 Task: Implement user authentication to secure access to tournament management systems.
Action: Mouse moved to (958, 74)
Screenshot: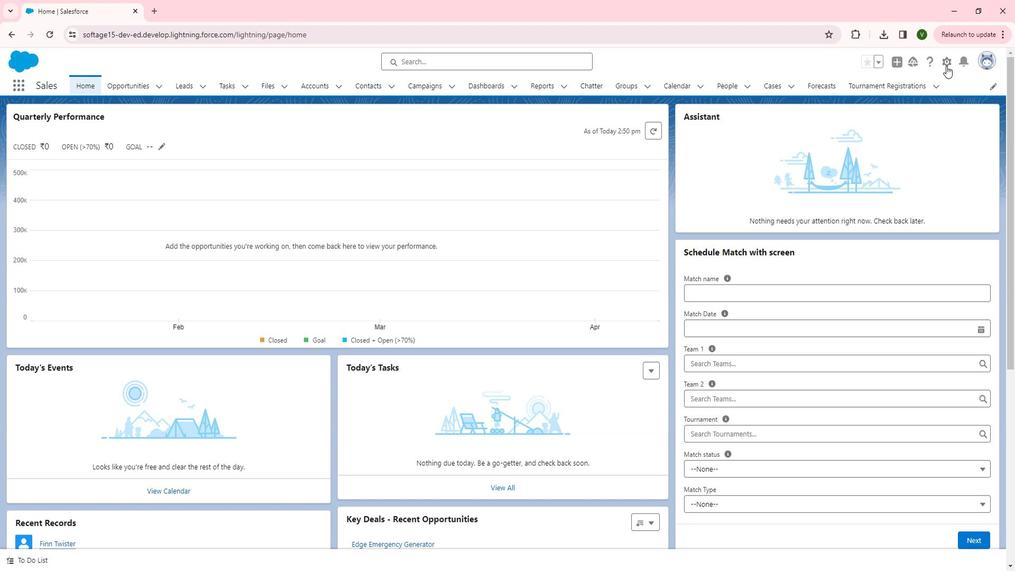 
Action: Mouse pressed left at (958, 74)
Screenshot: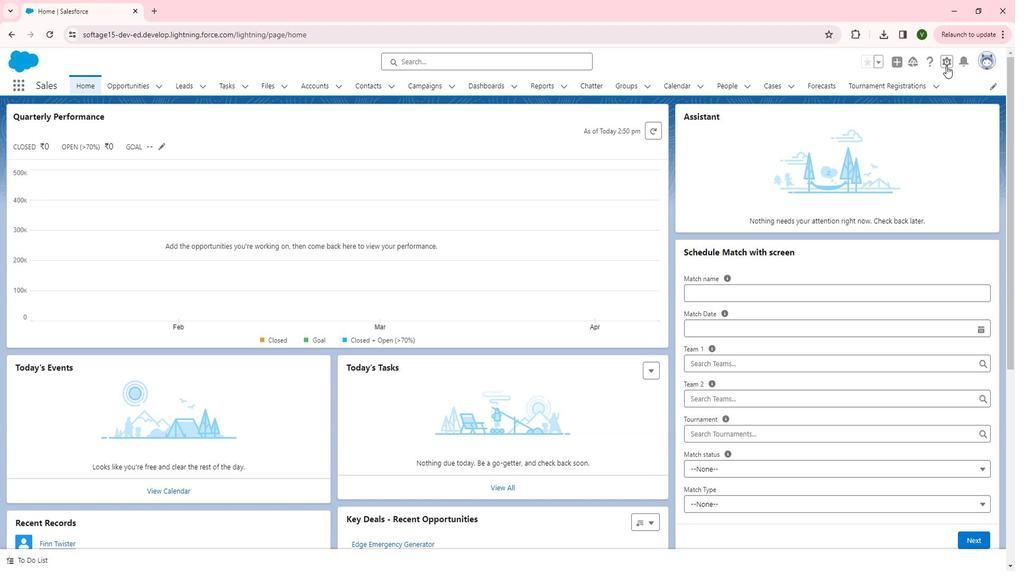 
Action: Mouse moved to (913, 106)
Screenshot: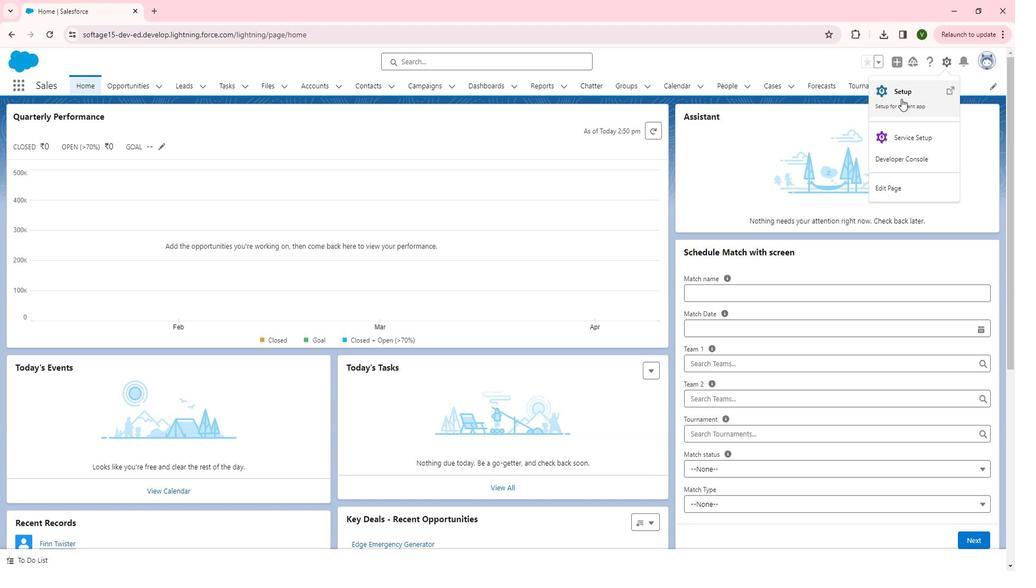 
Action: Mouse pressed left at (913, 106)
Screenshot: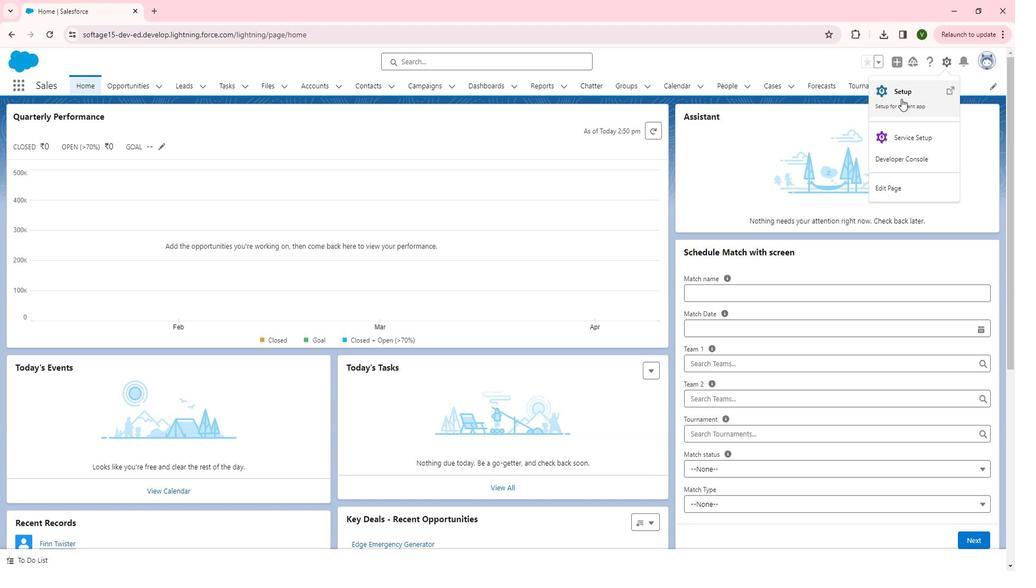 
Action: Mouse moved to (75, 292)
Screenshot: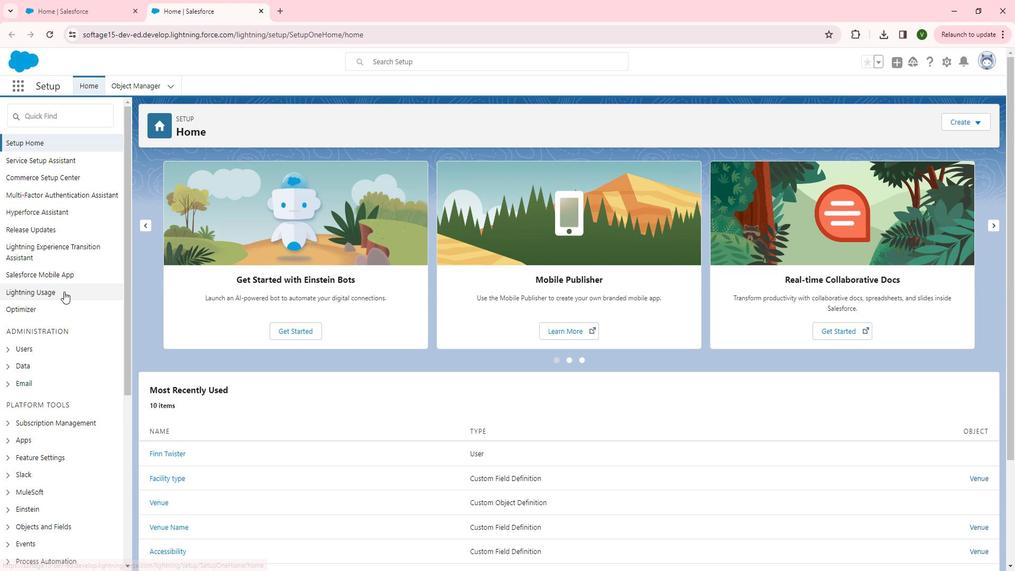 
Action: Mouse scrolled (75, 291) with delta (0, 0)
Screenshot: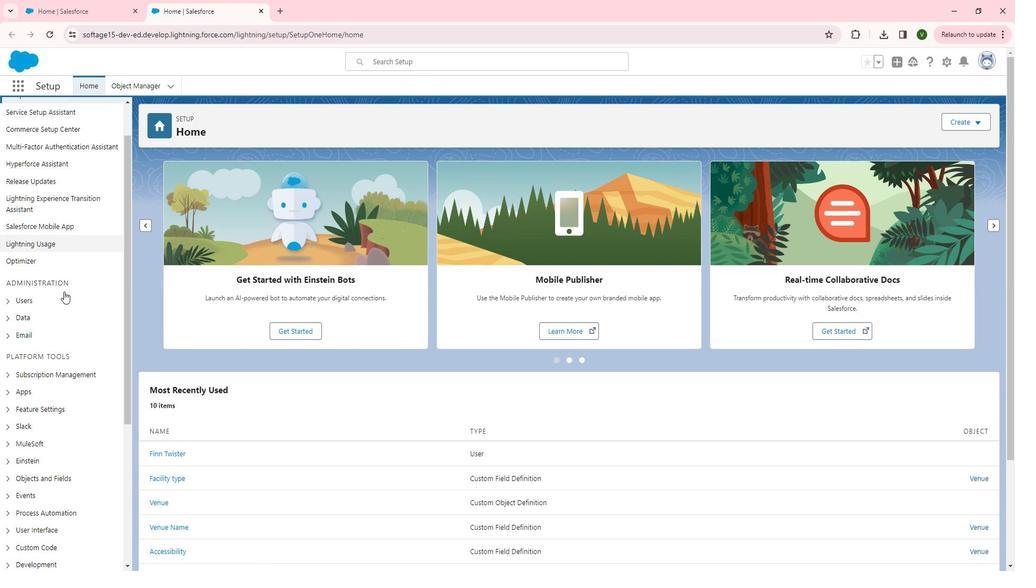 
Action: Mouse scrolled (75, 291) with delta (0, 0)
Screenshot: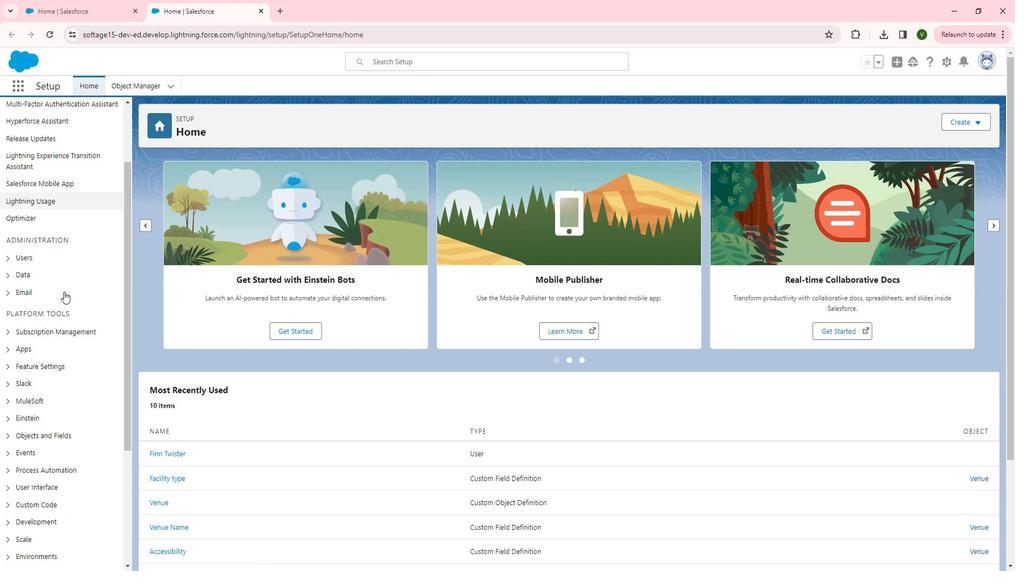 
Action: Mouse scrolled (75, 291) with delta (0, 0)
Screenshot: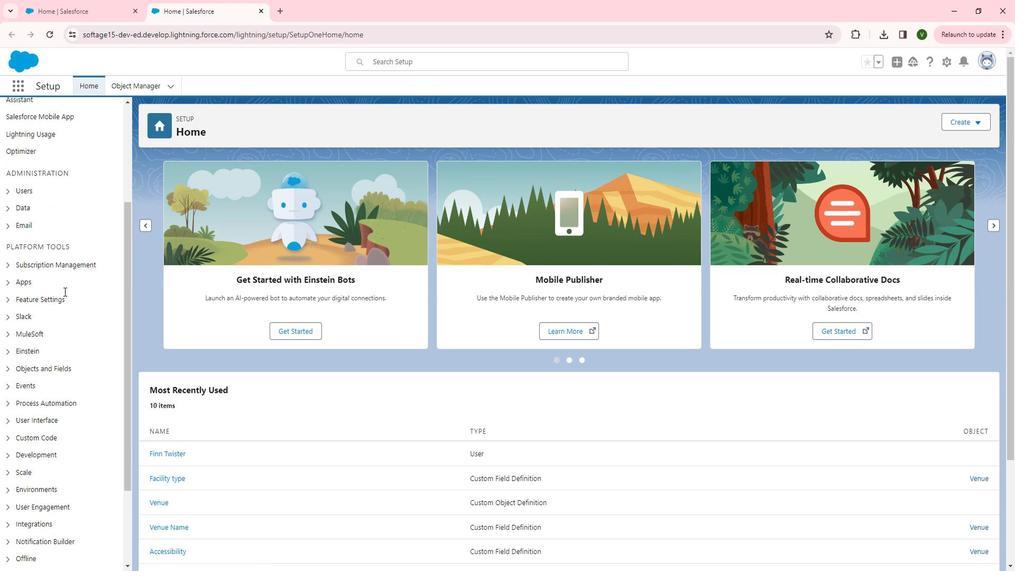 
Action: Mouse scrolled (75, 291) with delta (0, 0)
Screenshot: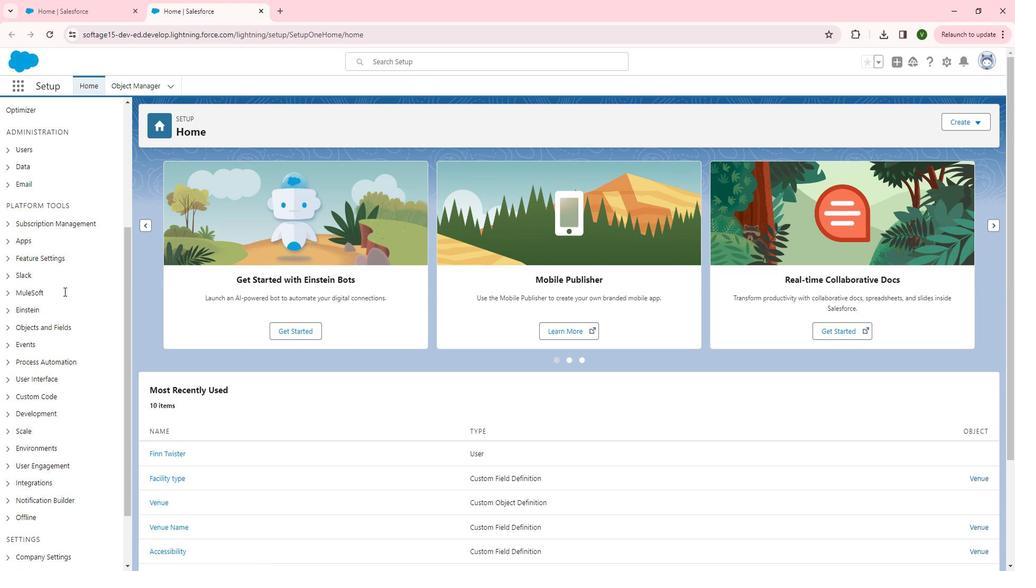 
Action: Mouse scrolled (75, 291) with delta (0, 0)
Screenshot: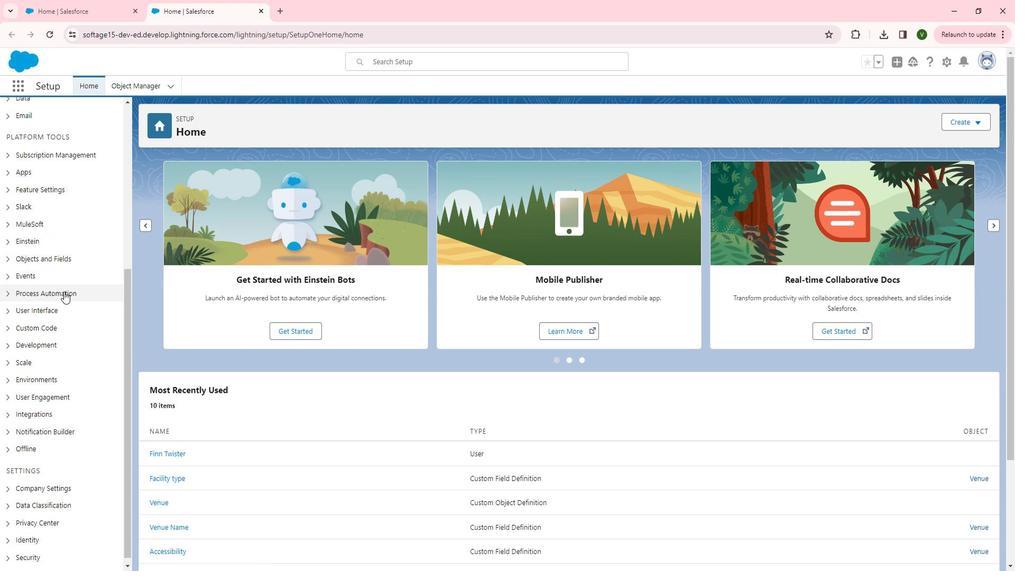 
Action: Mouse scrolled (75, 291) with delta (0, 0)
Screenshot: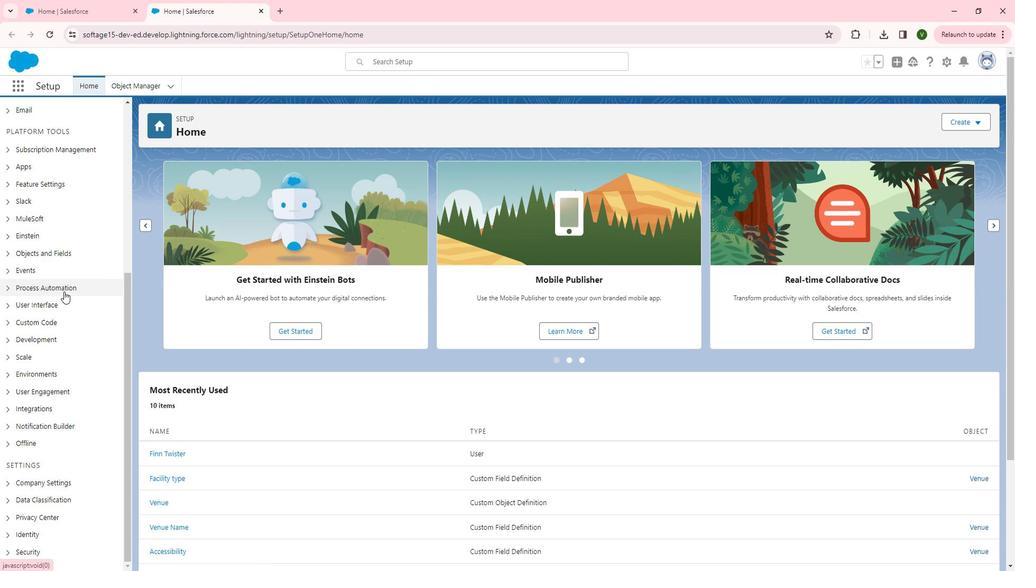 
Action: Mouse scrolled (75, 291) with delta (0, 0)
Screenshot: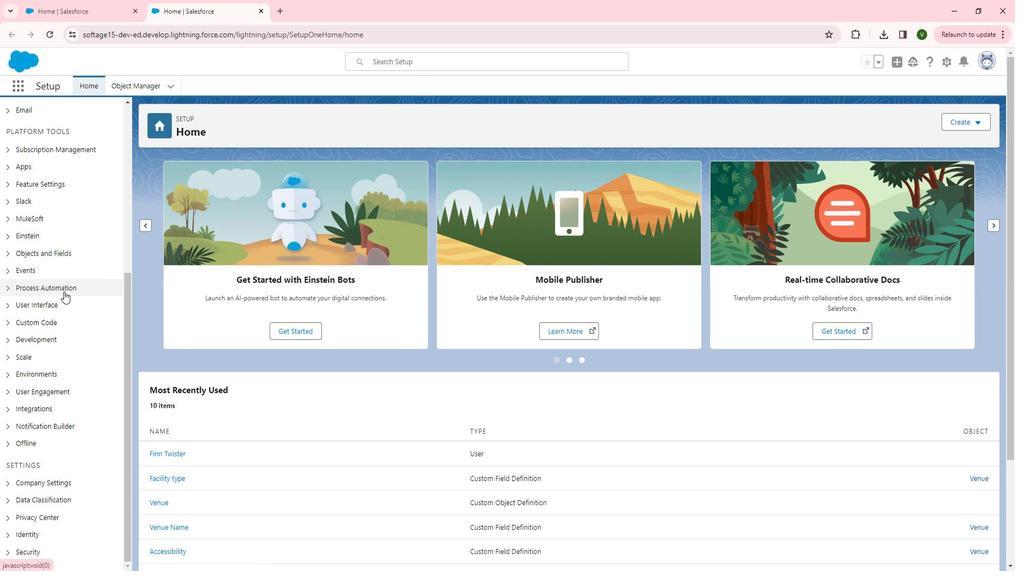 
Action: Mouse moved to (17, 544)
Screenshot: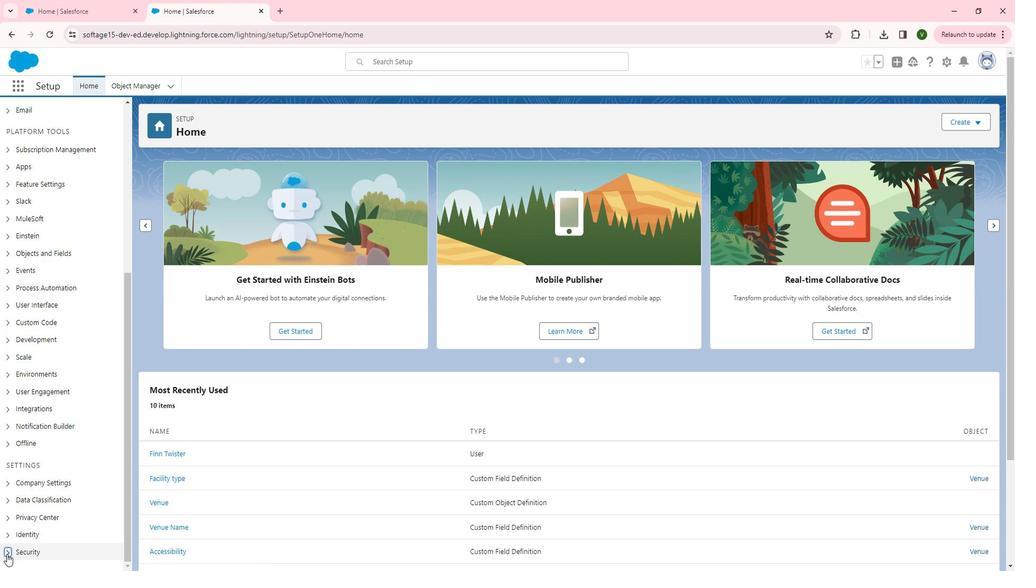 
Action: Mouse pressed left at (17, 544)
Screenshot: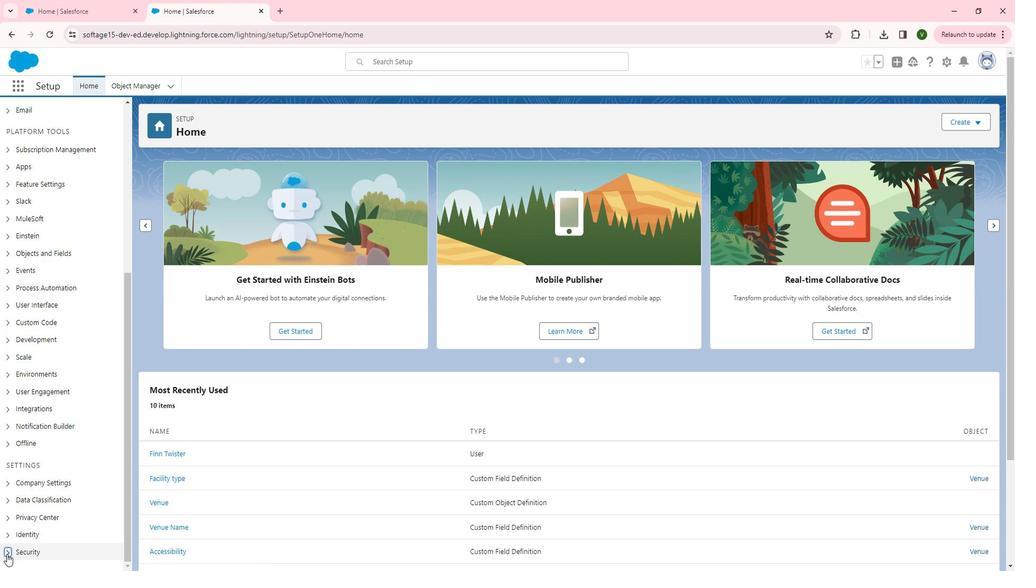 
Action: Mouse moved to (90, 522)
Screenshot: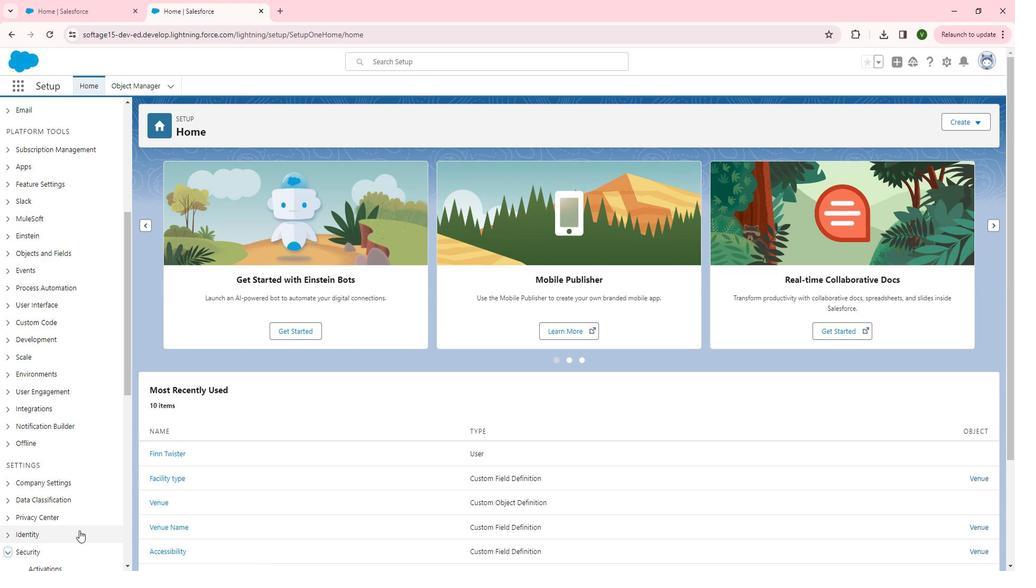 
Action: Mouse scrolled (90, 521) with delta (0, 0)
Screenshot: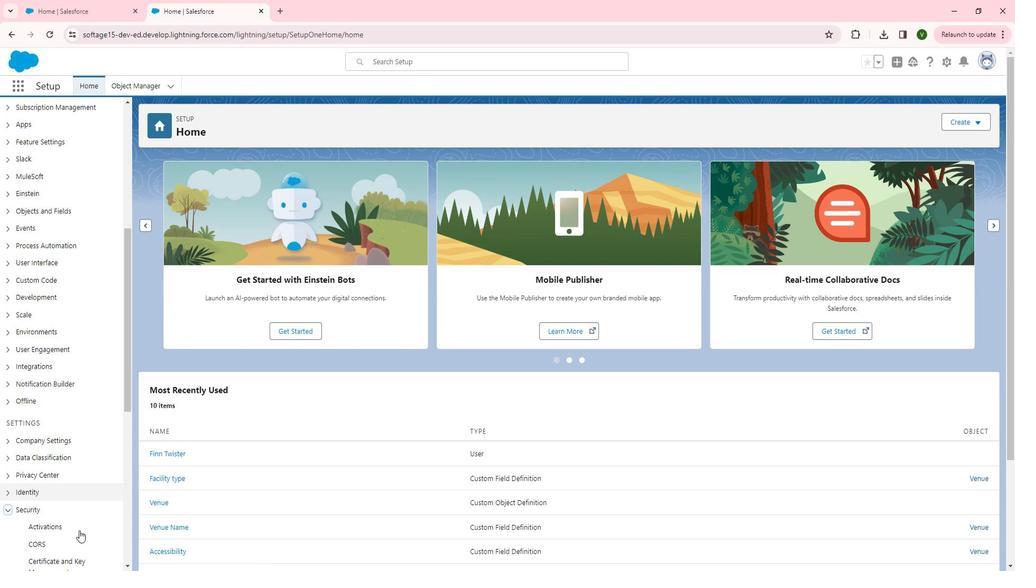 
Action: Mouse scrolled (90, 521) with delta (0, 0)
Screenshot: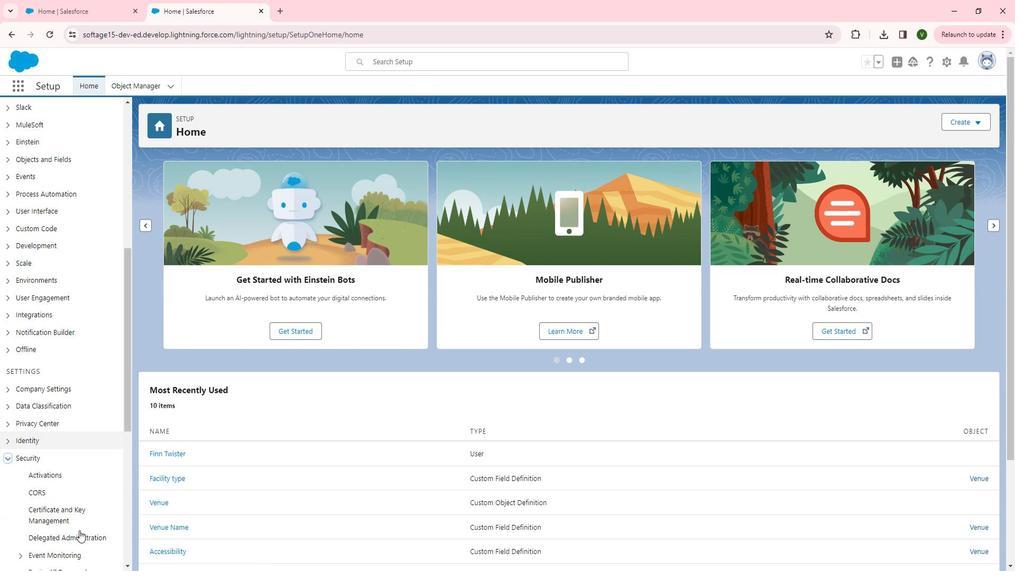 
Action: Mouse scrolled (90, 521) with delta (0, 0)
Screenshot: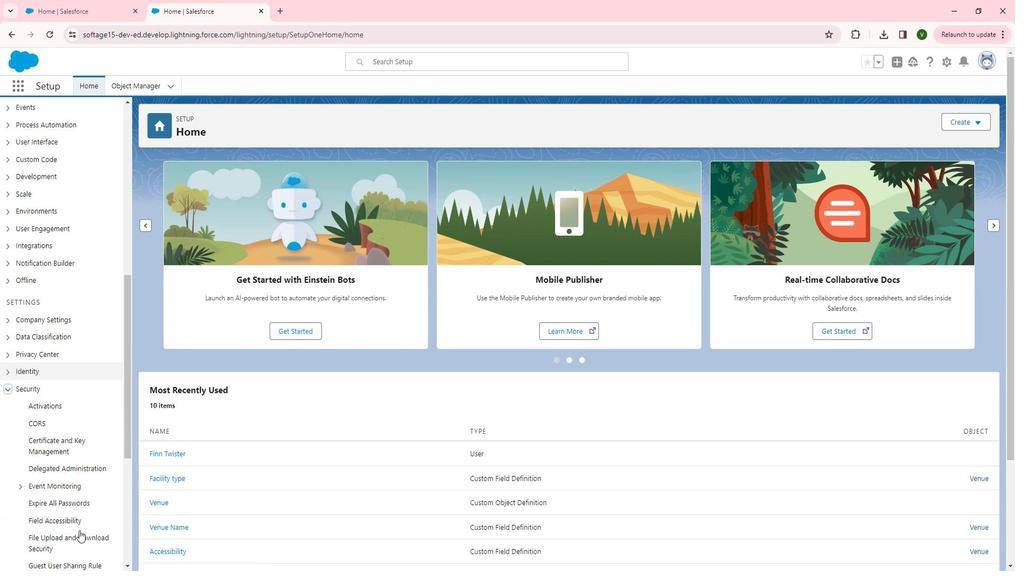 
Action: Mouse scrolled (90, 521) with delta (0, 0)
Screenshot: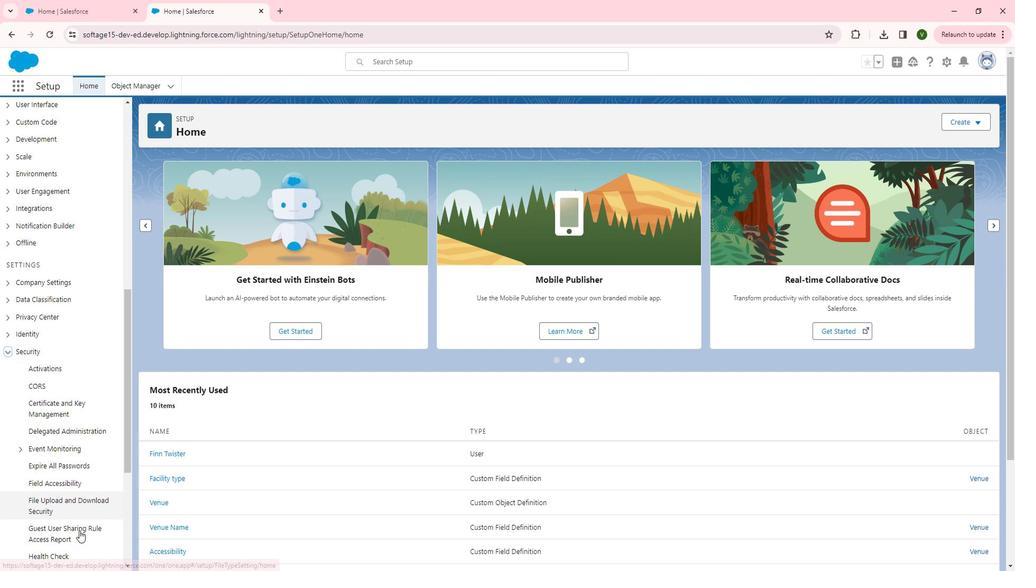 
Action: Mouse scrolled (90, 521) with delta (0, 0)
Screenshot: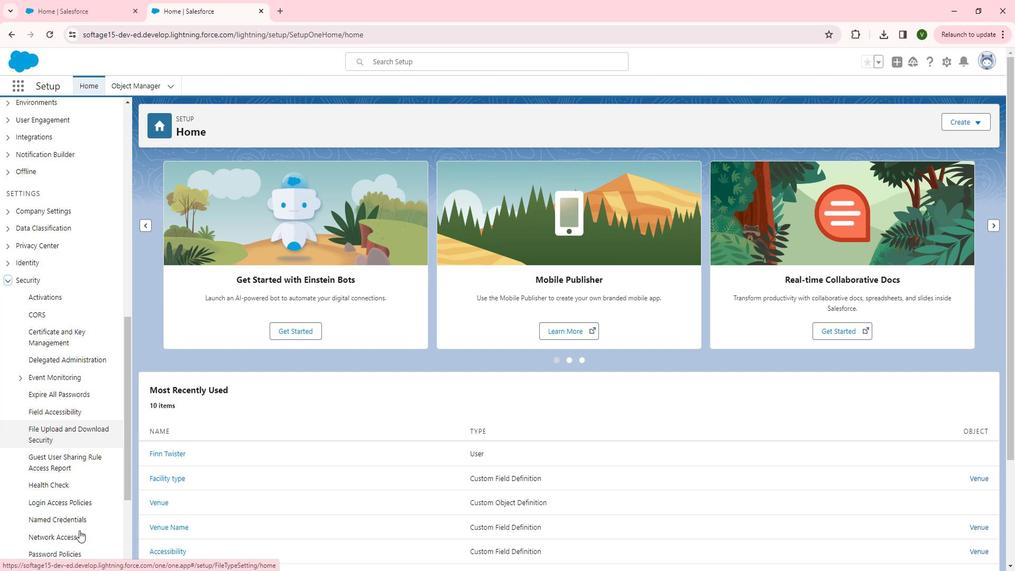 
Action: Mouse scrolled (90, 521) with delta (0, 0)
Screenshot: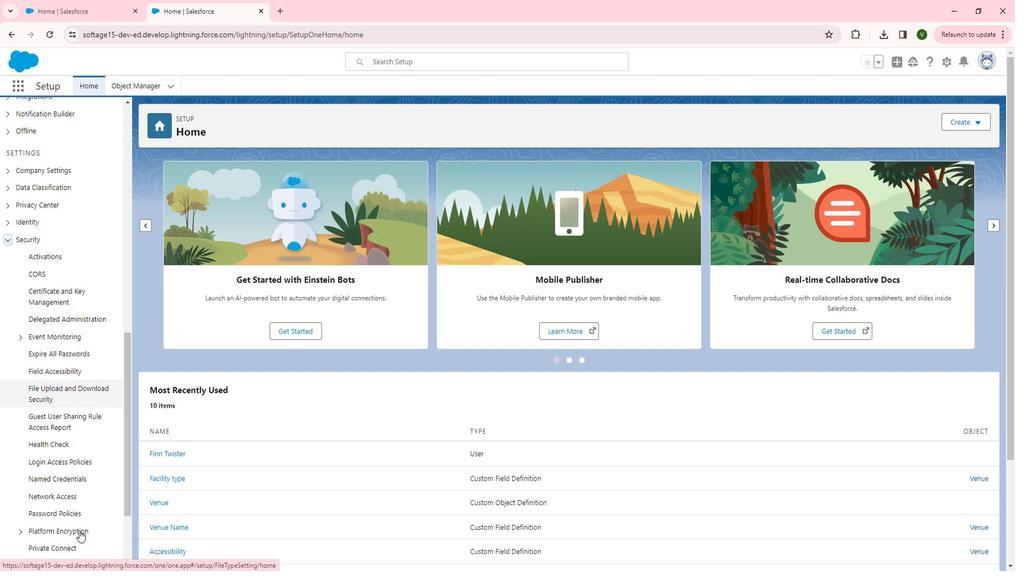 
Action: Mouse moved to (78, 489)
Screenshot: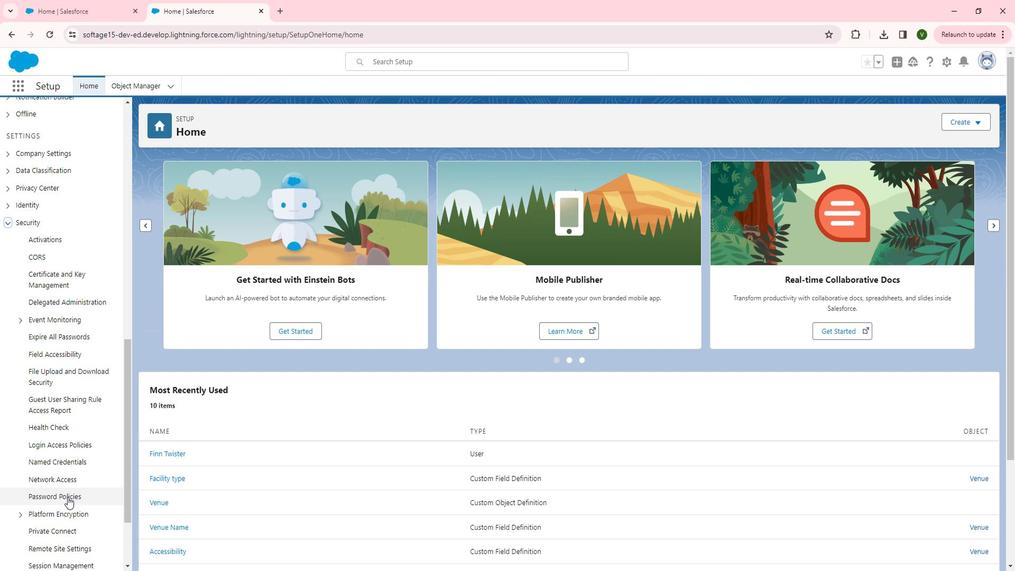 
Action: Mouse pressed left at (78, 489)
Screenshot: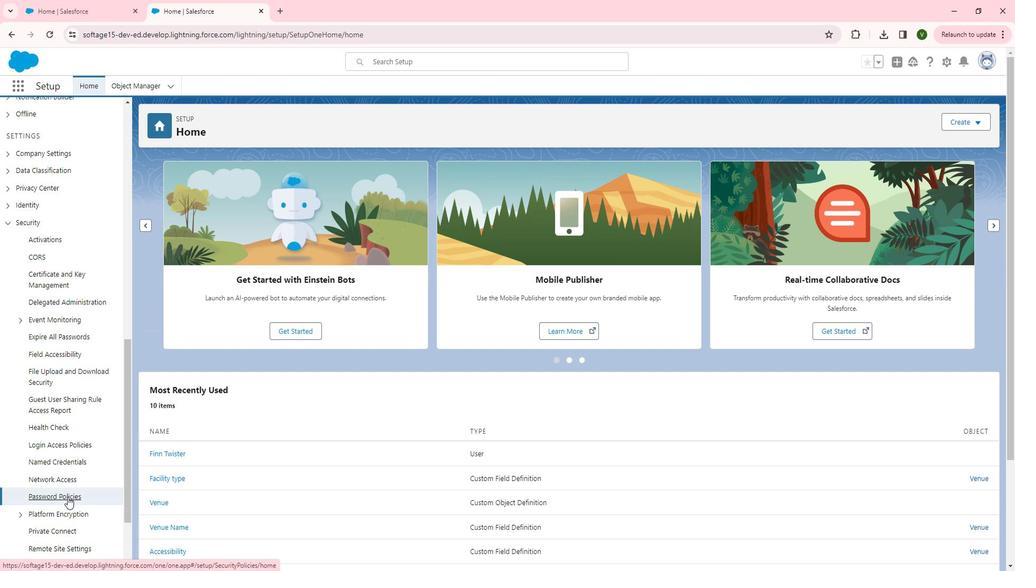 
Action: Mouse moved to (352, 228)
Screenshot: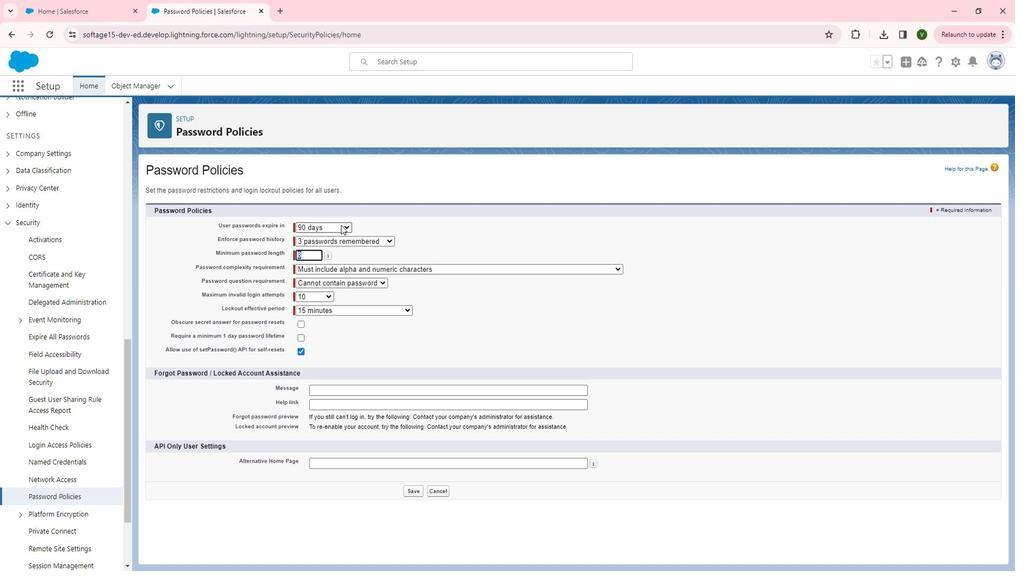
Action: Mouse pressed left at (352, 228)
Screenshot: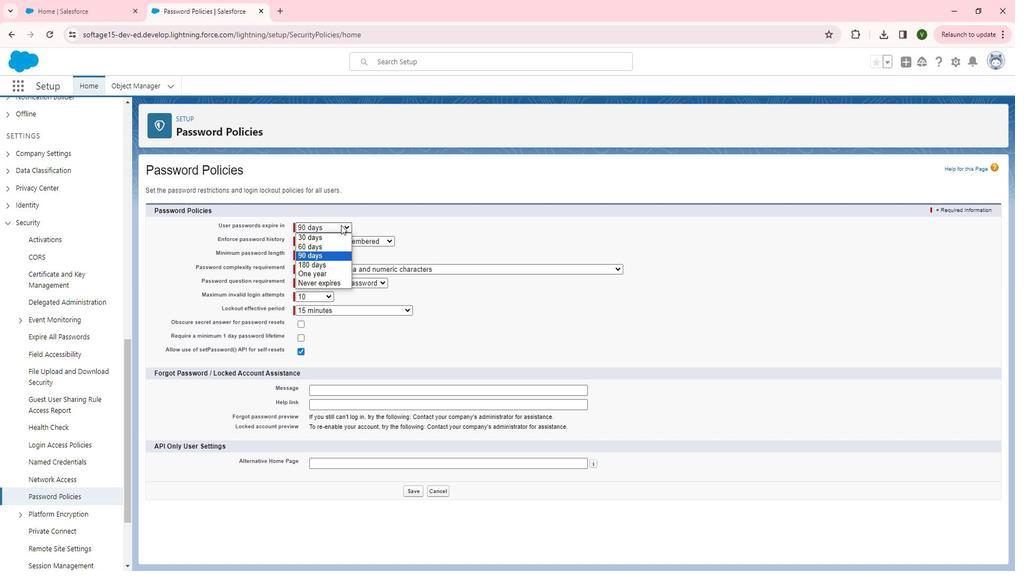 
Action: Mouse moved to (347, 237)
Screenshot: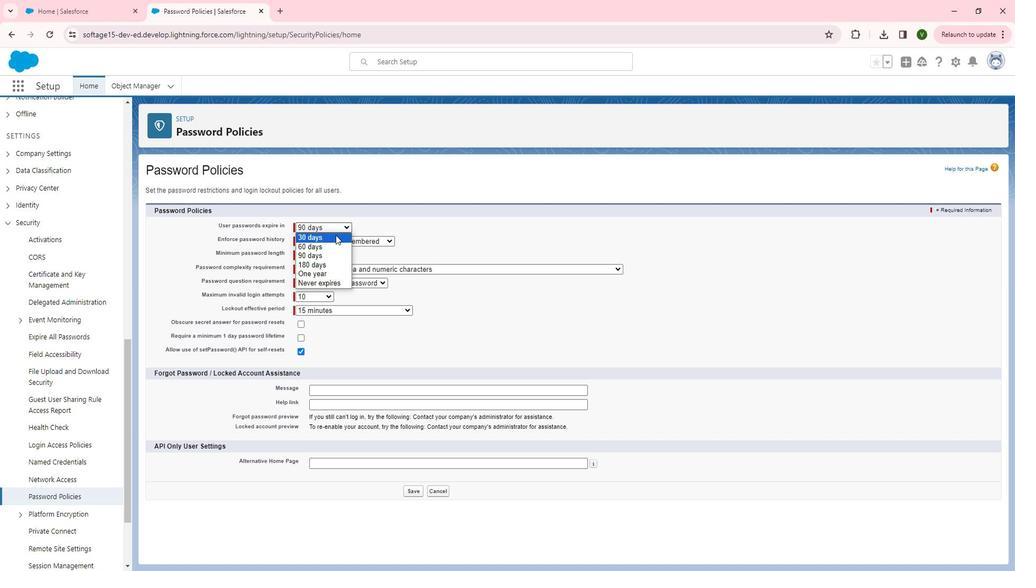 
Action: Mouse pressed left at (347, 237)
Screenshot: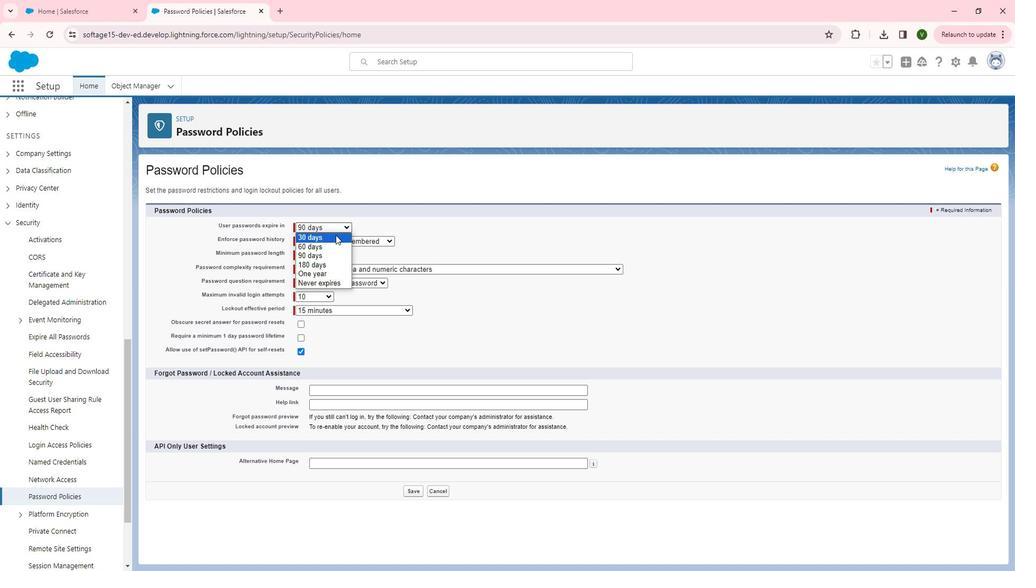 
Action: Mouse moved to (373, 244)
Screenshot: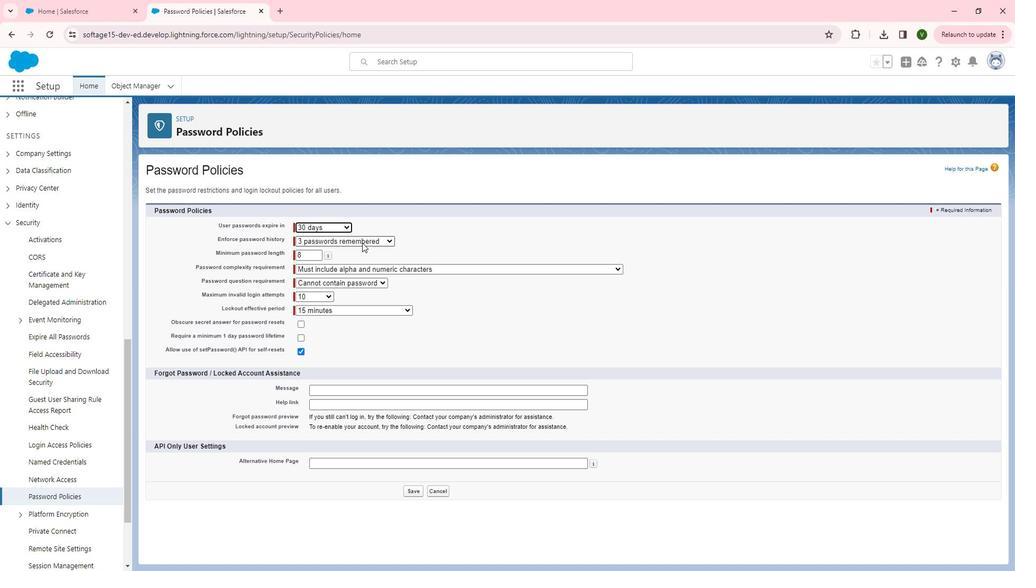 
Action: Mouse pressed left at (373, 244)
Screenshot: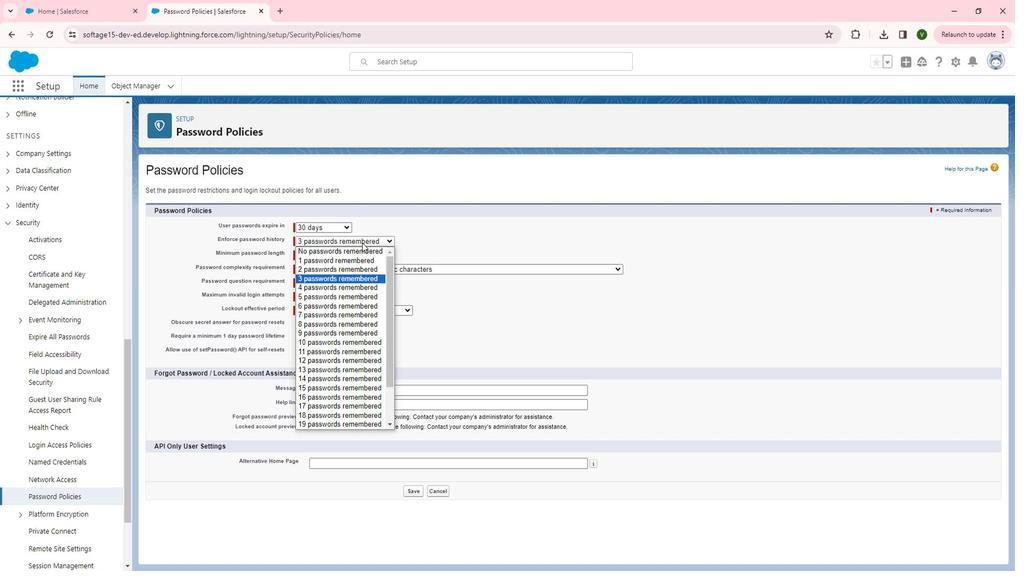 
Action: Mouse moved to (361, 303)
Screenshot: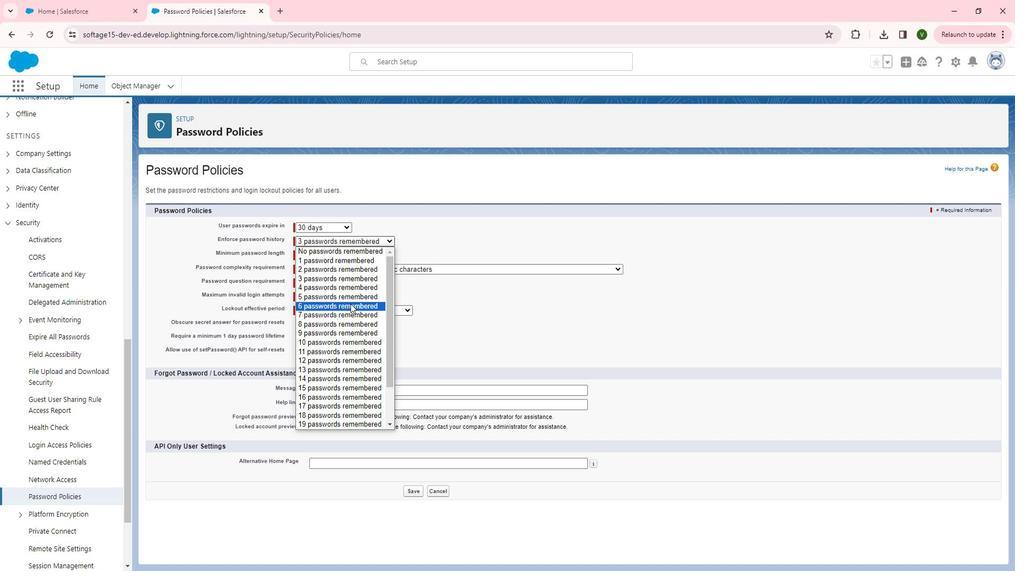 
Action: Mouse pressed left at (361, 303)
Screenshot: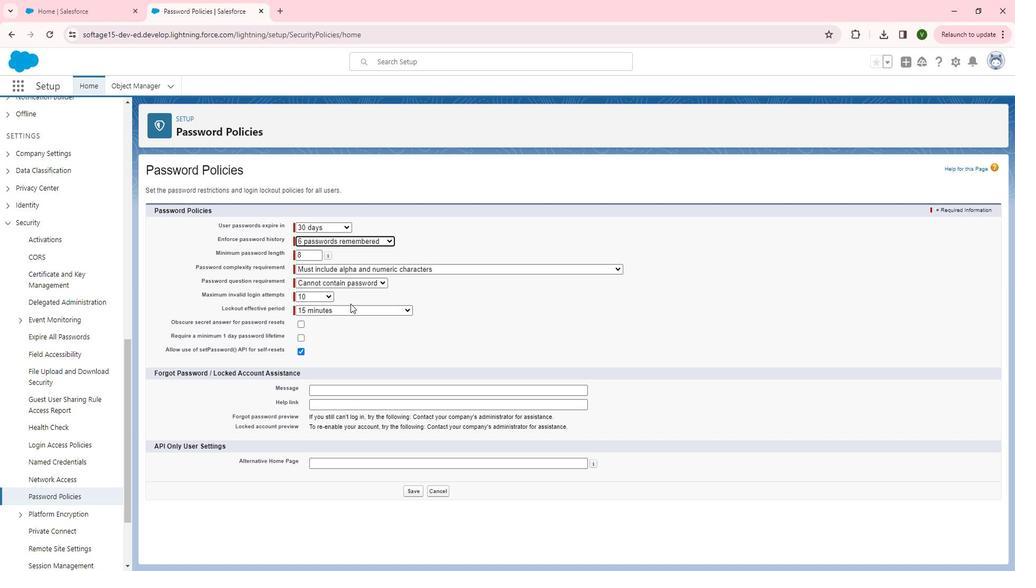 
Action: Mouse moved to (364, 267)
Screenshot: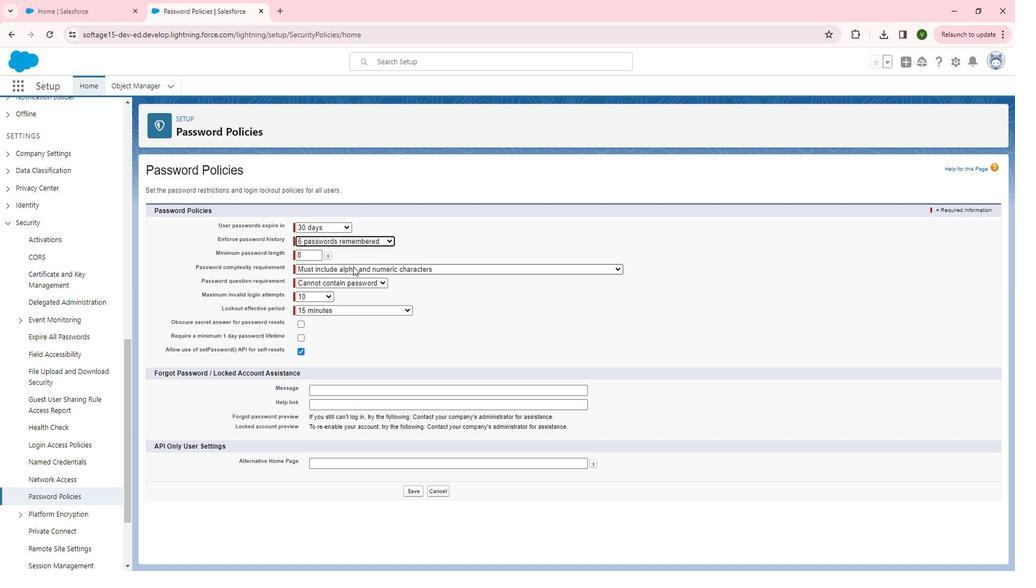 
Action: Mouse pressed left at (364, 267)
Screenshot: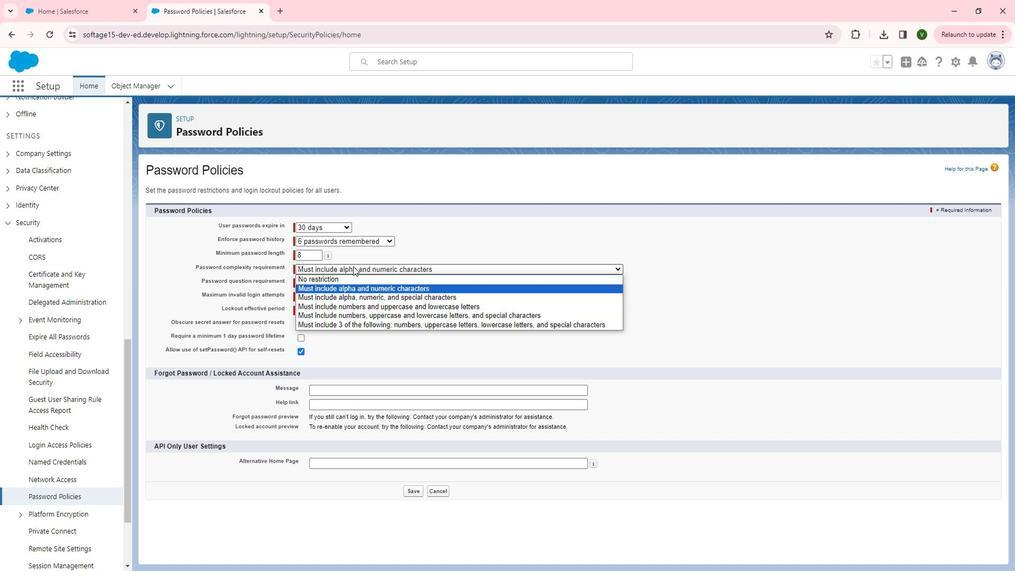 
Action: Mouse moved to (525, 313)
Screenshot: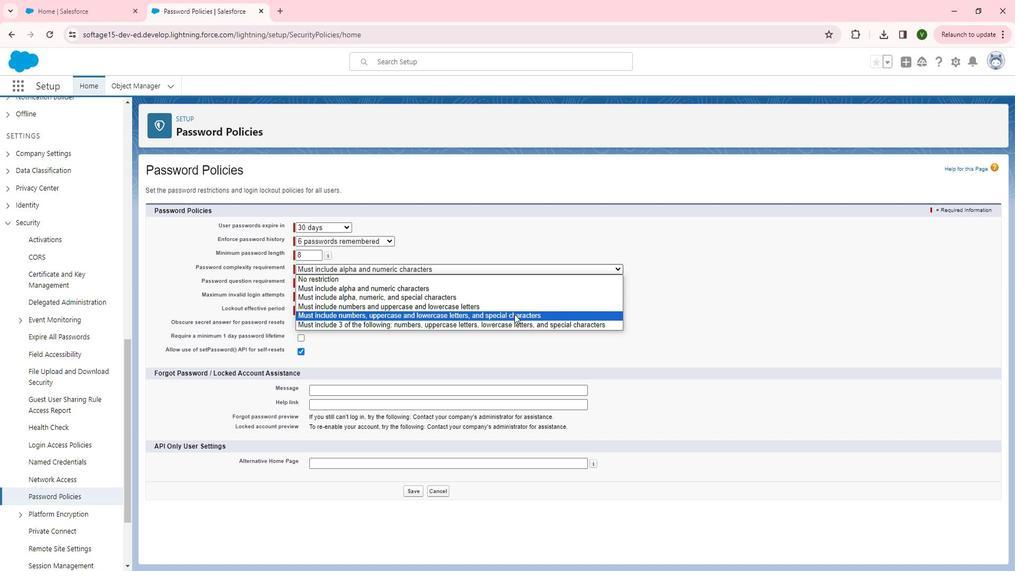 
Action: Mouse pressed left at (525, 313)
Screenshot: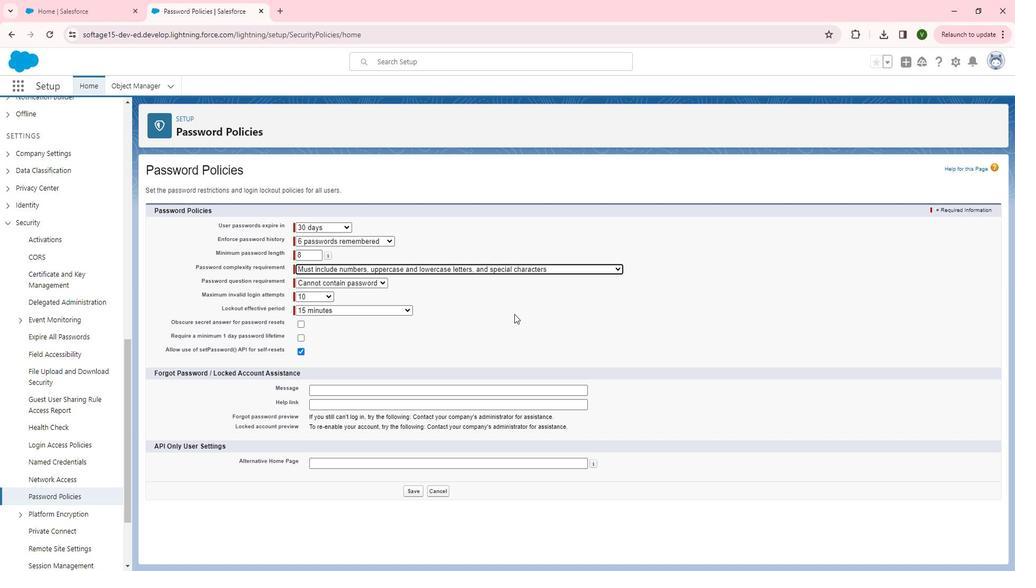 
Action: Mouse moved to (395, 286)
Screenshot: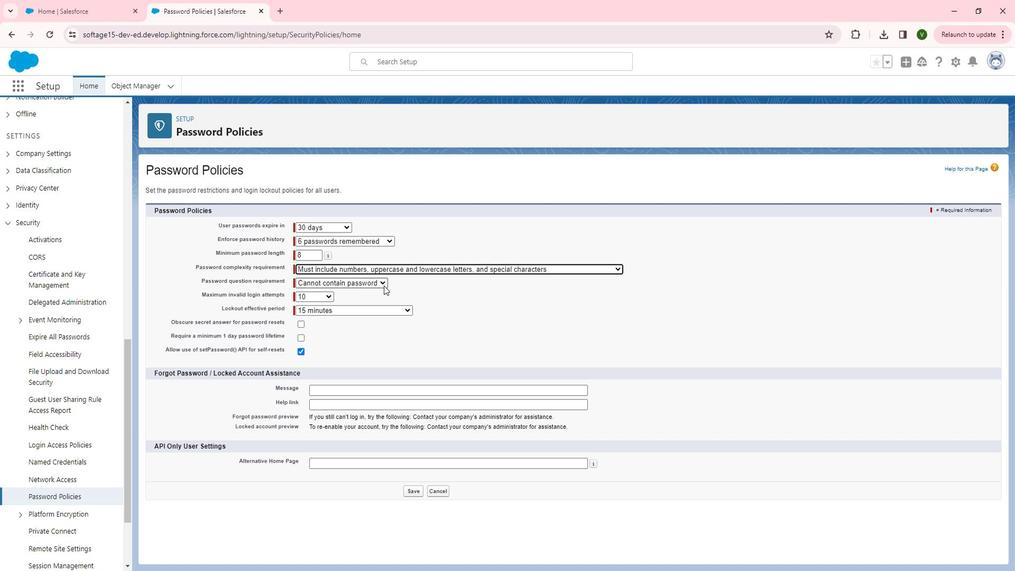 
Action: Mouse pressed left at (395, 286)
Screenshot: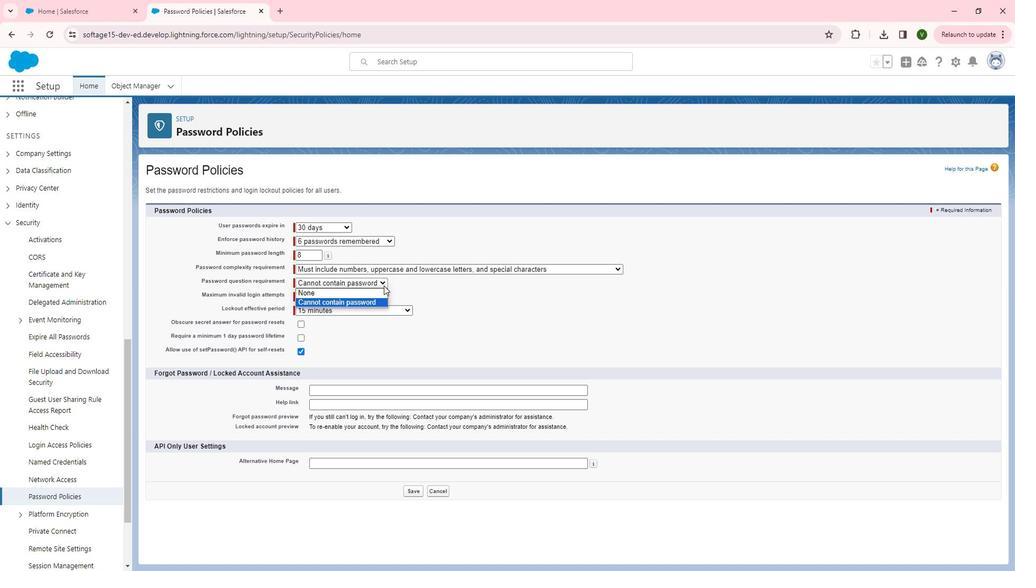 
Action: Mouse pressed left at (395, 286)
Screenshot: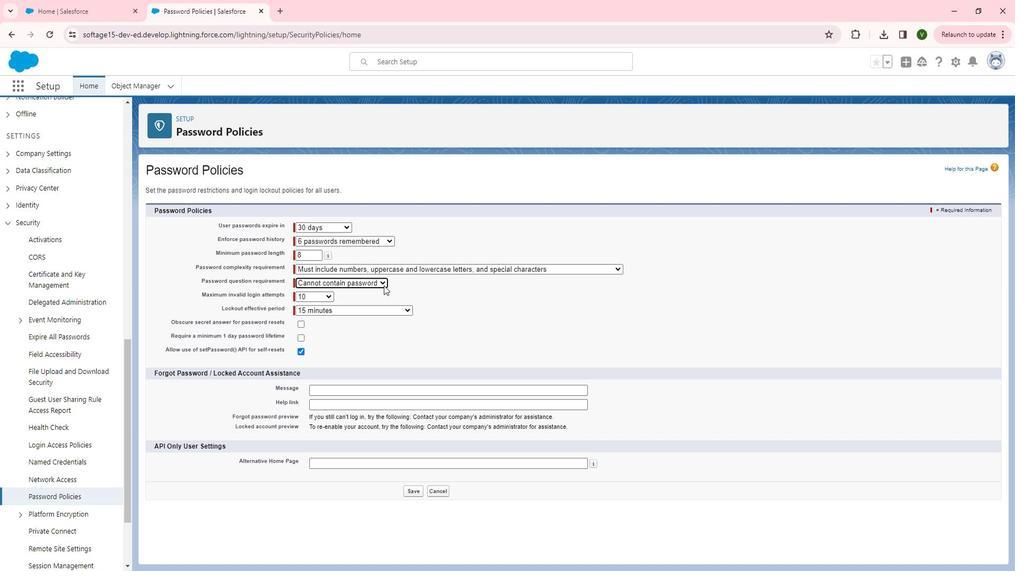 
Action: Mouse moved to (447, 291)
Screenshot: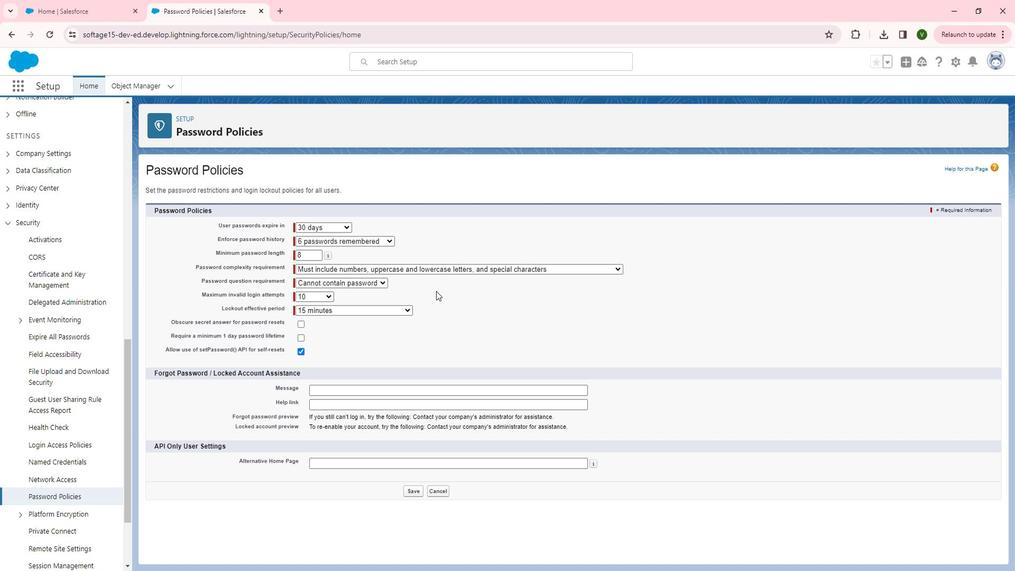 
Action: Mouse pressed left at (447, 291)
Screenshot: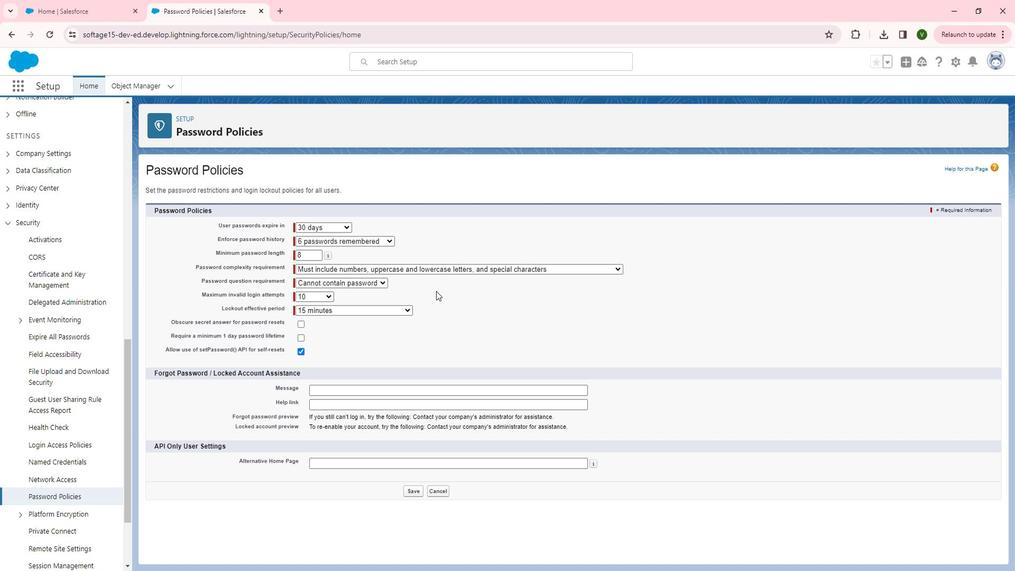 
Action: Mouse moved to (339, 296)
Screenshot: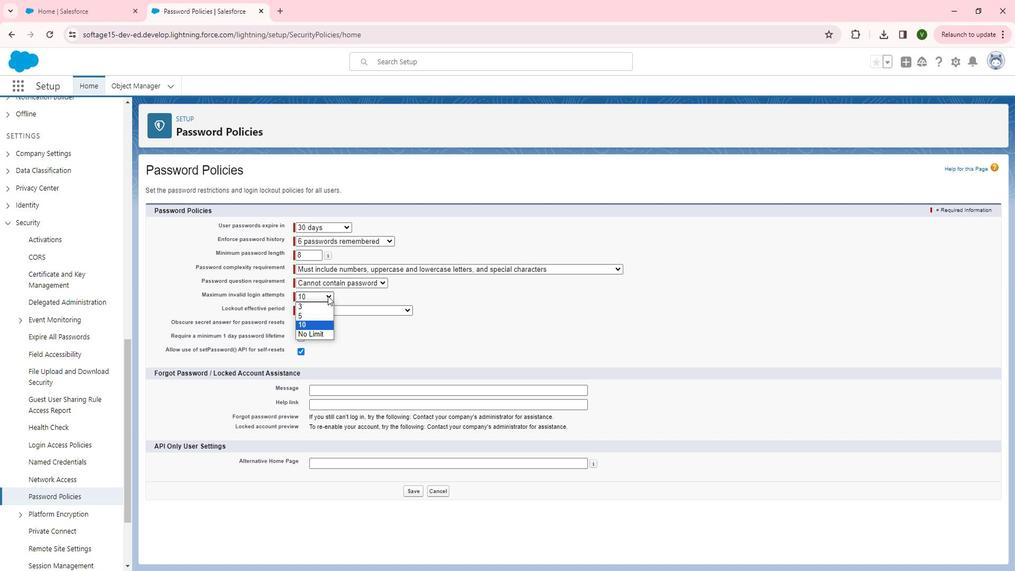 
Action: Mouse pressed left at (339, 296)
Screenshot: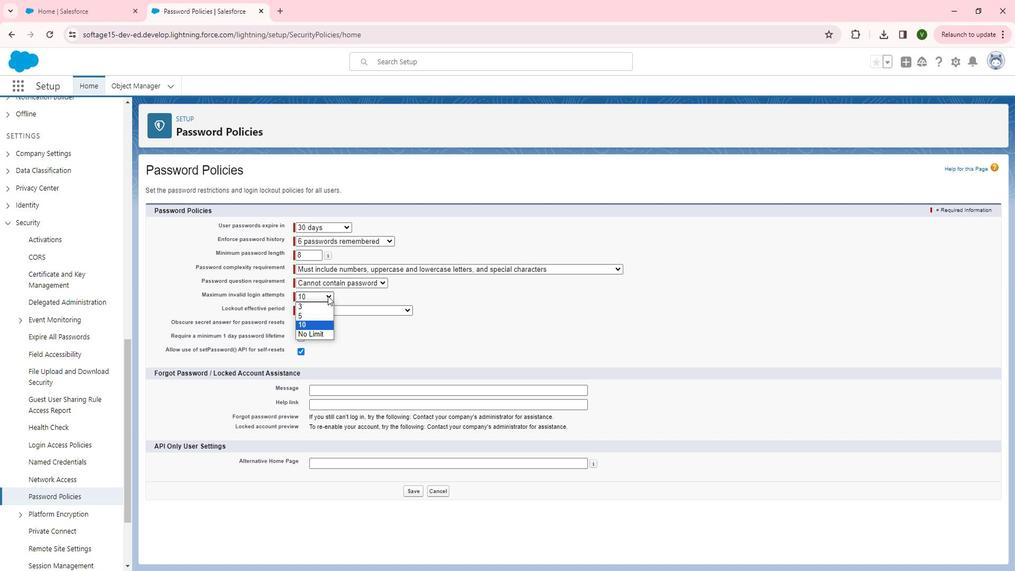 
Action: Mouse moved to (326, 313)
Screenshot: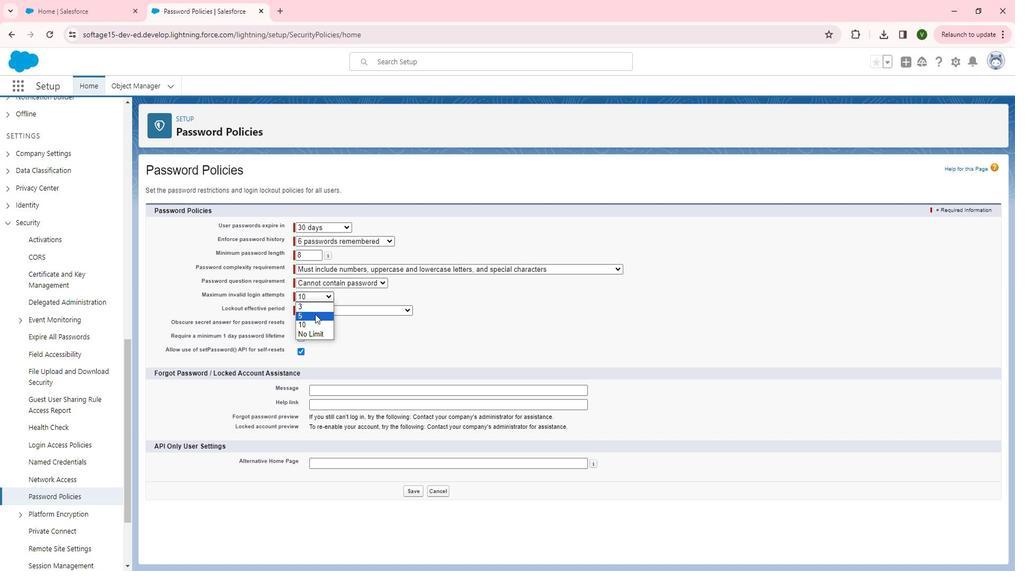
Action: Mouse pressed left at (326, 313)
Screenshot: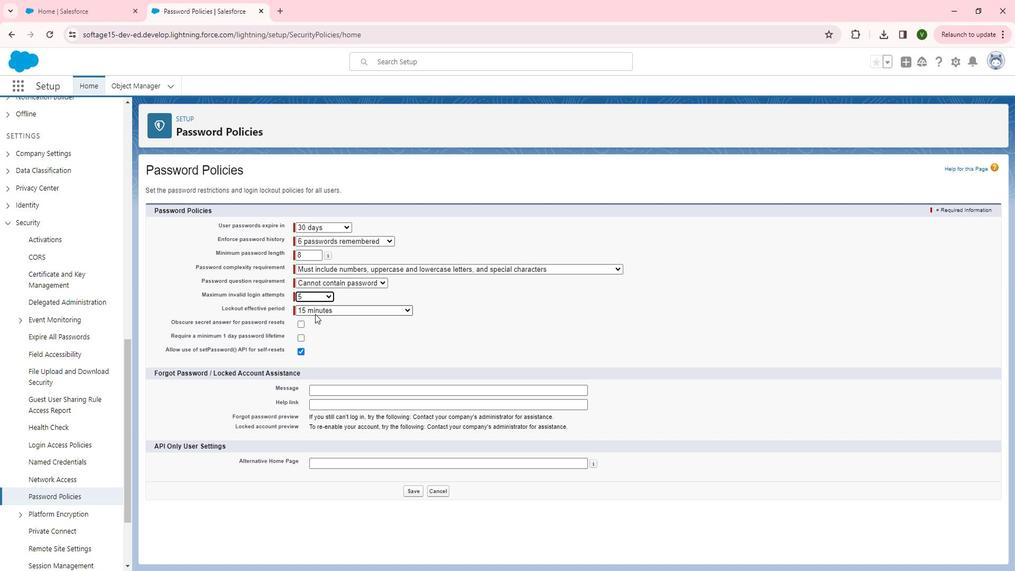 
Action: Mouse moved to (372, 309)
Screenshot: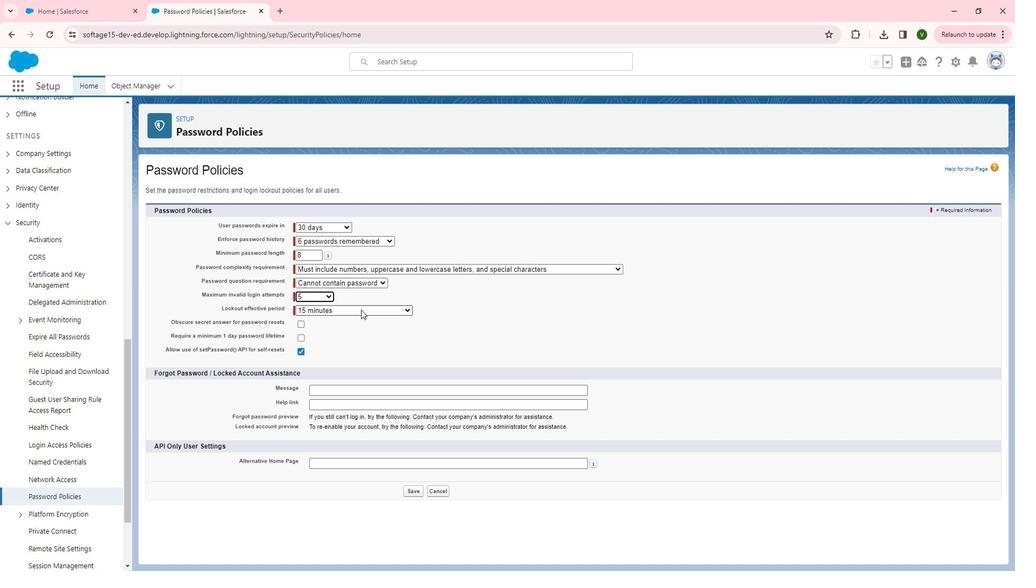 
Action: Mouse pressed left at (372, 309)
Screenshot: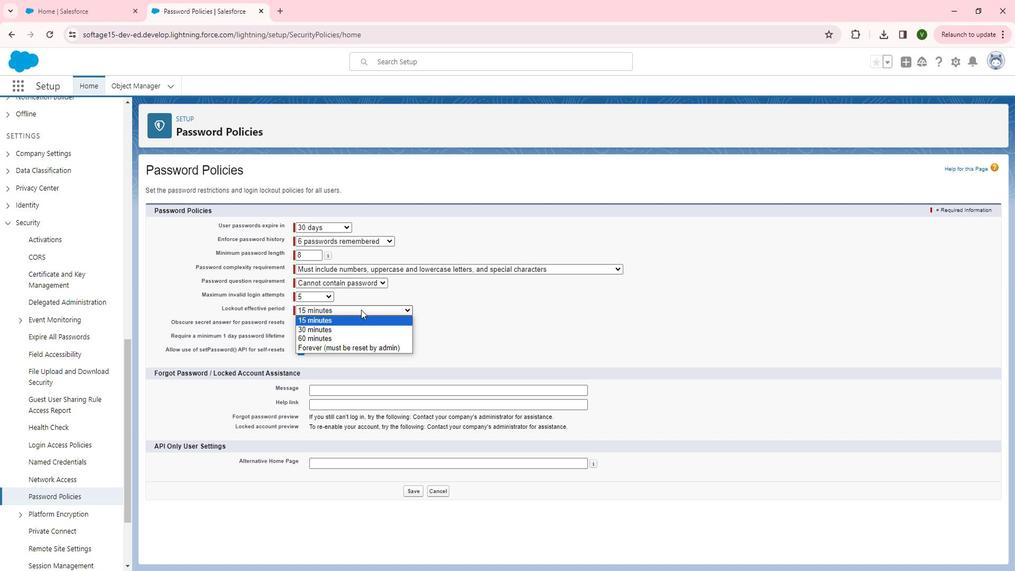 
Action: Mouse moved to (363, 324)
Screenshot: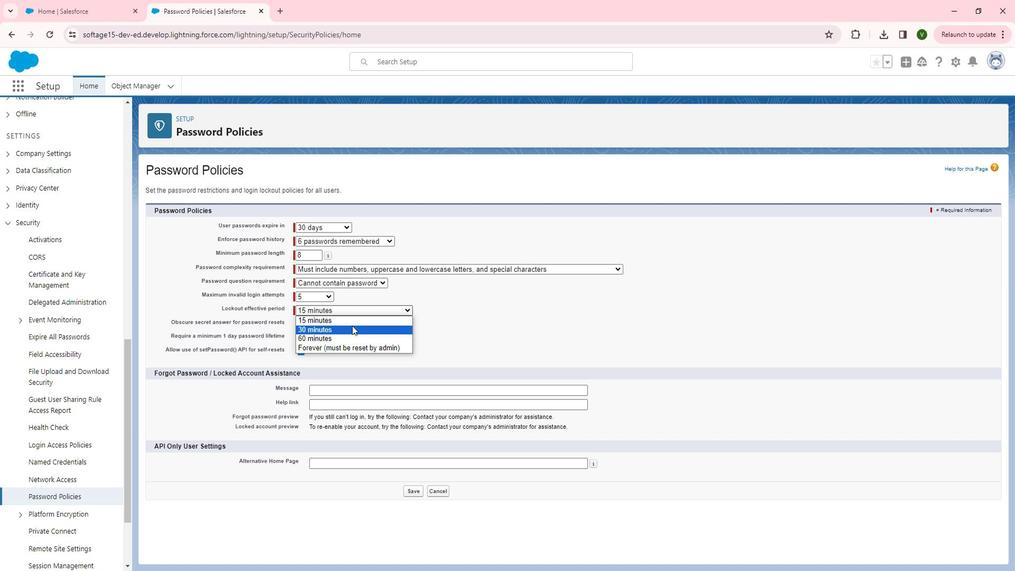 
Action: Mouse pressed left at (363, 324)
Screenshot: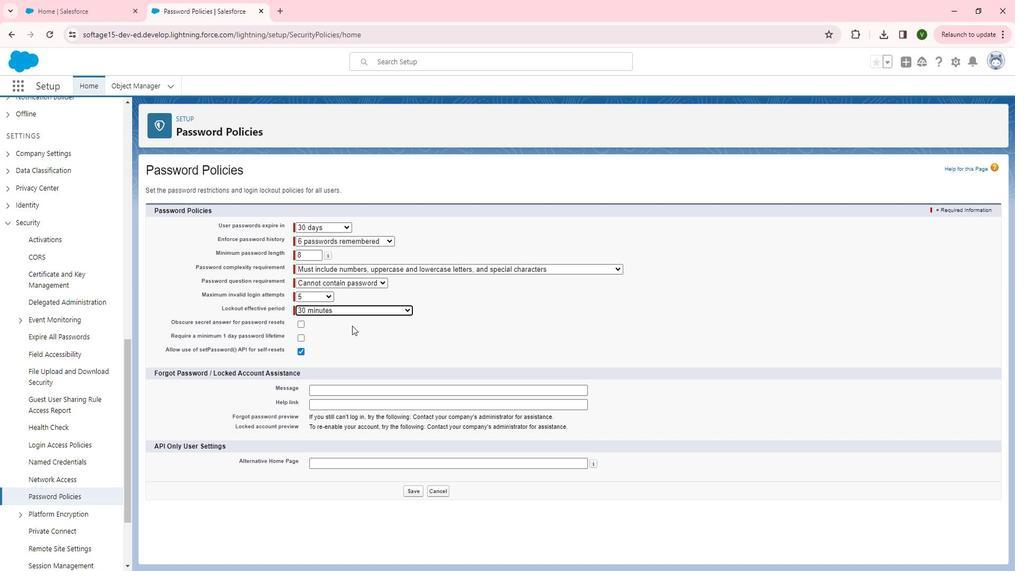 
Action: Mouse moved to (366, 328)
Screenshot: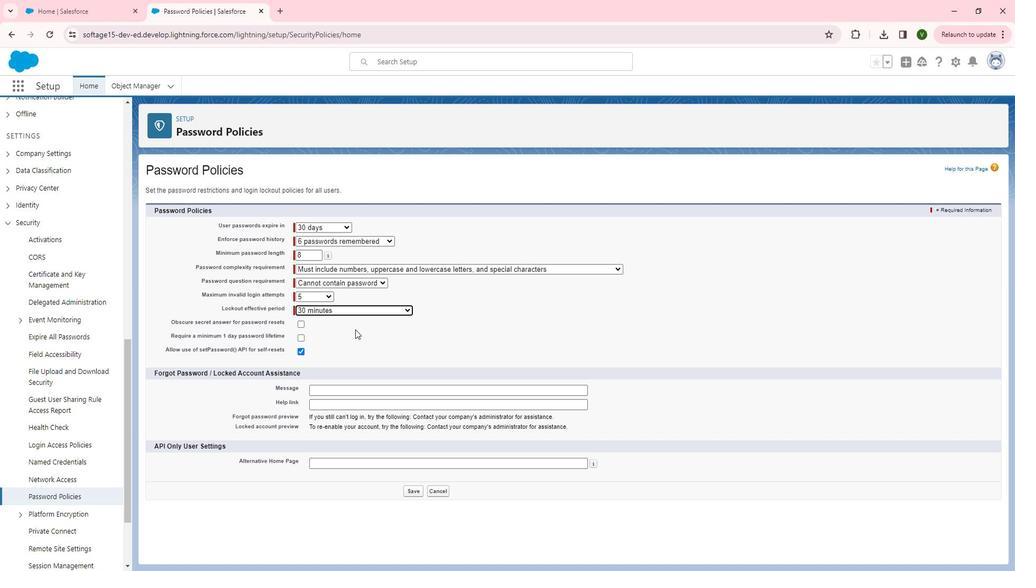 
Action: Mouse pressed left at (366, 328)
Screenshot: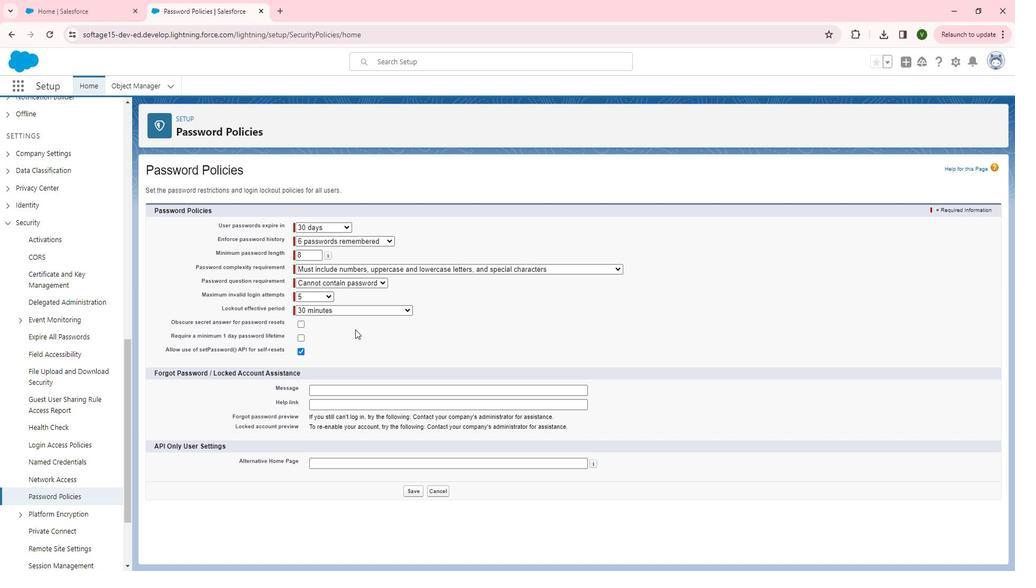 
Action: Mouse moved to (405, 385)
Screenshot: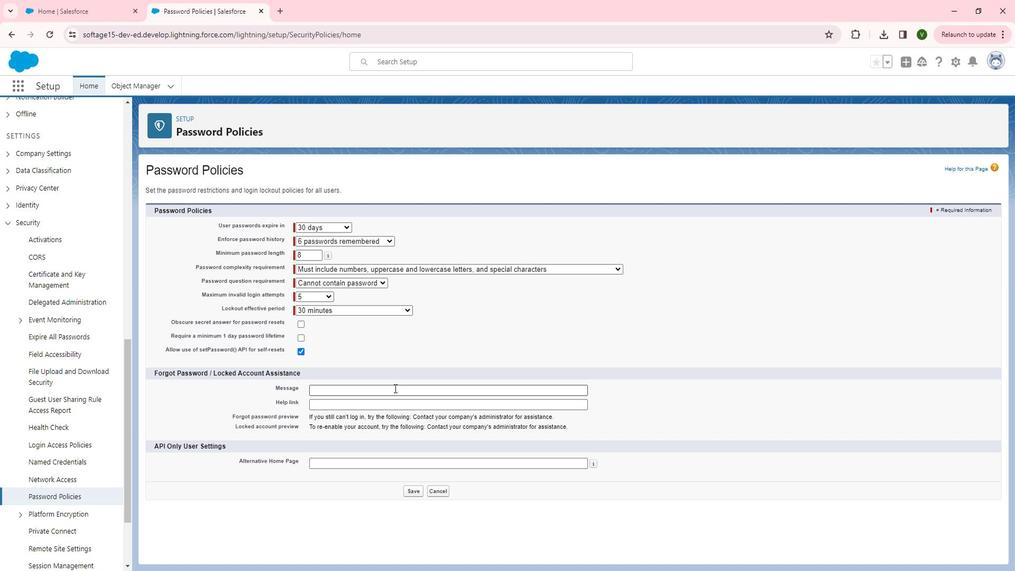 
Action: Mouse pressed left at (405, 385)
Screenshot: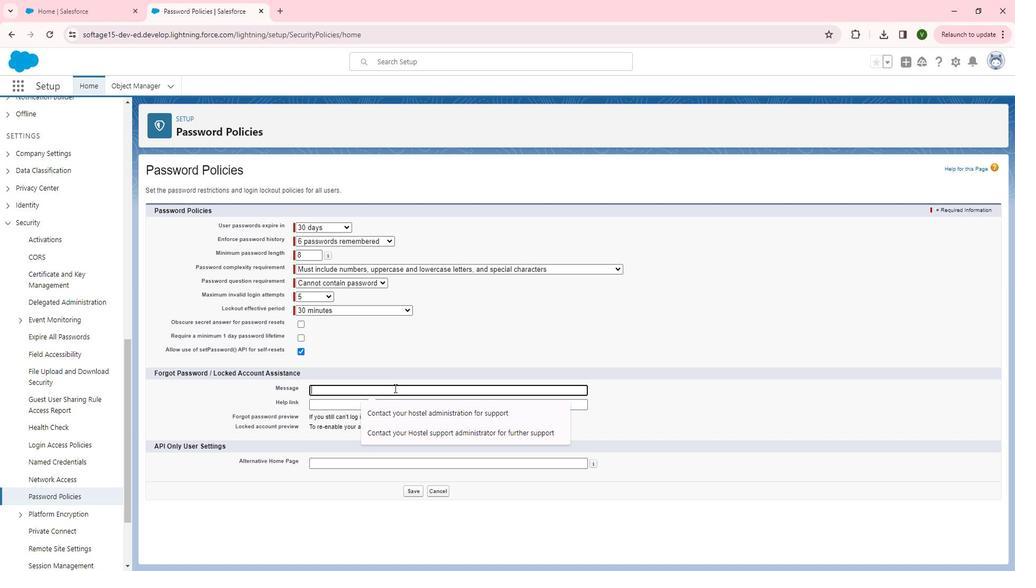 
Action: Mouse moved to (404, 383)
Screenshot: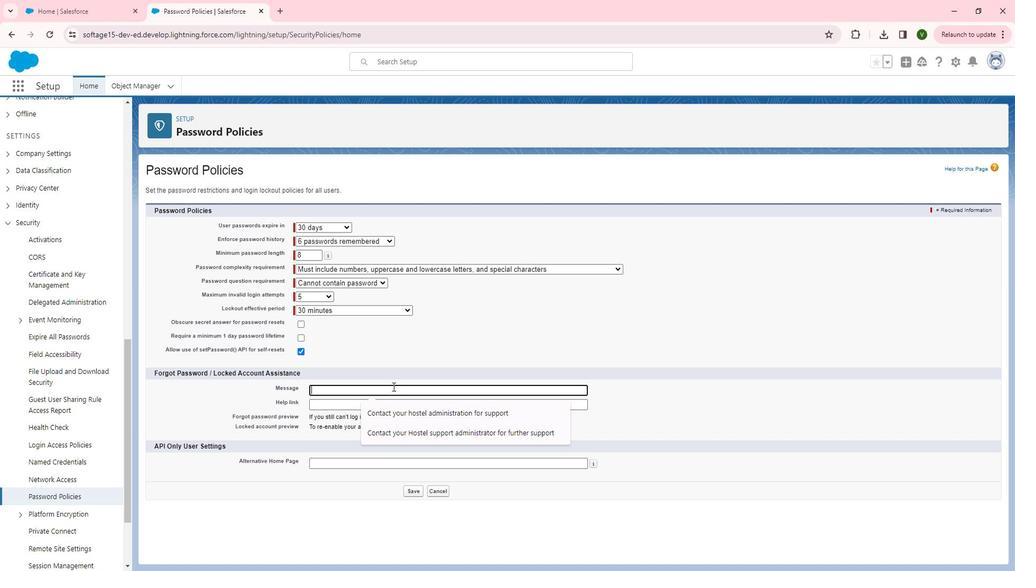 
Action: Key pressed <Key.shift>If<Key.space>you<Key.space>facing<Key.space>issue<Key.space>into<Key.space>login<Key.space>please<Key.space>contact<Key.space>to<Key.space>tournament<Key.space>support<Key.space>desk<Key.space><Key.backspace>.
Screenshot: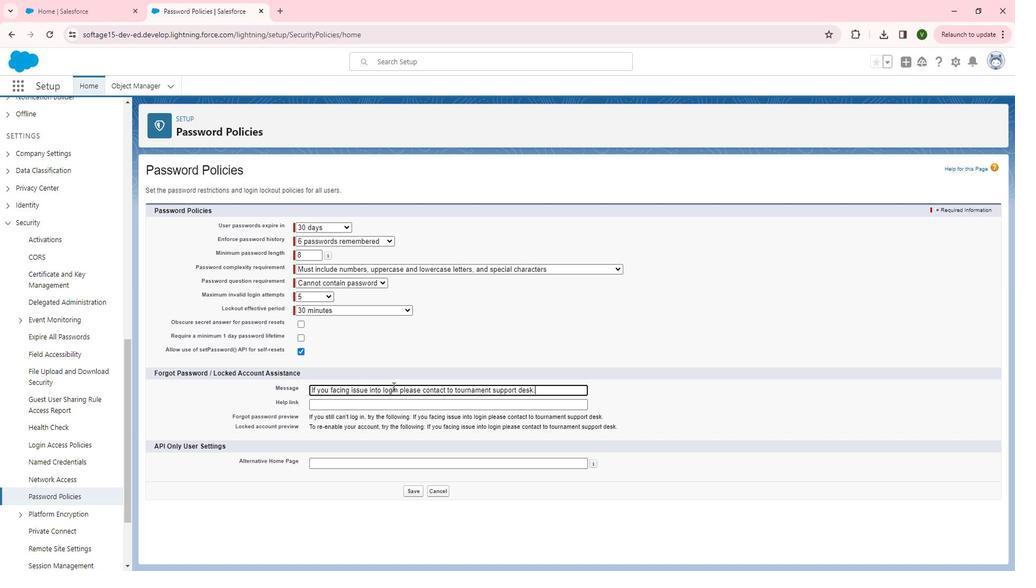 
Action: Mouse moved to (450, 416)
Screenshot: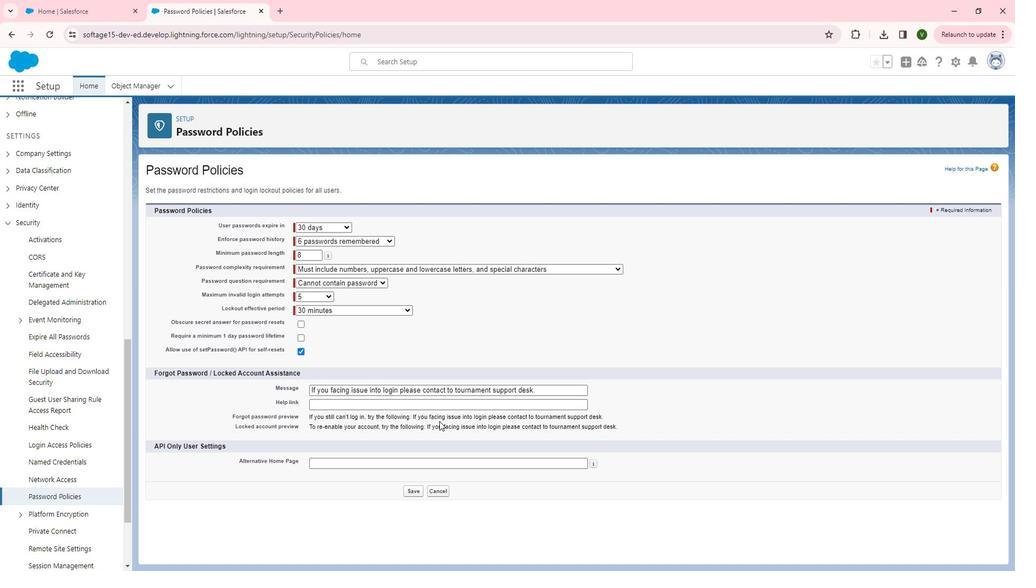 
Action: Mouse pressed left at (450, 416)
Screenshot: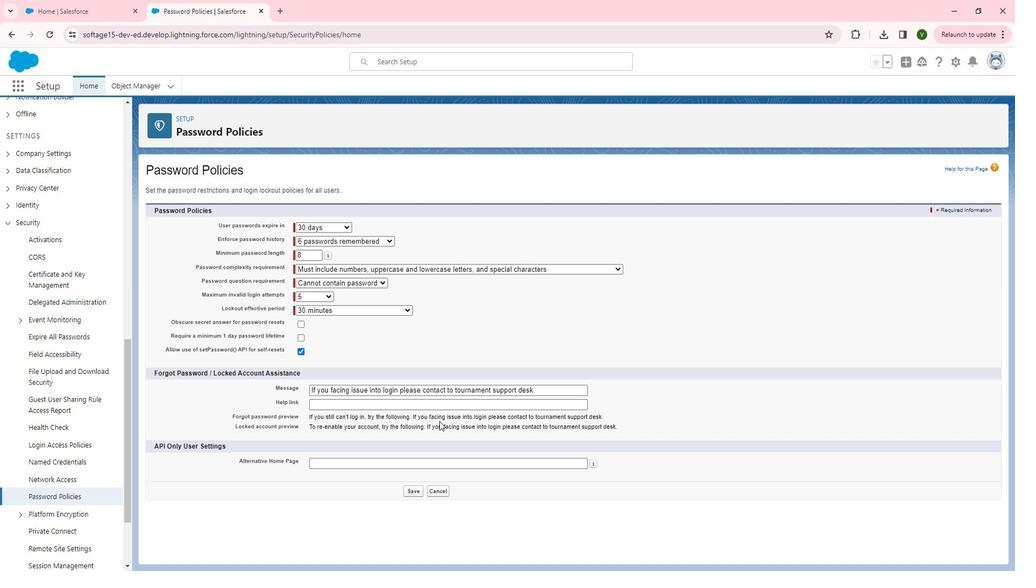 
Action: Mouse moved to (421, 427)
Screenshot: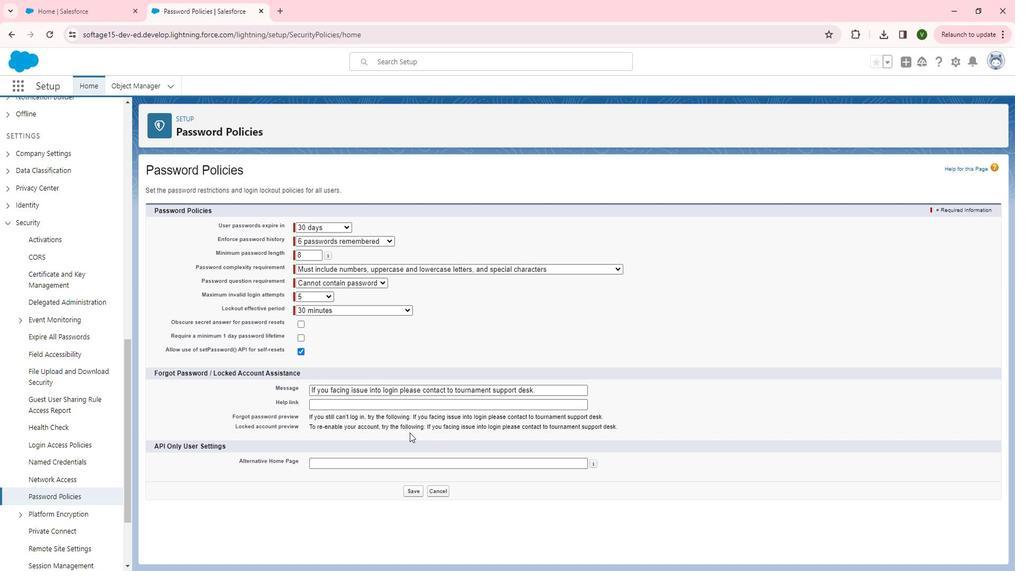 
Action: Mouse scrolled (421, 427) with delta (0, 0)
Screenshot: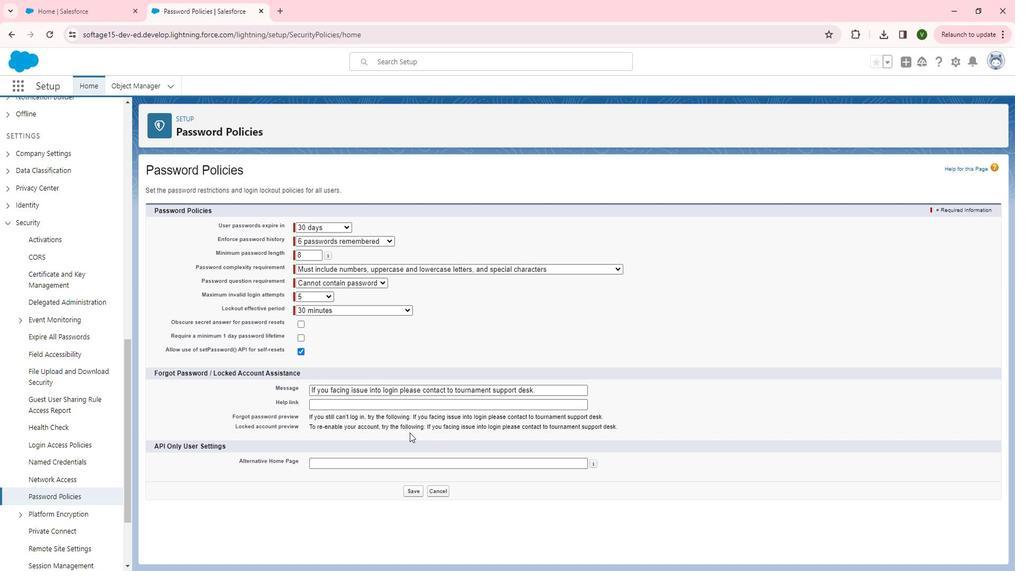 
Action: Mouse moved to (430, 486)
Screenshot: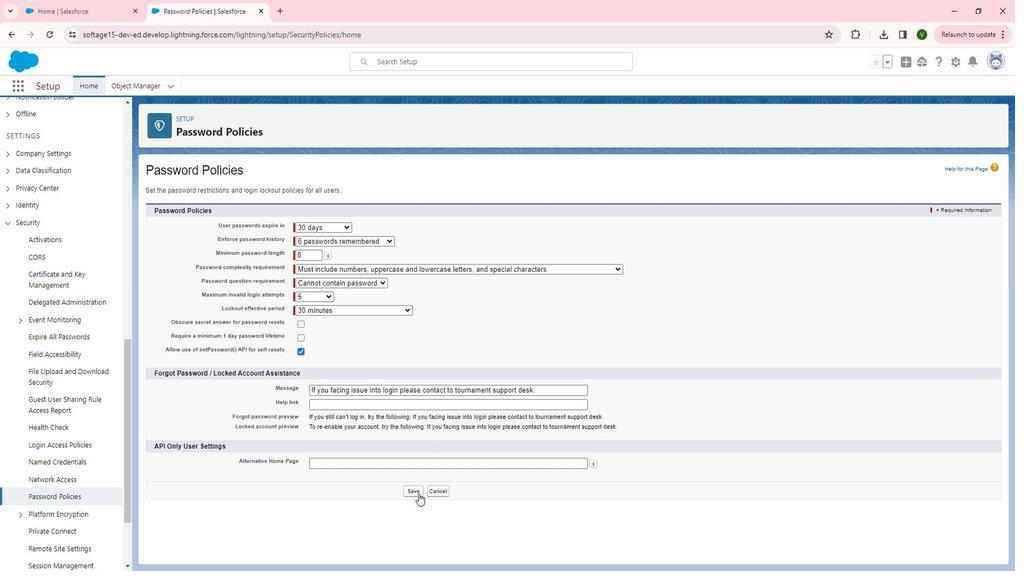 
Action: Mouse pressed left at (430, 486)
Screenshot: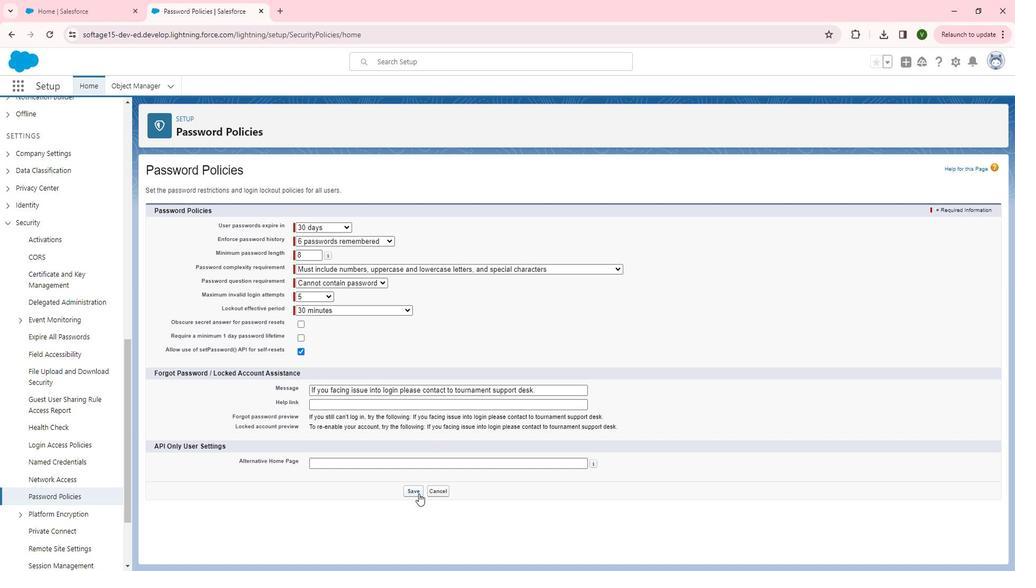 
Action: Mouse moved to (95, 414)
Screenshot: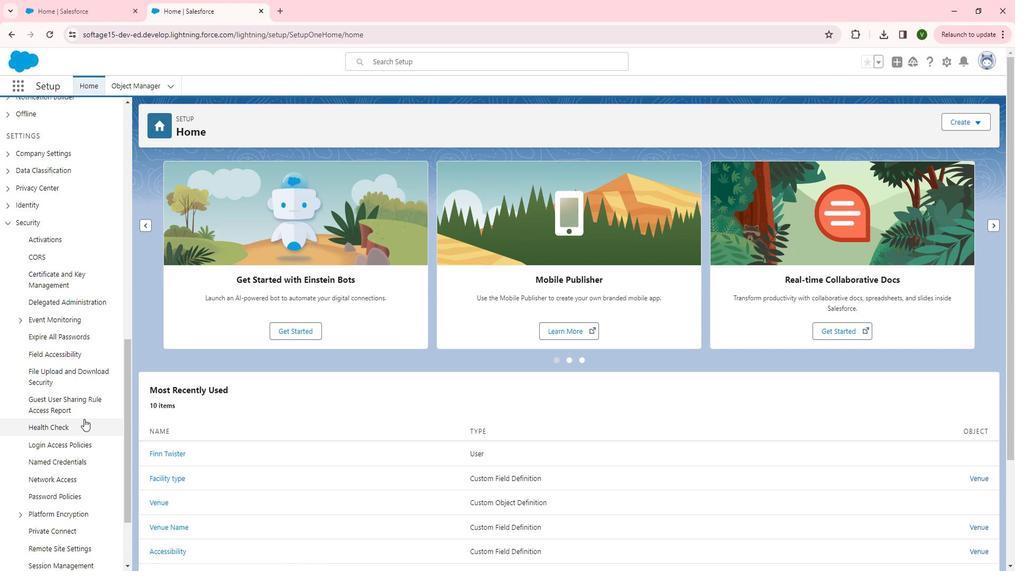 
Action: Mouse scrolled (95, 414) with delta (0, 0)
Screenshot: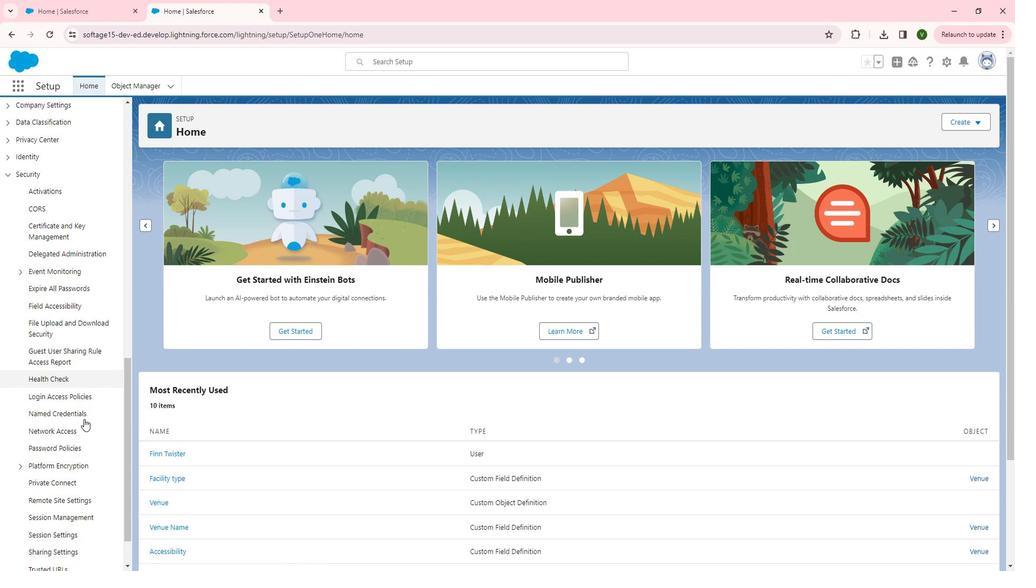 
Action: Mouse scrolled (95, 414) with delta (0, 0)
Screenshot: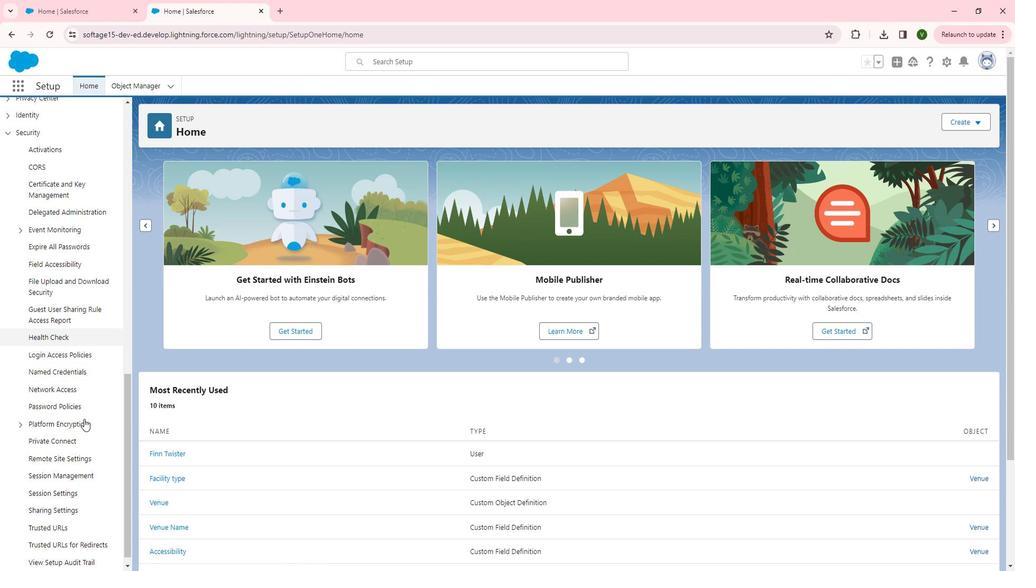 
Action: Mouse scrolled (95, 414) with delta (0, 0)
Screenshot: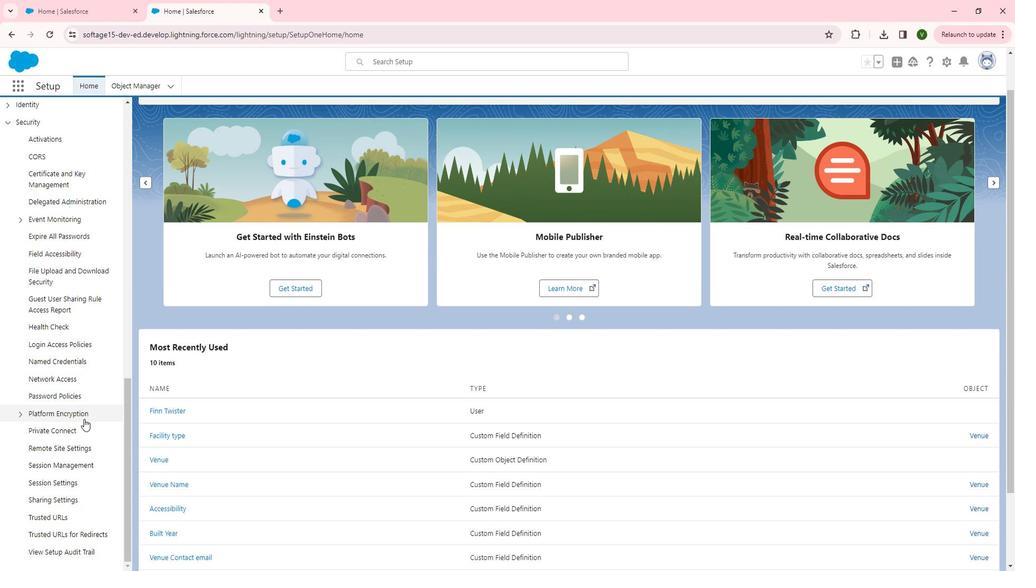 
Action: Mouse moved to (73, 343)
Screenshot: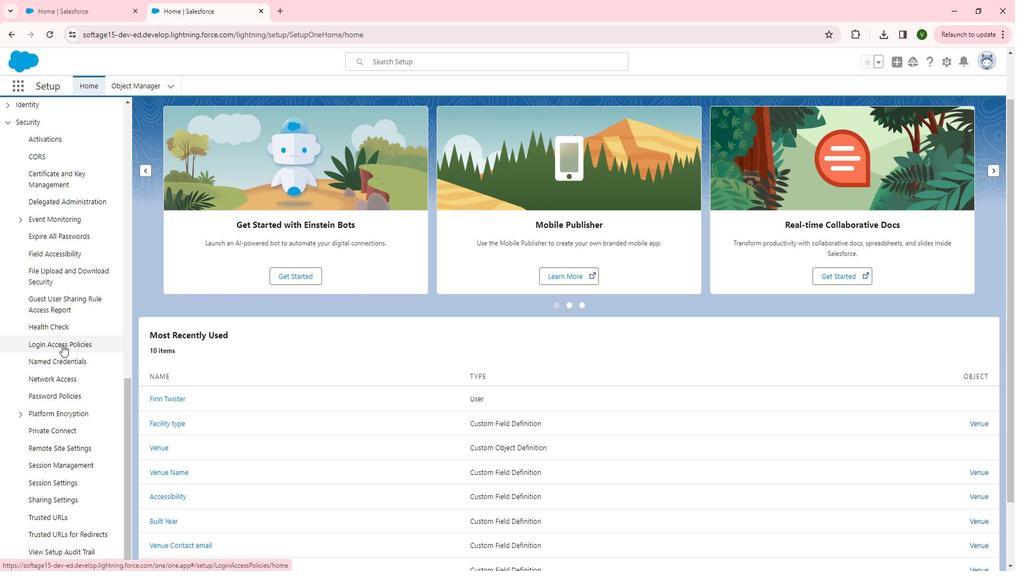 
Action: Mouse pressed left at (73, 343)
Screenshot: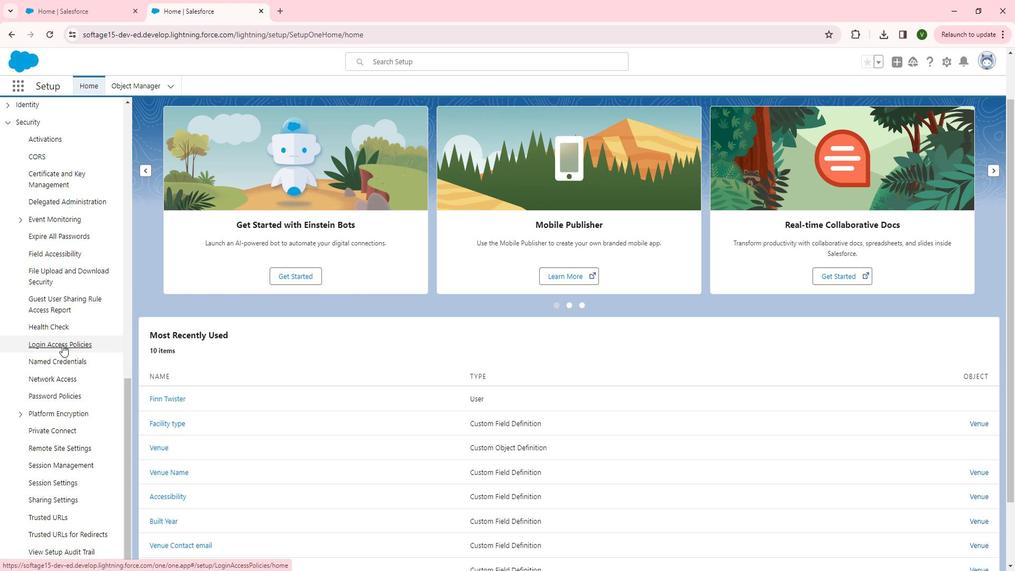 
Action: Mouse moved to (508, 251)
Screenshot: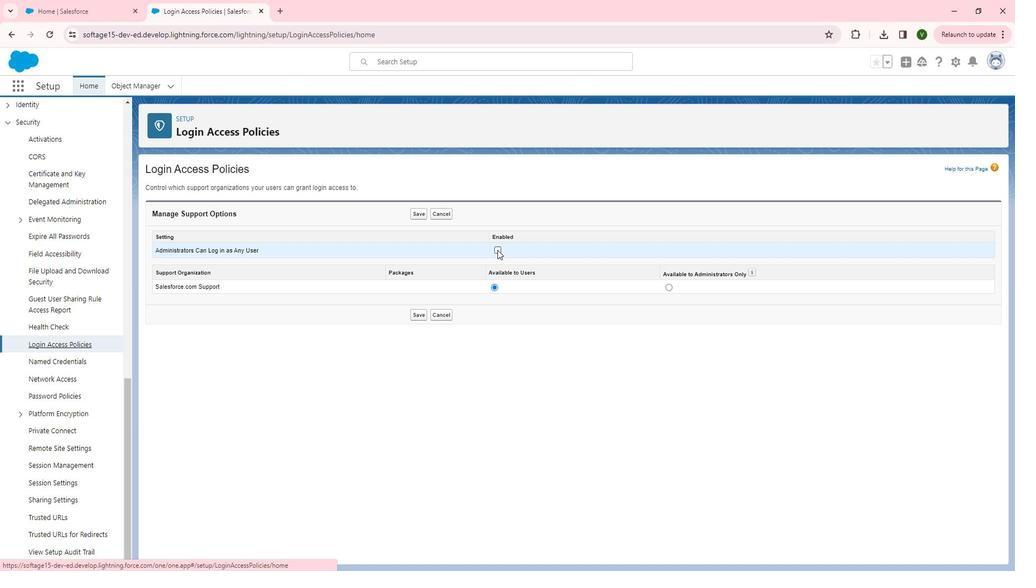 
Action: Mouse pressed left at (508, 251)
Screenshot: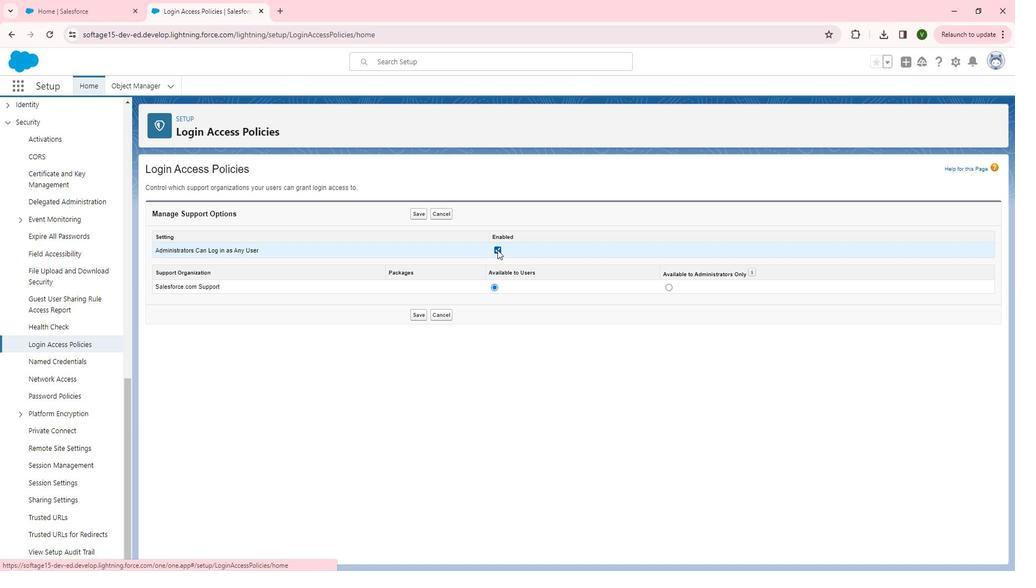 
Action: Mouse moved to (677, 286)
Screenshot: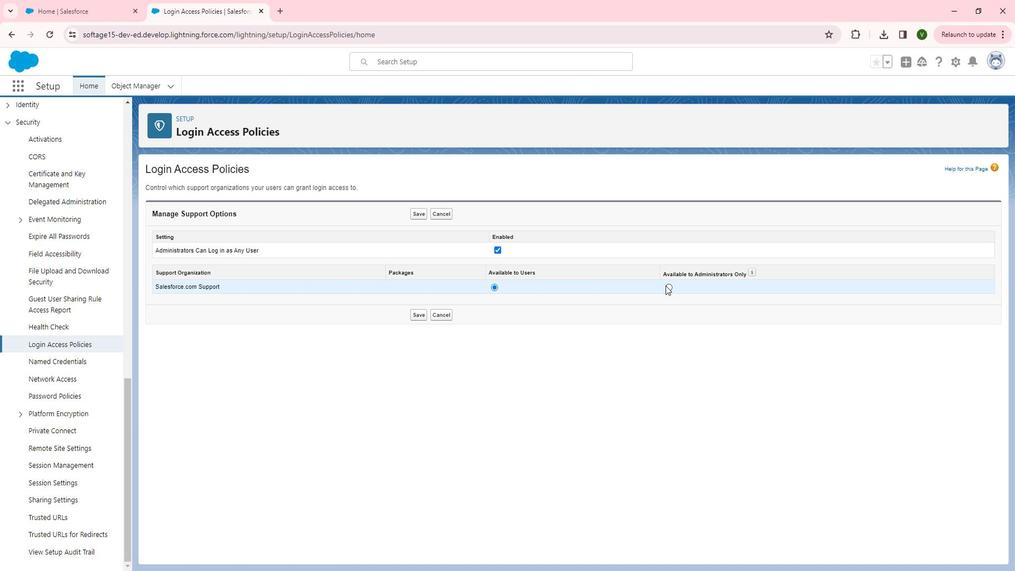 
Action: Mouse pressed left at (677, 286)
Screenshot: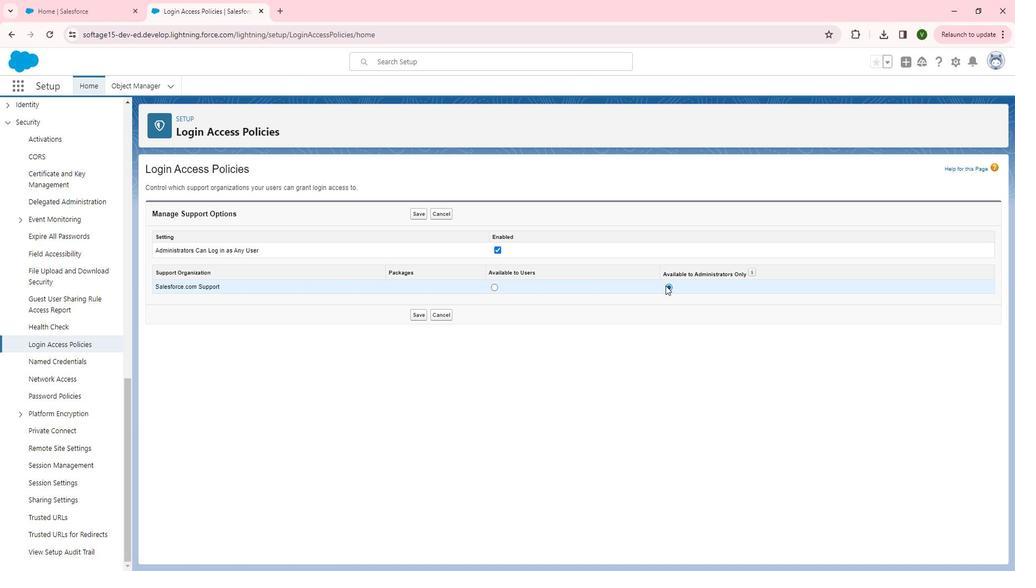 
Action: Mouse moved to (425, 315)
Screenshot: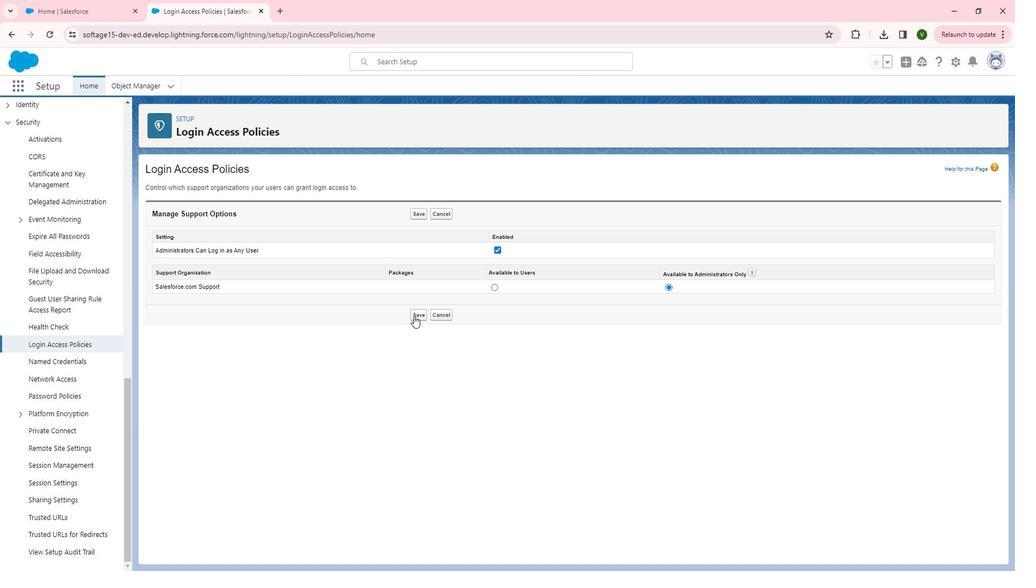 
Action: Mouse pressed left at (425, 315)
Screenshot: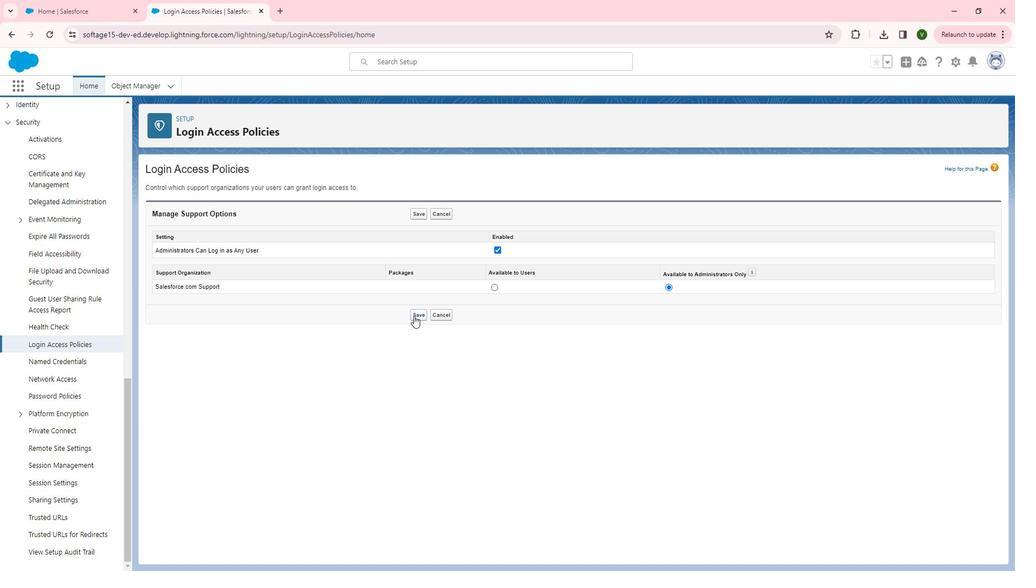 
Action: Mouse moved to (80, 449)
Screenshot: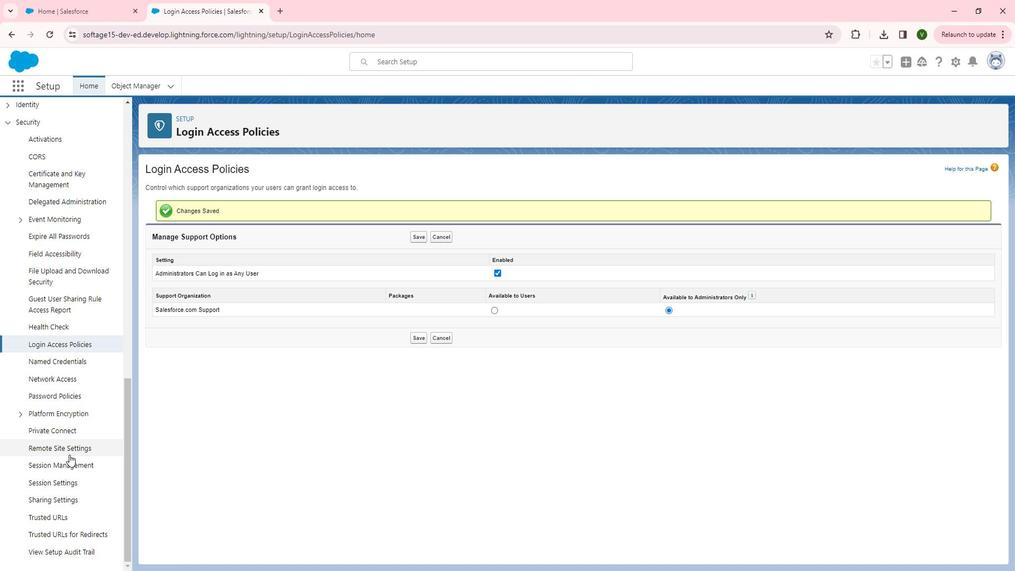 
Action: Mouse scrolled (80, 448) with delta (0, 0)
Screenshot: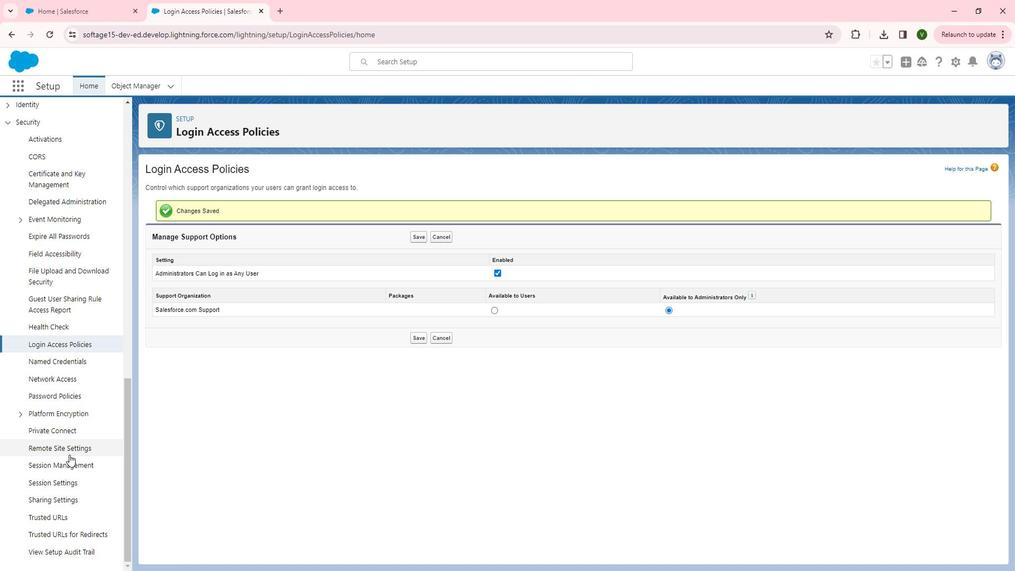 
Action: Mouse scrolled (80, 448) with delta (0, 0)
Screenshot: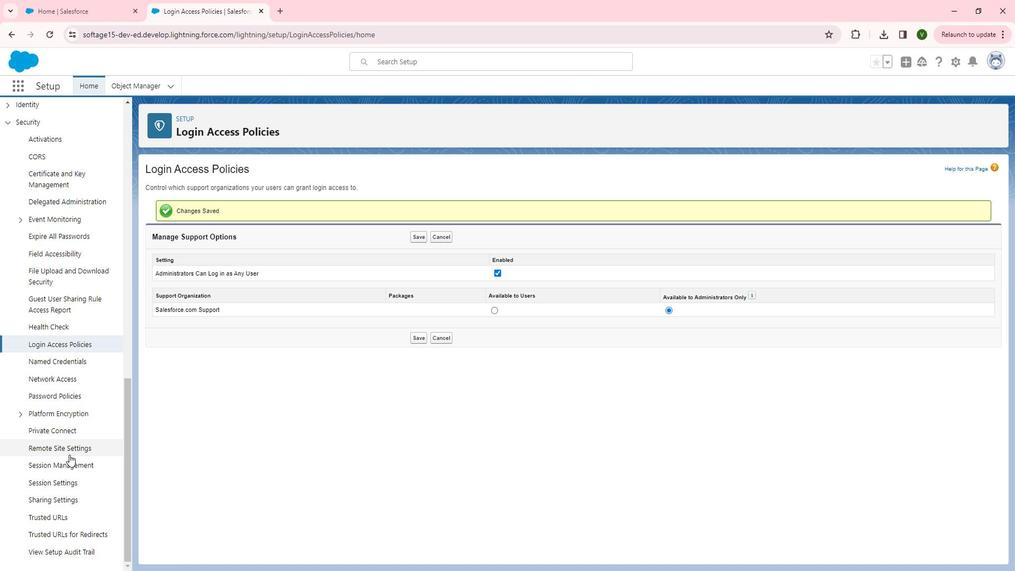 
Action: Mouse moved to (76, 475)
Screenshot: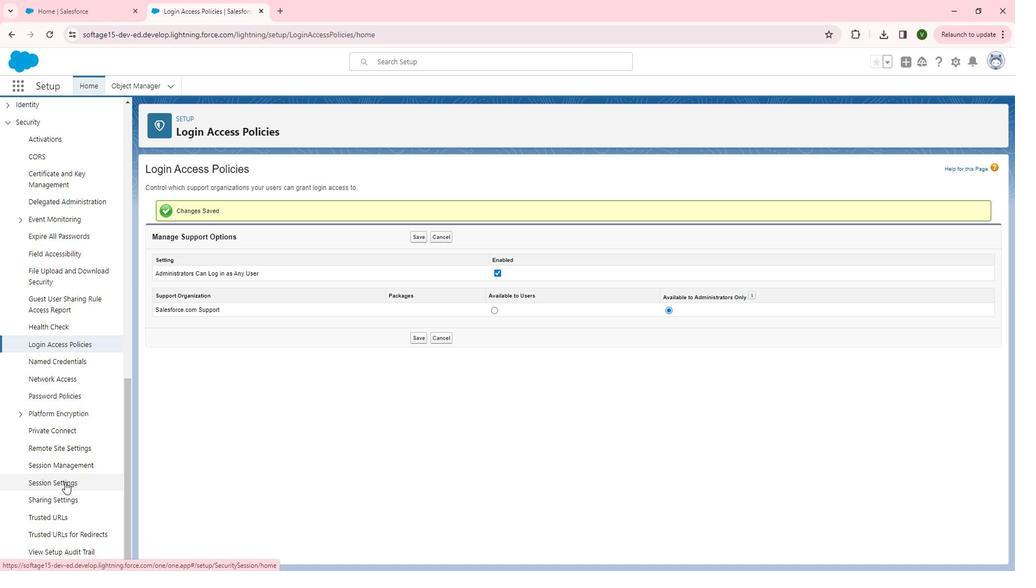 
Action: Mouse pressed left at (76, 475)
Screenshot: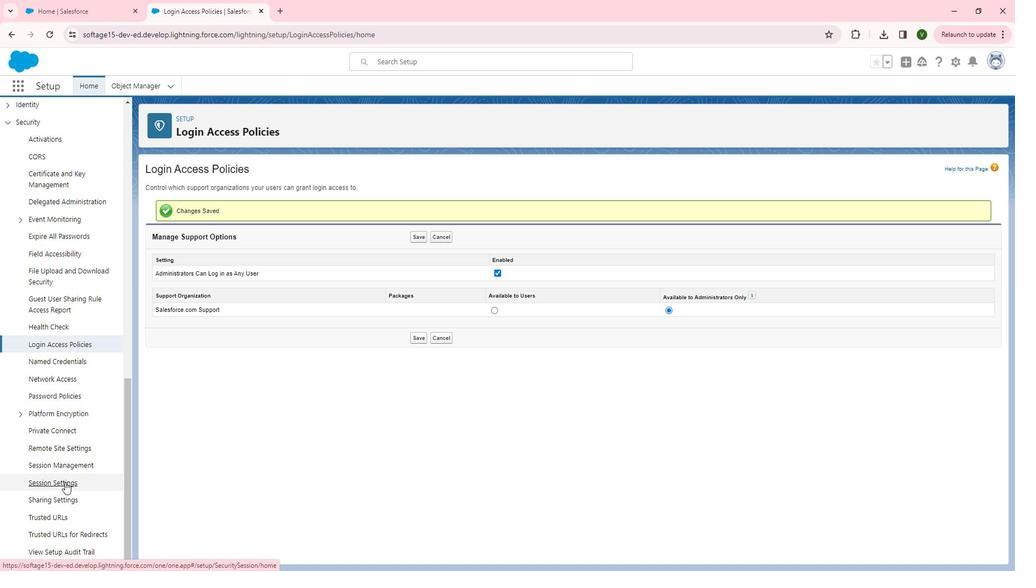
Action: Mouse moved to (223, 357)
Screenshot: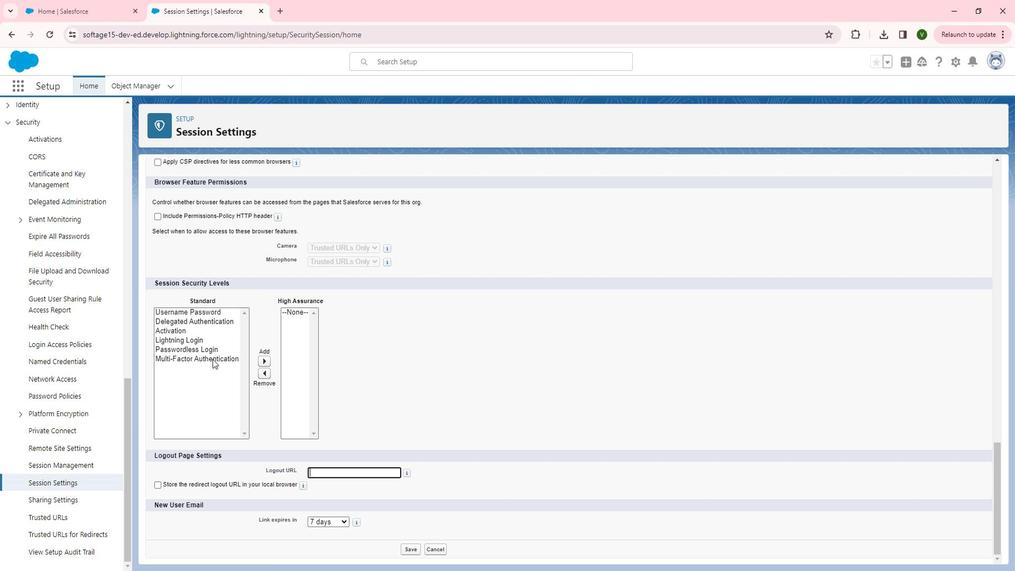 
Action: Mouse pressed left at (223, 357)
Screenshot: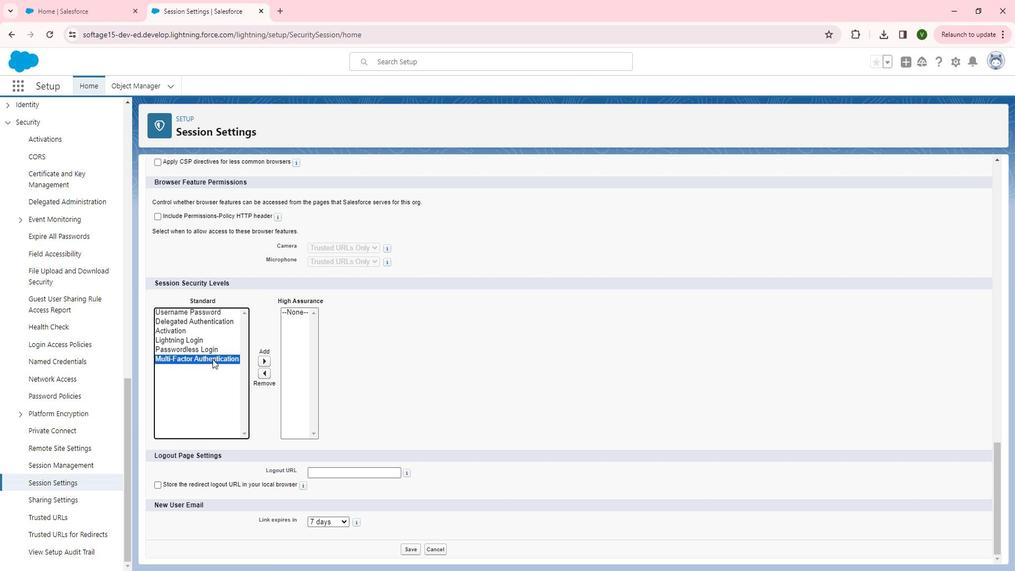 
Action: Mouse moved to (279, 357)
Screenshot: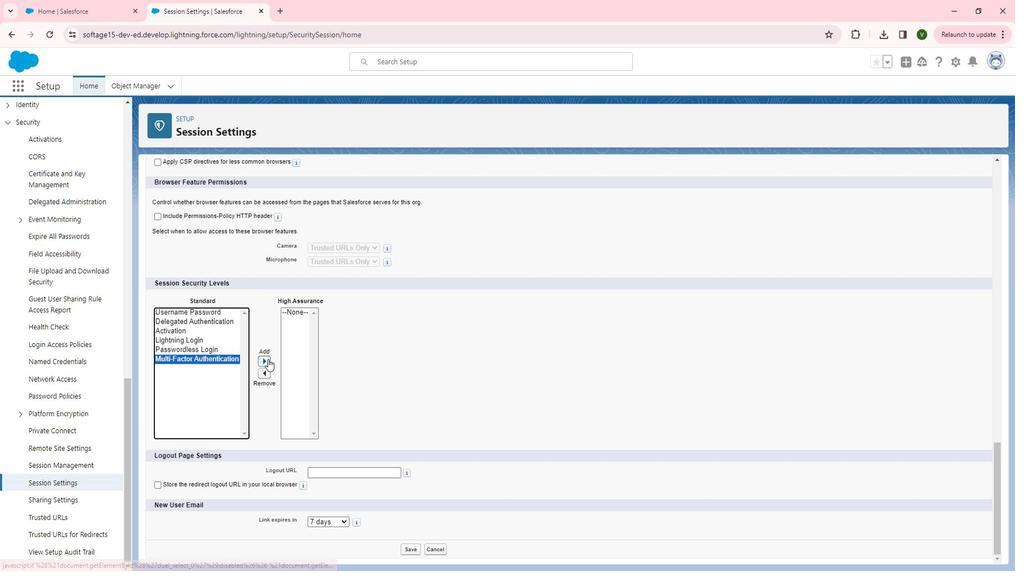 
Action: Mouse pressed left at (279, 357)
Screenshot: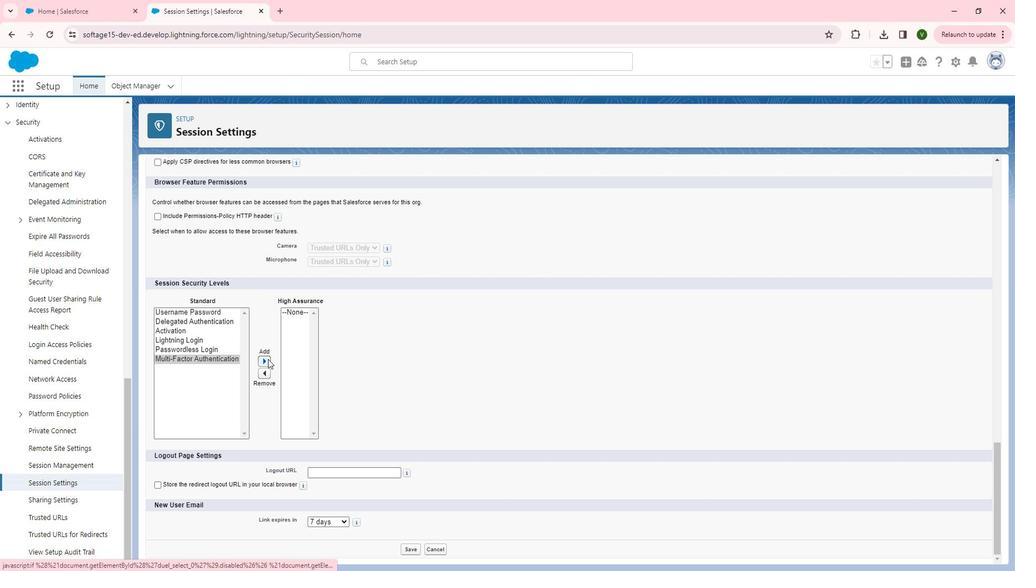 
Action: Mouse moved to (226, 310)
Screenshot: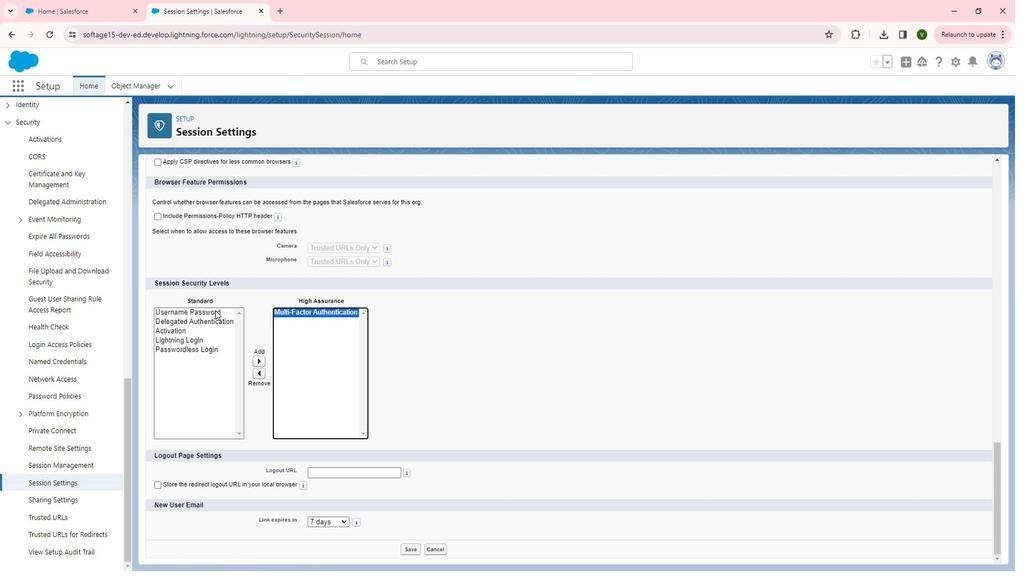 
Action: Mouse pressed left at (226, 310)
Screenshot: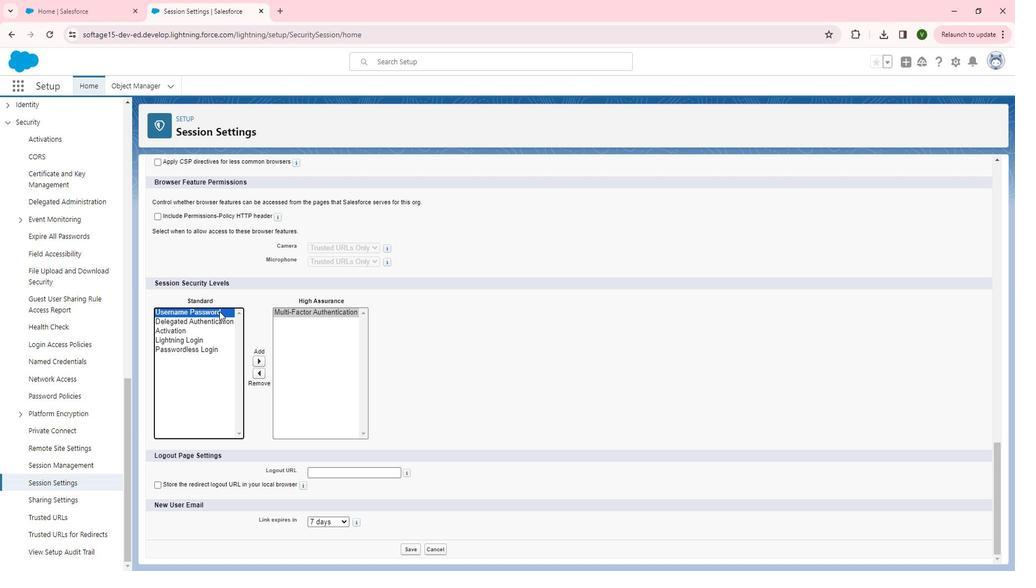 
Action: Mouse moved to (270, 359)
Screenshot: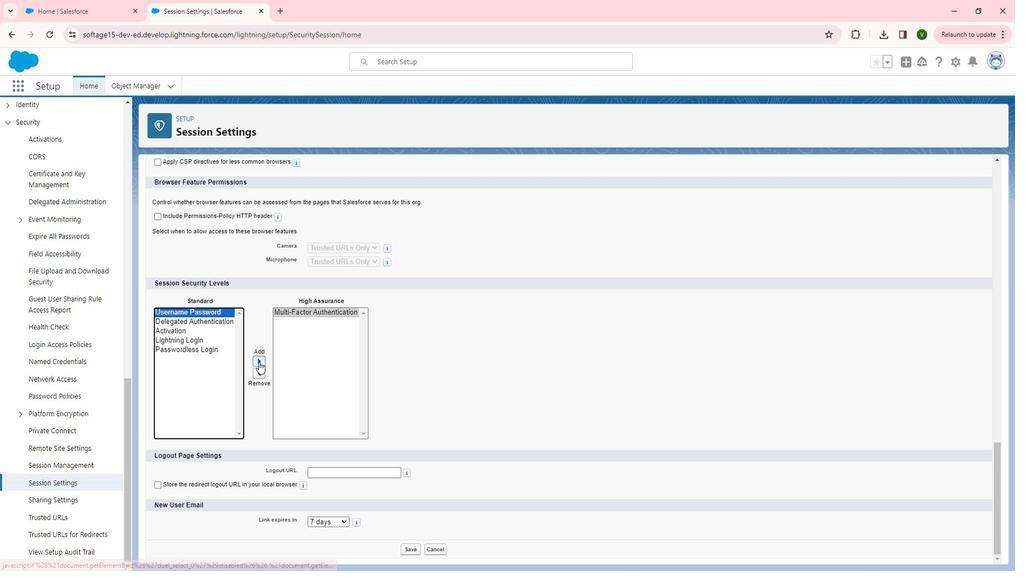 
Action: Mouse pressed left at (270, 359)
Screenshot: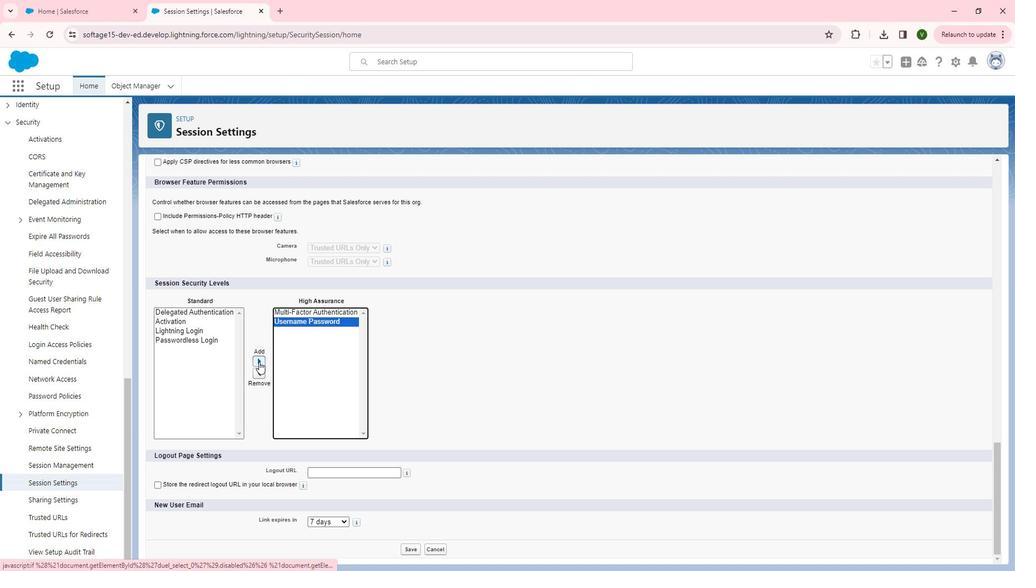 
Action: Mouse moved to (254, 332)
Screenshot: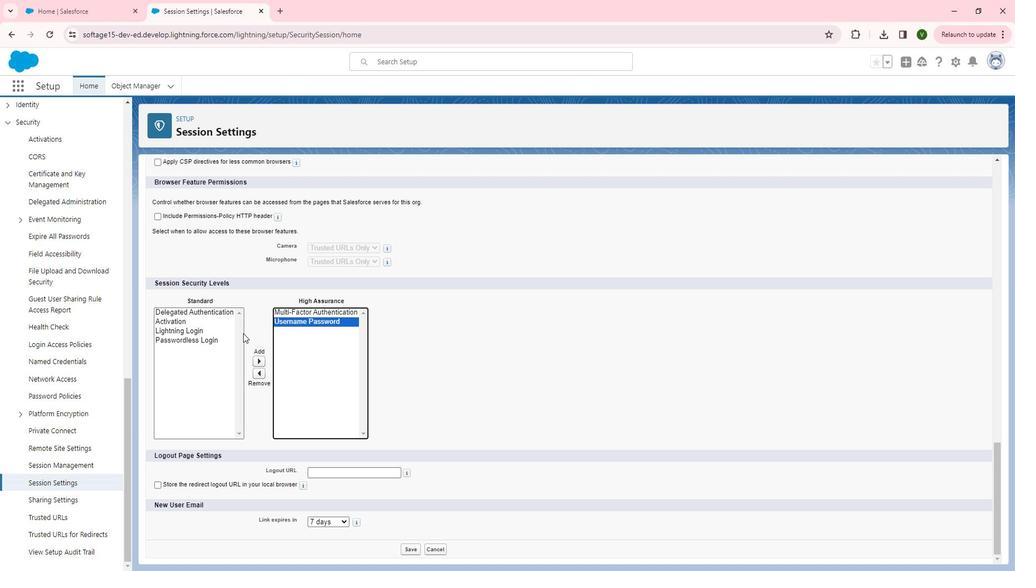 
Action: Mouse scrolled (254, 332) with delta (0, 0)
Screenshot: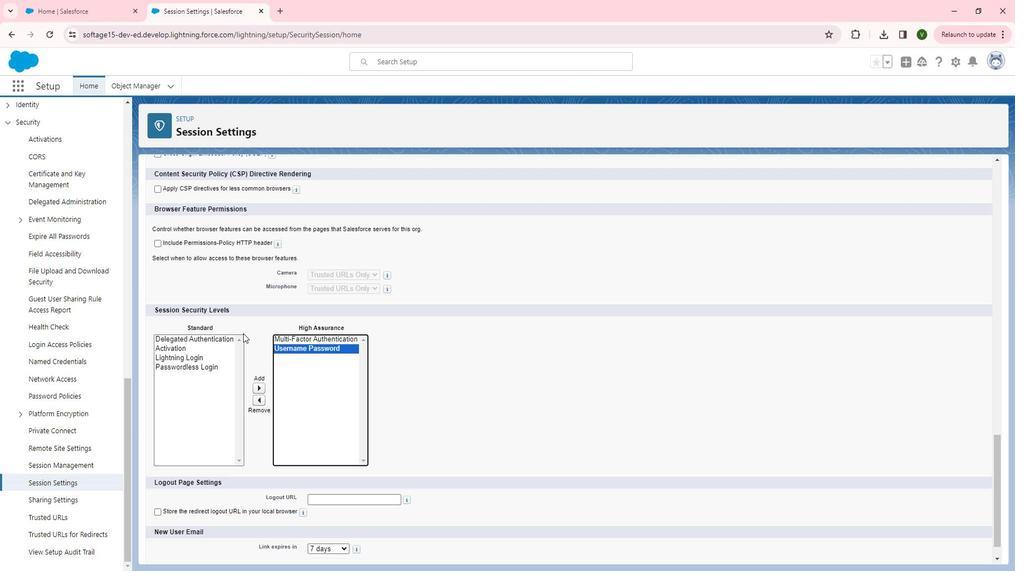 
Action: Mouse scrolled (254, 332) with delta (0, 0)
Screenshot: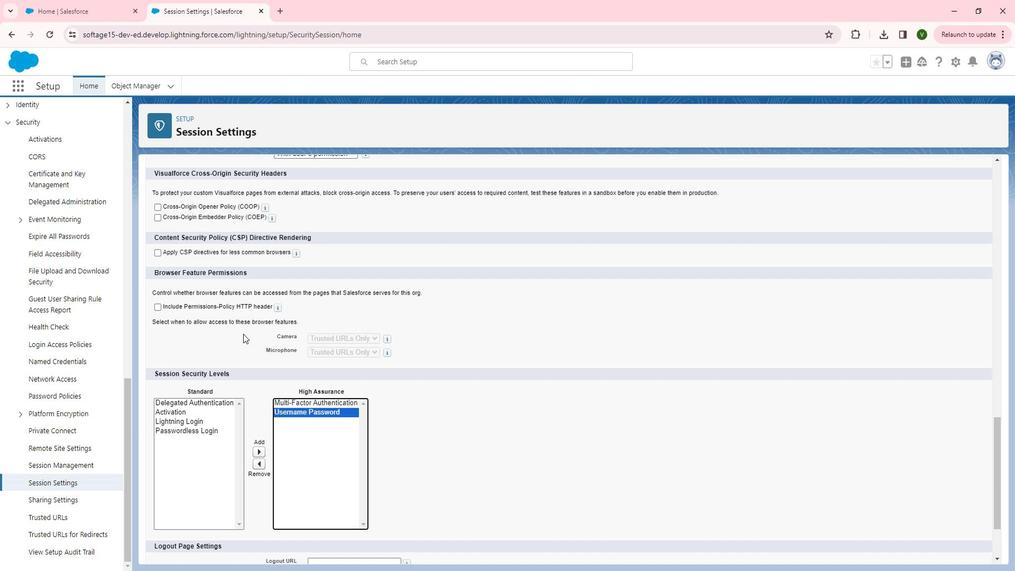 
Action: Mouse moved to (254, 332)
Screenshot: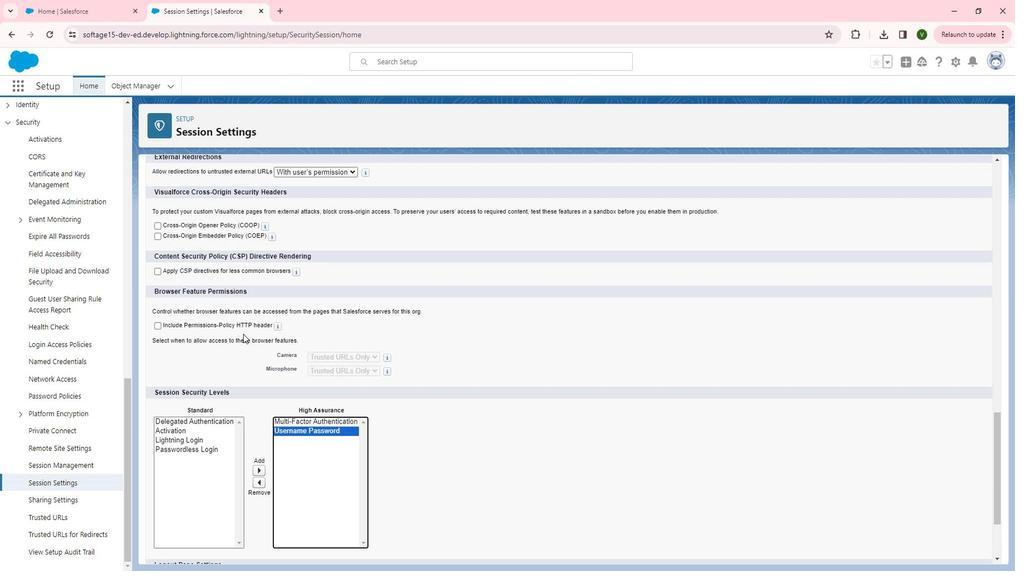 
Action: Mouse scrolled (254, 333) with delta (0, 0)
Screenshot: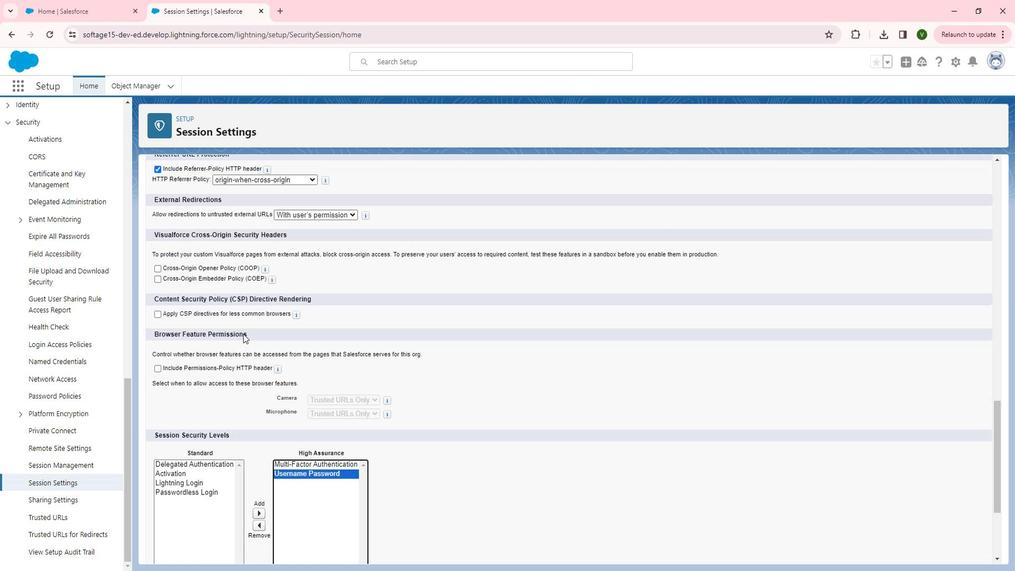 
Action: Mouse scrolled (254, 333) with delta (0, 0)
Screenshot: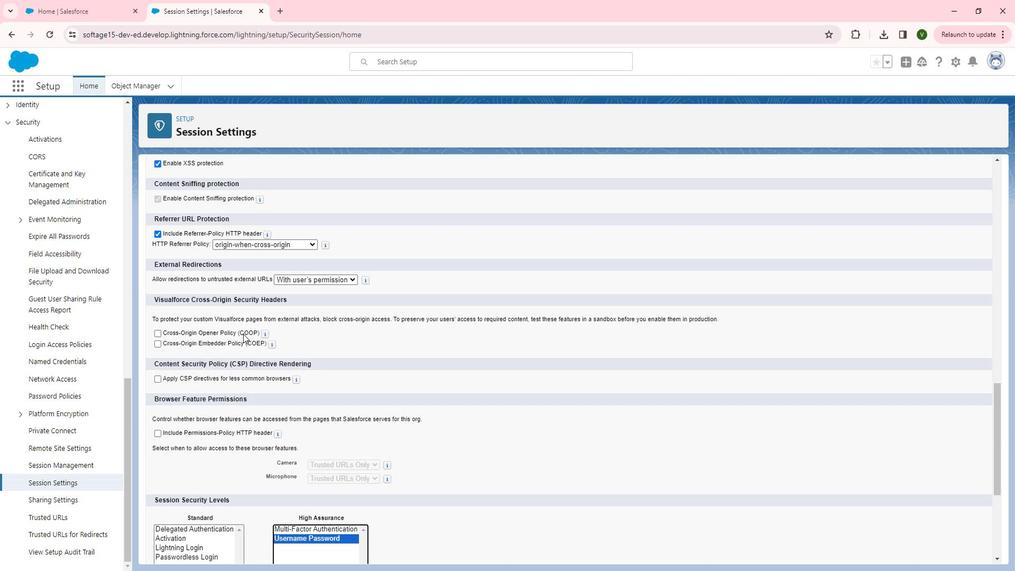 
Action: Mouse scrolled (254, 333) with delta (0, 0)
Screenshot: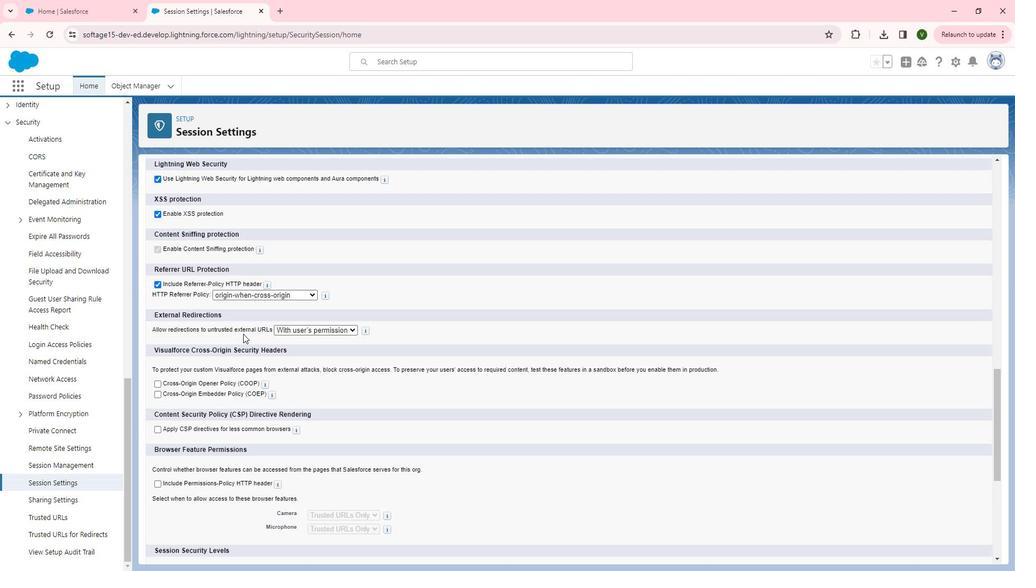 
Action: Mouse scrolled (254, 333) with delta (0, 0)
Screenshot: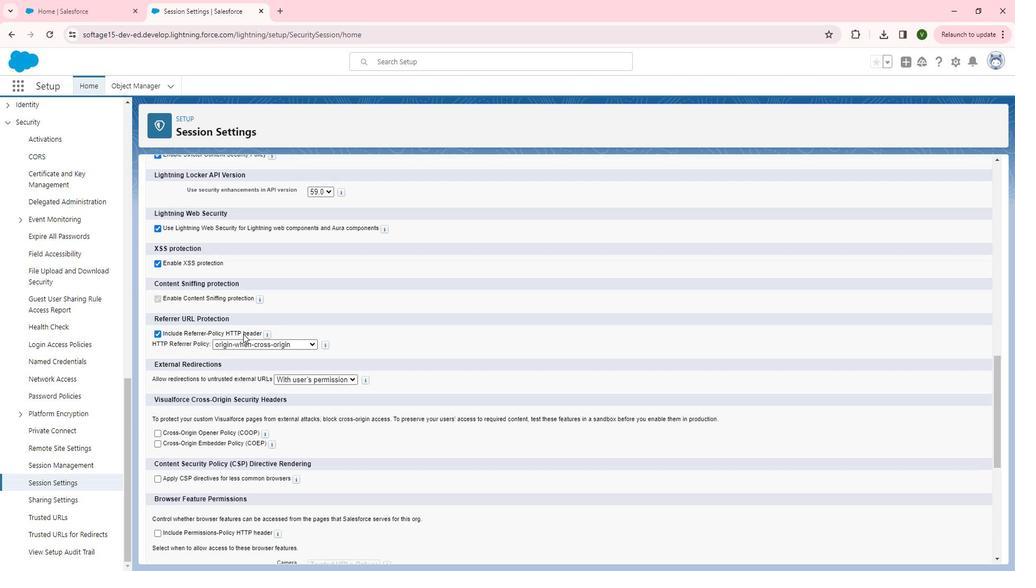 
Action: Mouse scrolled (254, 333) with delta (0, 0)
Screenshot: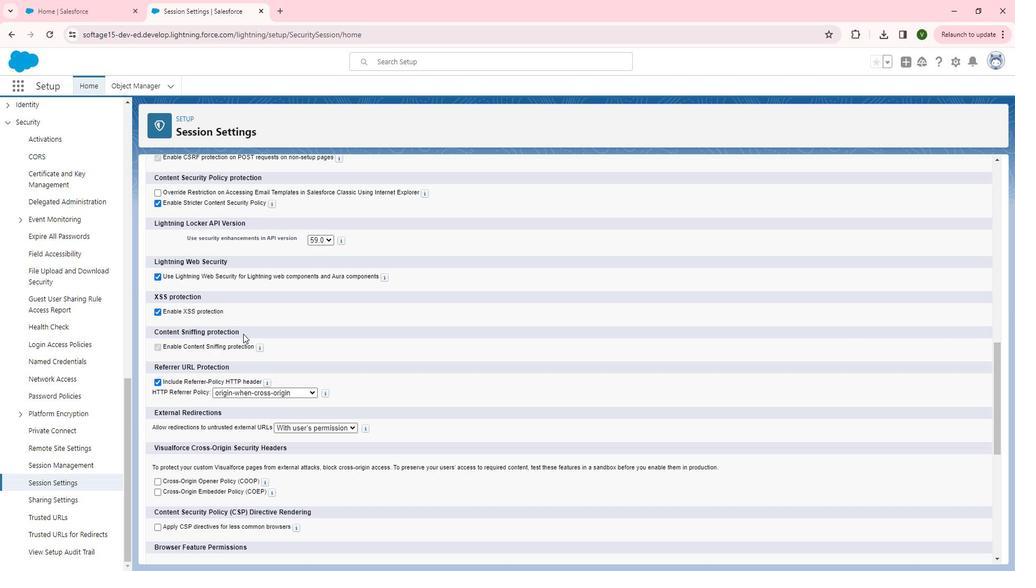 
Action: Mouse scrolled (254, 333) with delta (0, 0)
Screenshot: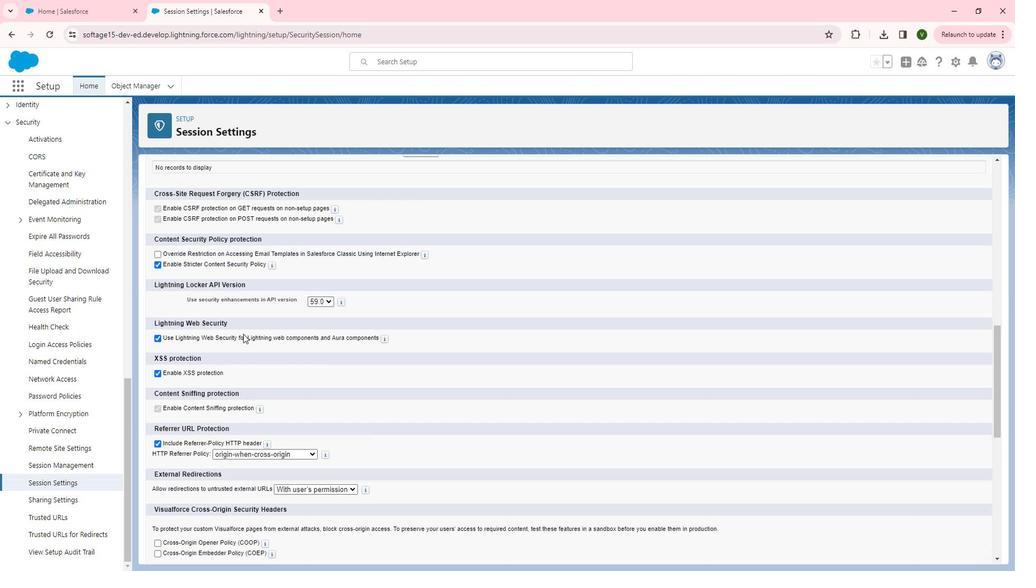 
Action: Mouse scrolled (254, 333) with delta (0, 0)
Screenshot: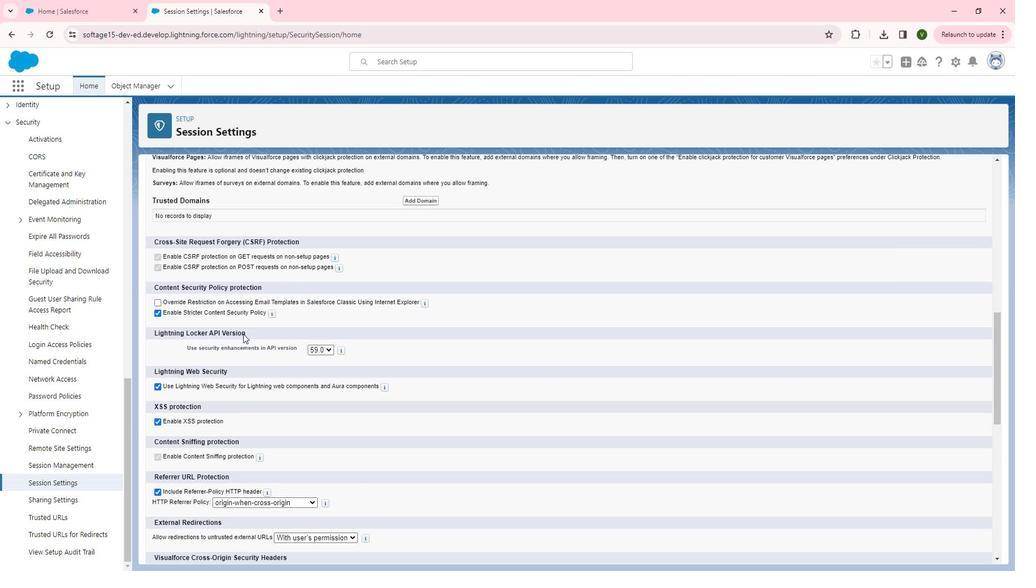 
Action: Mouse scrolled (254, 333) with delta (0, 0)
Screenshot: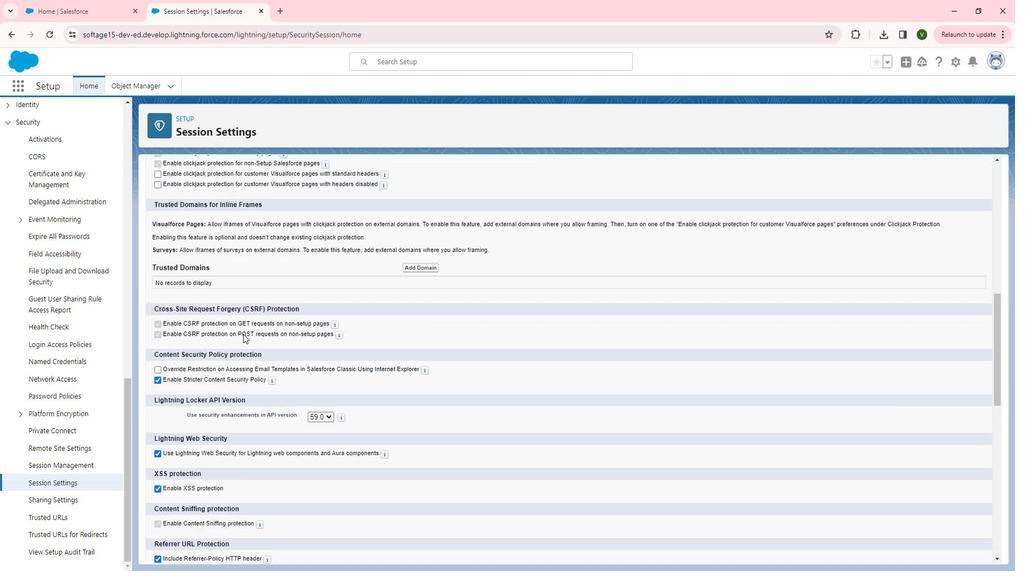 
Action: Mouse scrolled (254, 333) with delta (0, 0)
Screenshot: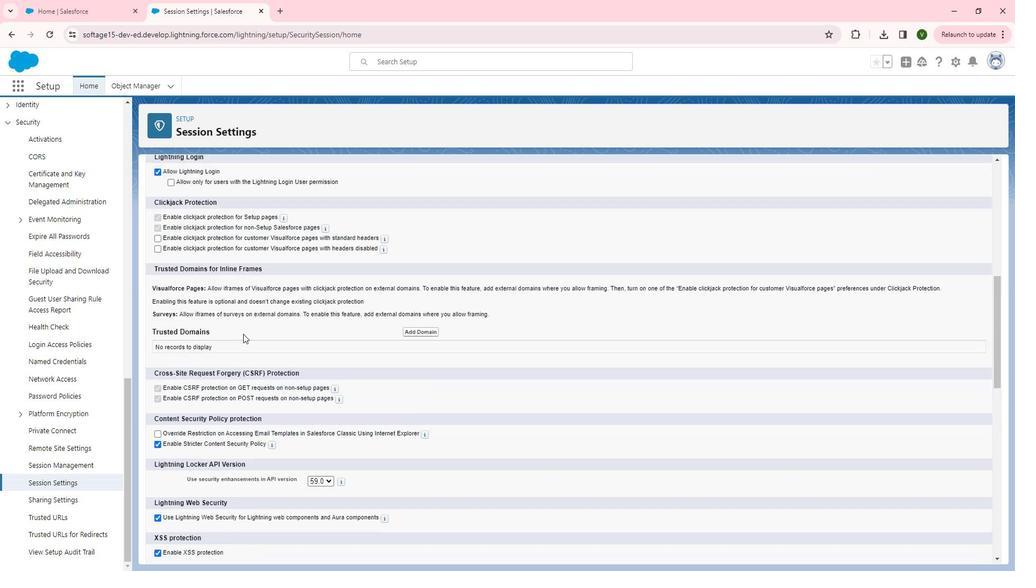 
Action: Mouse scrolled (254, 333) with delta (0, 0)
Screenshot: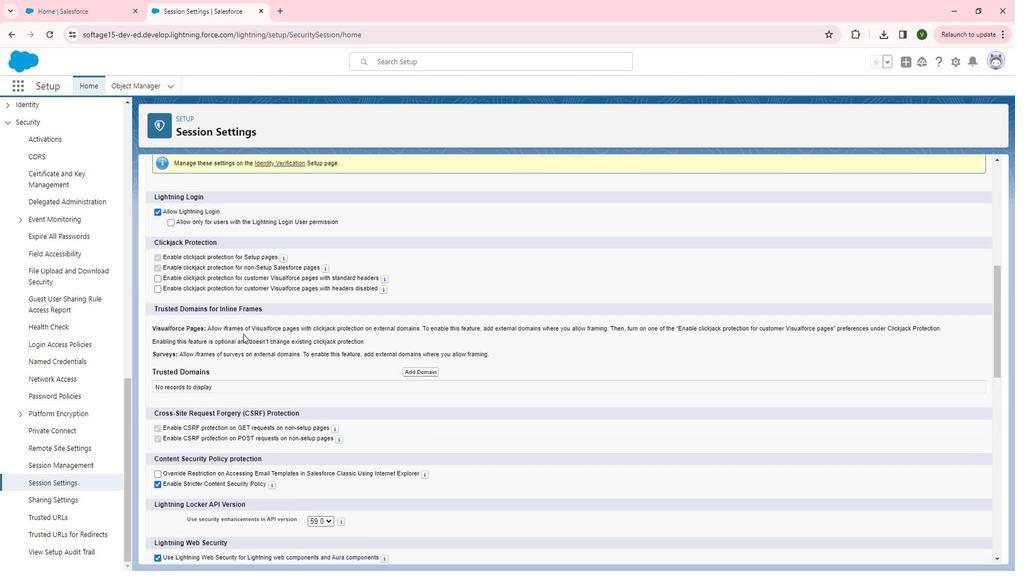 
Action: Mouse scrolled (254, 333) with delta (0, 0)
Screenshot: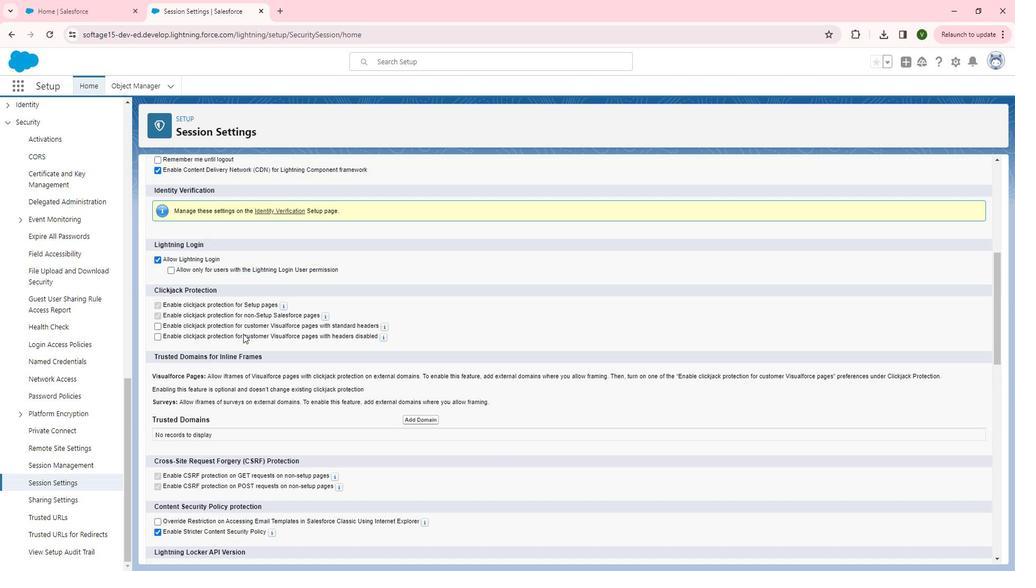 
Action: Mouse scrolled (254, 333) with delta (0, 0)
Screenshot: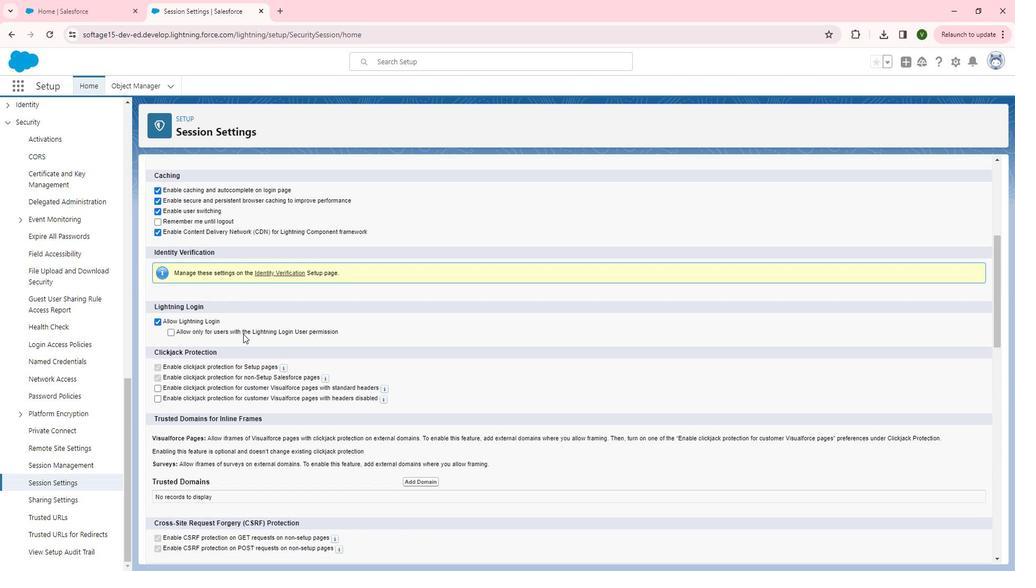
Action: Mouse scrolled (254, 333) with delta (0, 0)
Screenshot: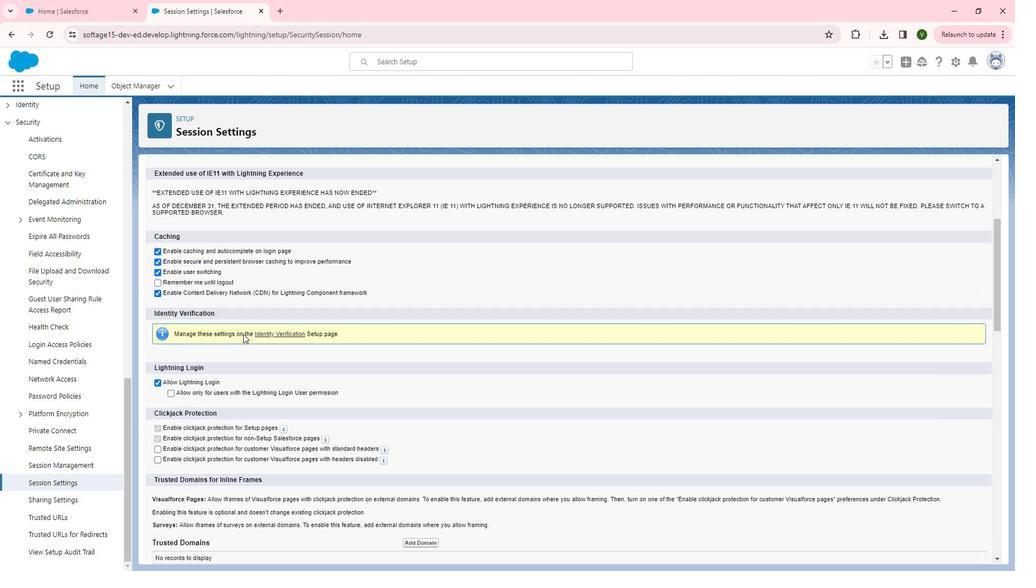 
Action: Mouse moved to (254, 336)
Screenshot: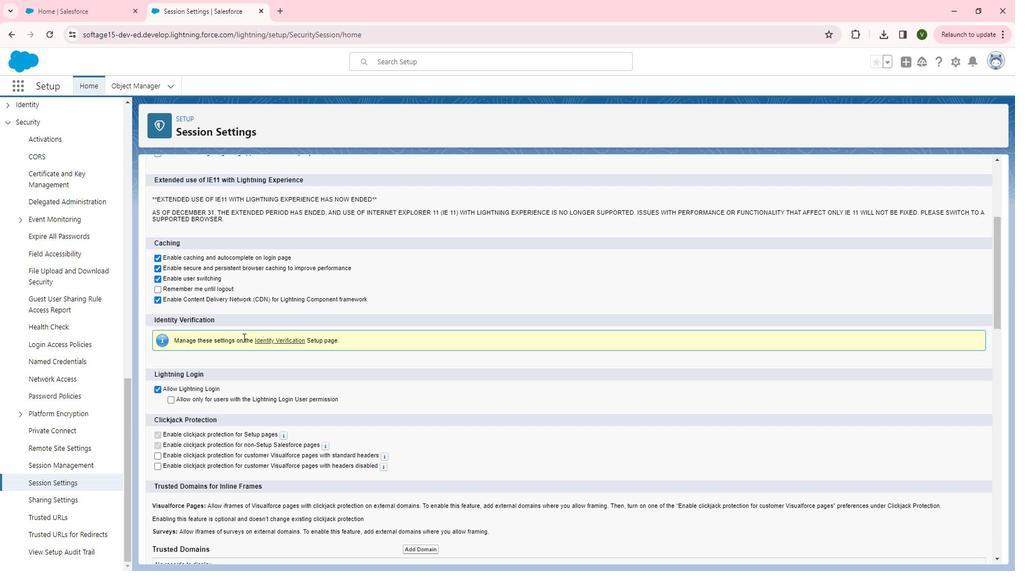 
Action: Mouse scrolled (254, 336) with delta (0, 0)
Screenshot: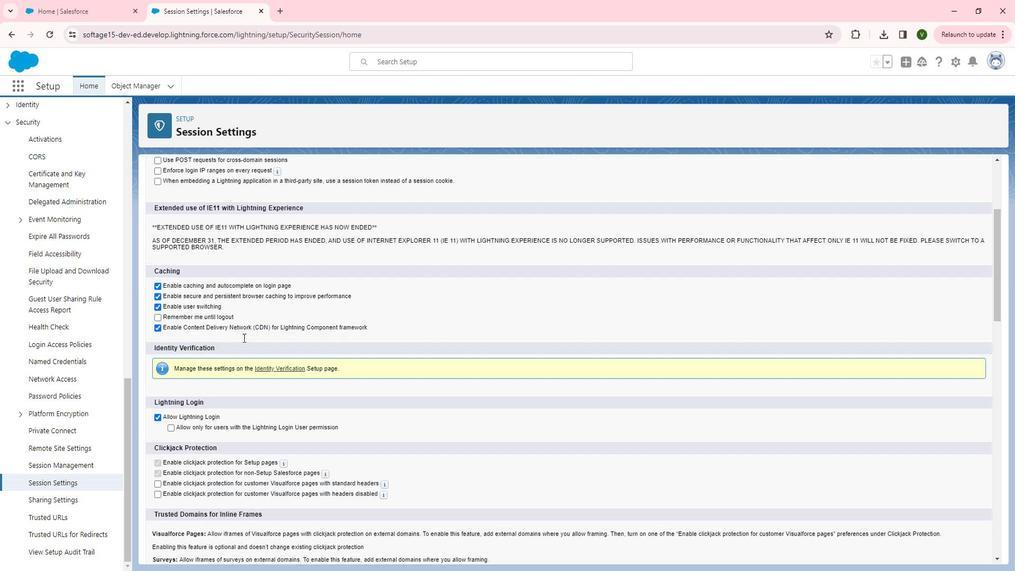 
Action: Mouse scrolled (254, 336) with delta (0, 0)
Screenshot: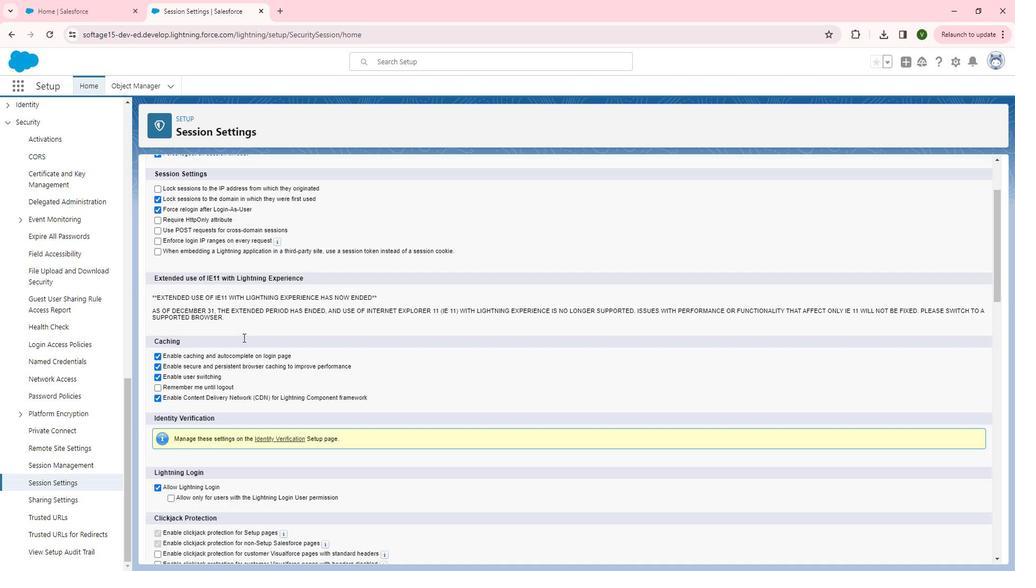 
Action: Mouse scrolled (254, 336) with delta (0, 0)
Screenshot: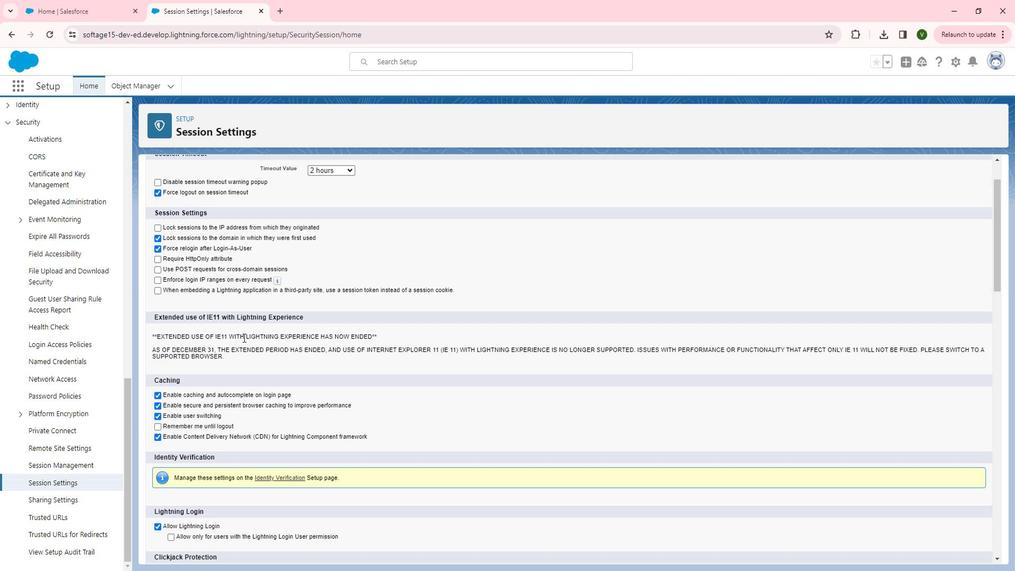 
Action: Mouse scrolled (254, 336) with delta (0, 0)
Screenshot: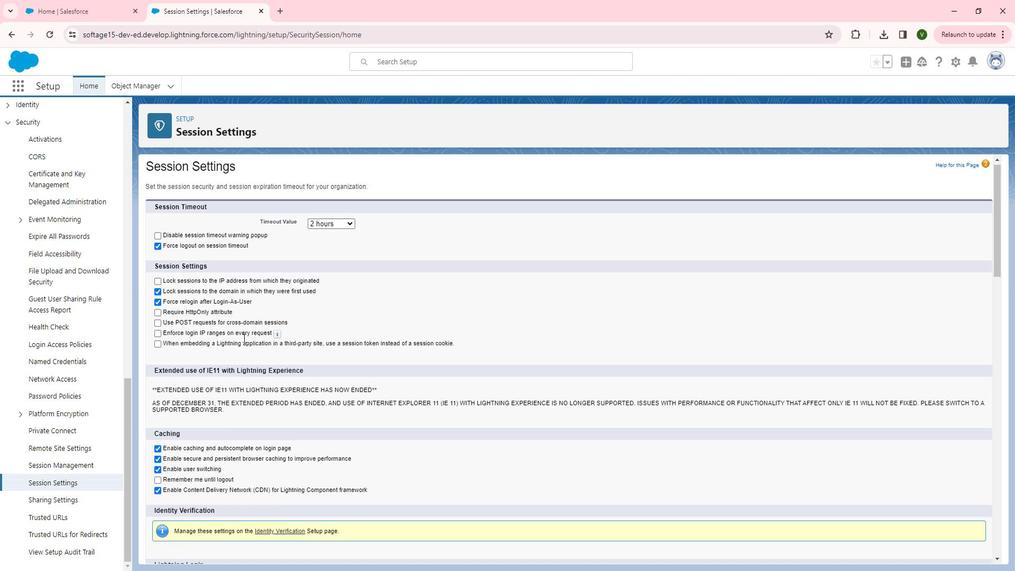 
Action: Mouse scrolled (254, 336) with delta (0, 0)
Screenshot: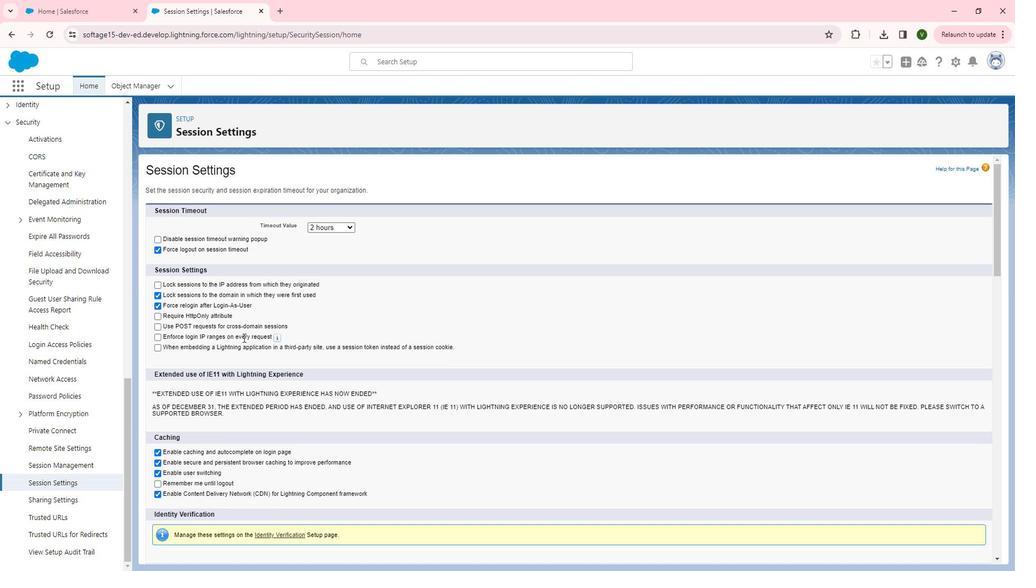 
Action: Mouse scrolled (254, 335) with delta (0, 0)
Screenshot: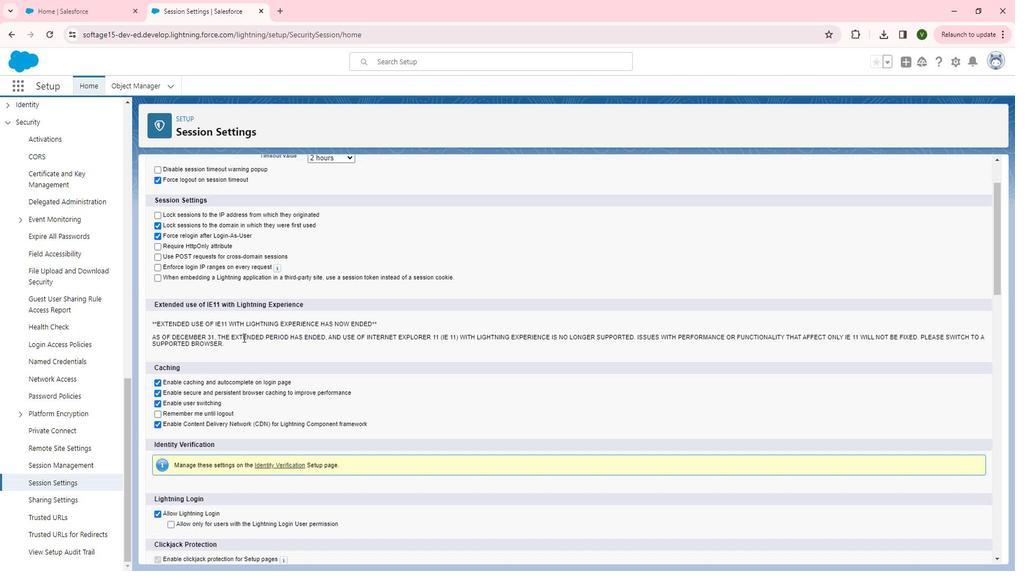 
Action: Mouse scrolled (254, 335) with delta (0, 0)
Screenshot: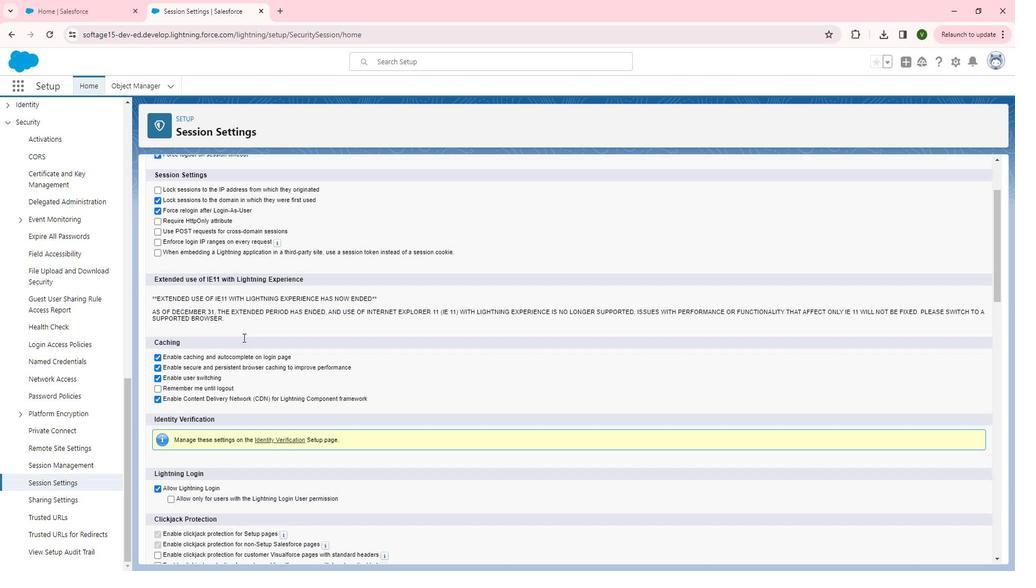 
Action: Mouse scrolled (254, 335) with delta (0, 0)
Screenshot: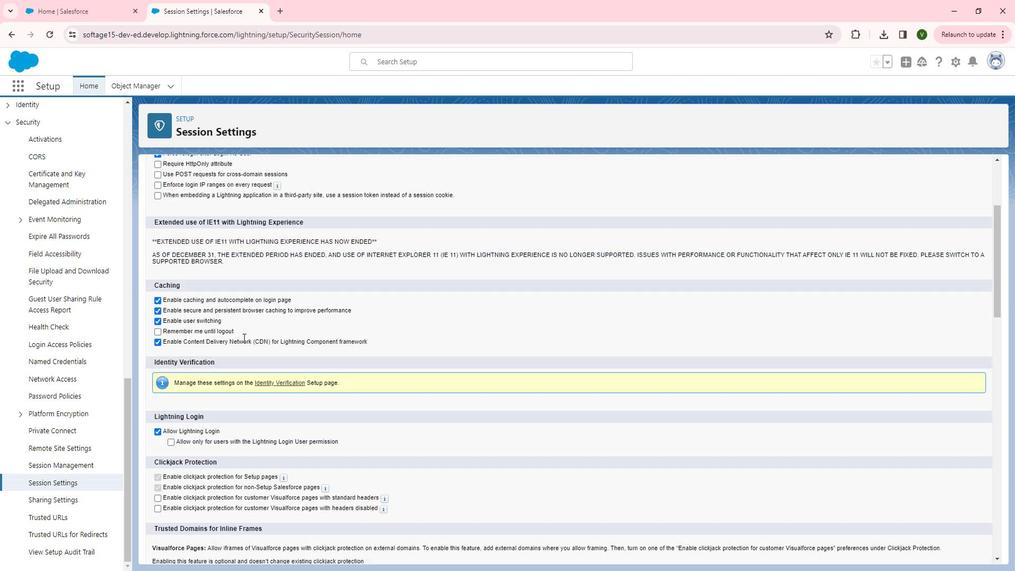
Action: Mouse moved to (298, 365)
Screenshot: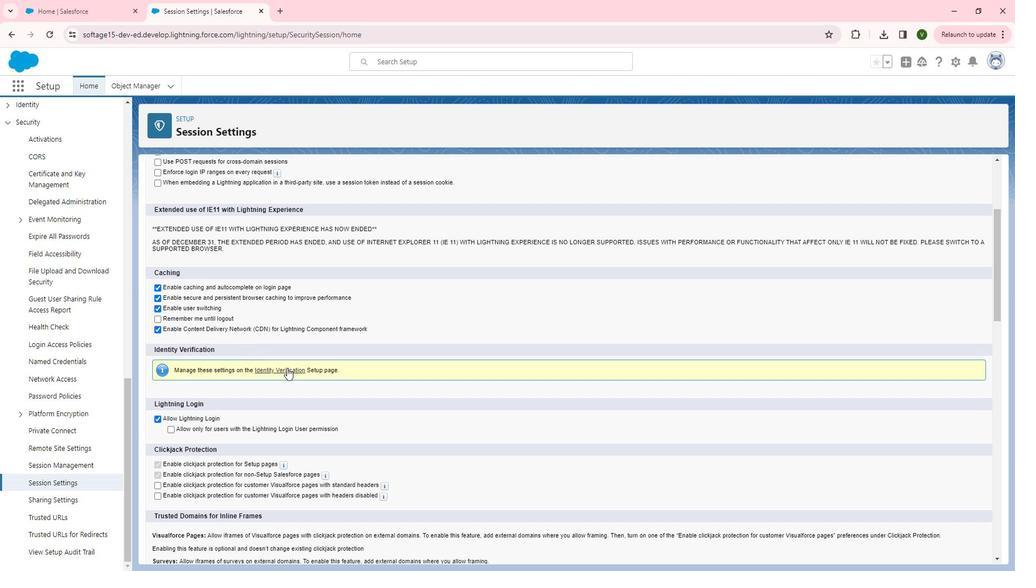 
Action: Mouse scrolled (298, 366) with delta (0, 0)
Screenshot: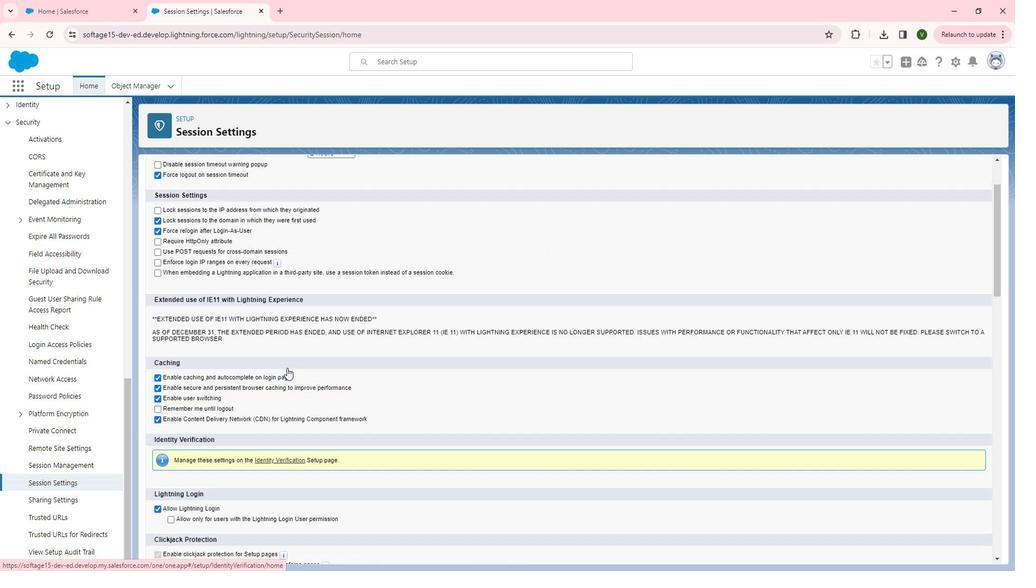 
Action: Mouse scrolled (298, 366) with delta (0, 0)
Screenshot: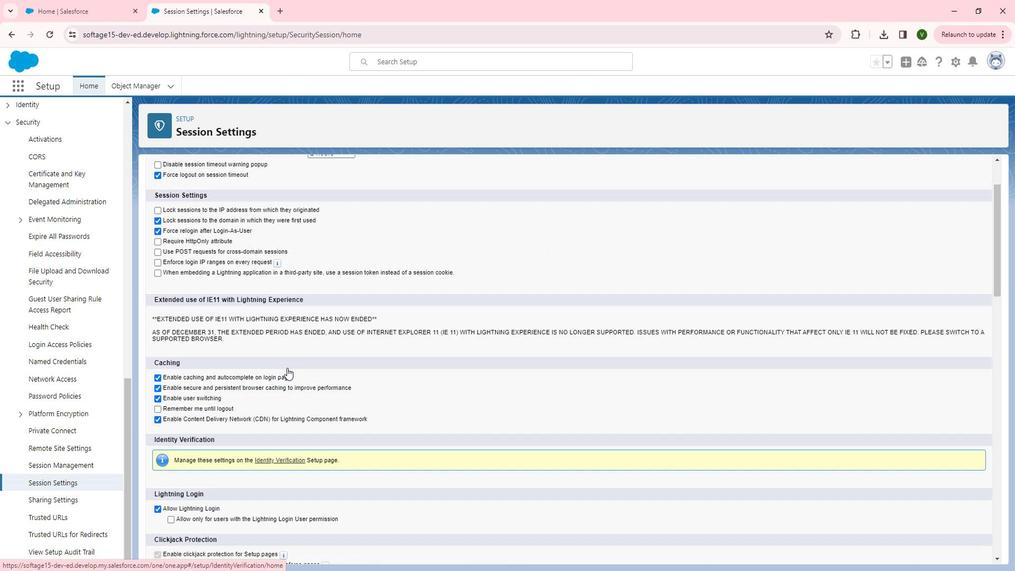 
Action: Mouse scrolled (298, 366) with delta (0, 0)
Screenshot: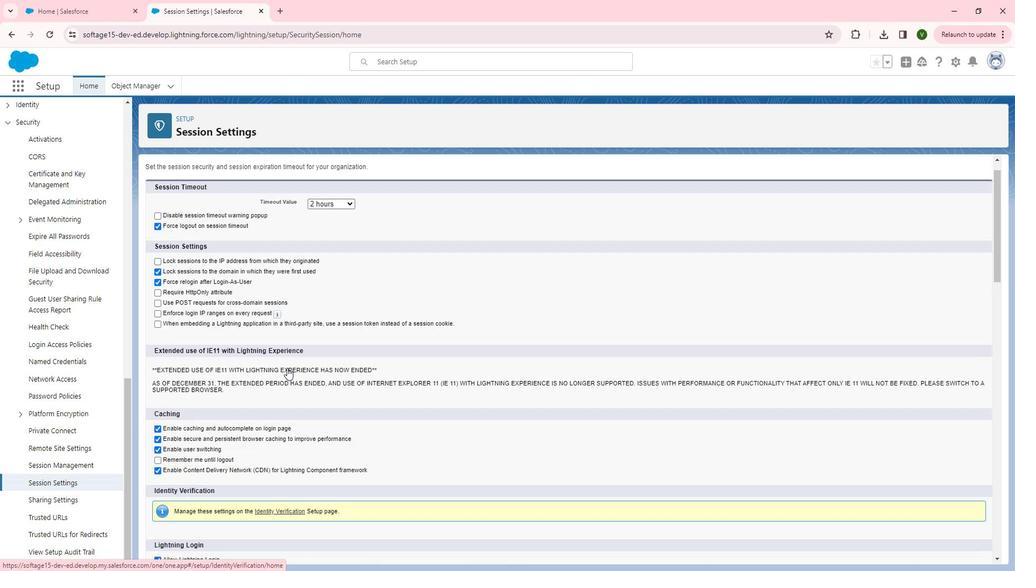 
Action: Mouse scrolled (298, 366) with delta (0, 0)
Screenshot: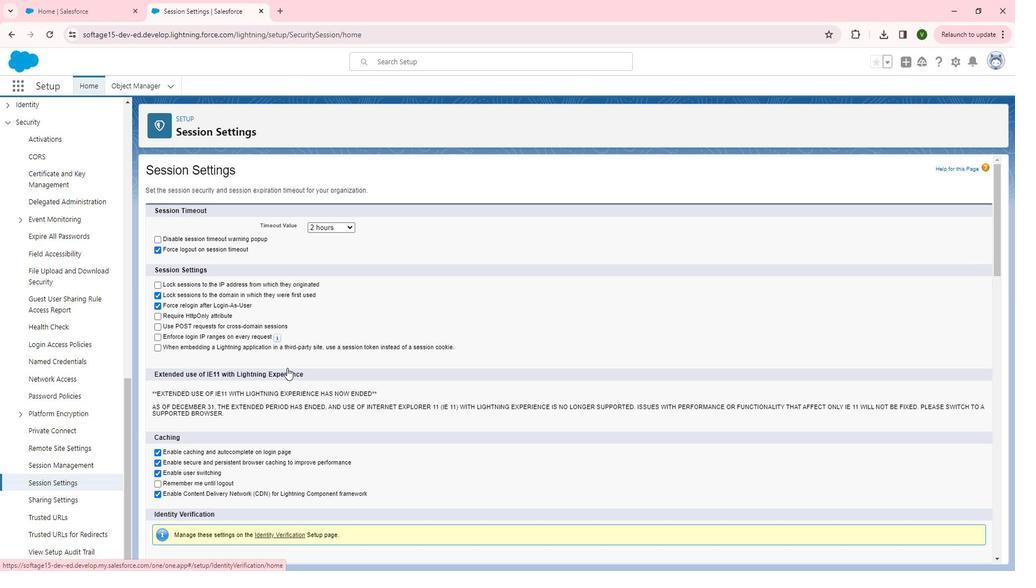 
Action: Mouse scrolled (298, 366) with delta (0, 0)
Screenshot: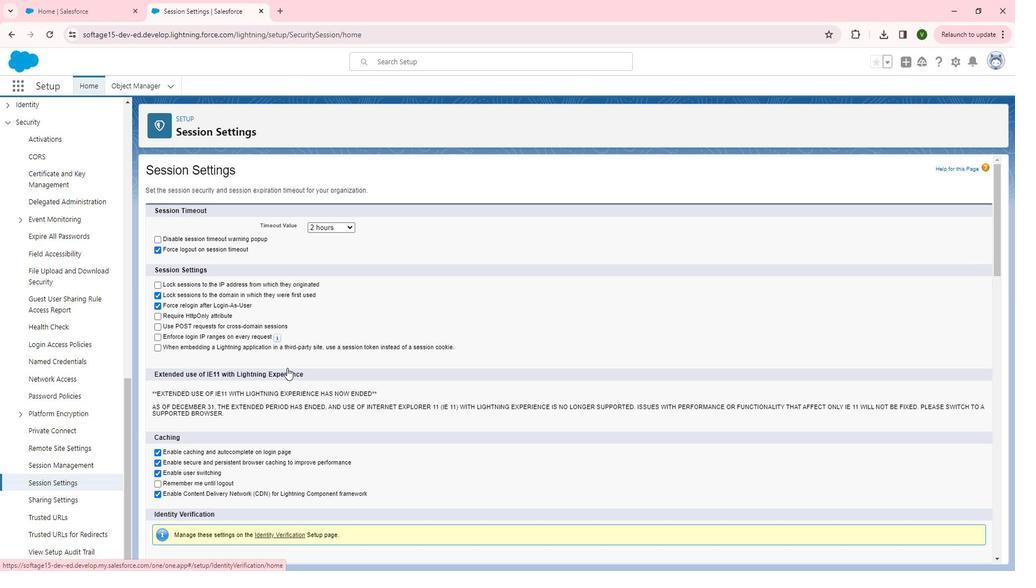 
Action: Mouse scrolled (298, 366) with delta (0, 0)
Screenshot: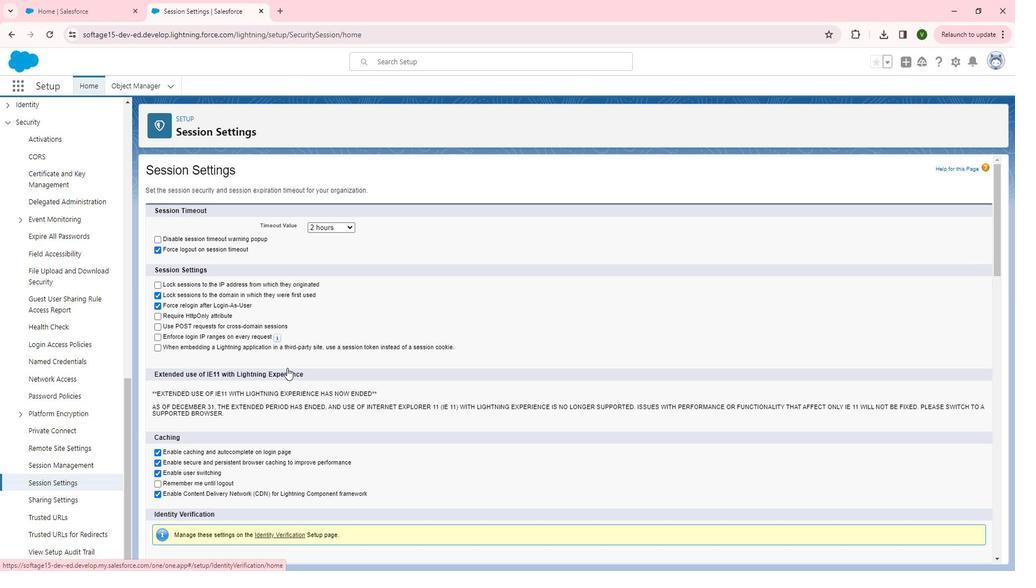 
Action: Mouse moved to (325, 389)
Screenshot: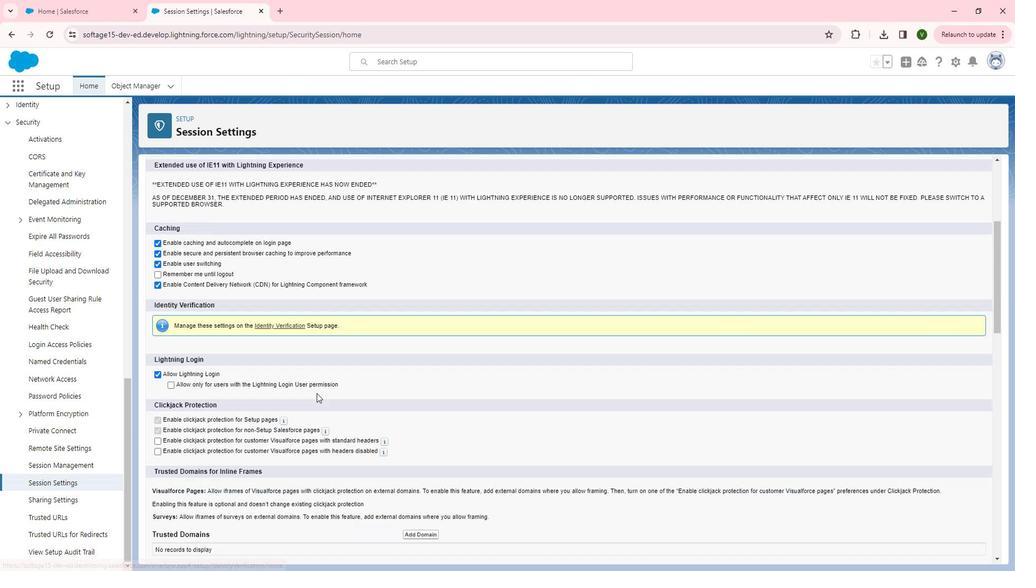 
Action: Mouse scrolled (325, 388) with delta (0, 0)
Screenshot: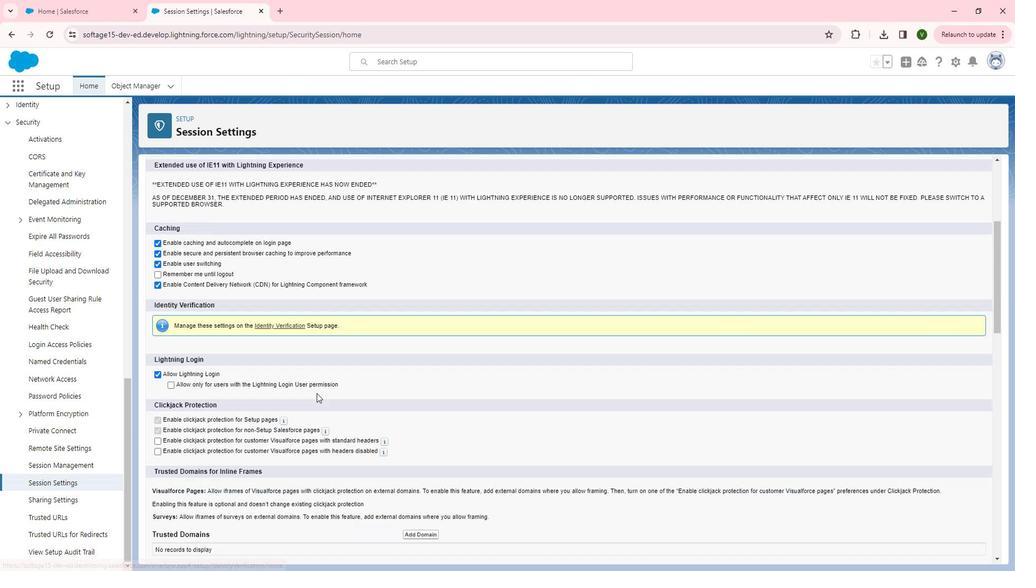 
Action: Mouse moved to (326, 389)
Screenshot: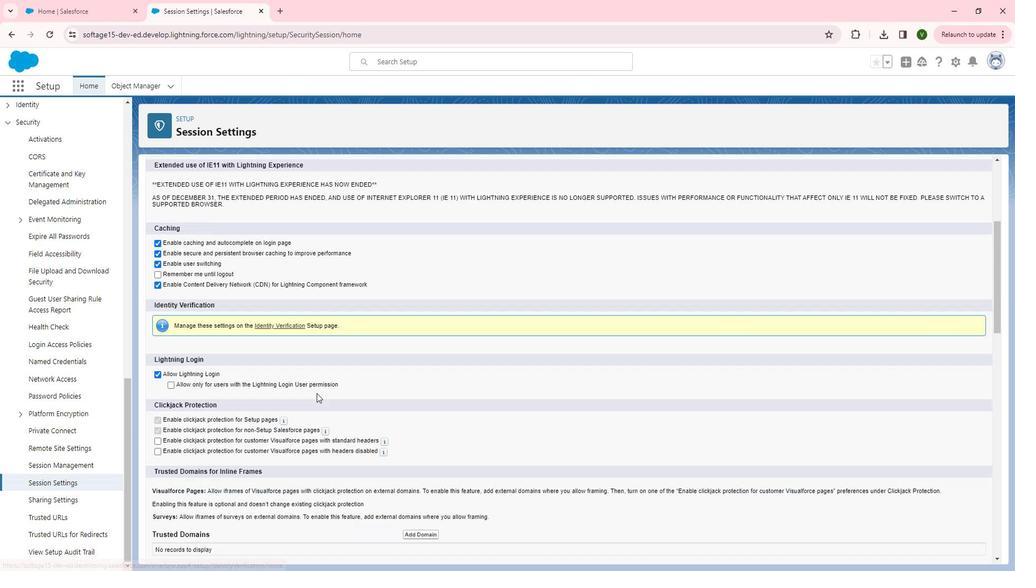
Action: Mouse scrolled (326, 388) with delta (0, 0)
Screenshot: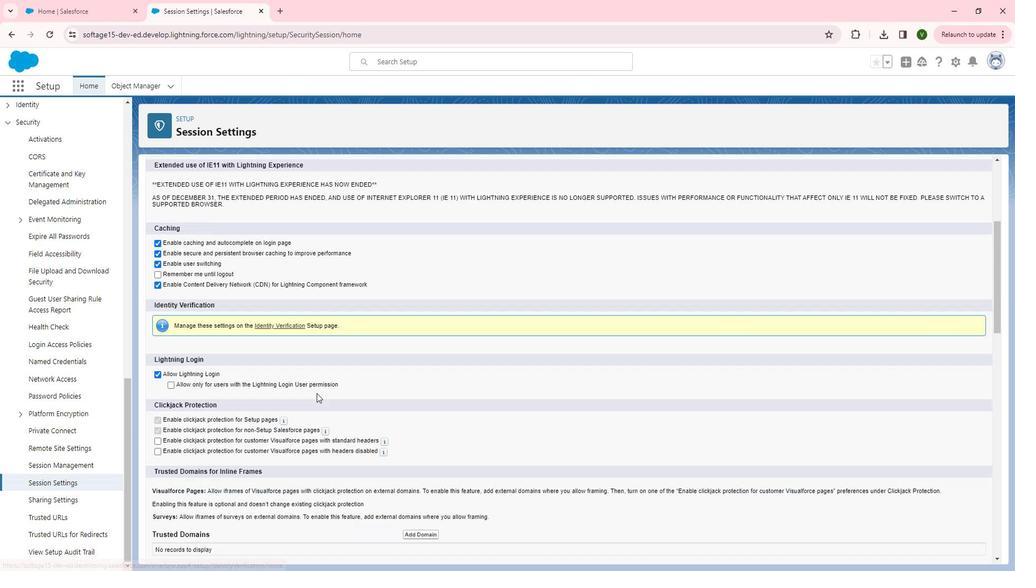 
Action: Mouse moved to (326, 389)
Screenshot: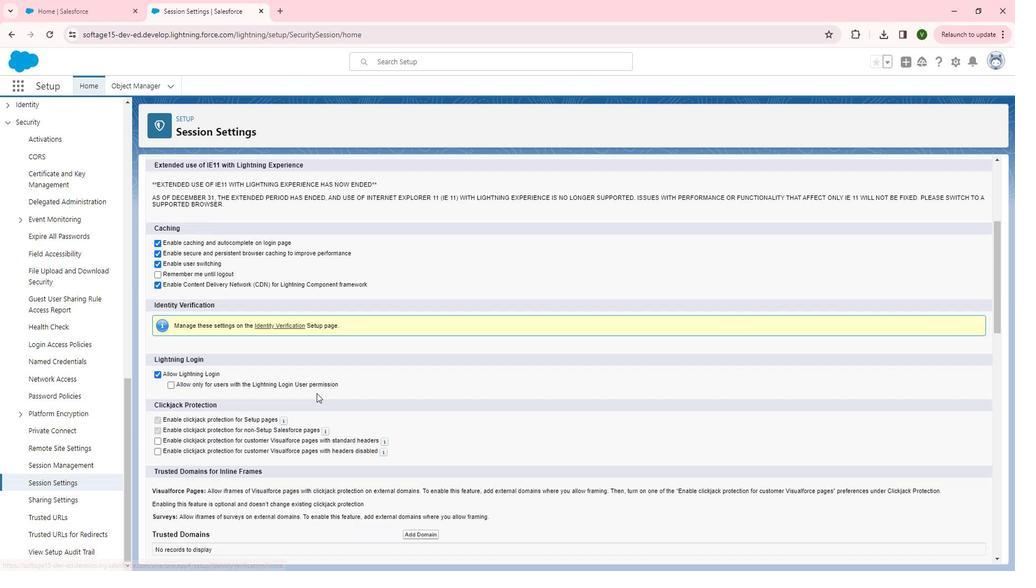 
Action: Mouse scrolled (326, 389) with delta (0, 0)
Screenshot: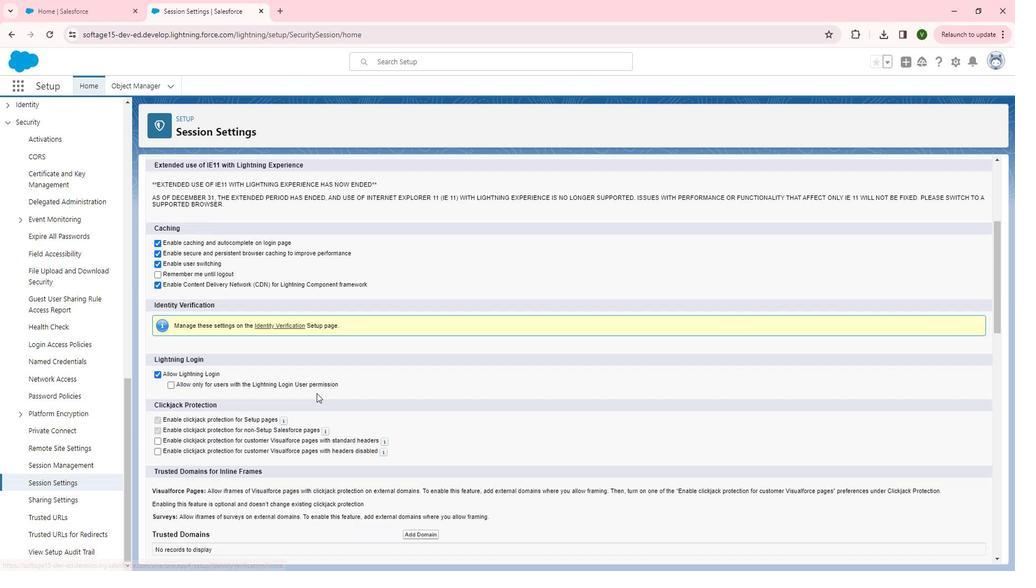 
Action: Mouse scrolled (326, 389) with delta (0, 0)
Screenshot: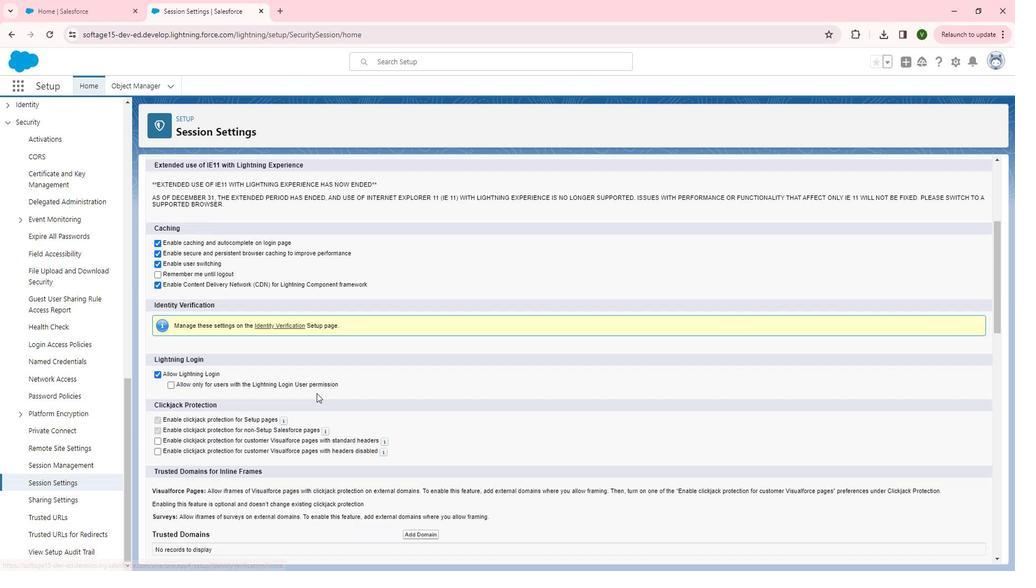 
Action: Mouse moved to (327, 359)
Screenshot: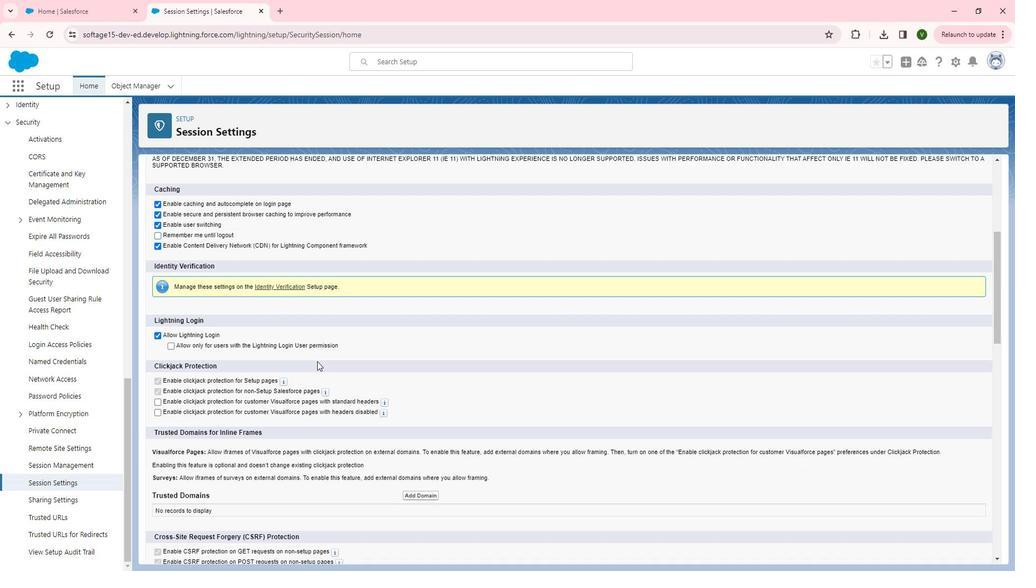
Action: Mouse scrolled (327, 358) with delta (0, 0)
Screenshot: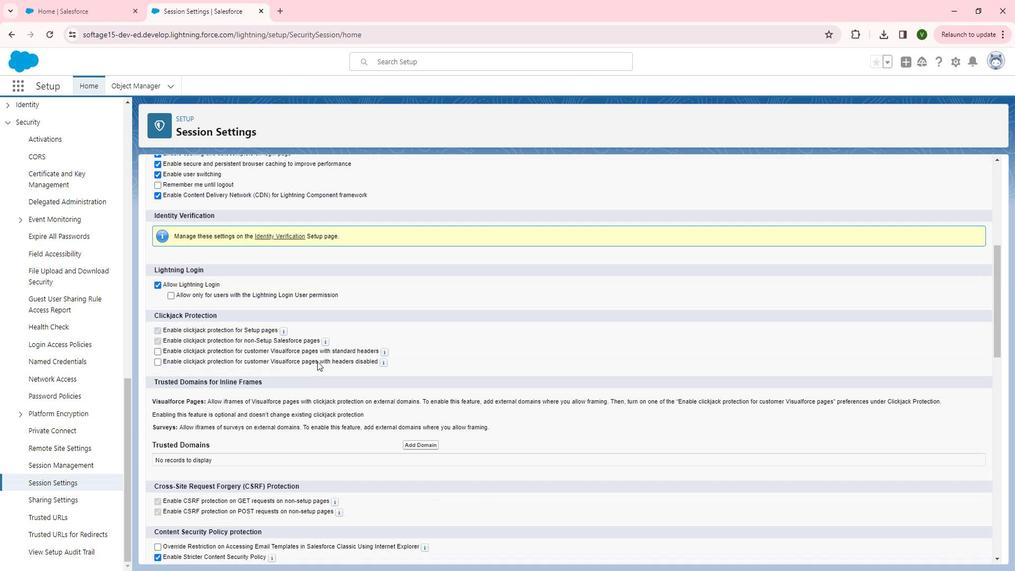 
Action: Mouse moved to (328, 359)
Screenshot: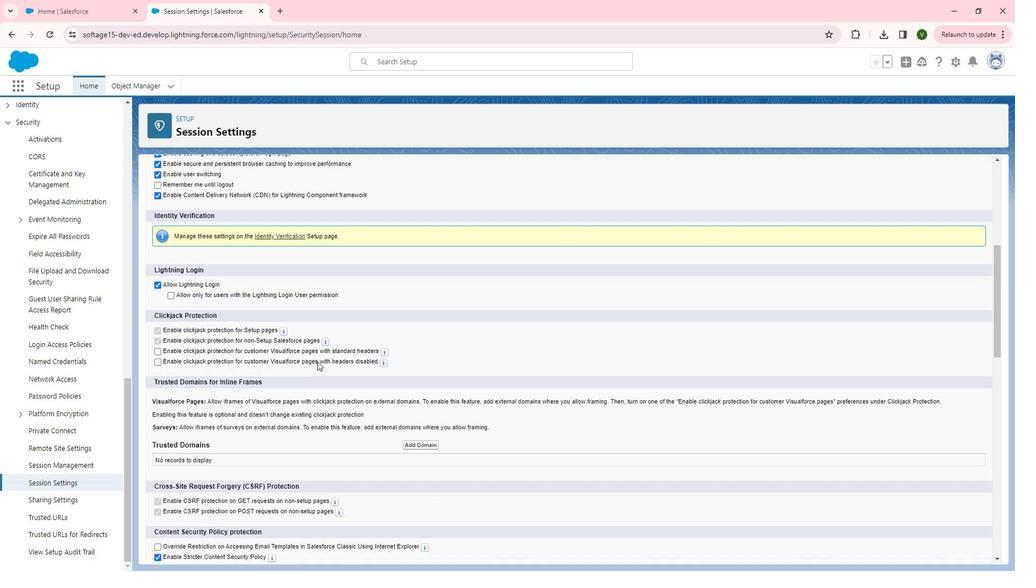 
Action: Mouse scrolled (328, 358) with delta (0, 0)
Screenshot: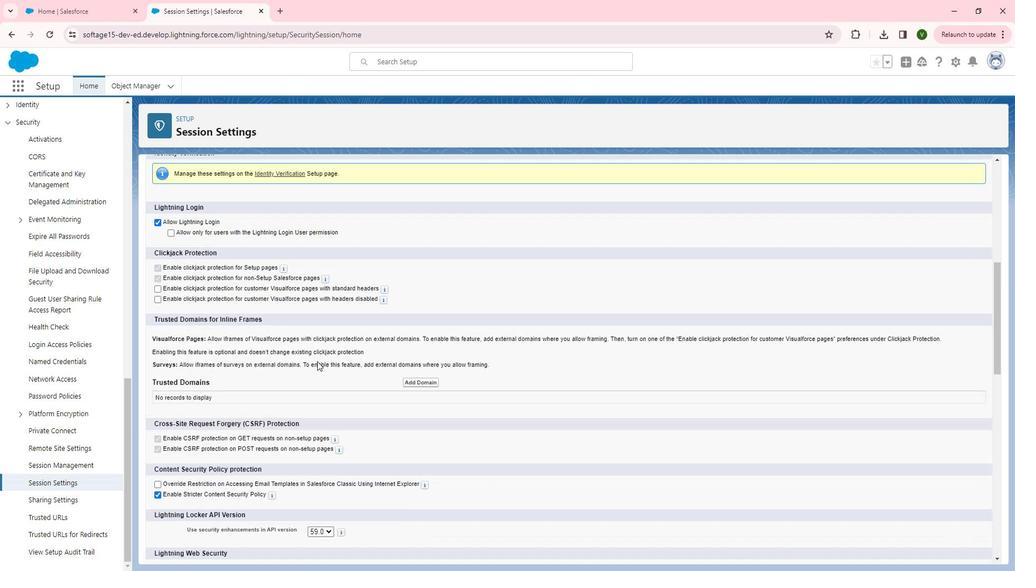 
Action: Mouse scrolled (328, 358) with delta (0, 0)
Screenshot: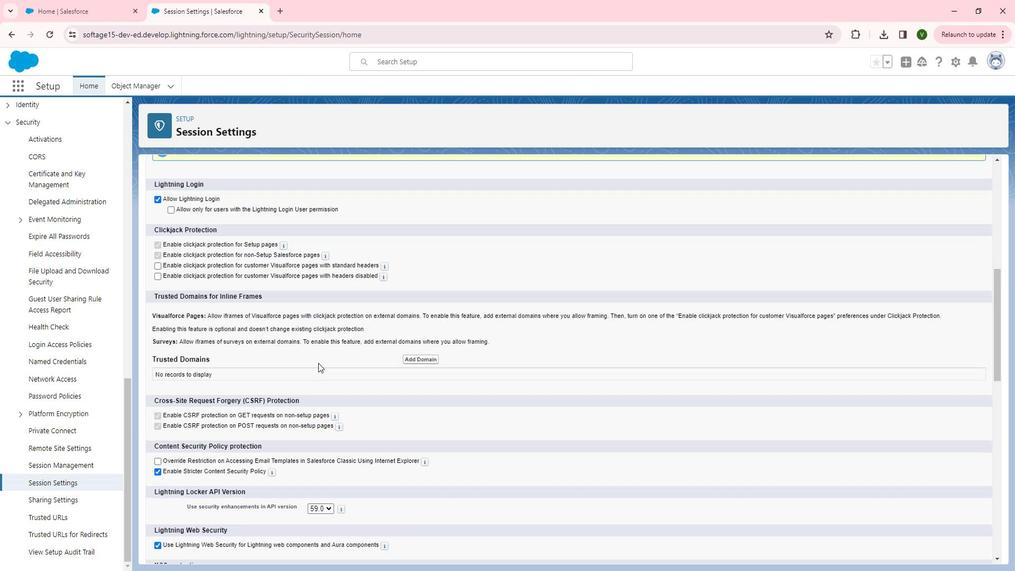 
Action: Mouse moved to (331, 362)
Screenshot: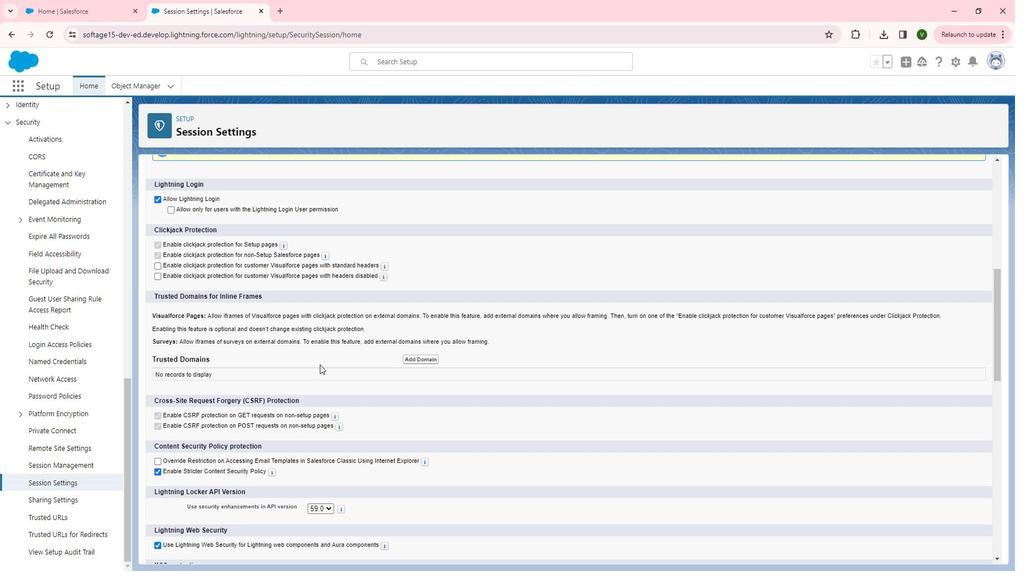 
Action: Mouse scrolled (331, 361) with delta (0, 0)
Screenshot: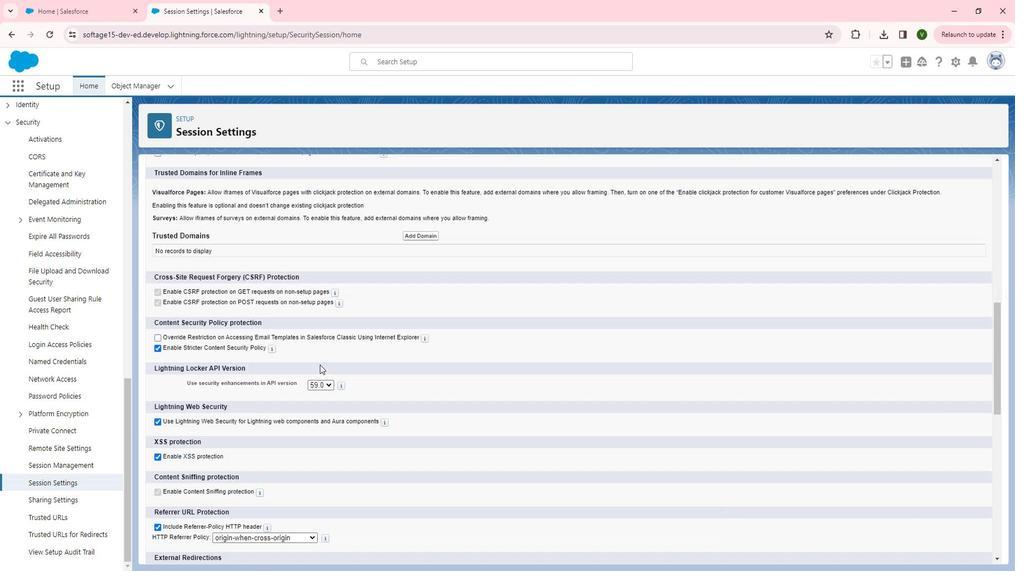 
Action: Mouse scrolled (331, 361) with delta (0, 0)
Screenshot: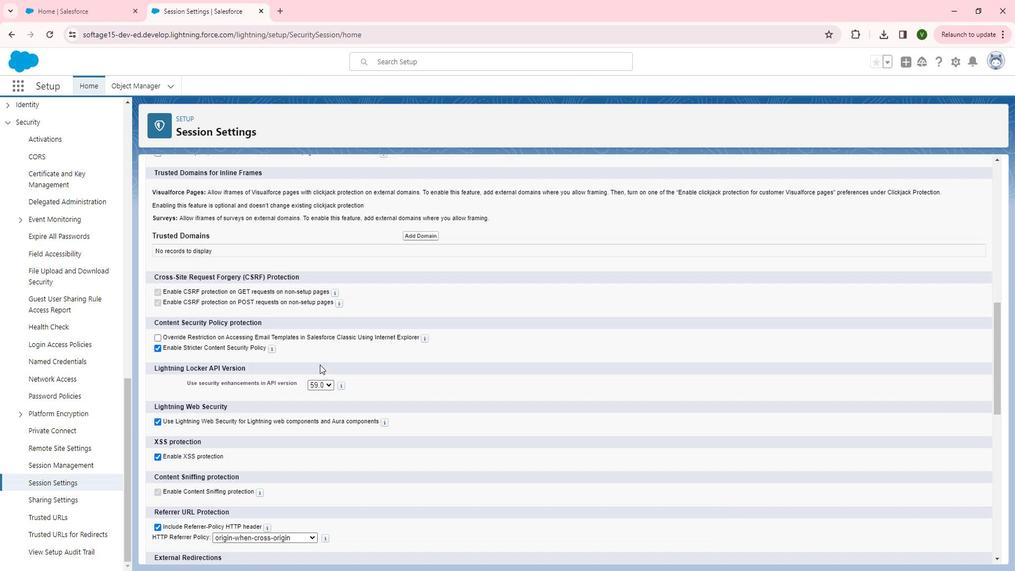 
Action: Mouse scrolled (331, 361) with delta (0, 0)
Screenshot: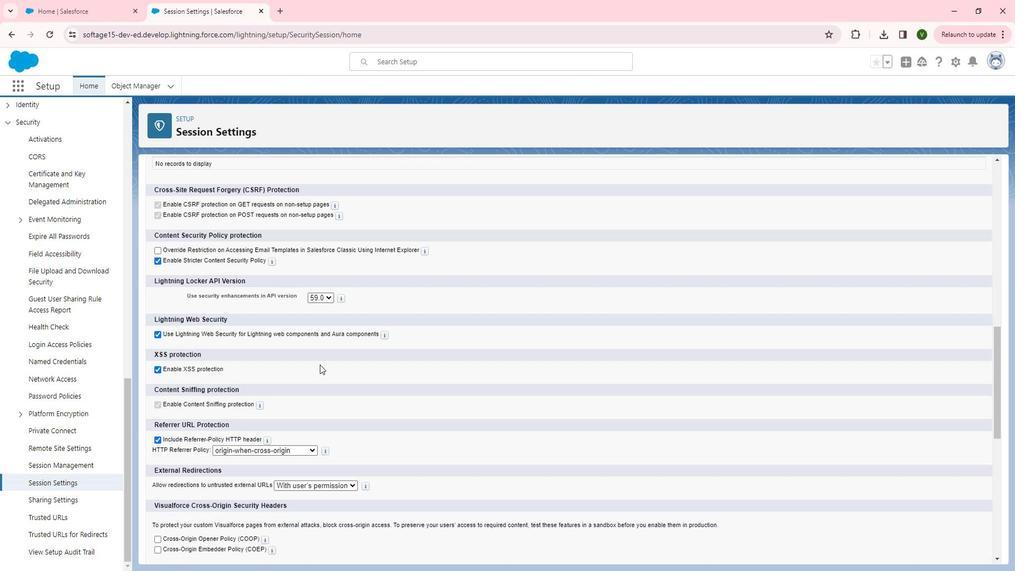 
Action: Mouse scrolled (331, 361) with delta (0, 0)
Screenshot: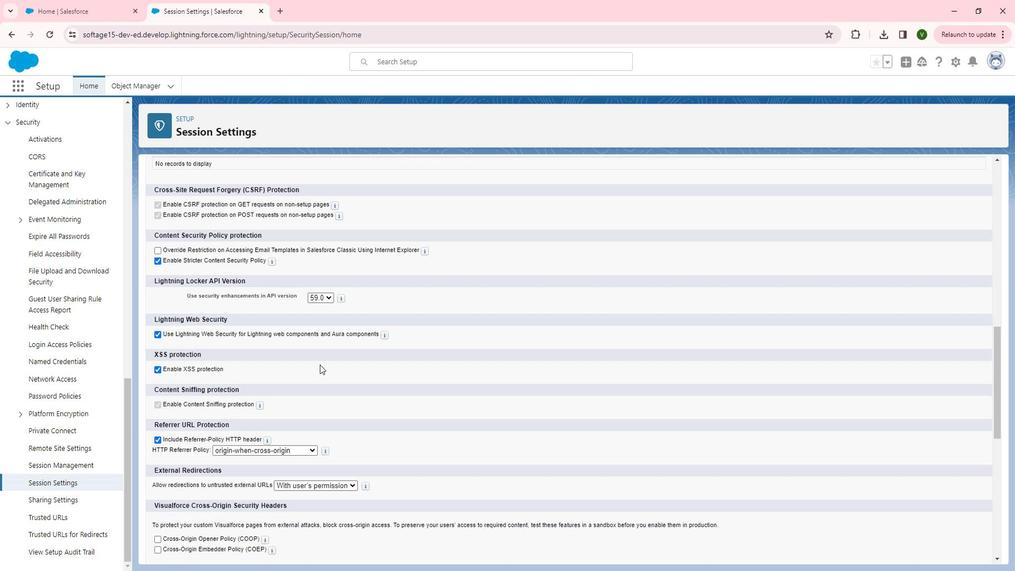 
Action: Mouse scrolled (331, 361) with delta (0, 0)
Screenshot: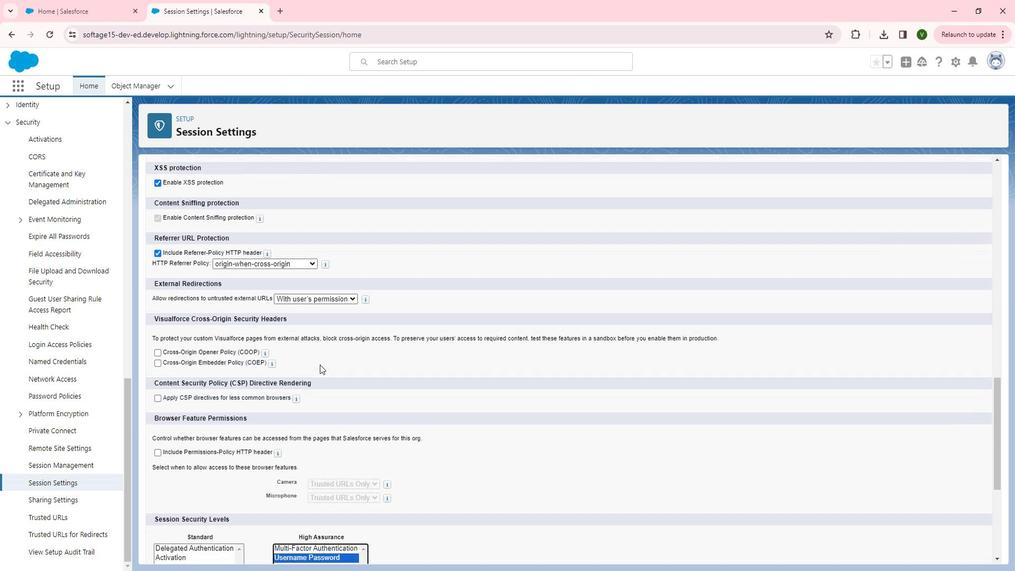 
Action: Mouse scrolled (331, 361) with delta (0, 0)
Screenshot: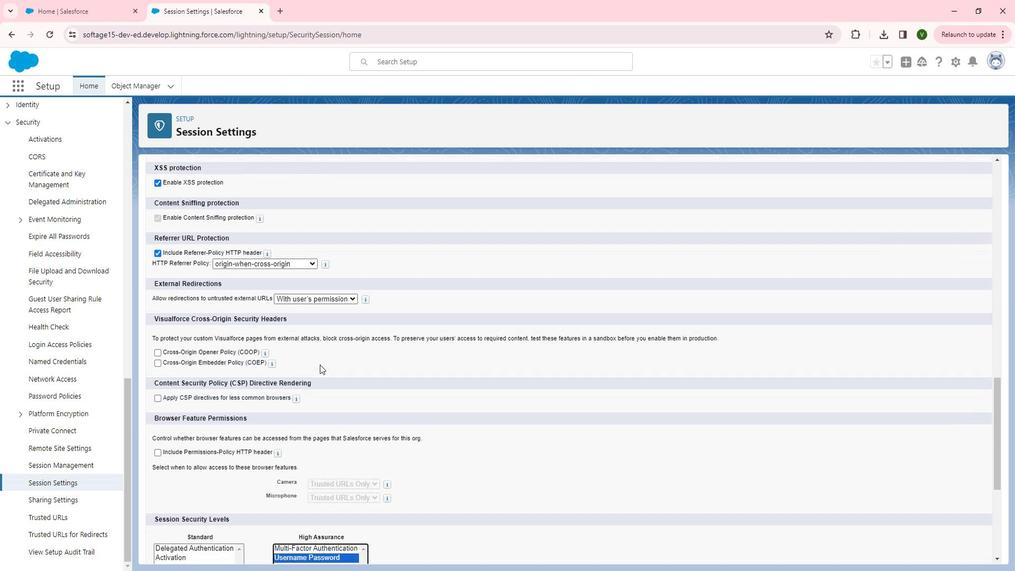 
Action: Mouse scrolled (331, 361) with delta (0, 0)
Screenshot: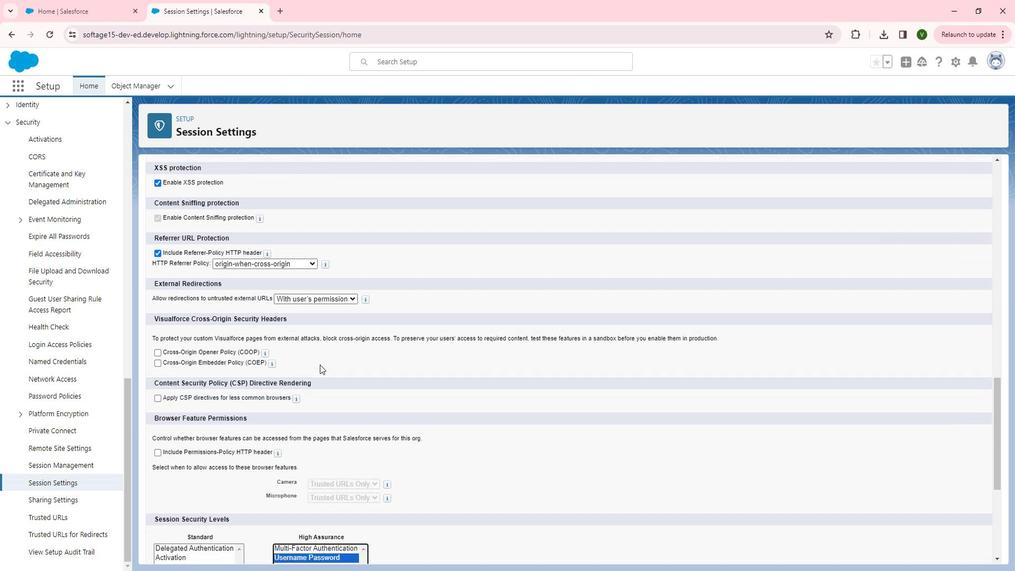 
Action: Mouse scrolled (331, 361) with delta (0, 0)
Screenshot: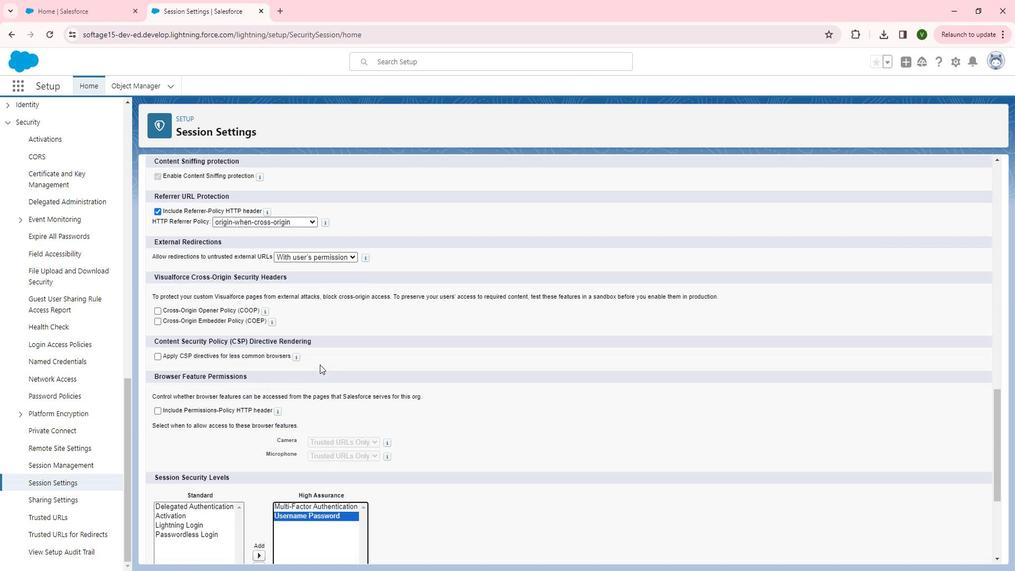 
Action: Mouse scrolled (331, 361) with delta (0, 0)
Screenshot: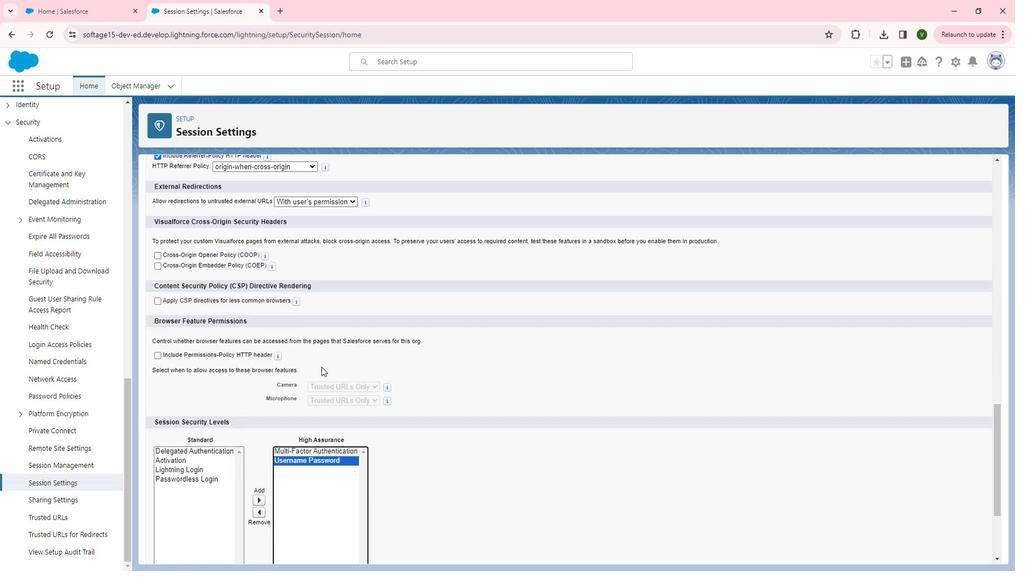 
Action: Mouse moved to (331, 362)
Screenshot: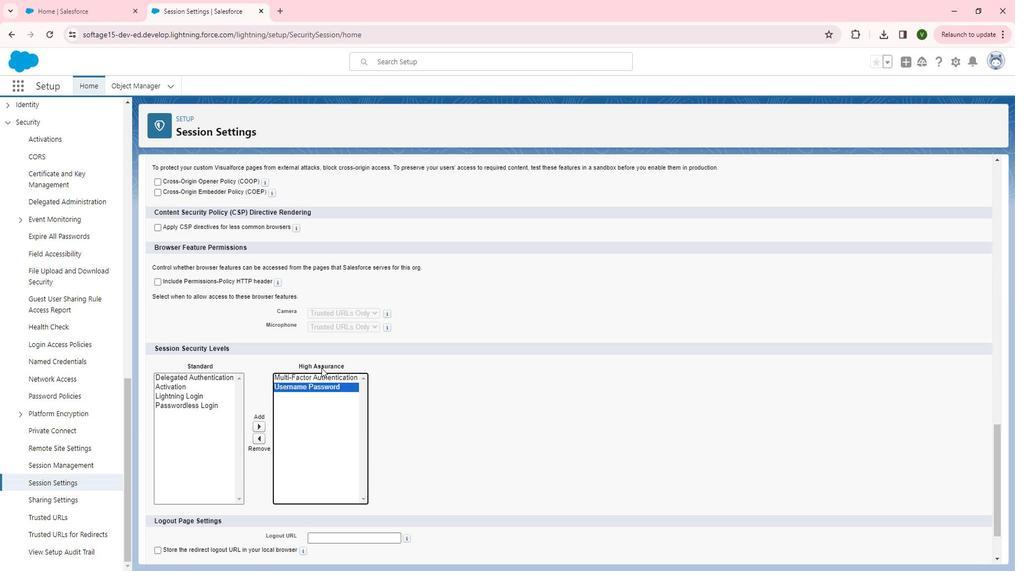 
Action: Mouse scrolled (331, 362) with delta (0, 0)
Screenshot: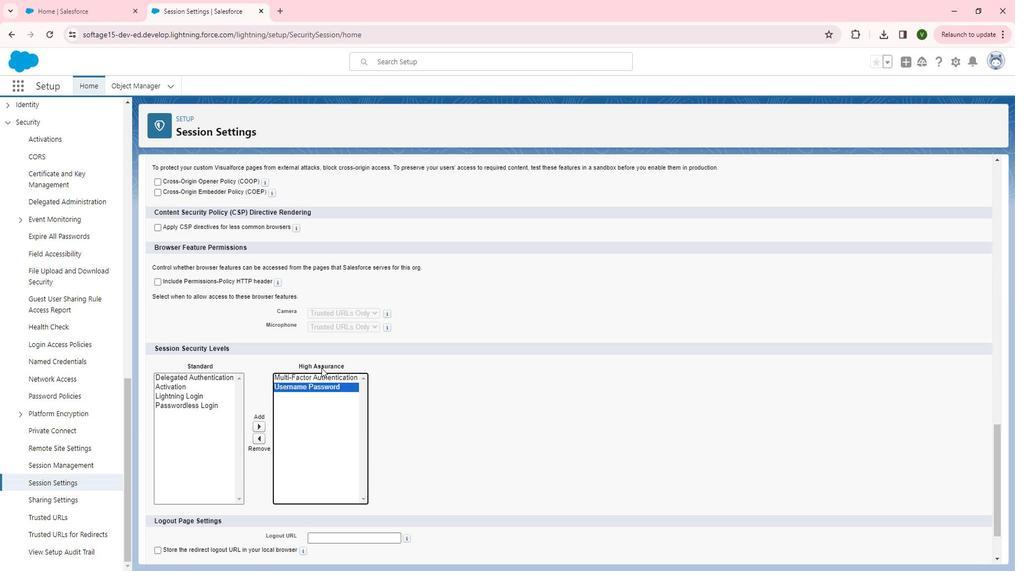 
Action: Mouse scrolled (331, 362) with delta (0, 0)
Screenshot: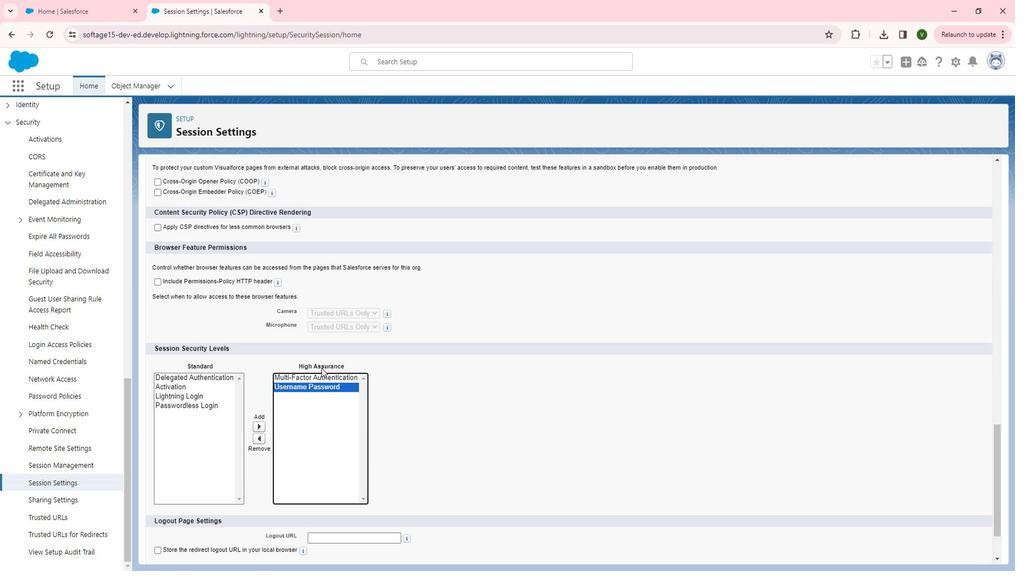 
Action: Mouse moved to (329, 403)
Screenshot: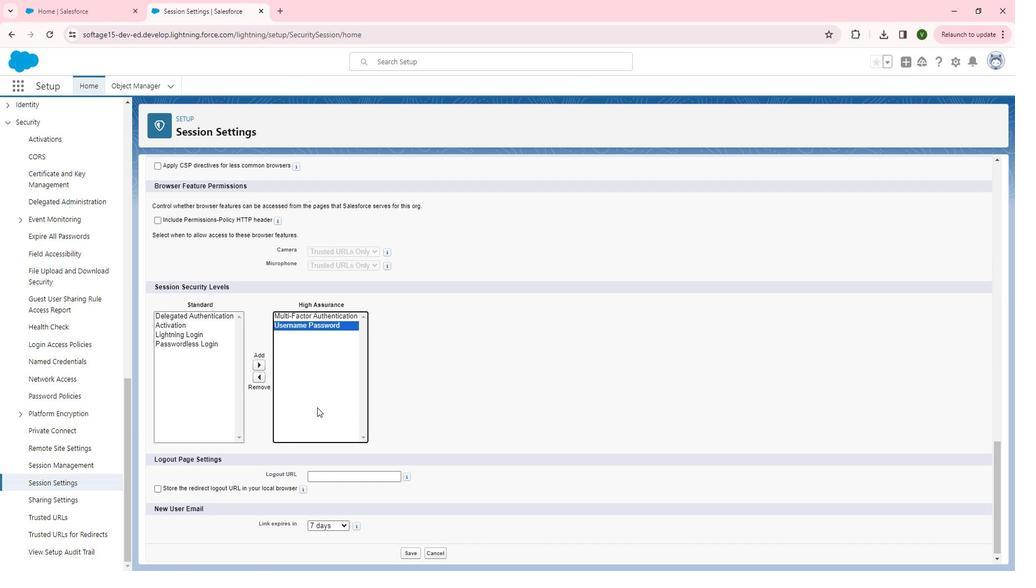 
Action: Mouse scrolled (329, 402) with delta (0, 0)
Screenshot: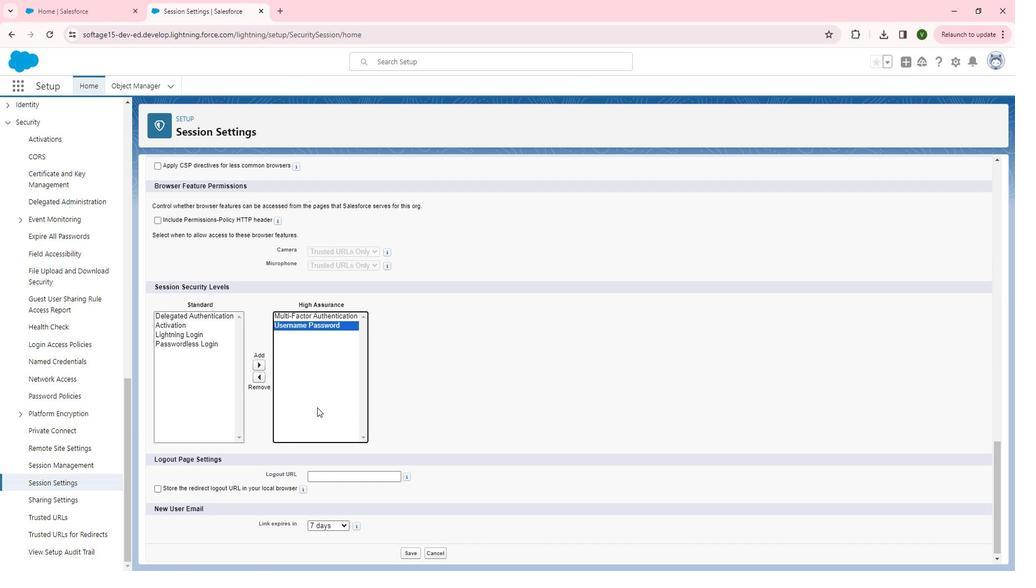 
Action: Mouse moved to (329, 403)
Screenshot: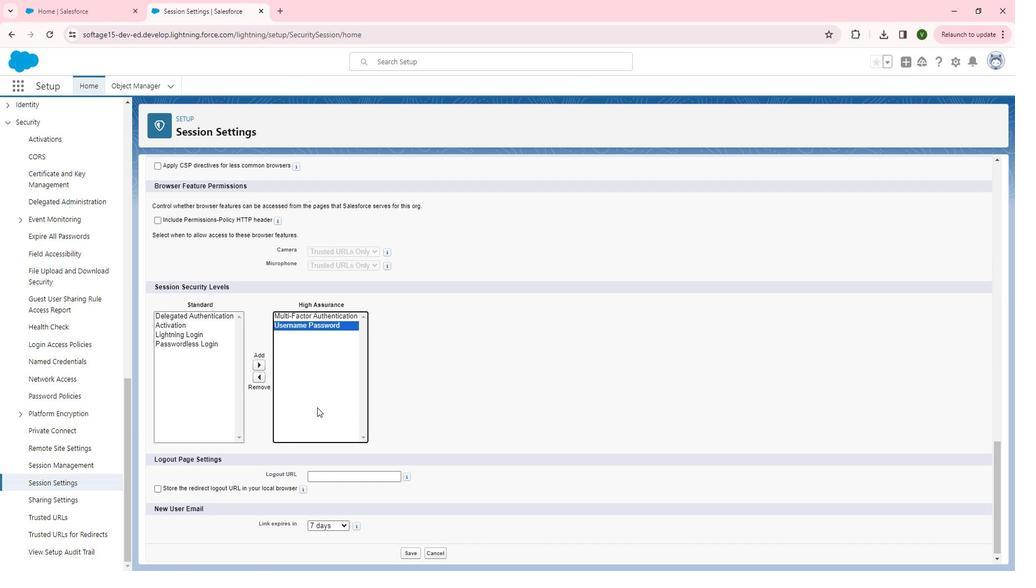 
Action: Mouse scrolled (329, 402) with delta (0, 0)
Screenshot: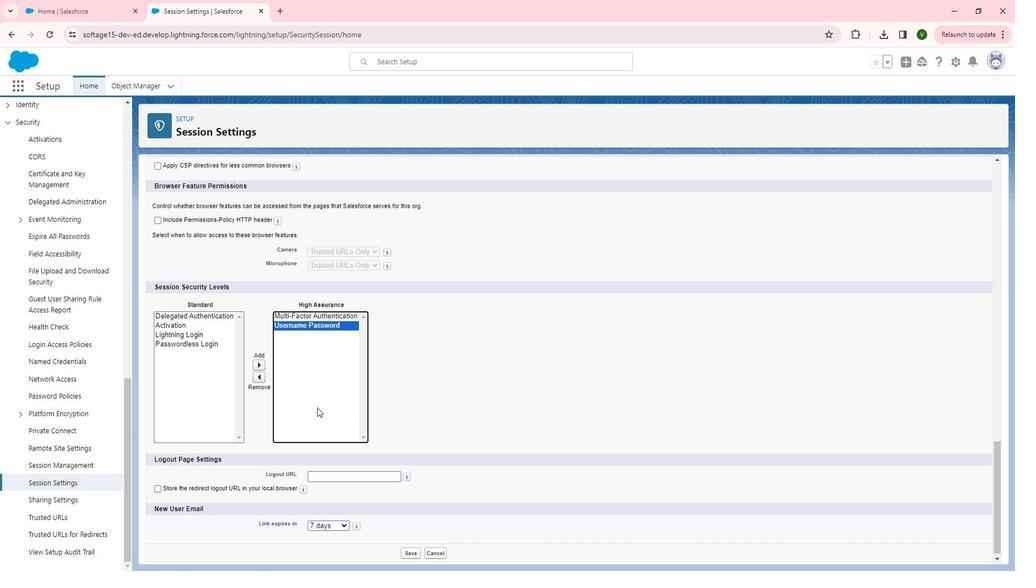 
Action: Mouse scrolled (329, 402) with delta (0, 0)
Screenshot: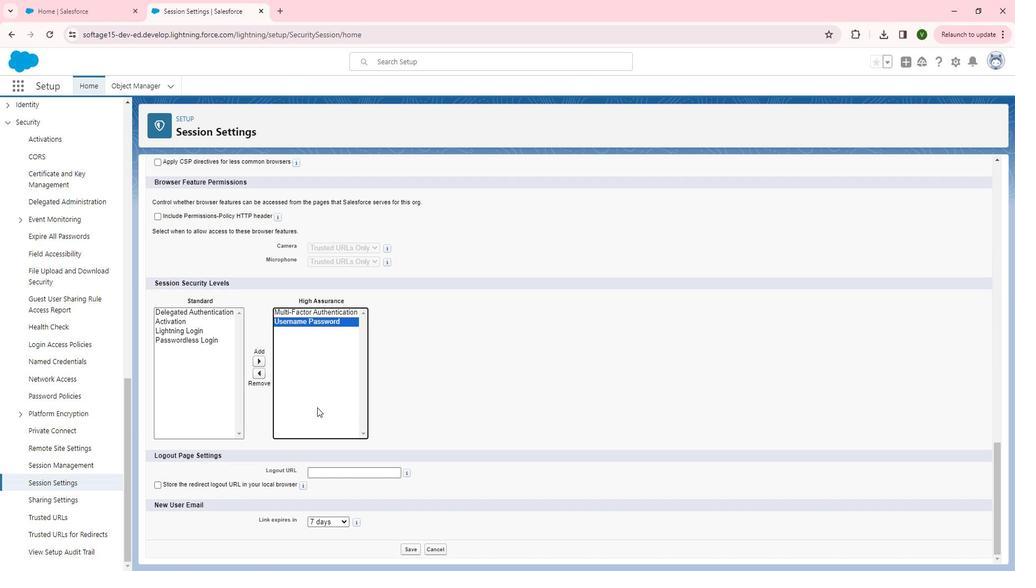 
Action: Mouse moved to (413, 538)
Screenshot: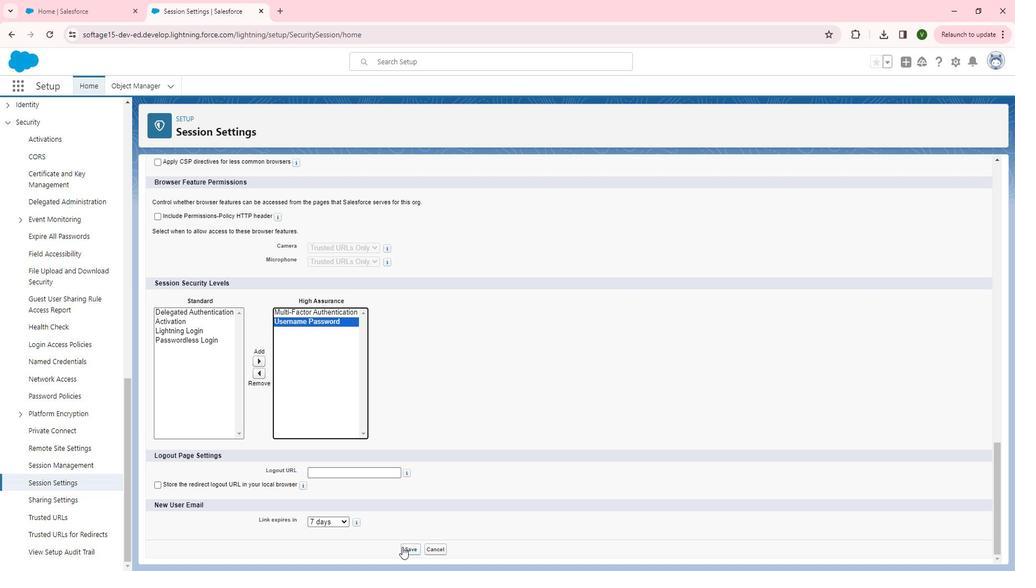 
Action: Mouse pressed left at (413, 538)
Screenshot: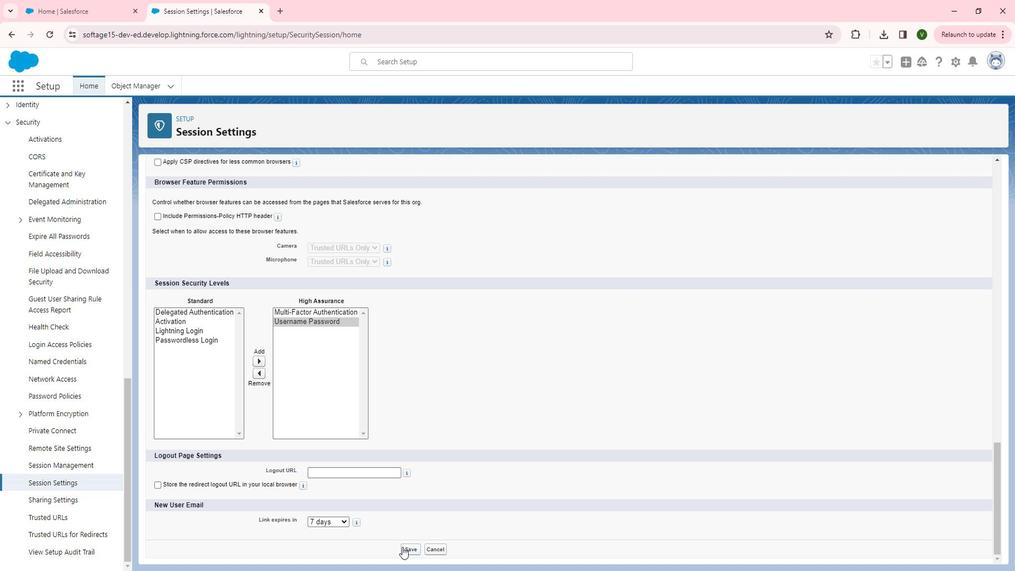 
Action: Mouse moved to (96, 393)
Screenshot: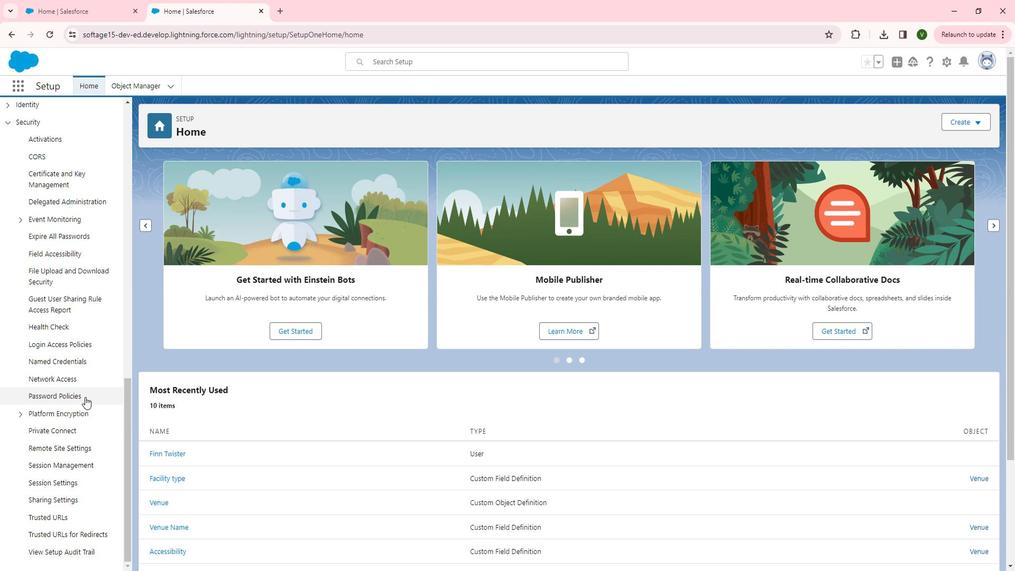 
Action: Mouse scrolled (96, 394) with delta (0, 0)
Screenshot: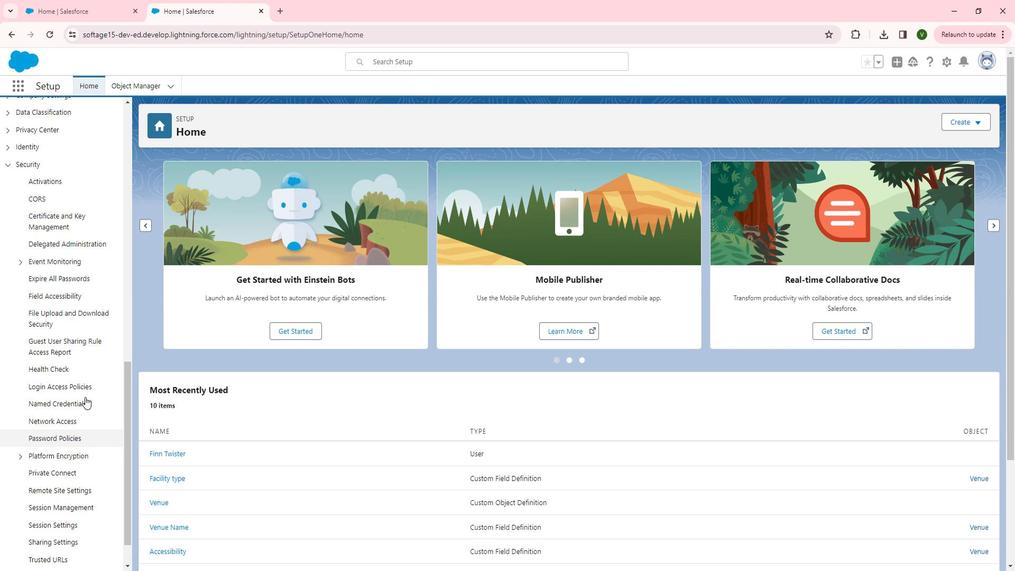 
Action: Mouse moved to (88, 395)
Screenshot: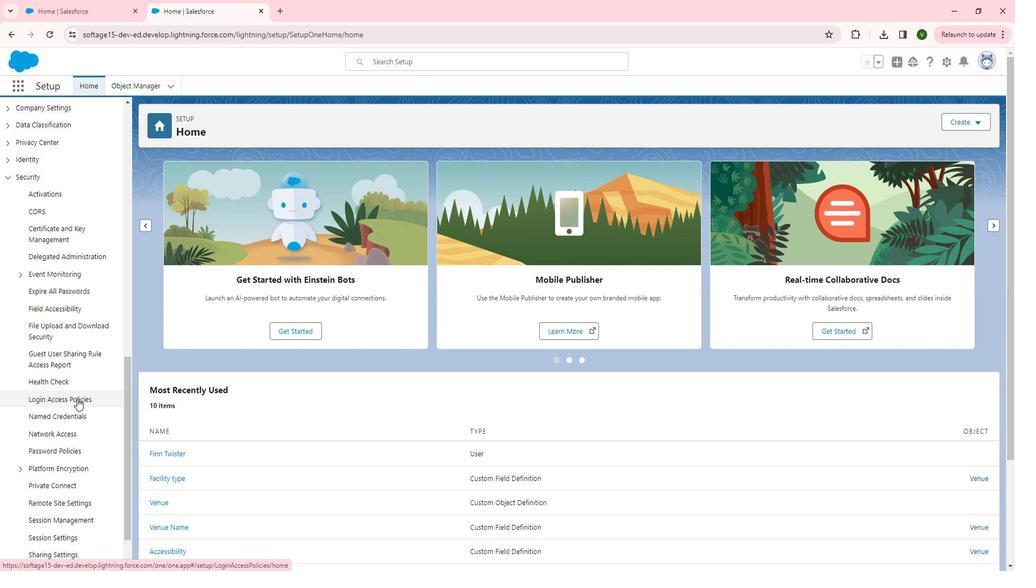 
Action: Mouse scrolled (88, 395) with delta (0, 0)
Screenshot: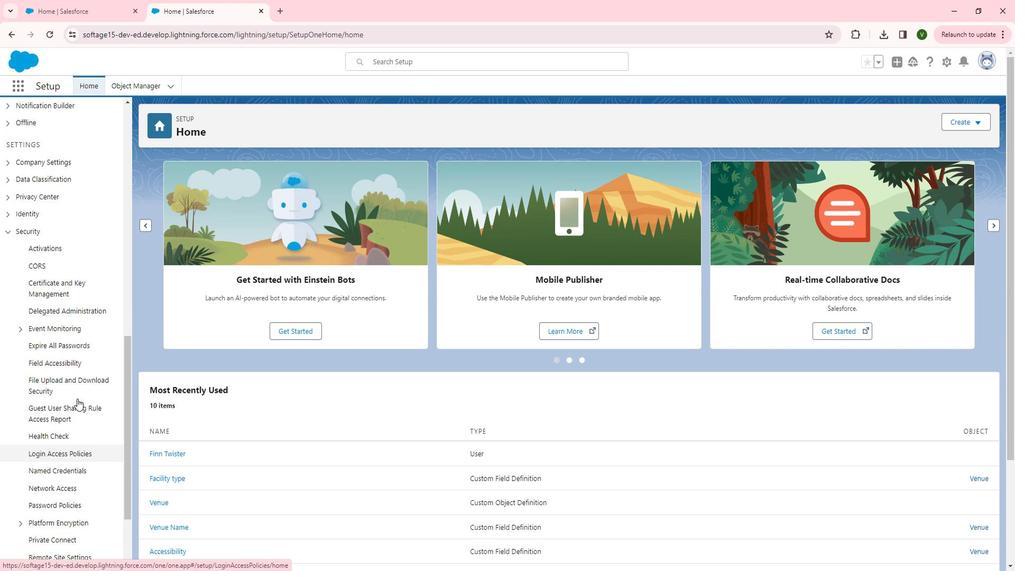 
Action: Mouse scrolled (88, 395) with delta (0, 0)
Screenshot: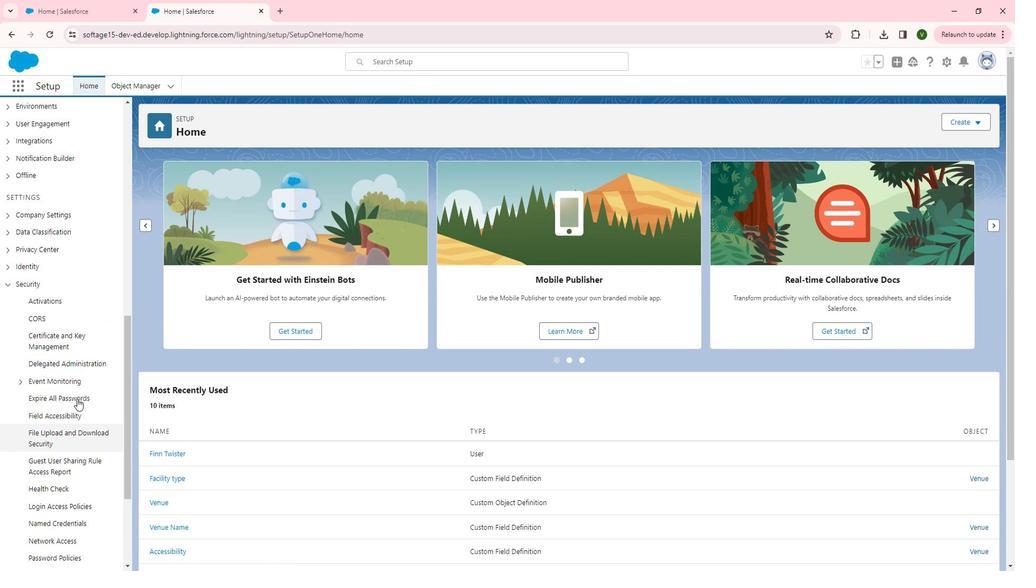 
Action: Mouse scrolled (88, 395) with delta (0, 0)
Screenshot: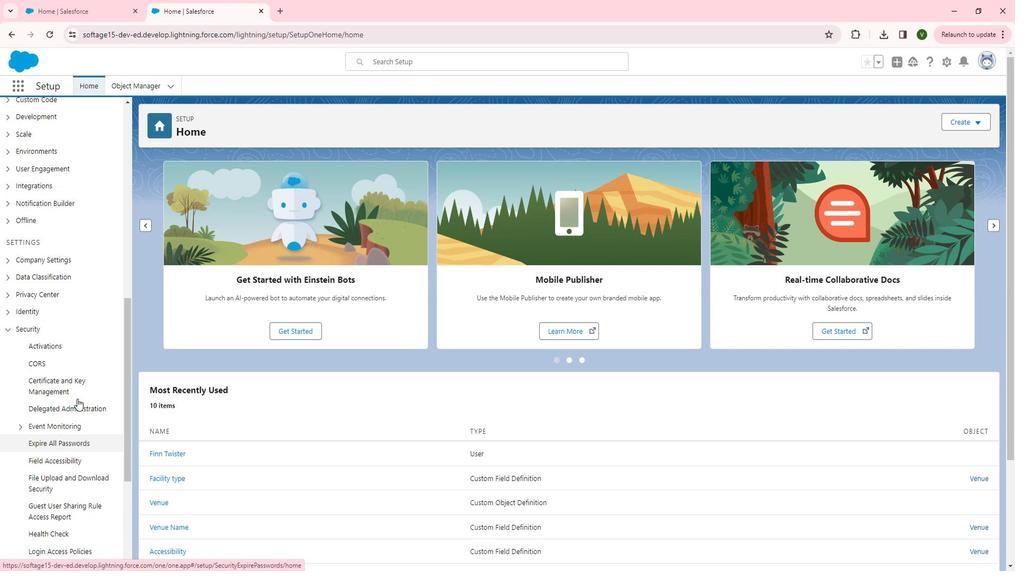 
Action: Mouse scrolled (88, 395) with delta (0, 0)
Screenshot: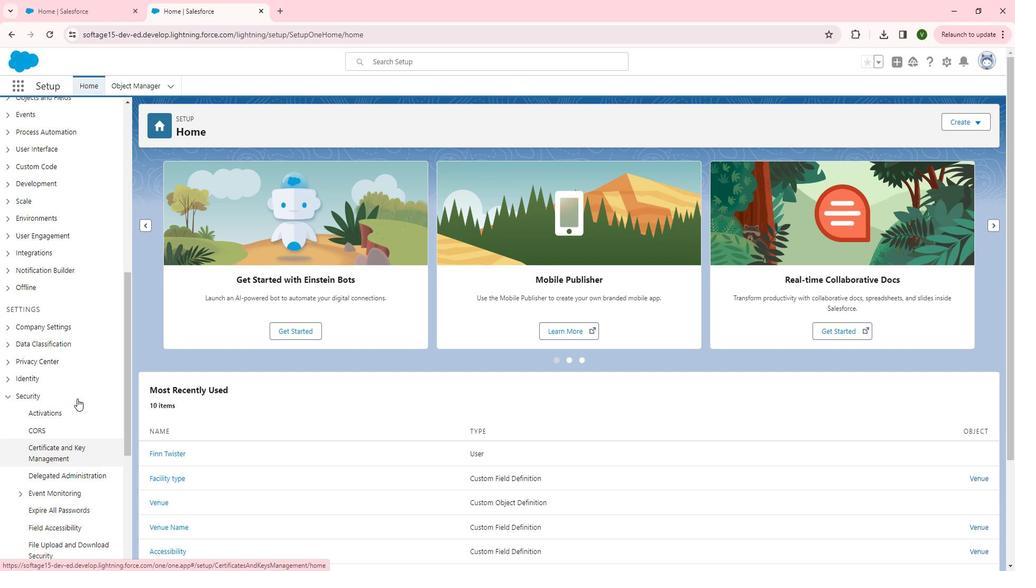 
Action: Mouse moved to (19, 374)
Screenshot: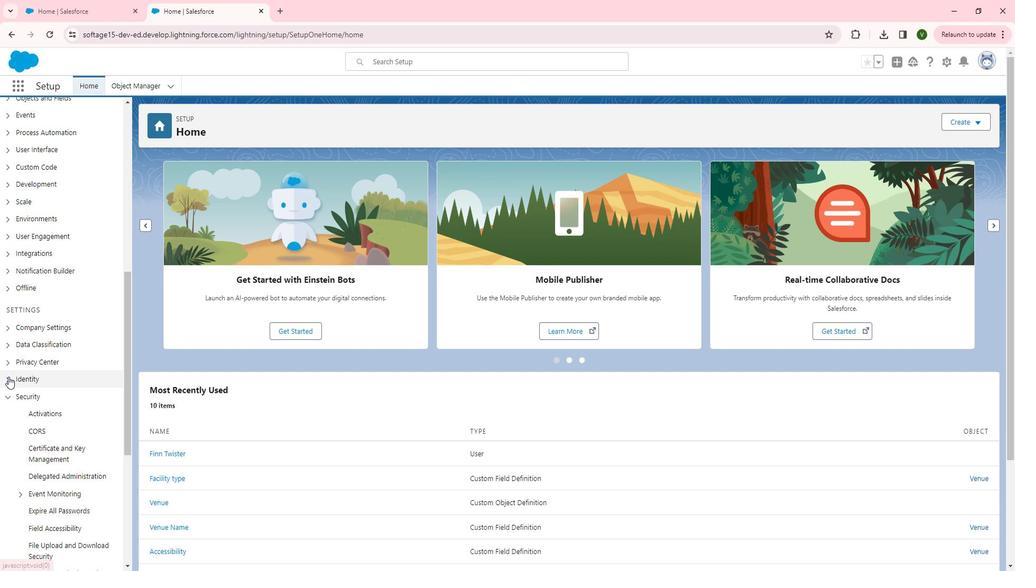 
Action: Mouse pressed left at (19, 374)
Screenshot: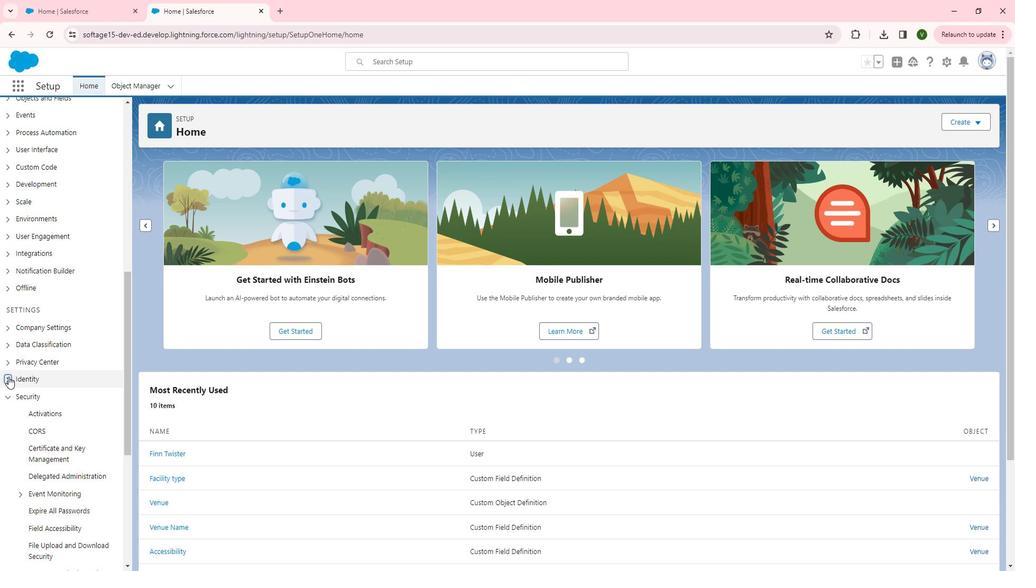 
Action: Mouse moved to (85, 388)
Screenshot: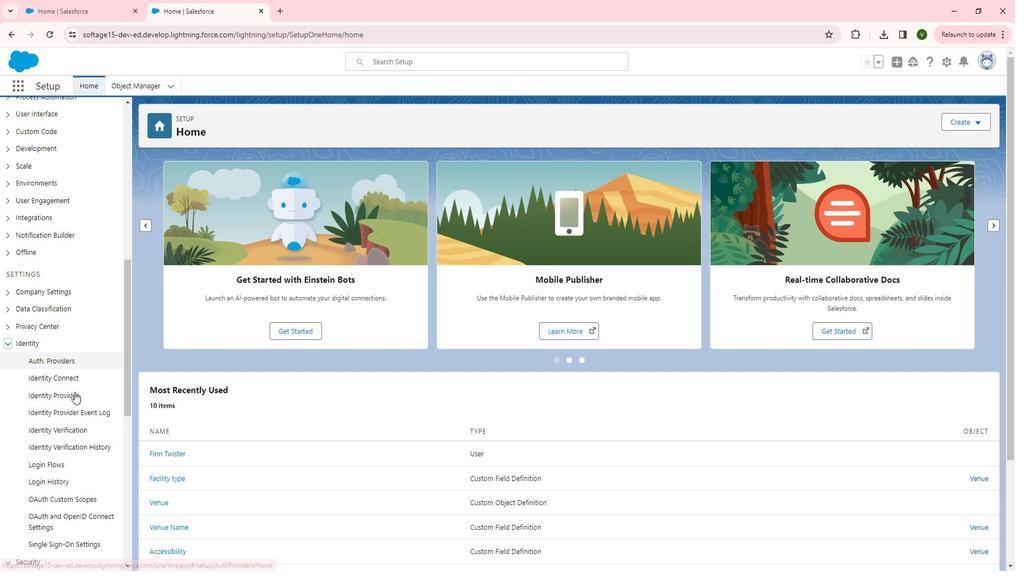 
Action: Mouse scrolled (85, 388) with delta (0, 0)
Screenshot: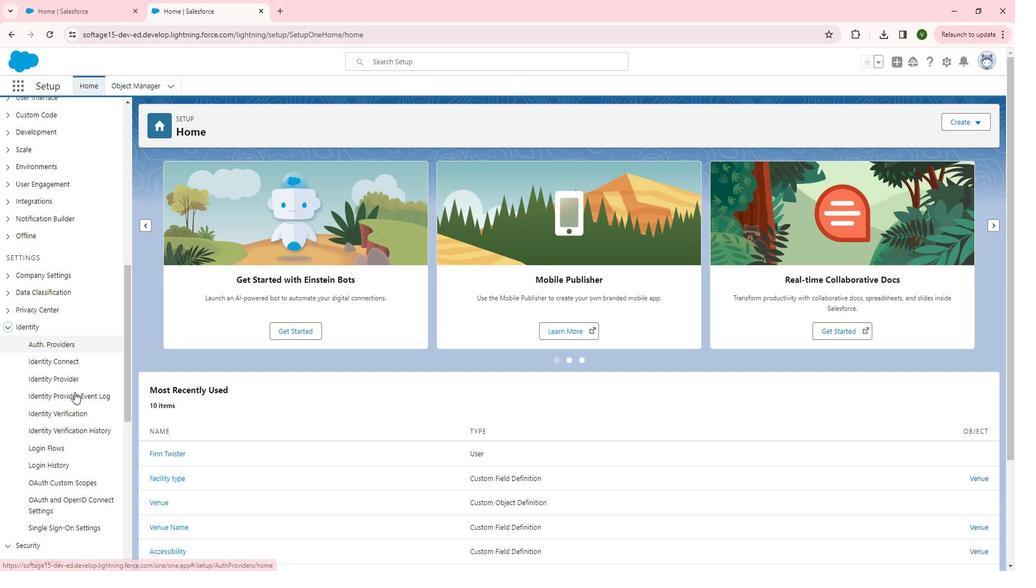 
Action: Mouse moved to (90, 385)
Screenshot: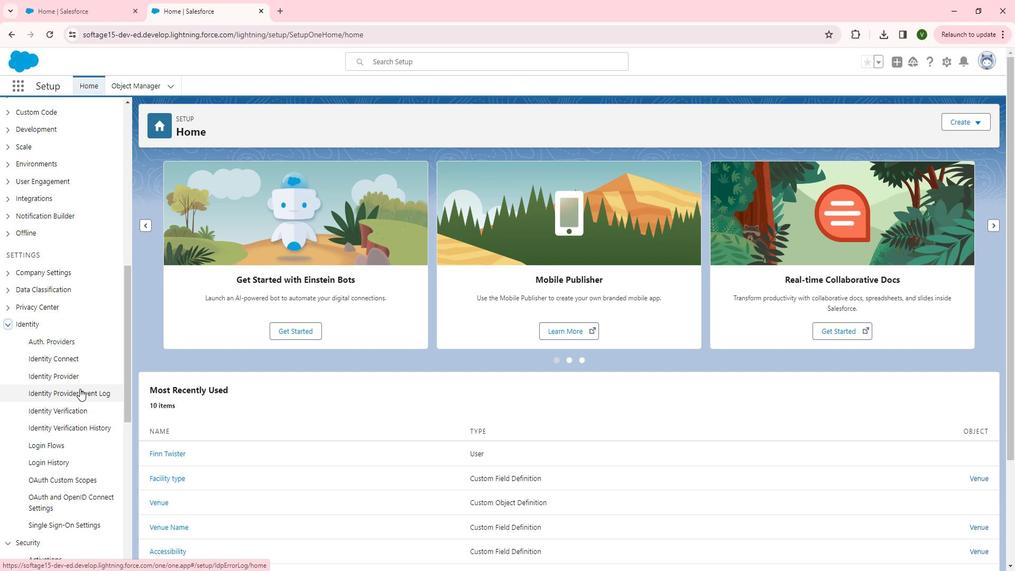 
Action: Mouse scrolled (90, 385) with delta (0, 0)
Screenshot: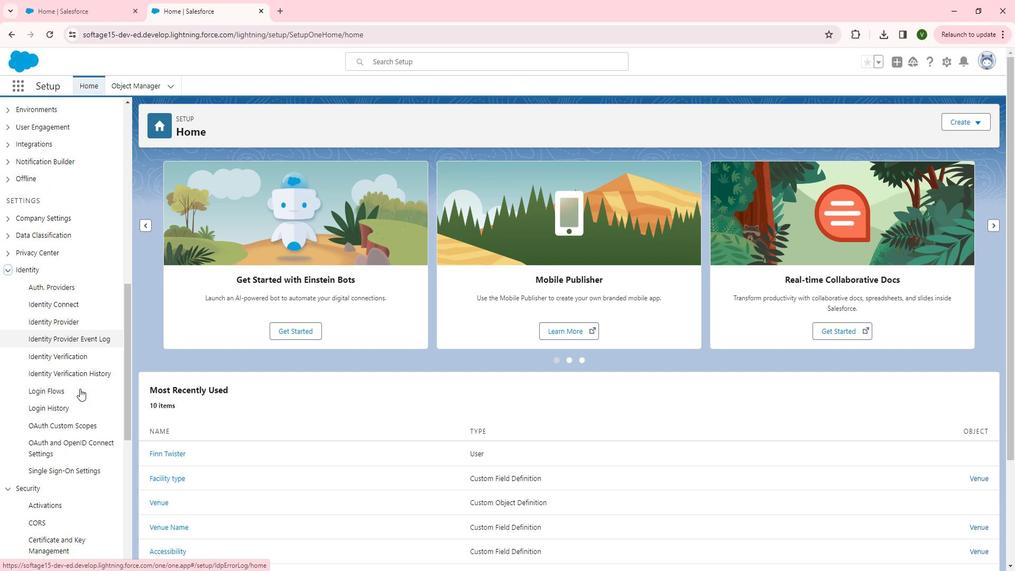 
Action: Mouse moved to (87, 357)
Screenshot: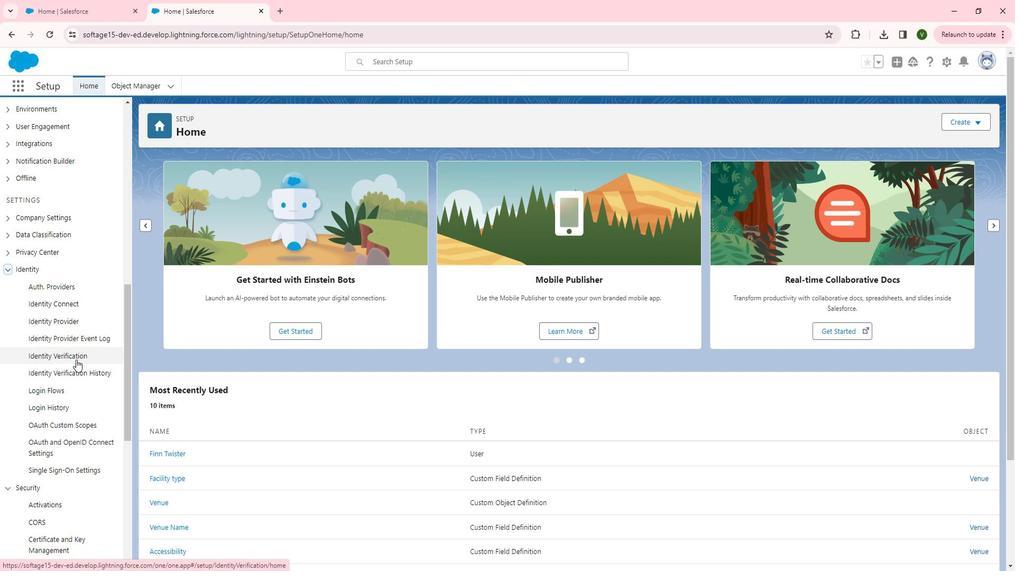 
Action: Mouse pressed left at (87, 357)
Screenshot: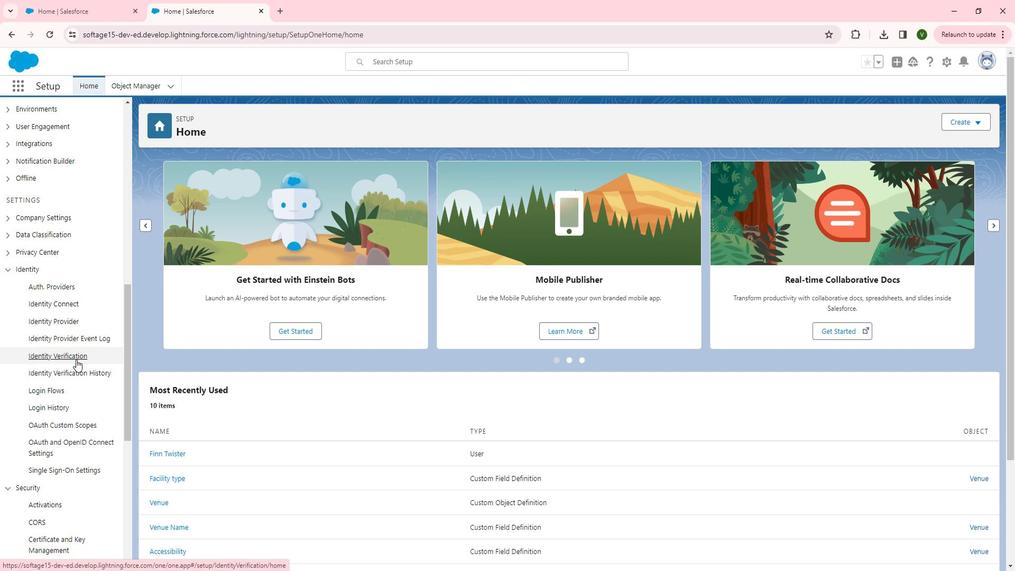 
Action: Mouse moved to (164, 211)
Screenshot: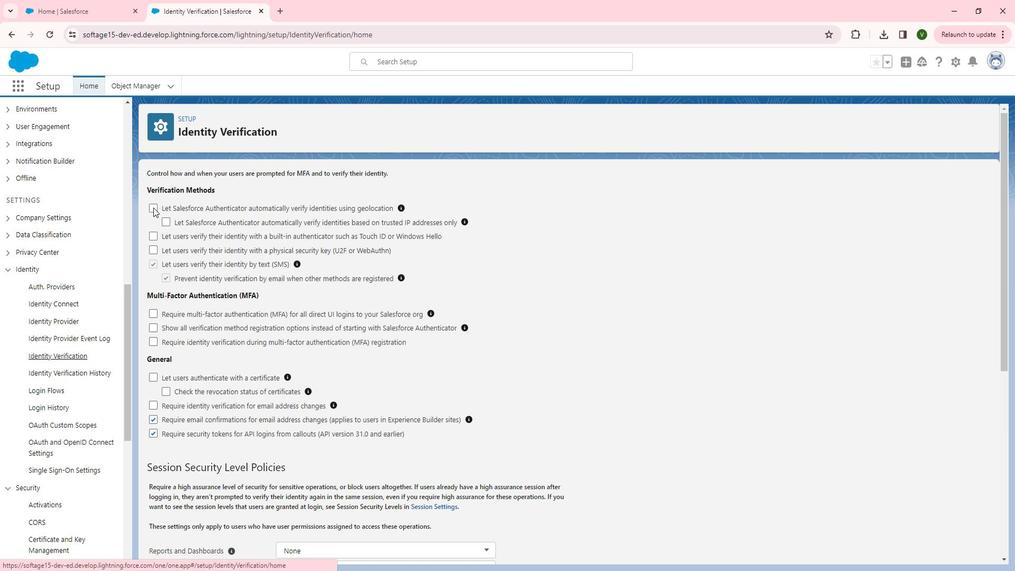 
Action: Mouse pressed left at (164, 211)
Screenshot: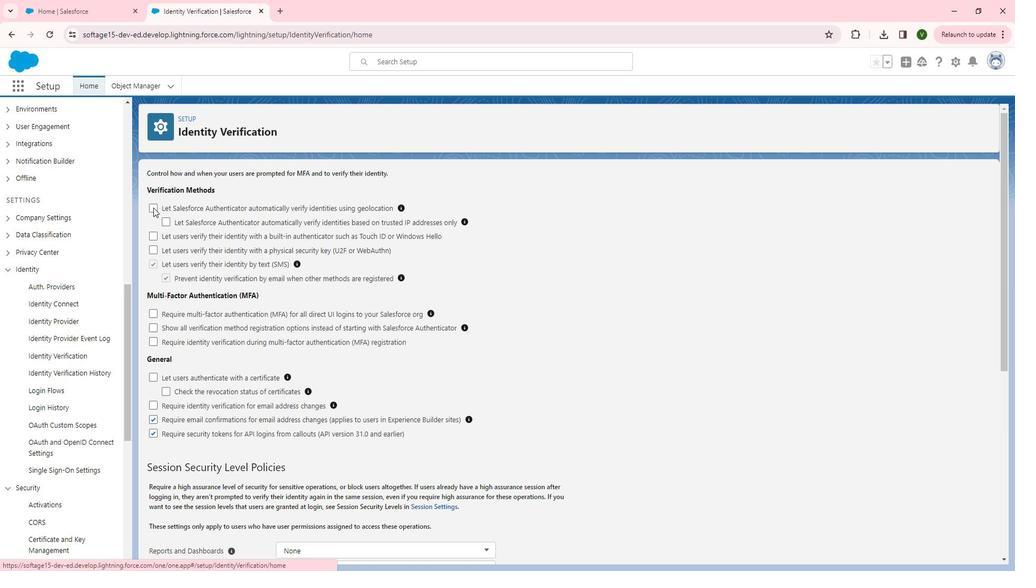 
Action: Mouse moved to (177, 223)
Screenshot: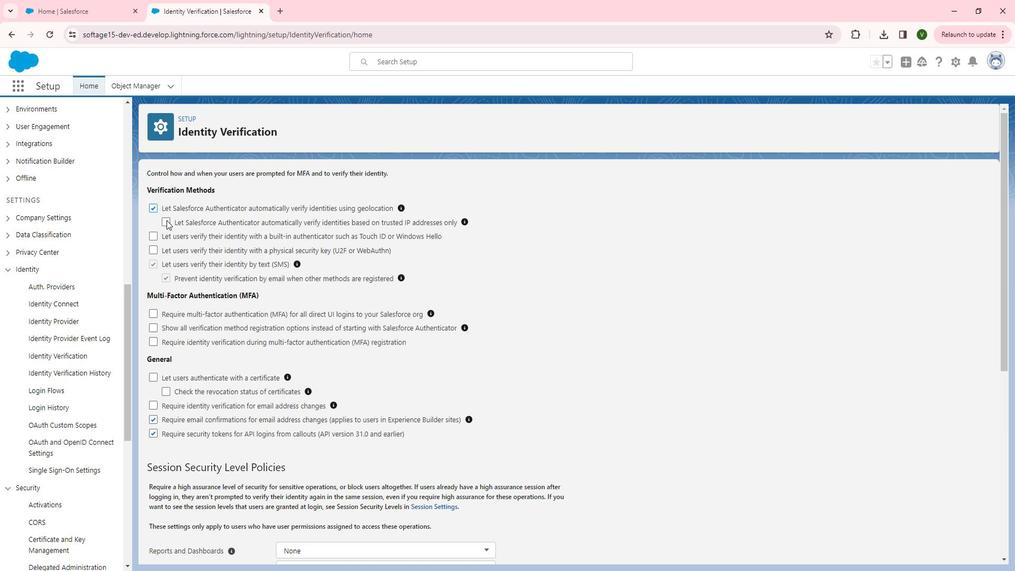 
Action: Mouse pressed left at (177, 223)
Screenshot: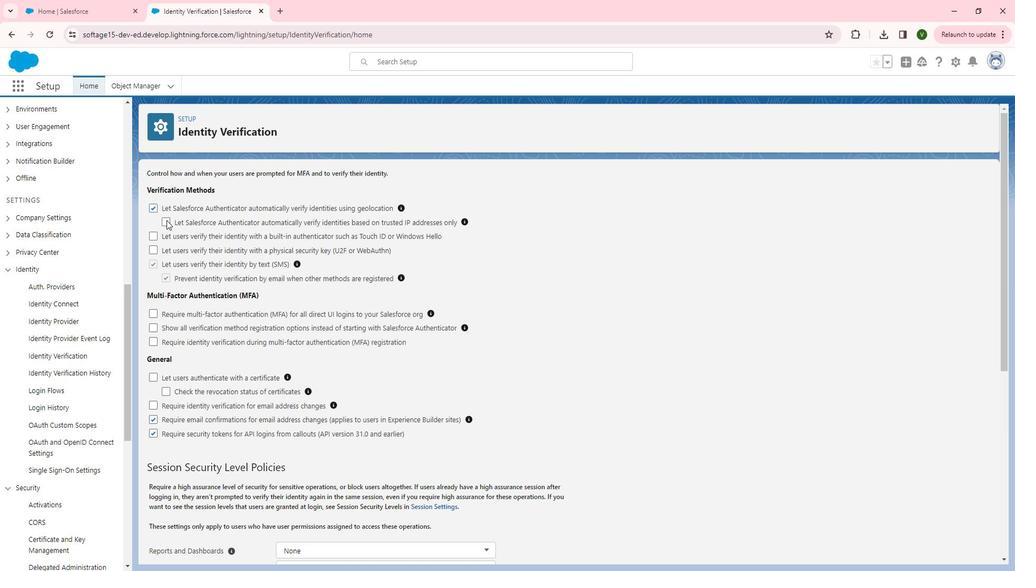 
Action: Mouse moved to (250, 266)
Screenshot: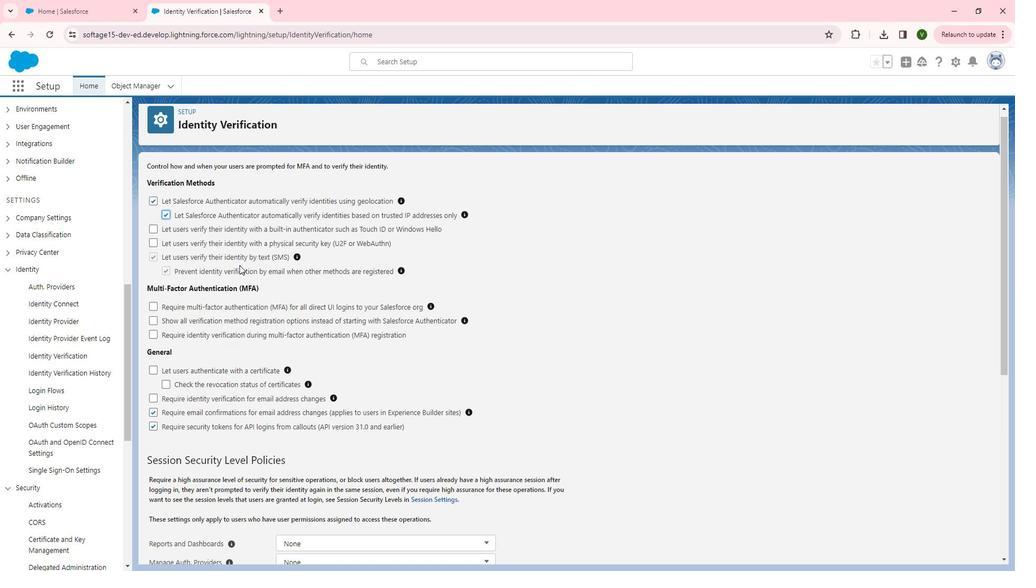 
Action: Mouse scrolled (250, 266) with delta (0, 0)
Screenshot: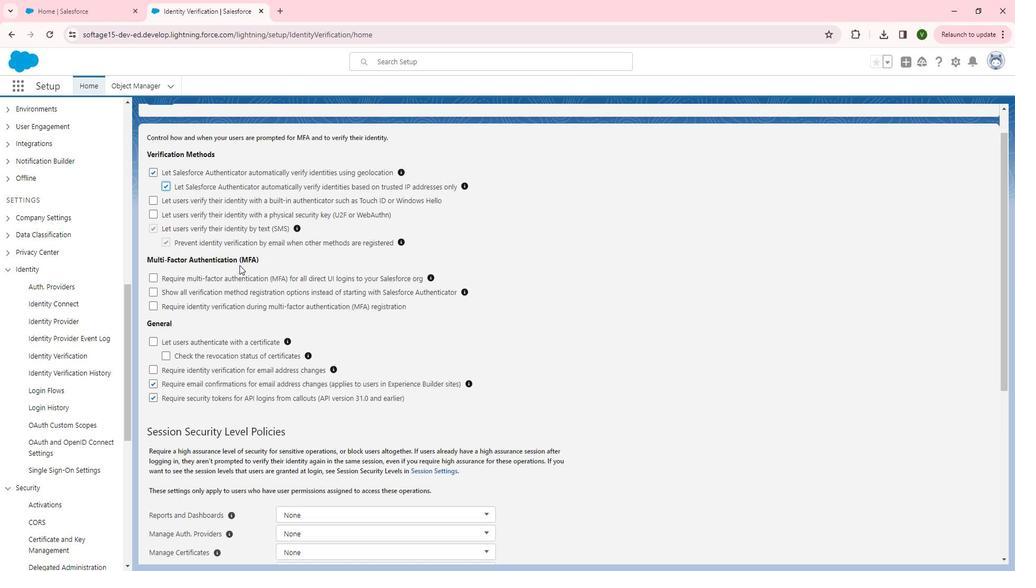 
Action: Mouse moved to (165, 260)
Screenshot: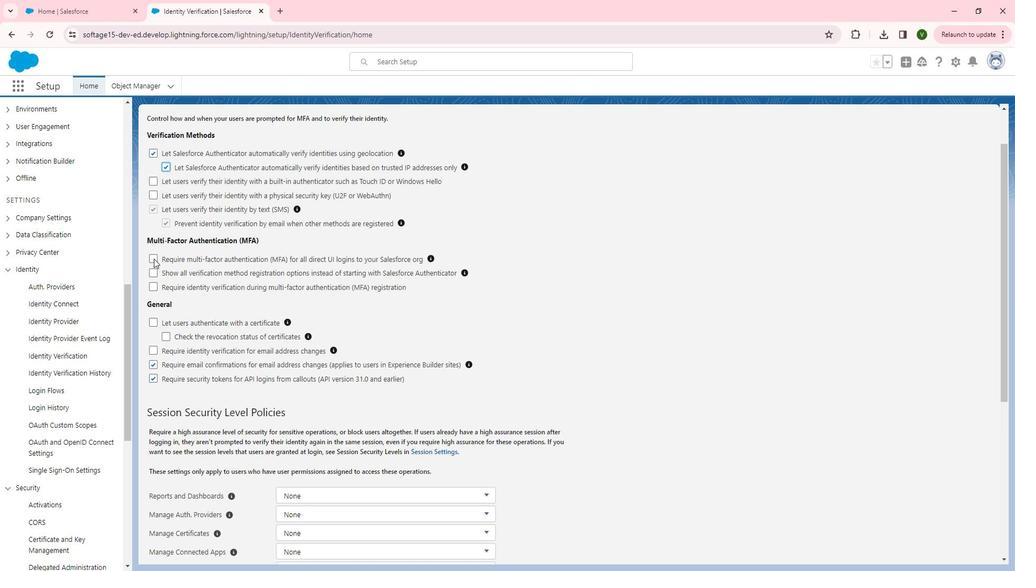 
Action: Mouse pressed left at (165, 260)
Screenshot: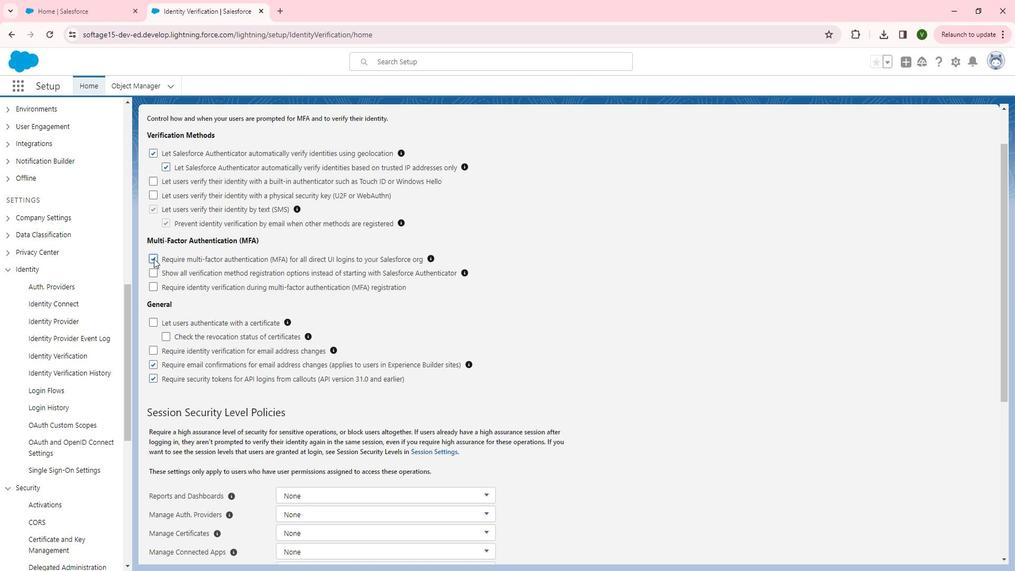 
Action: Mouse moved to (165, 277)
Screenshot: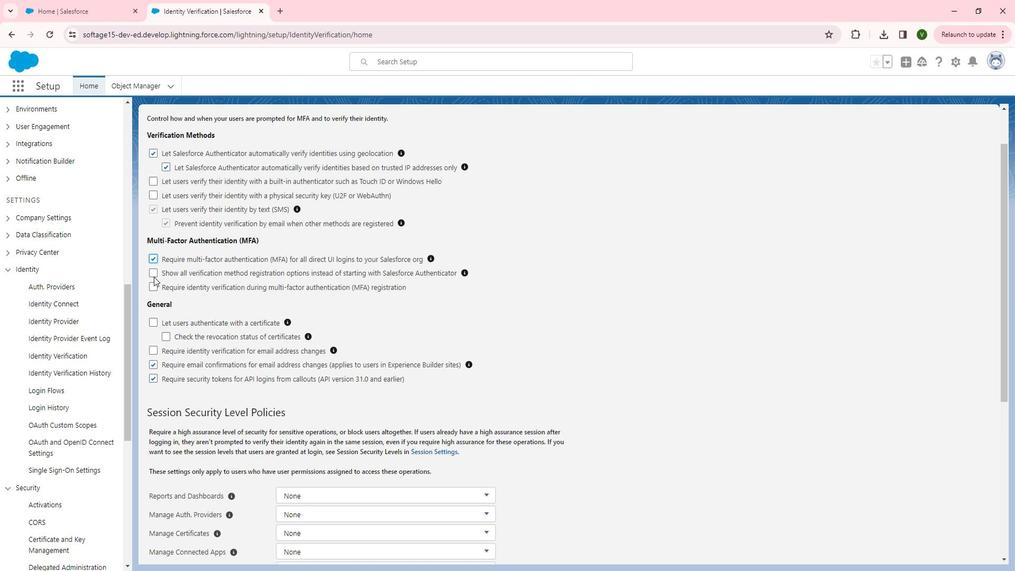 
Action: Mouse pressed left at (165, 277)
Screenshot: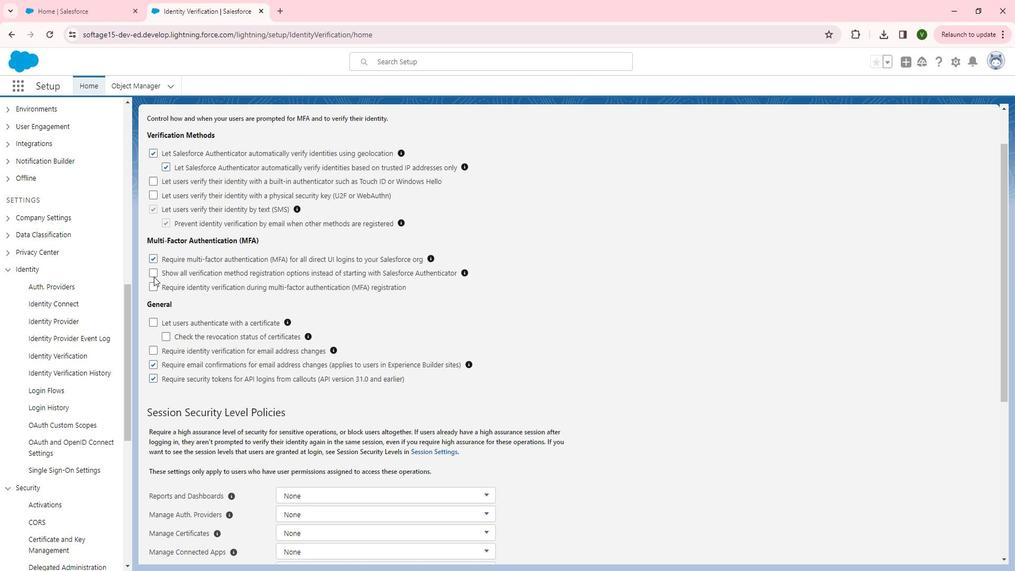 
Action: Mouse moved to (167, 288)
Screenshot: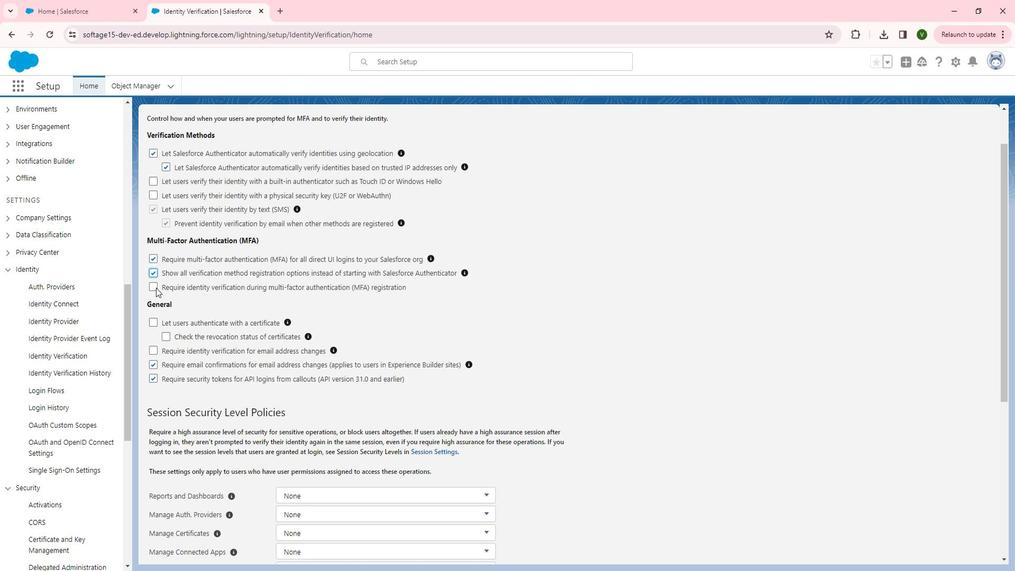 
Action: Mouse pressed left at (167, 288)
Screenshot: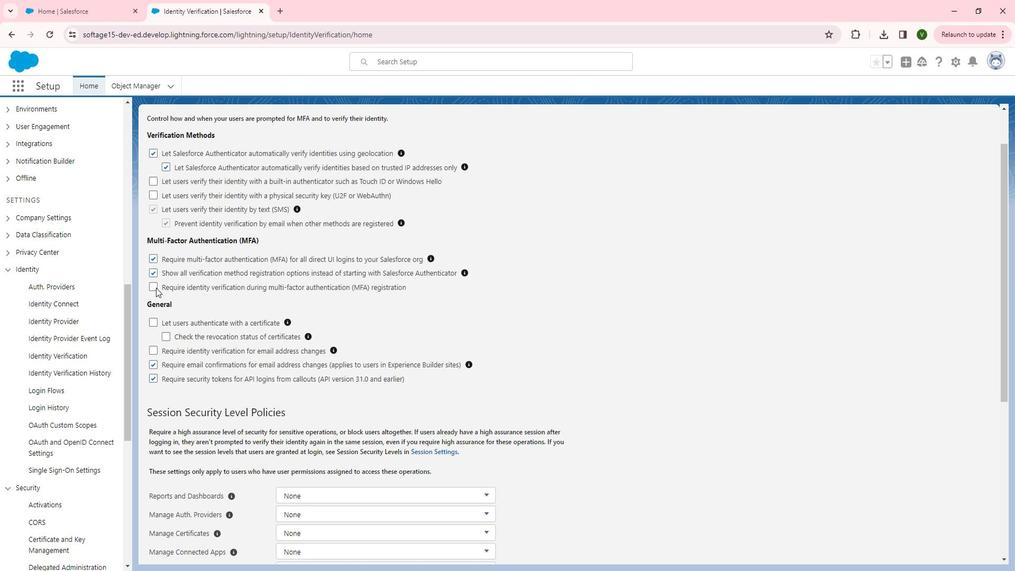
Action: Mouse moved to (259, 310)
Screenshot: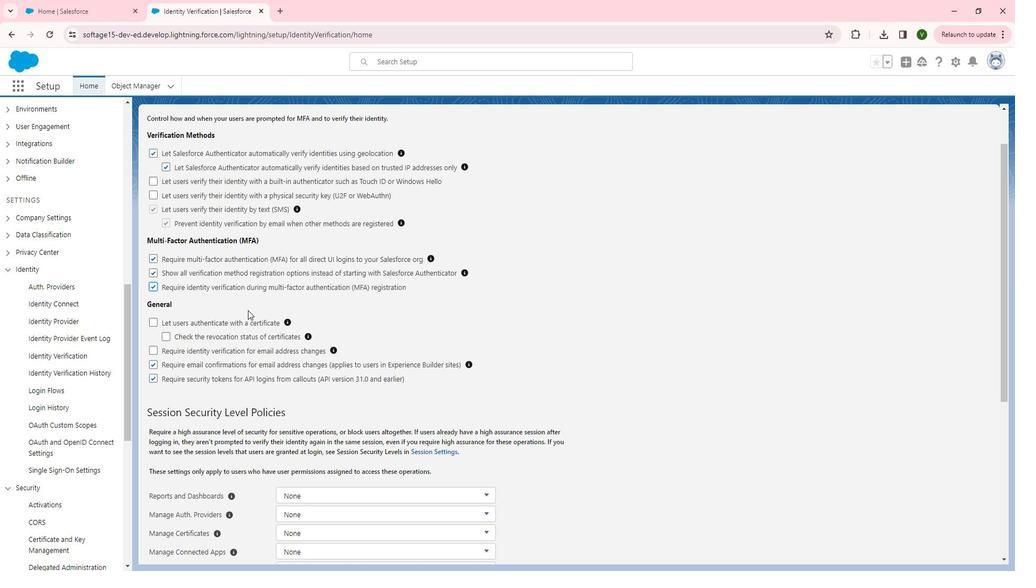 
Action: Mouse scrolled (259, 309) with delta (0, 0)
Screenshot: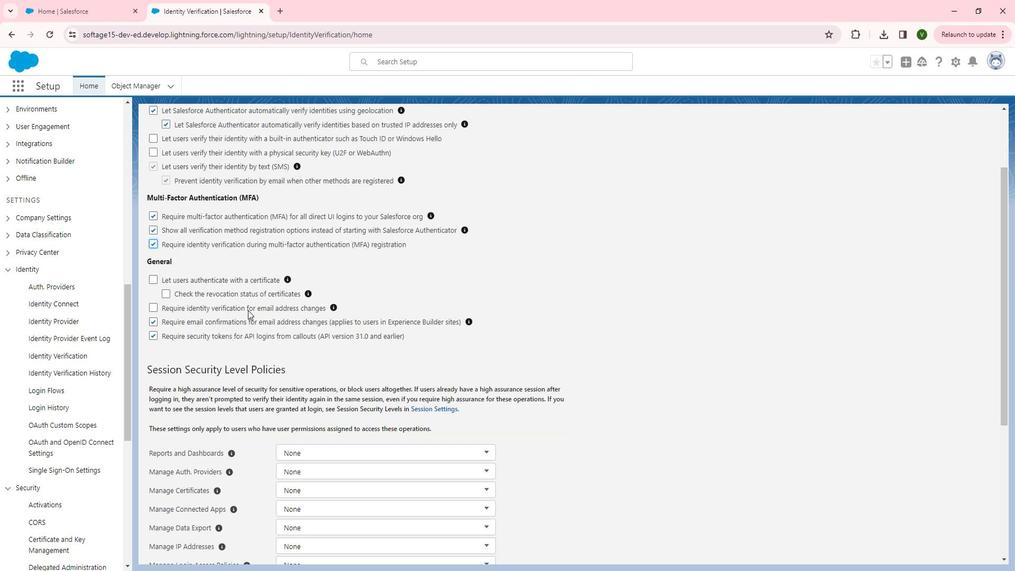 
Action: Mouse moved to (161, 295)
Screenshot: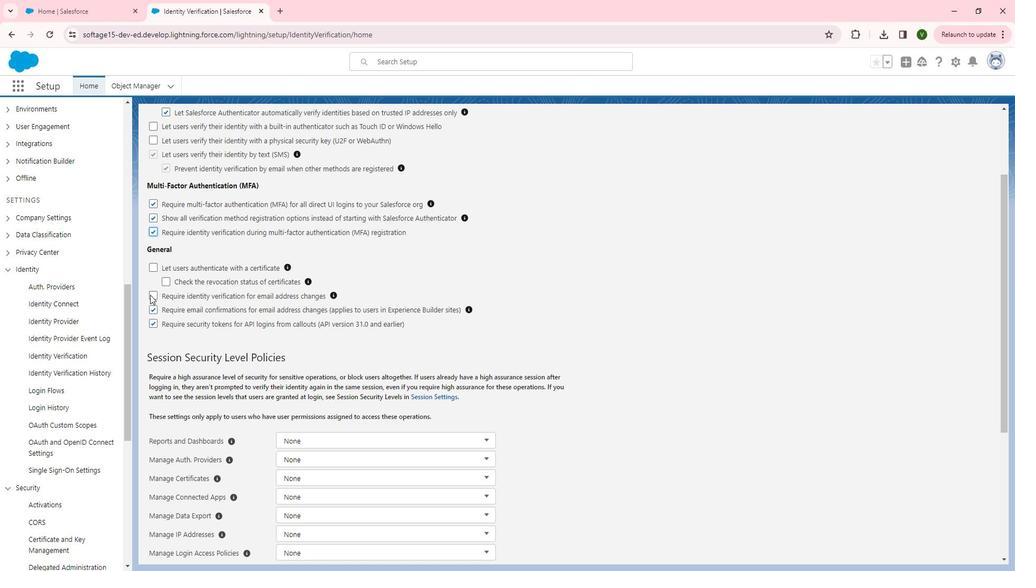 
Action: Mouse pressed left at (161, 295)
Screenshot: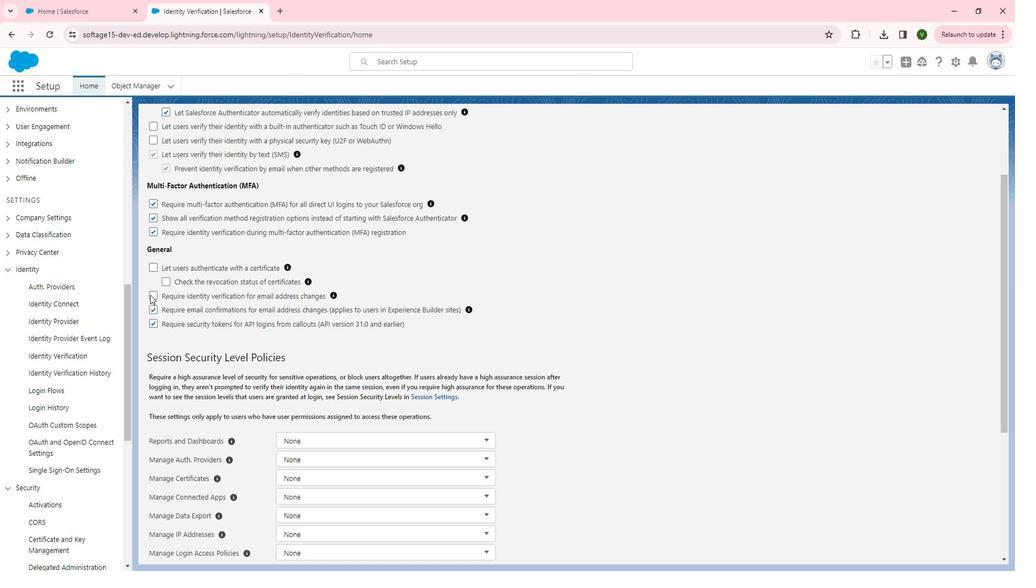 
Action: Mouse moved to (588, 369)
Screenshot: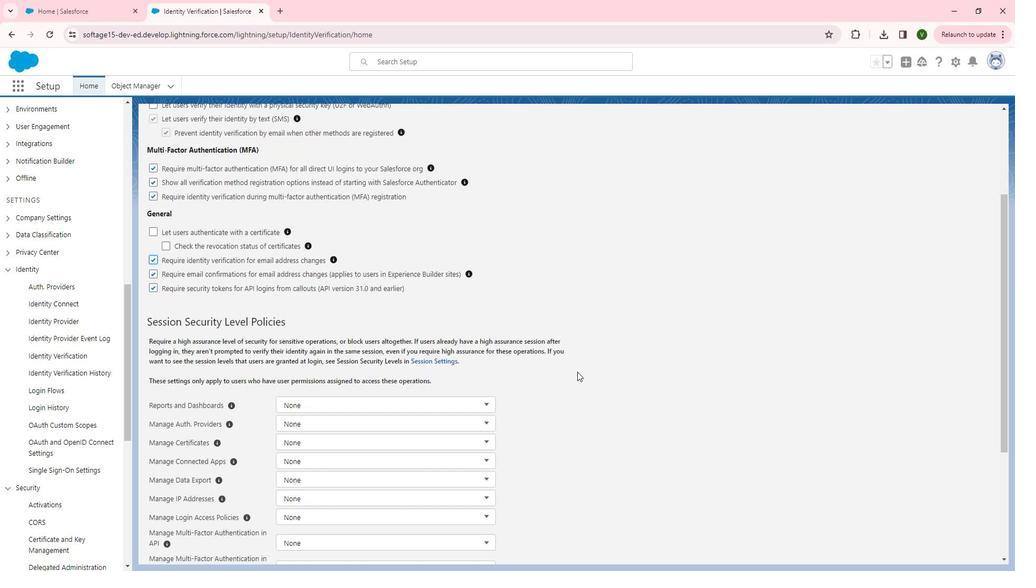
Action: Mouse scrolled (588, 368) with delta (0, 0)
Screenshot: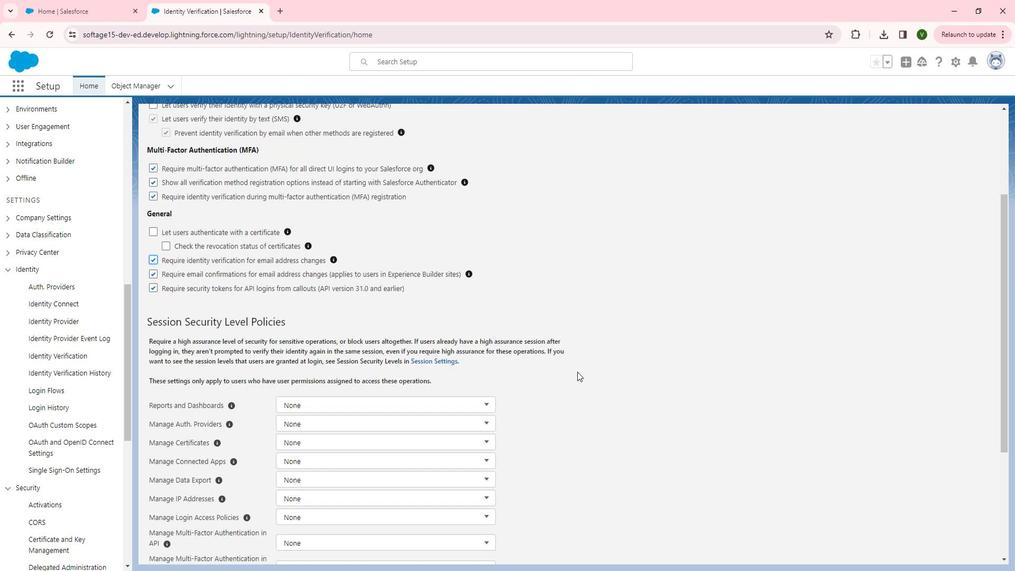 
Action: Mouse scrolled (588, 368) with delta (0, 0)
Screenshot: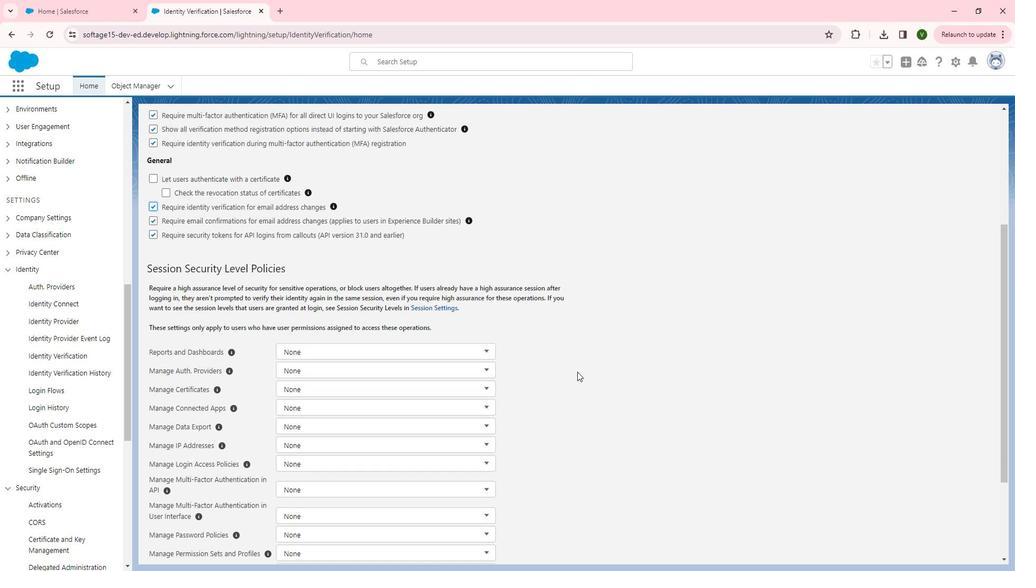 
Action: Mouse scrolled (588, 368) with delta (0, 0)
Screenshot: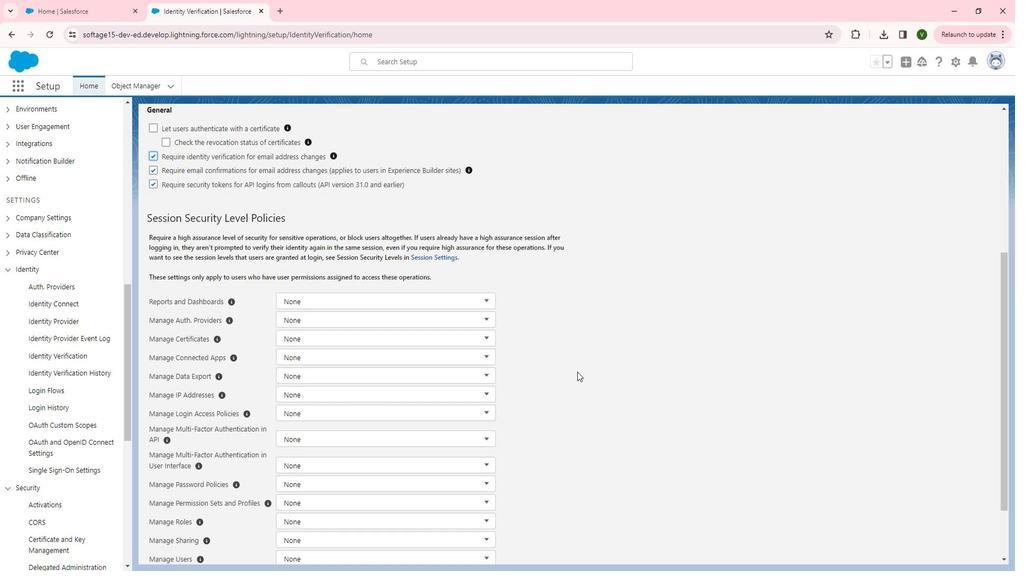 
Action: Mouse scrolled (588, 368) with delta (0, 0)
Screenshot: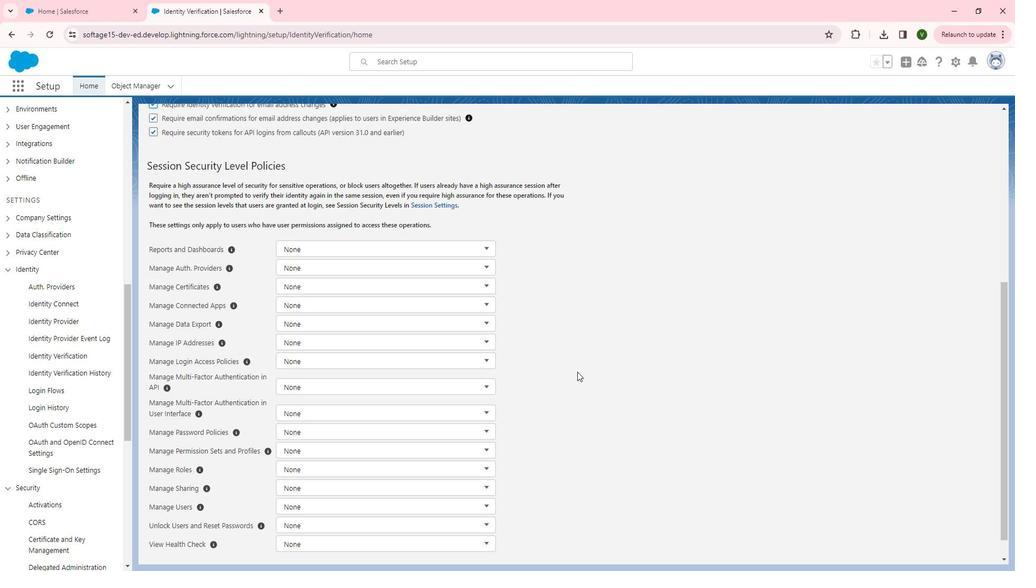 
Action: Mouse scrolled (588, 368) with delta (0, 0)
Screenshot: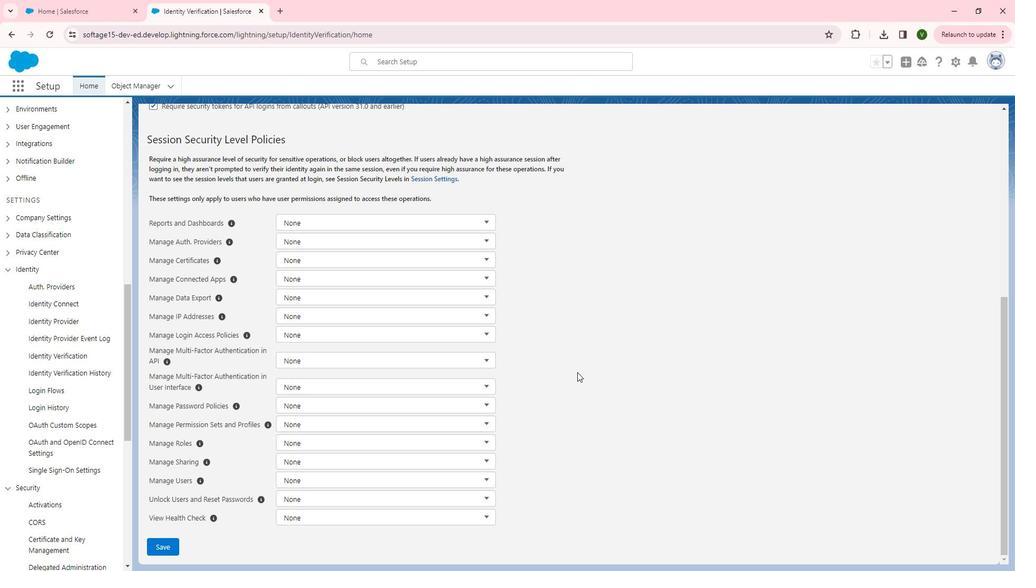 
Action: Mouse moved to (588, 369)
Screenshot: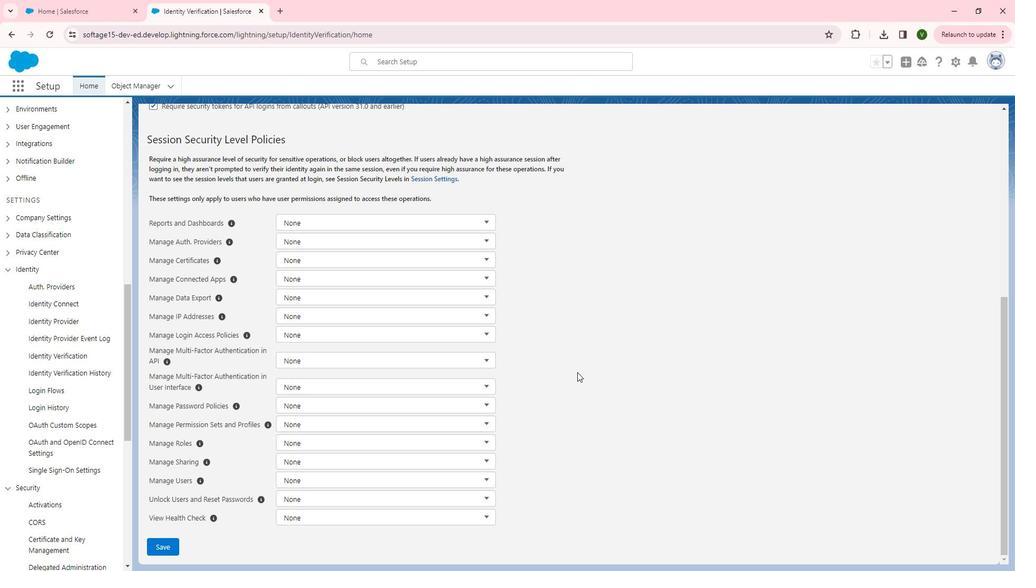 
Action: Mouse scrolled (588, 369) with delta (0, 0)
Screenshot: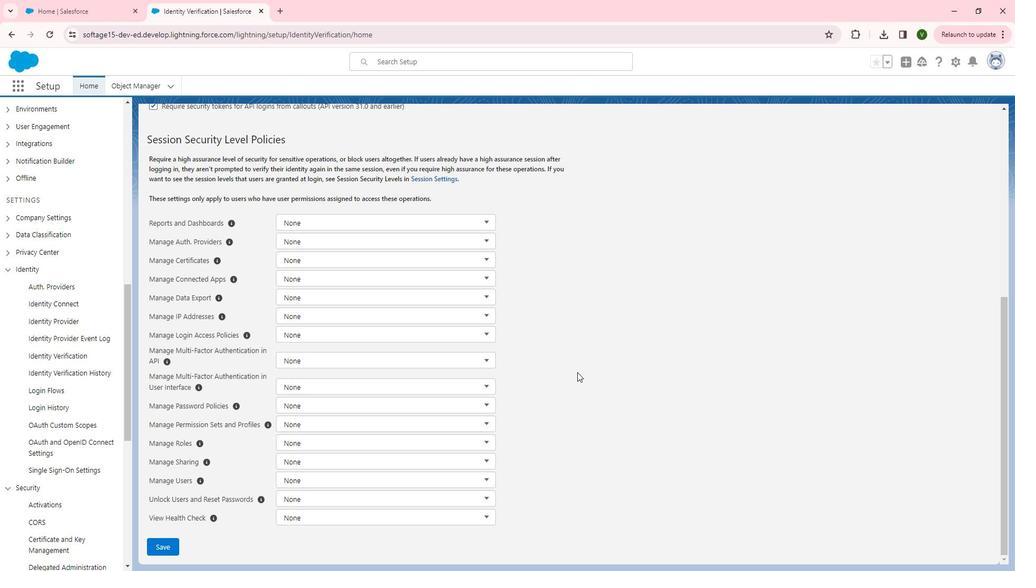 
Action: Mouse moved to (166, 536)
Screenshot: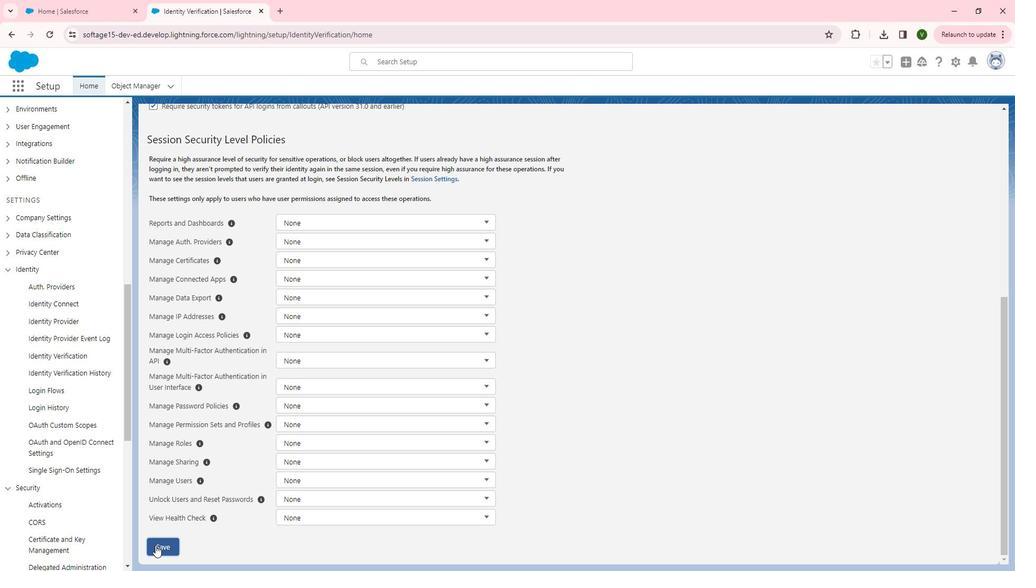 
Action: Mouse pressed left at (166, 536)
Screenshot: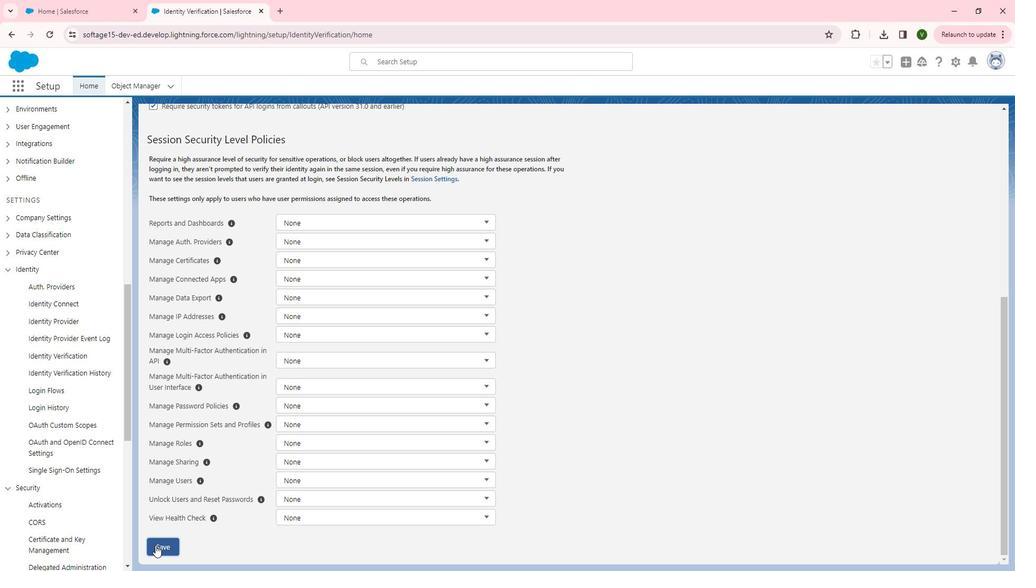 
Action: Mouse moved to (211, 366)
Screenshot: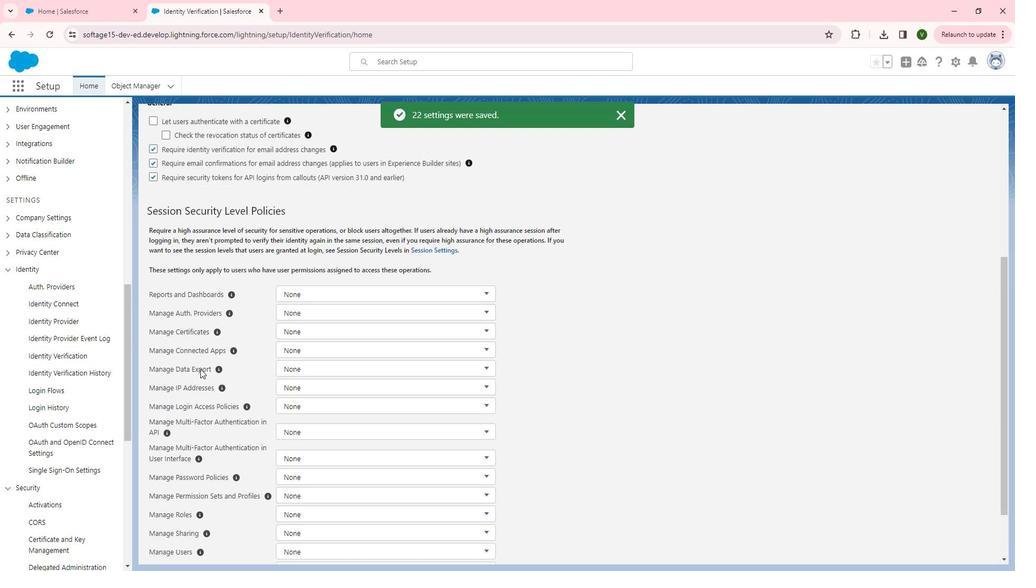 
Action: Mouse scrolled (211, 366) with delta (0, 0)
Screenshot: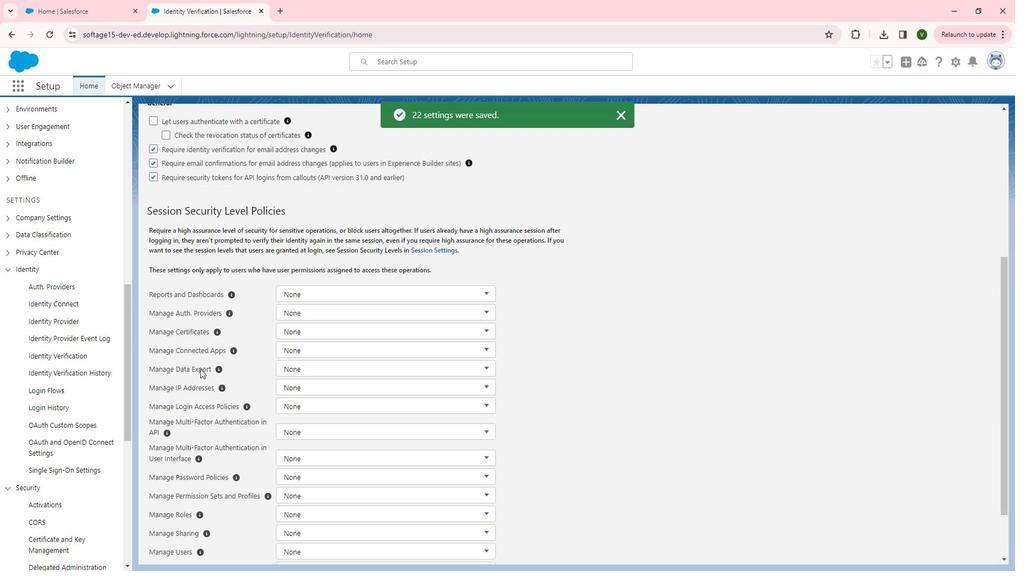
Action: Mouse scrolled (211, 366) with delta (0, 0)
Screenshot: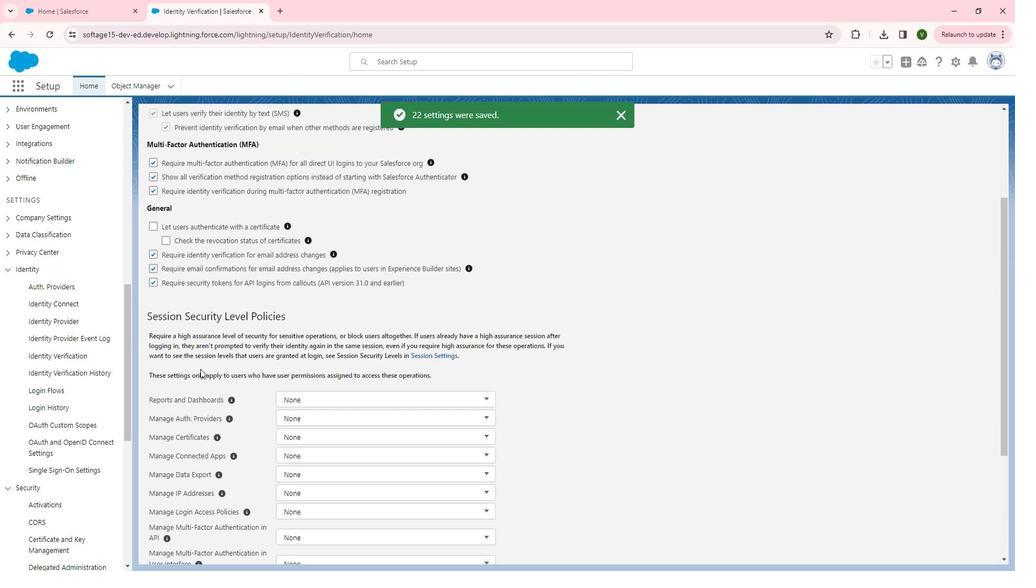 
Action: Mouse scrolled (211, 366) with delta (0, 0)
Screenshot: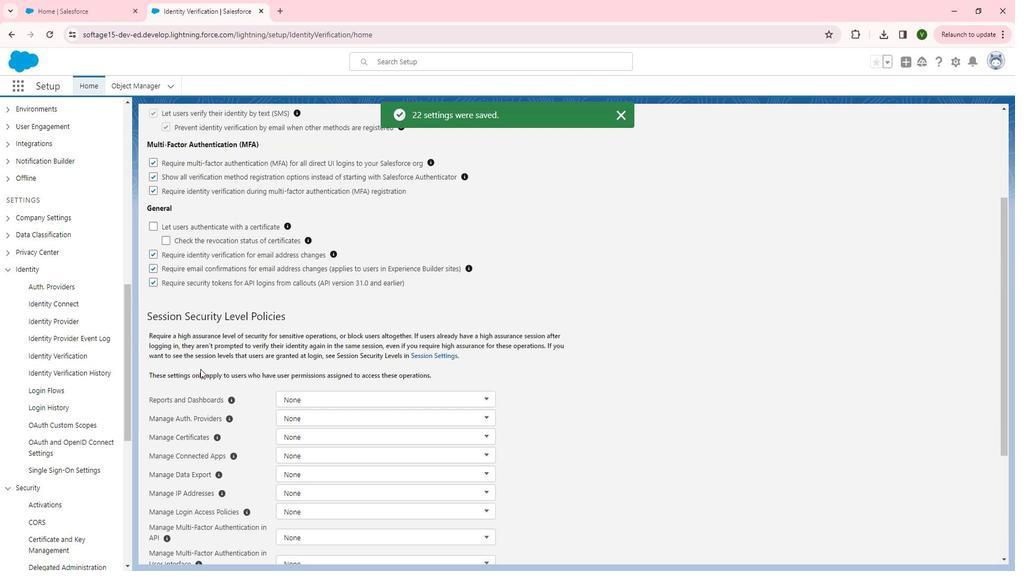 
Action: Mouse moved to (211, 366)
Screenshot: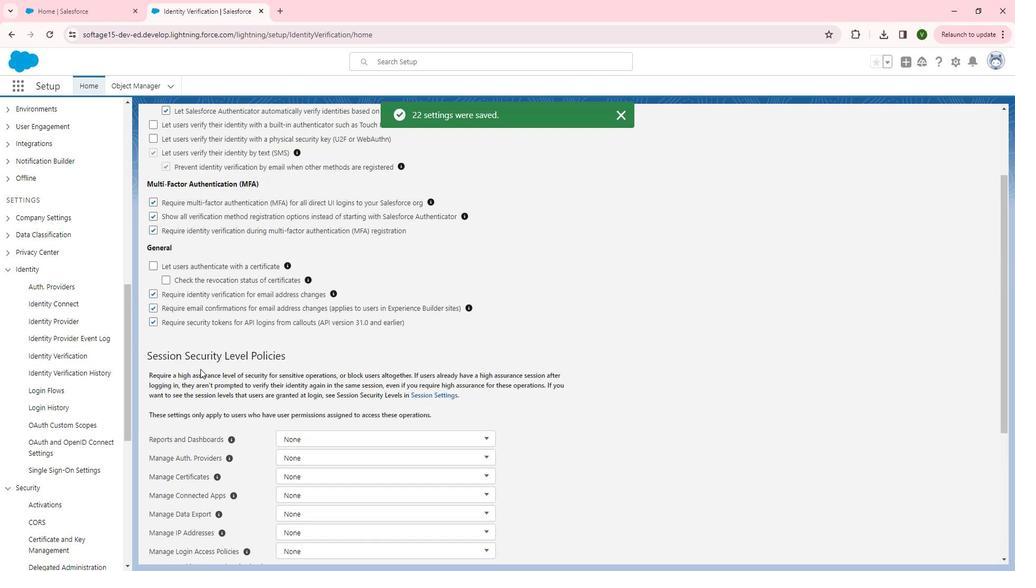 
Action: Mouse scrolled (211, 367) with delta (0, 0)
Screenshot: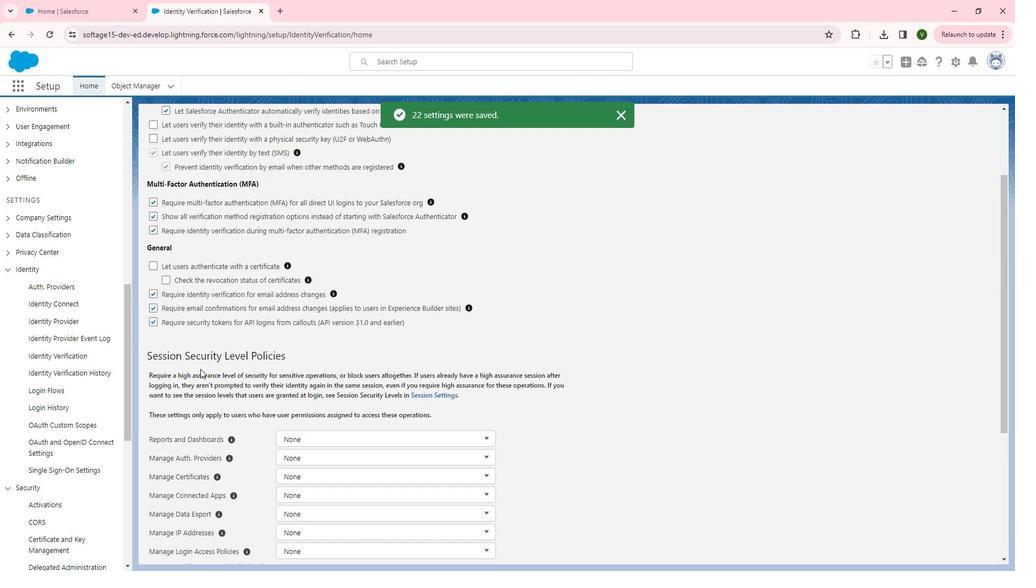 
Action: Mouse scrolled (211, 367) with delta (0, 0)
Screenshot: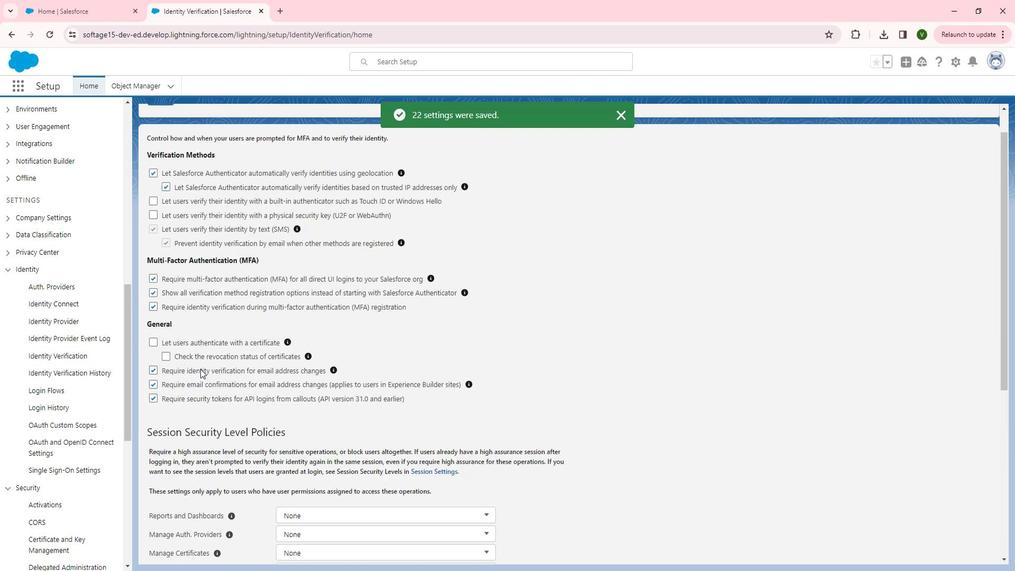 
Action: Mouse scrolled (211, 367) with delta (0, 0)
Screenshot: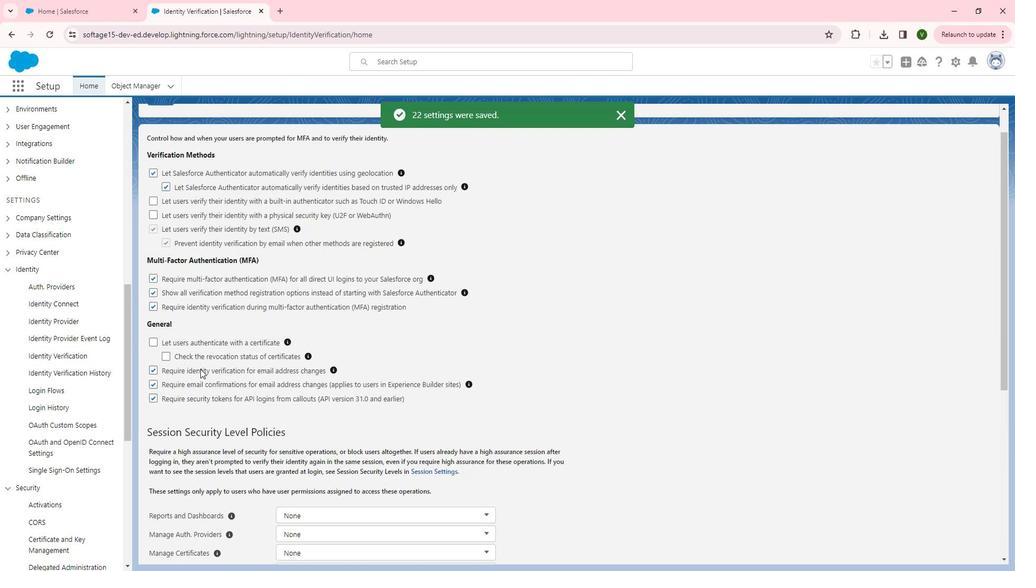 
Action: Mouse scrolled (211, 367) with delta (0, 0)
Screenshot: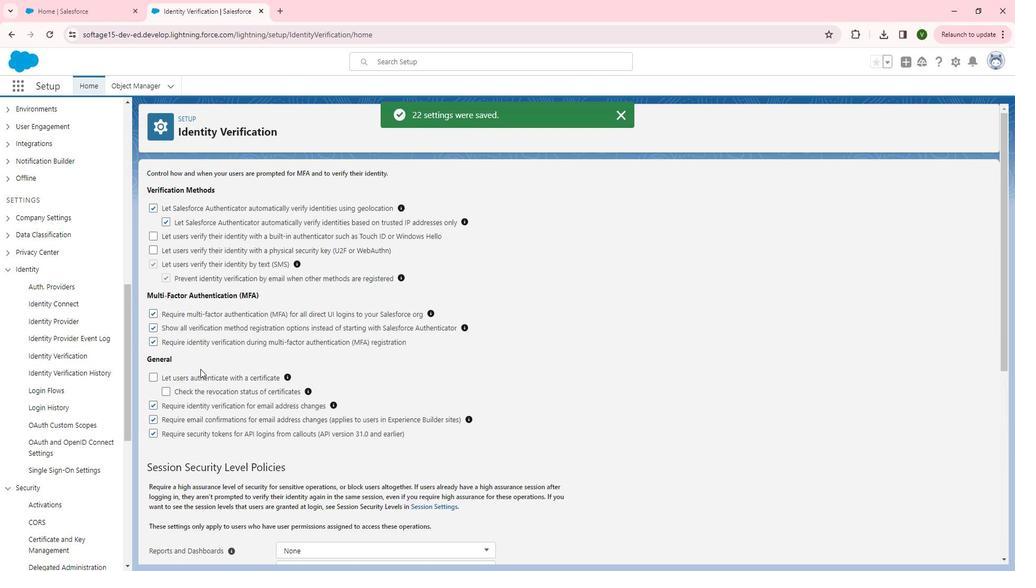 
Action: Mouse scrolled (211, 367) with delta (0, 0)
Screenshot: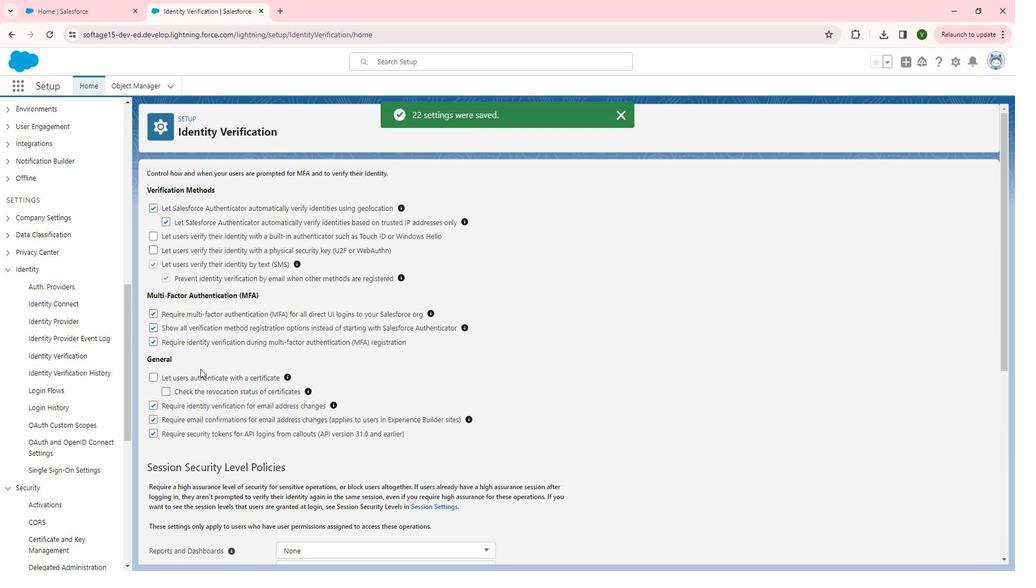 
Action: Mouse moved to (66, 320)
Screenshot: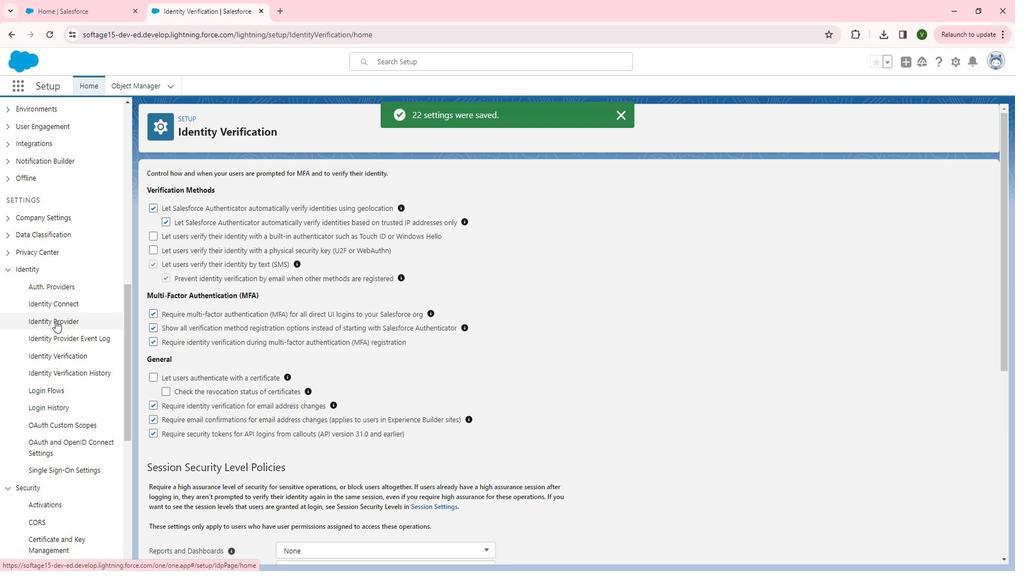 
Action: Mouse pressed left at (66, 320)
Screenshot: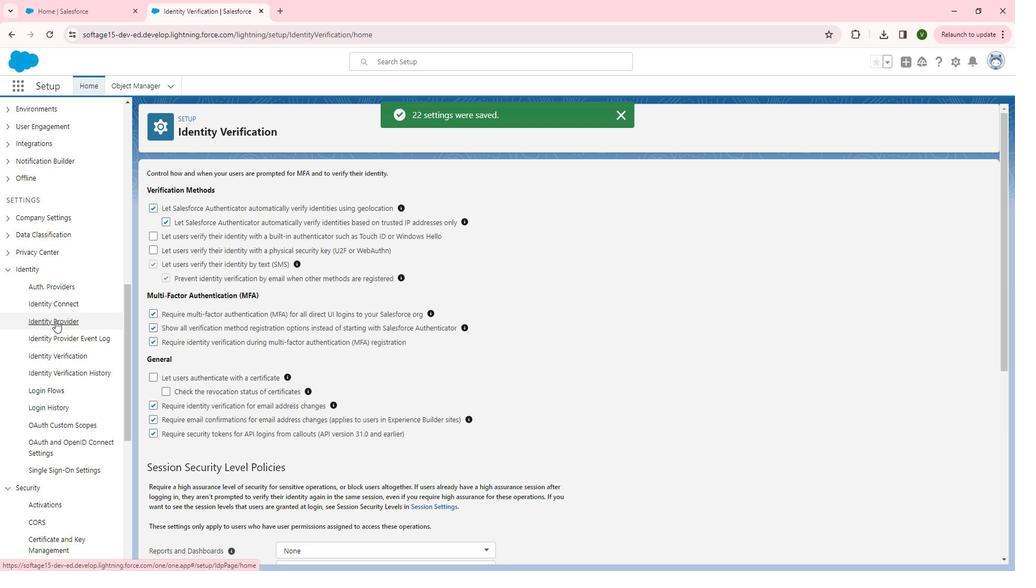 
Action: Mouse moved to (61, 395)
Screenshot: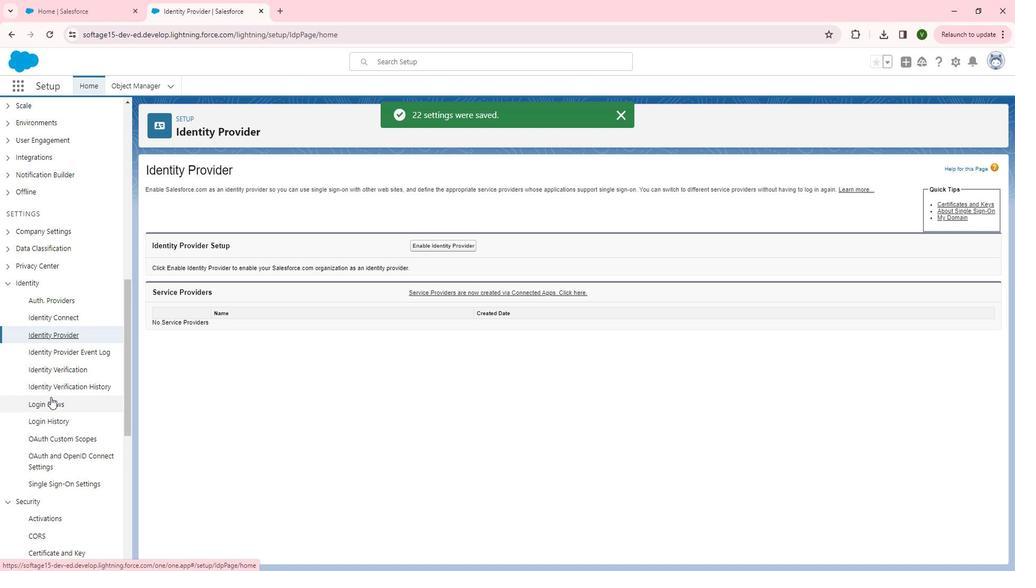 
Action: Mouse scrolled (61, 396) with delta (0, 0)
Screenshot: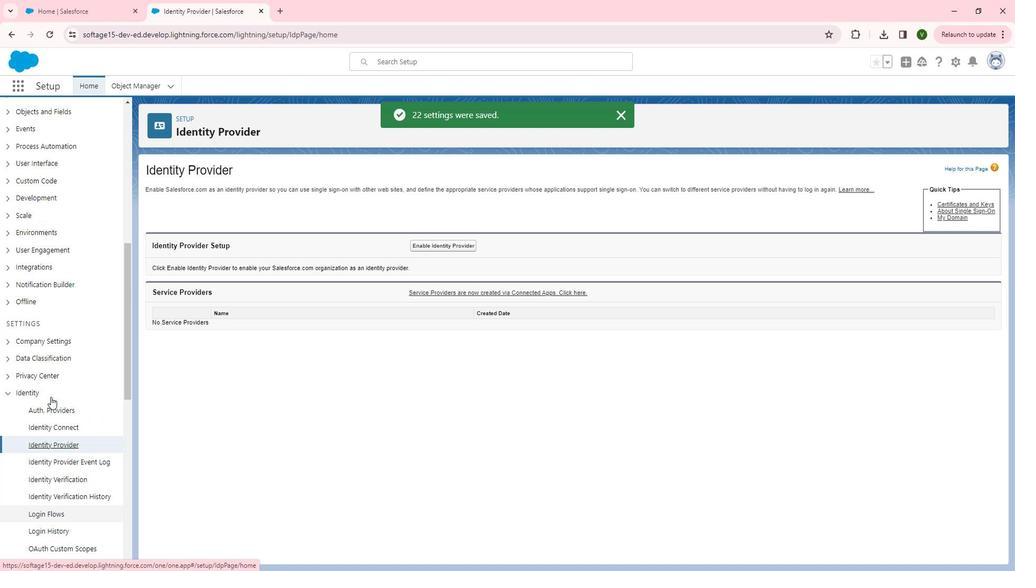 
Action: Mouse moved to (61, 394)
Screenshot: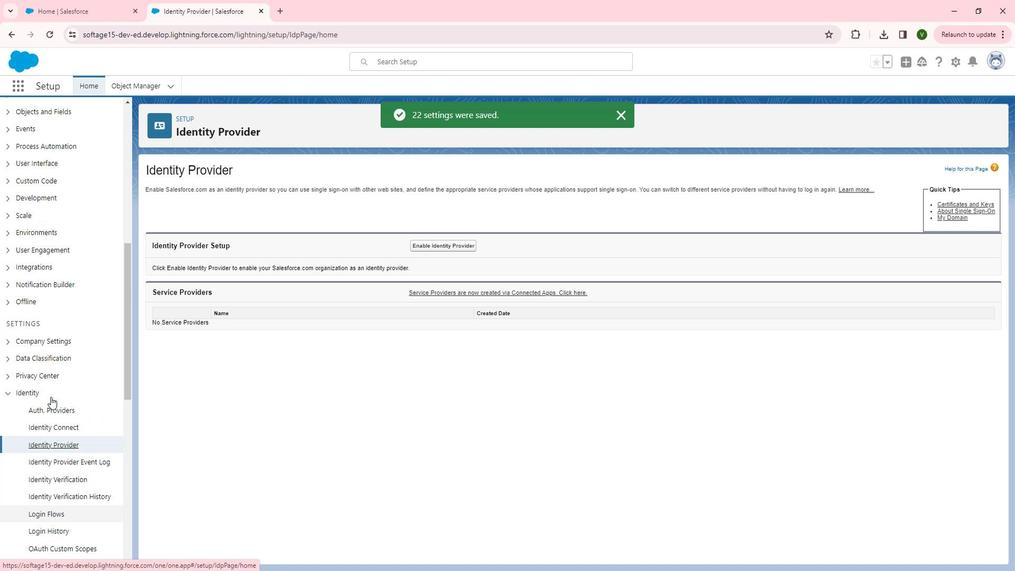 
Action: Mouse scrolled (61, 394) with delta (0, 0)
Screenshot: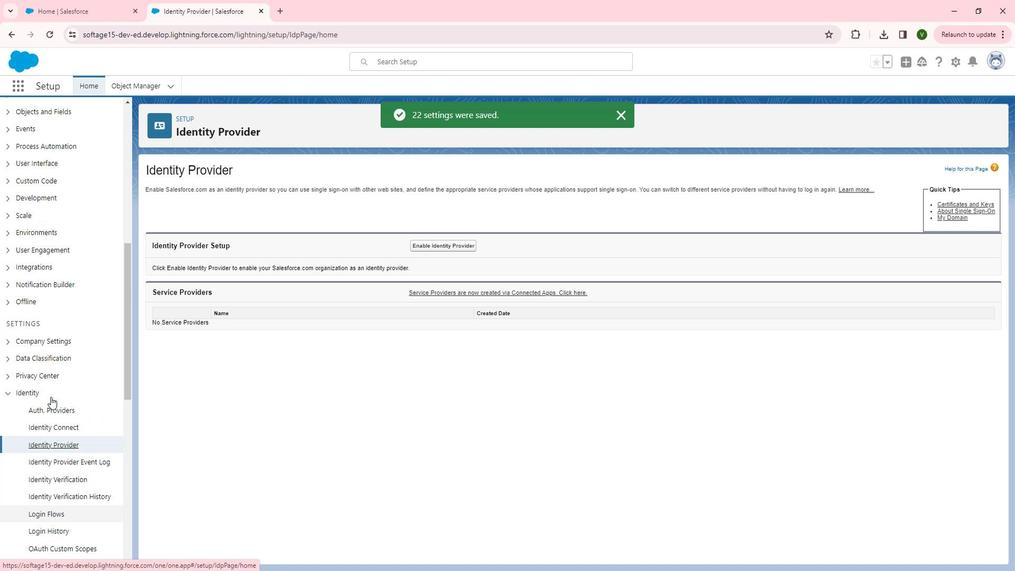 
Action: Mouse moved to (61, 393)
Screenshot: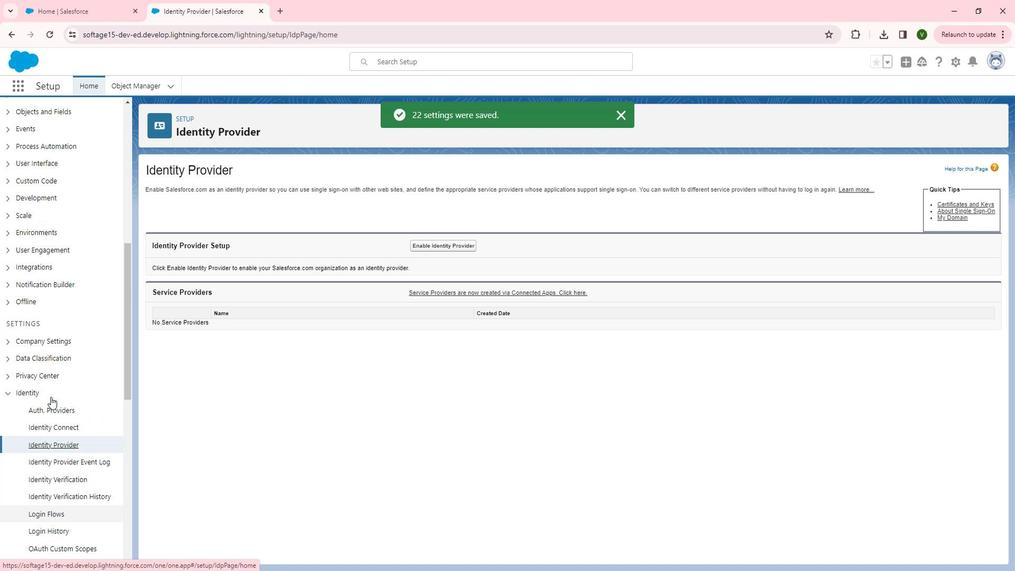 
Action: Mouse scrolled (61, 394) with delta (0, 0)
Screenshot: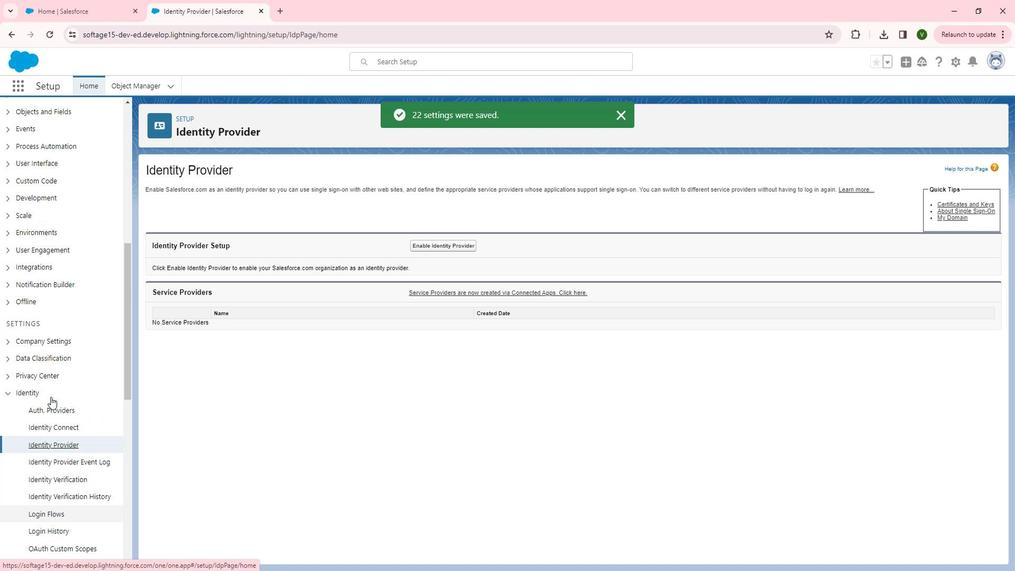 
Action: Mouse scrolled (61, 394) with delta (0, 0)
Screenshot: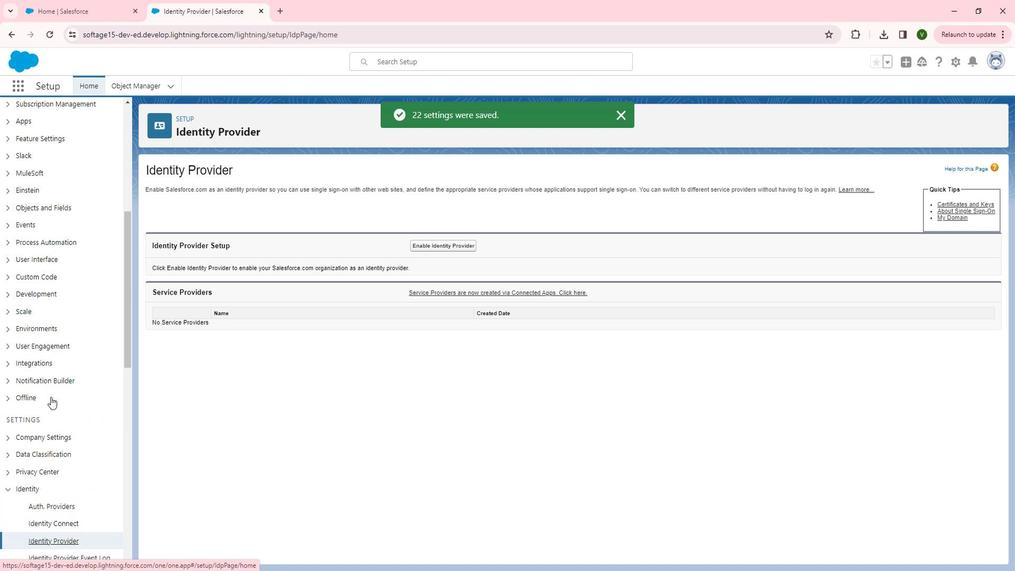 
Action: Mouse scrolled (61, 394) with delta (0, 0)
Screenshot: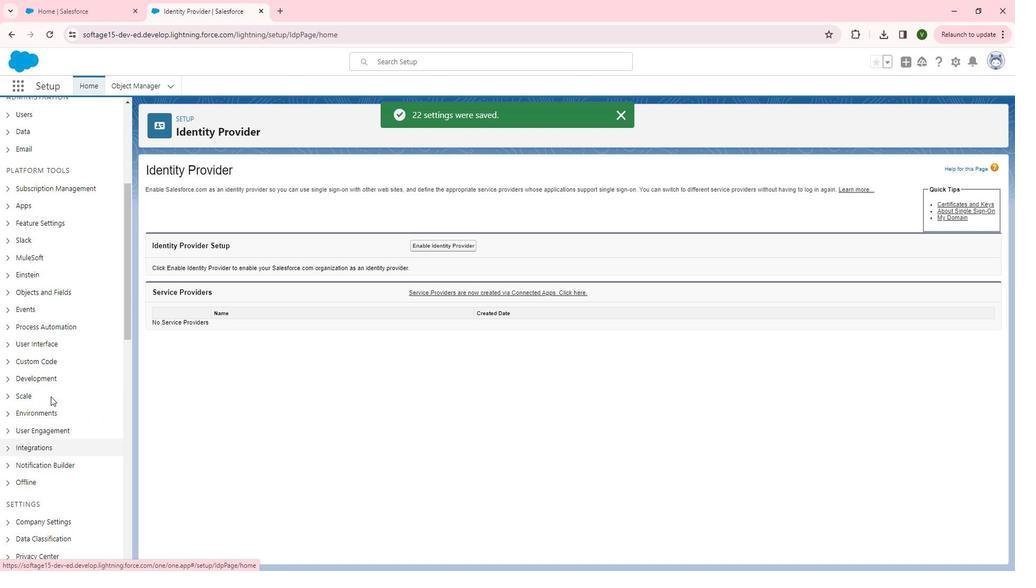 
Action: Mouse moved to (61, 393)
Screenshot: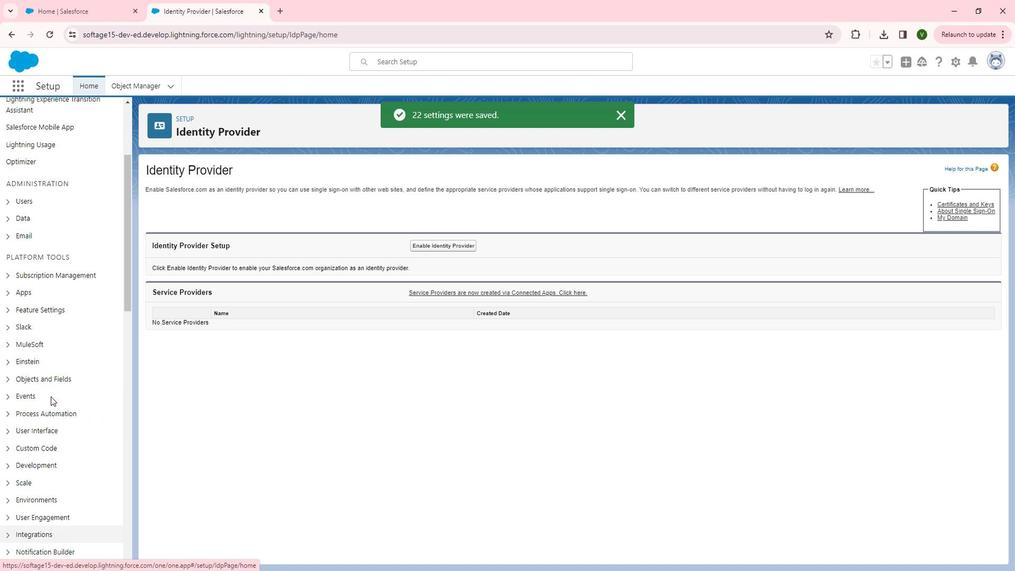 
Action: Mouse scrolled (61, 394) with delta (0, 0)
Screenshot: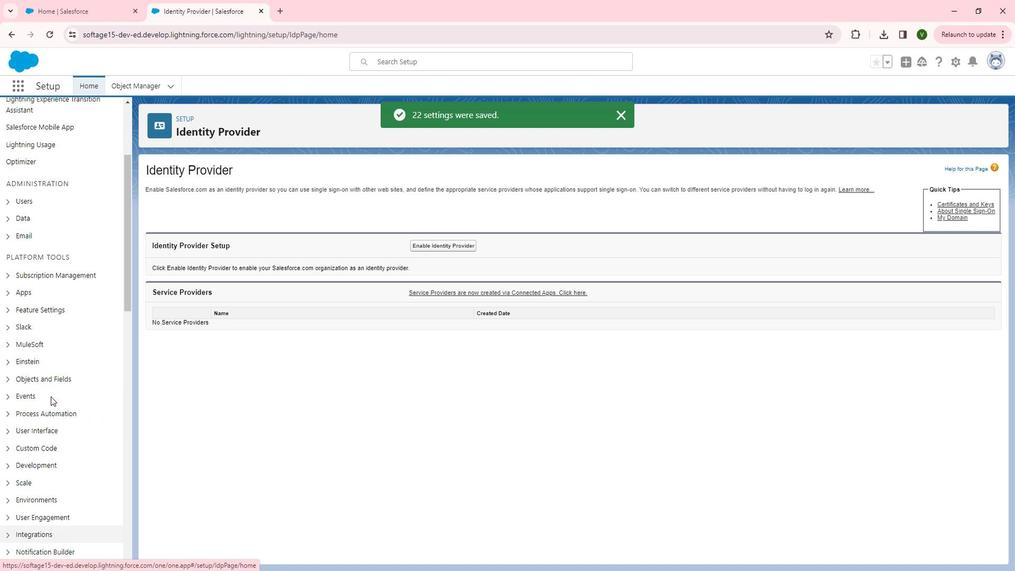 
Action: Mouse scrolled (61, 394) with delta (0, 0)
Screenshot: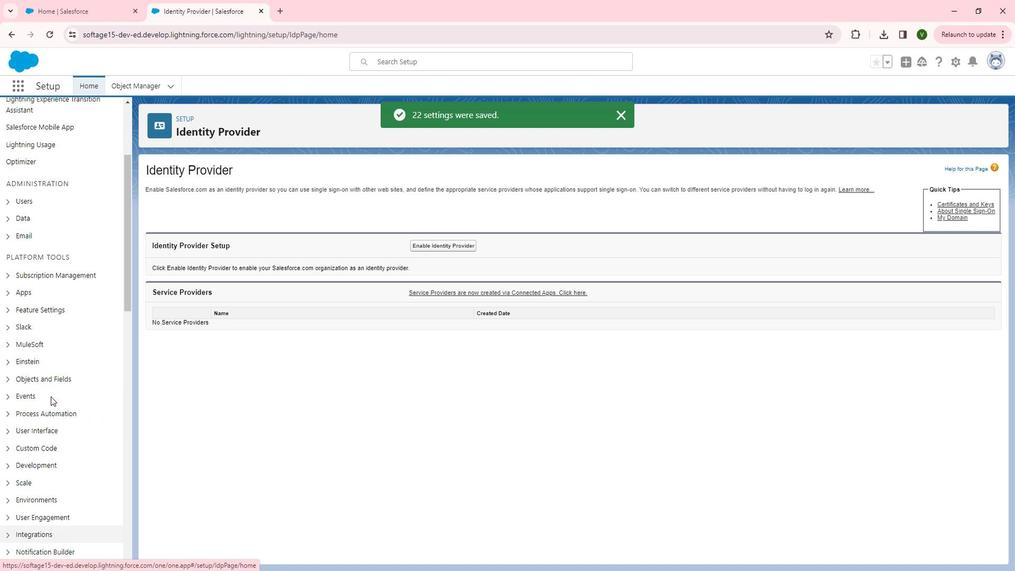 
Action: Mouse moved to (61, 393)
Screenshot: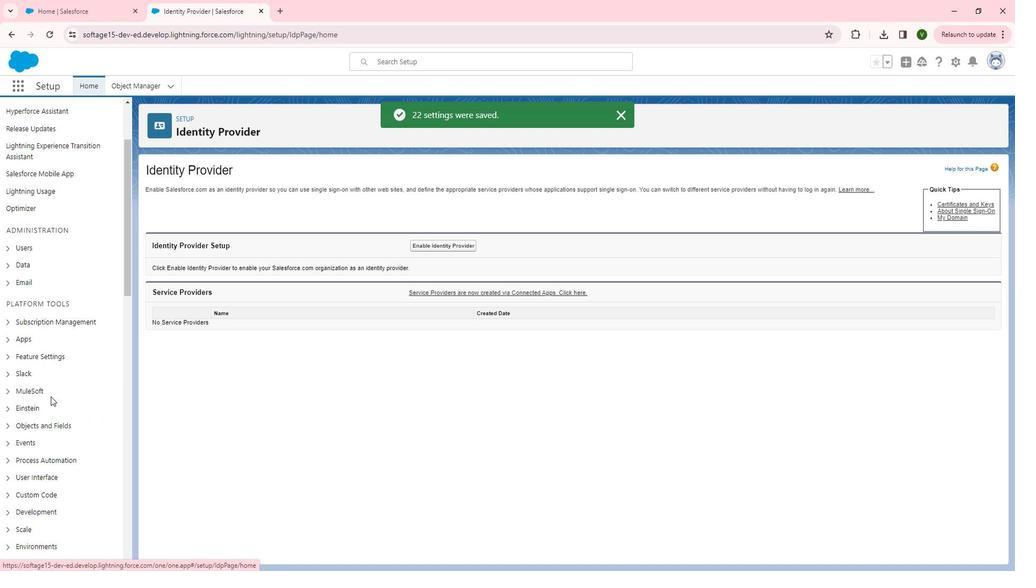 
Action: Mouse scrolled (61, 393) with delta (0, 0)
Screenshot: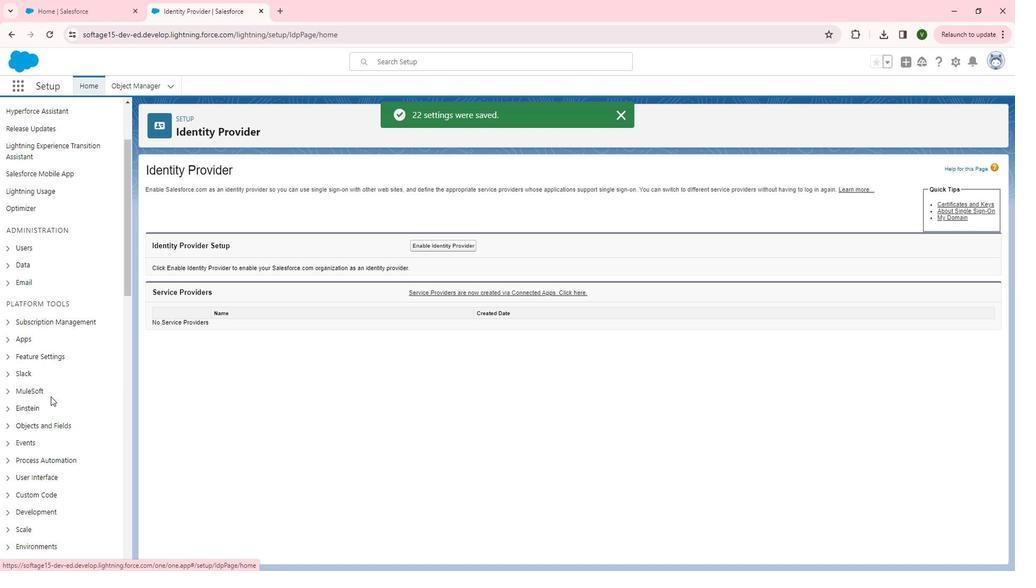 
Action: Mouse moved to (61, 393)
Screenshot: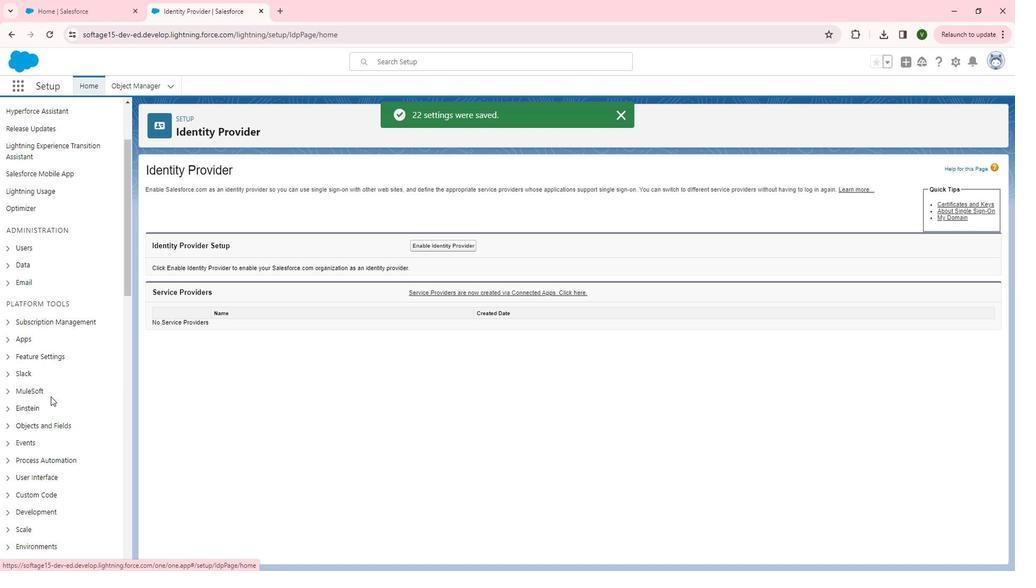 
Action: Mouse scrolled (61, 393) with delta (0, 0)
Screenshot: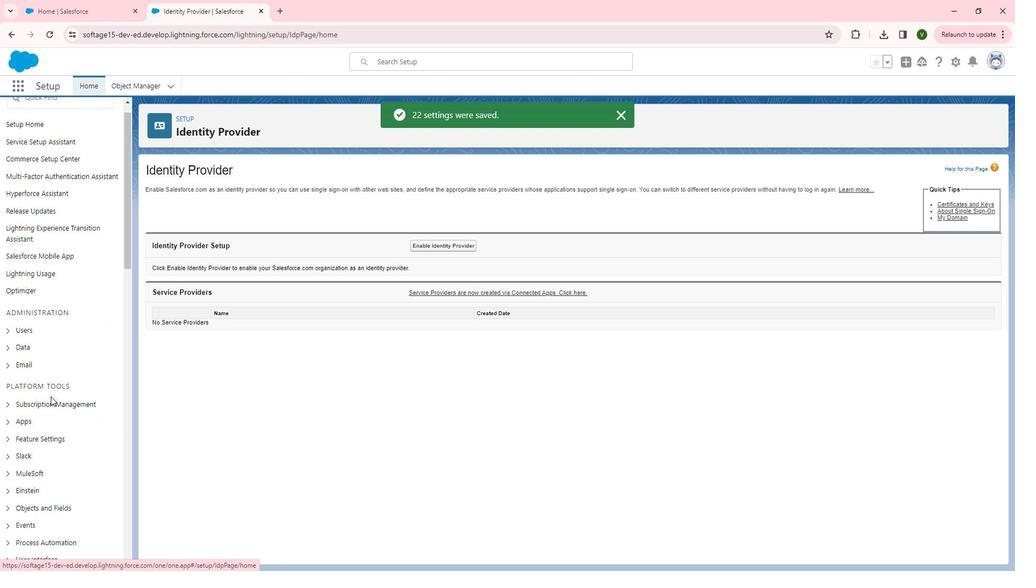 
Action: Mouse scrolled (61, 393) with delta (0, 0)
Screenshot: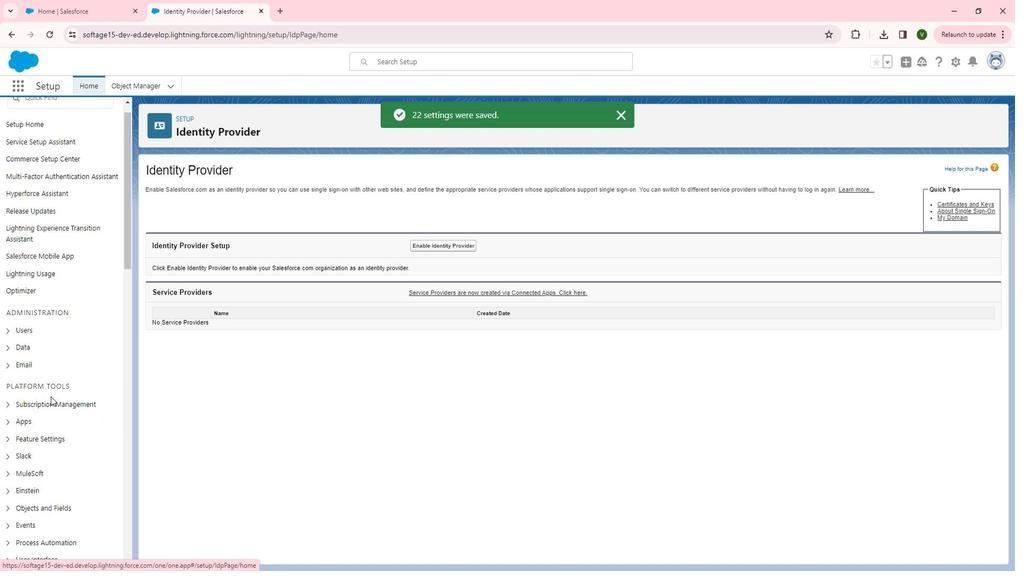 
Action: Mouse scrolled (61, 393) with delta (0, 0)
Screenshot: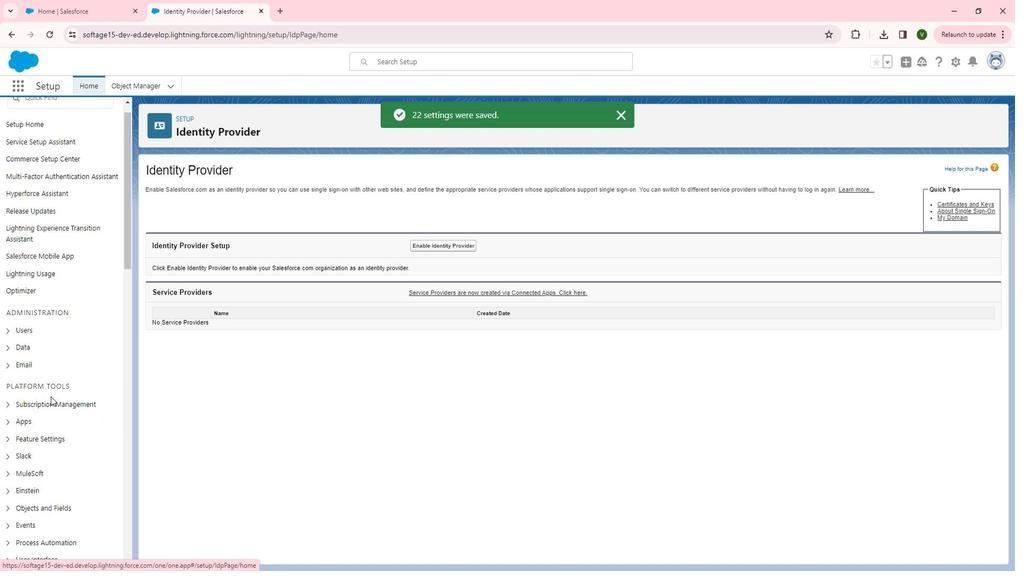 
Action: Mouse scrolled (61, 393) with delta (0, 0)
Screenshot: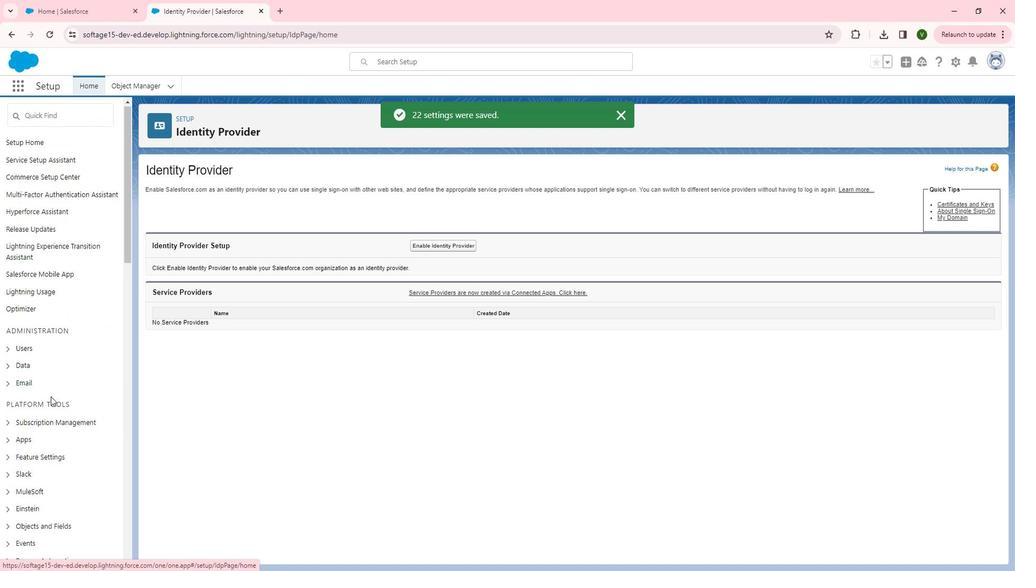 
Action: Mouse moved to (61, 392)
Screenshot: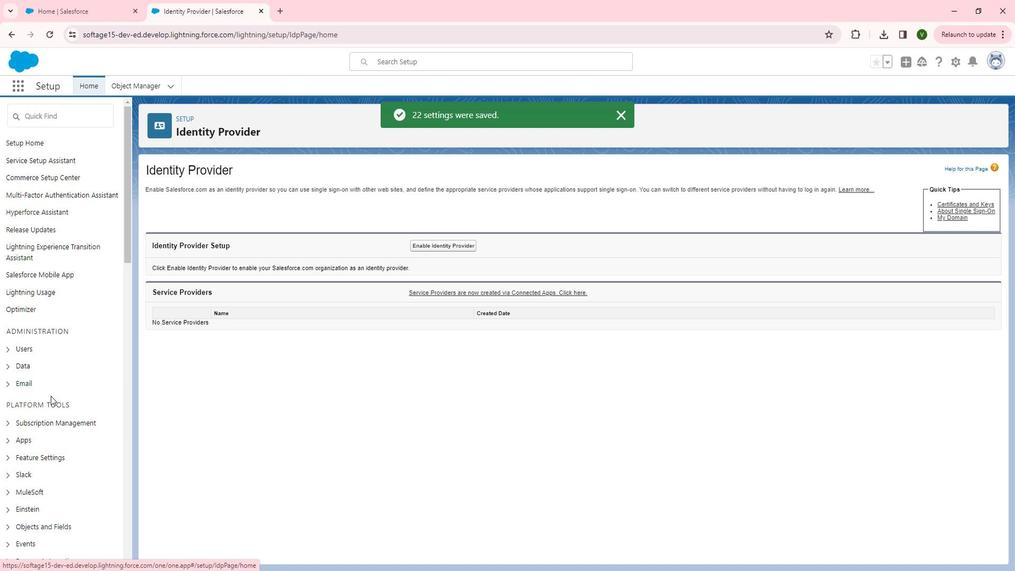 
Action: Mouse scrolled (61, 393) with delta (0, 0)
Screenshot: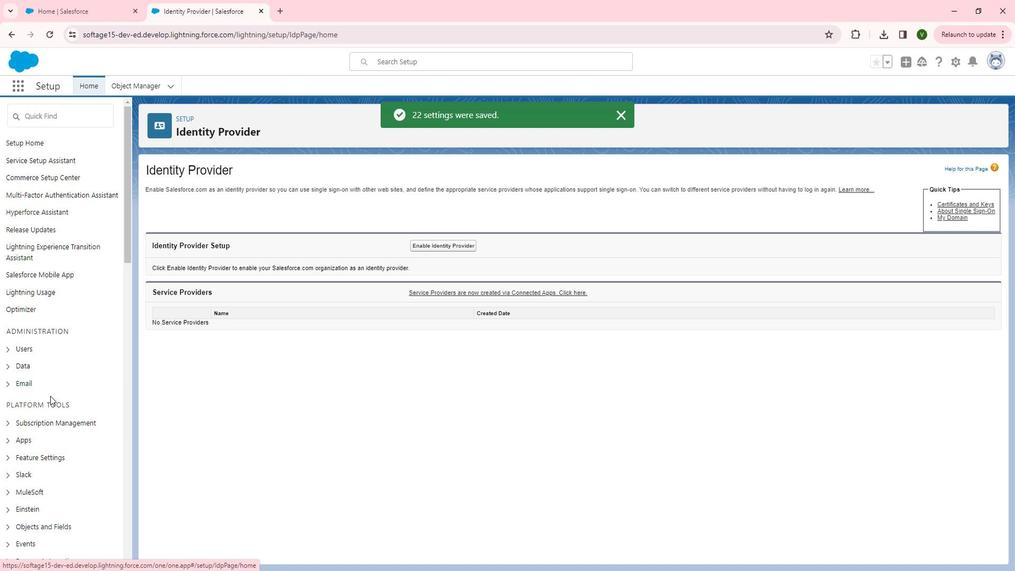
Action: Mouse scrolled (61, 393) with delta (0, 0)
Screenshot: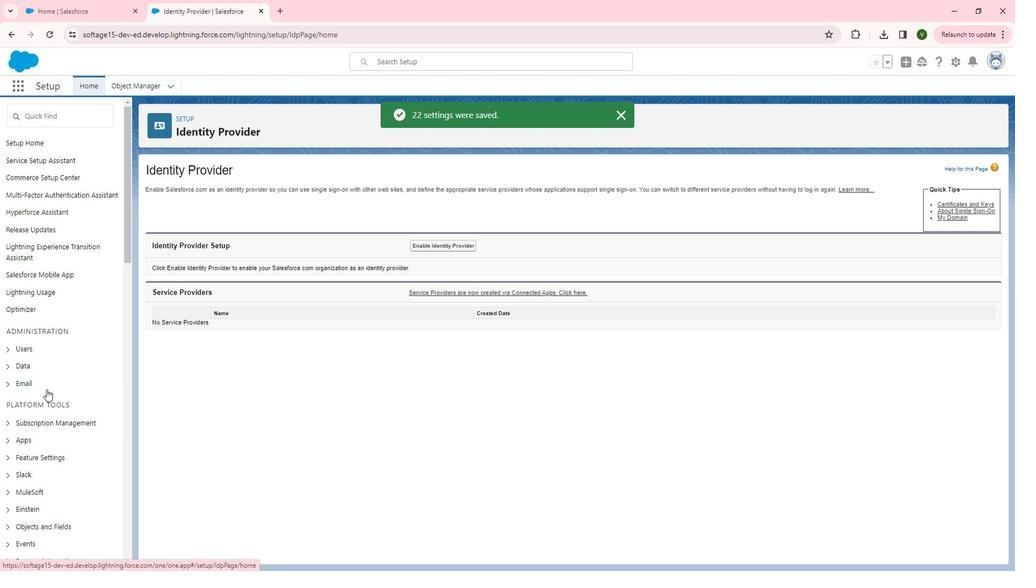 
Action: Mouse scrolled (61, 393) with delta (0, 0)
Screenshot: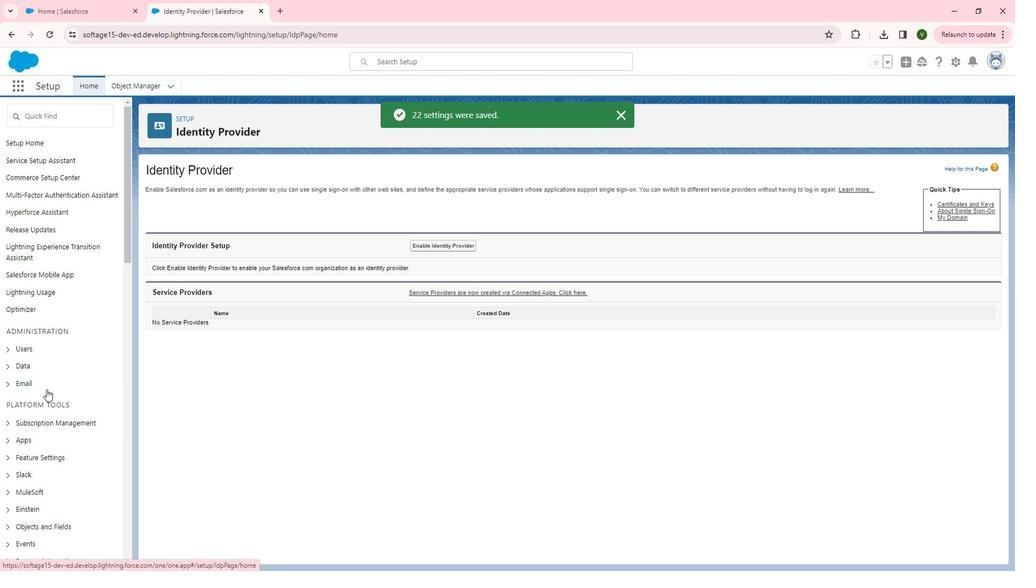 
Action: Mouse moved to (94, 196)
Screenshot: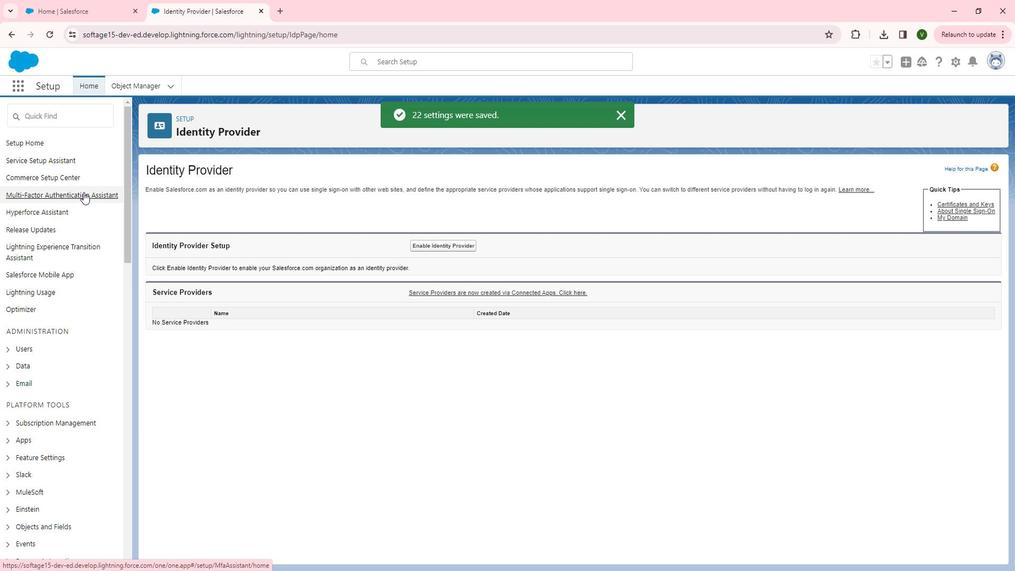 
Action: Mouse pressed left at (94, 196)
Screenshot: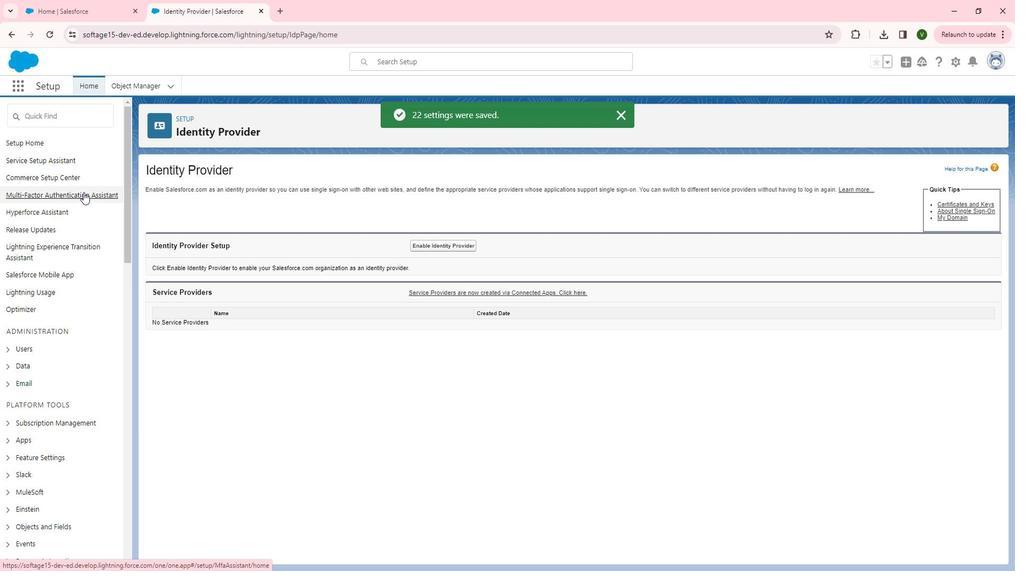 
Action: Mouse moved to (349, 287)
Screenshot: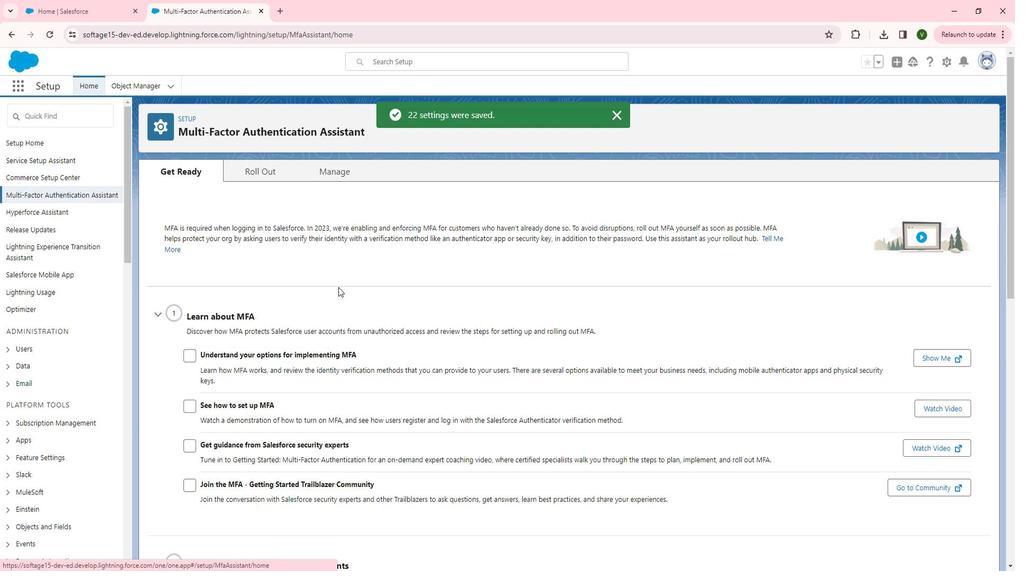 
Action: Mouse pressed left at (349, 287)
Screenshot: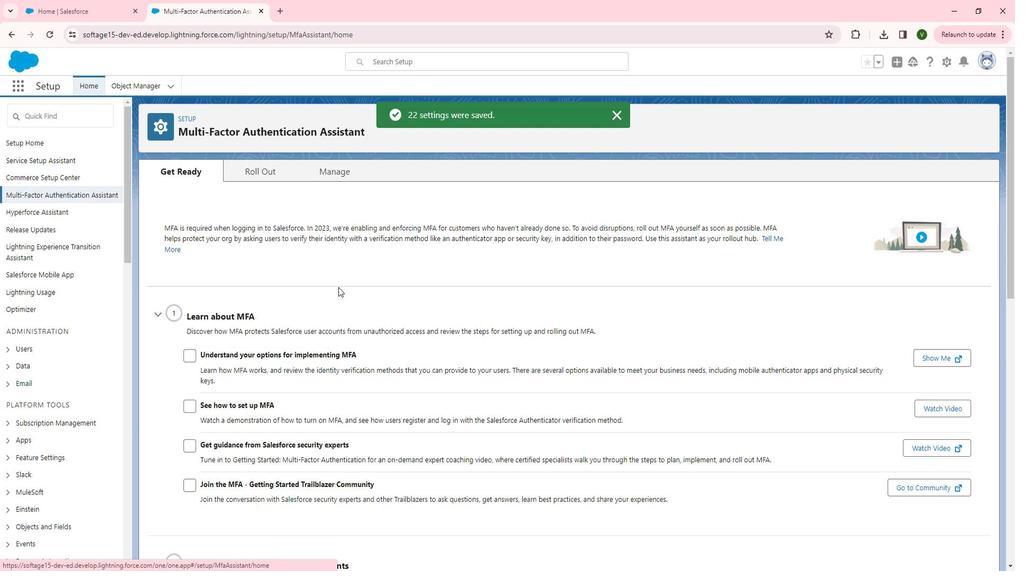 
Action: Mouse moved to (331, 336)
Screenshot: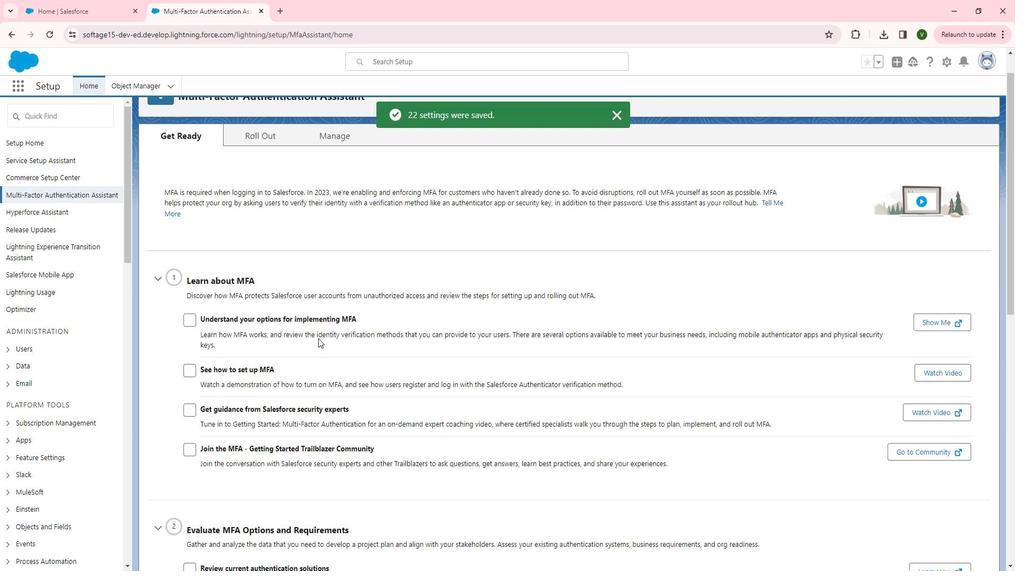 
Action: Mouse scrolled (331, 336) with delta (0, 0)
Screenshot: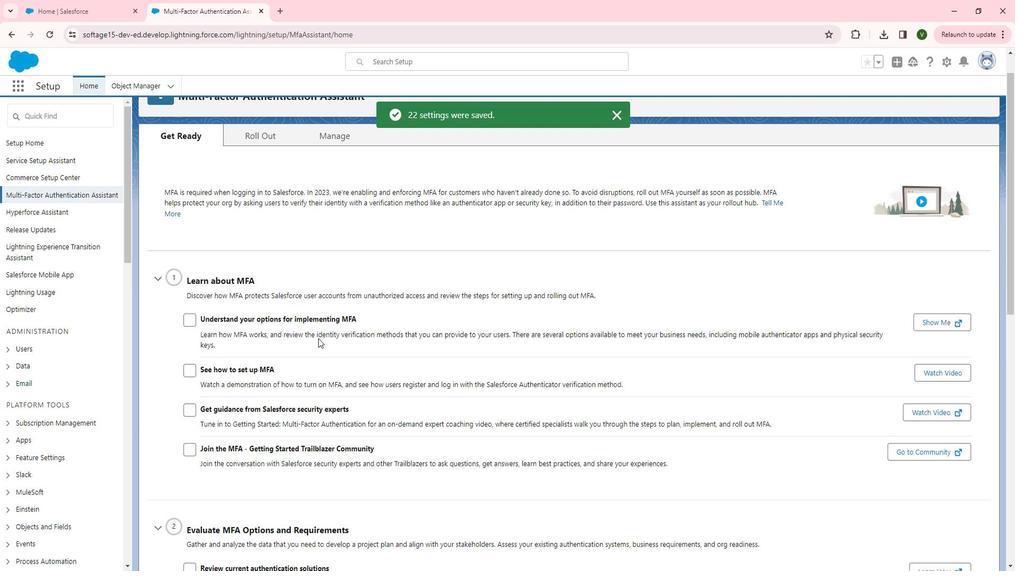 
Action: Mouse moved to (199, 304)
Screenshot: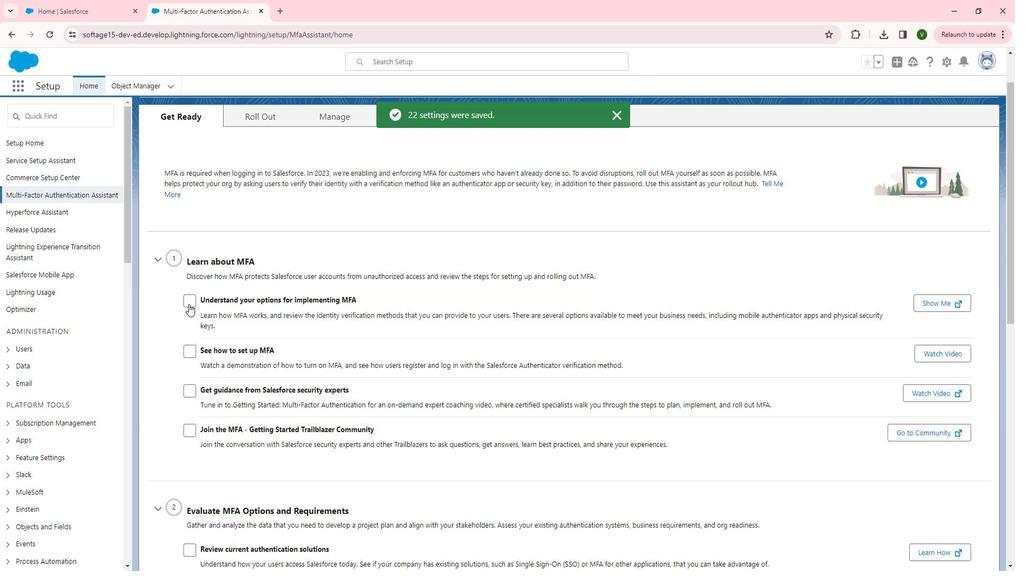 
Action: Mouse pressed left at (199, 304)
Screenshot: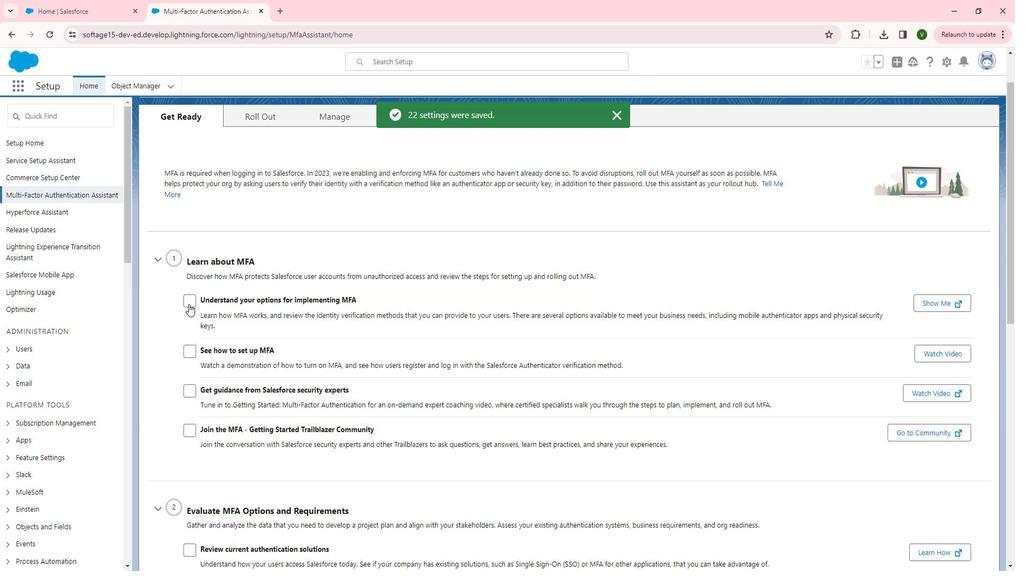 
Action: Mouse moved to (204, 351)
Screenshot: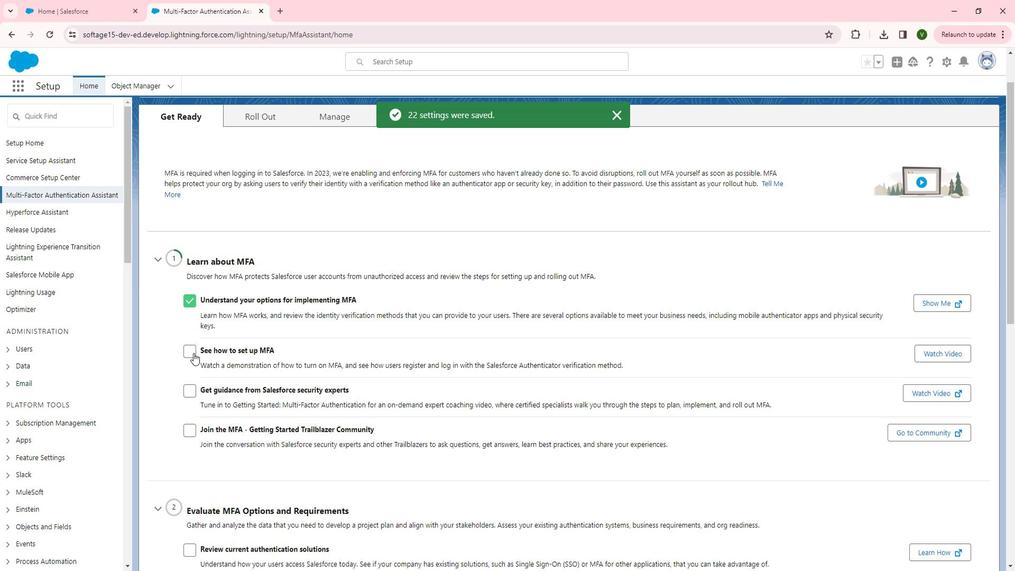 
Action: Mouse pressed left at (204, 351)
Screenshot: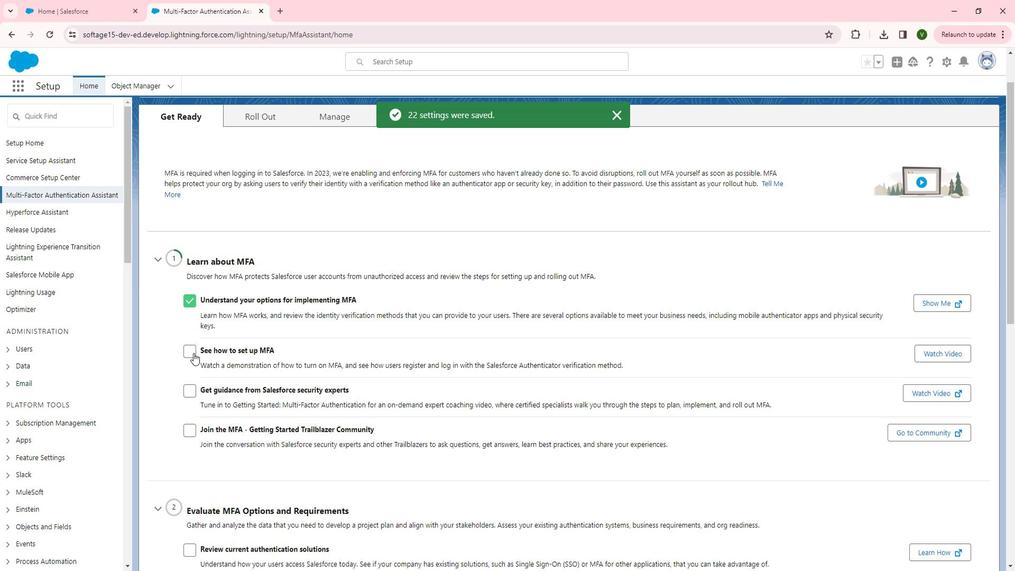 
Action: Mouse moved to (261, 376)
Screenshot: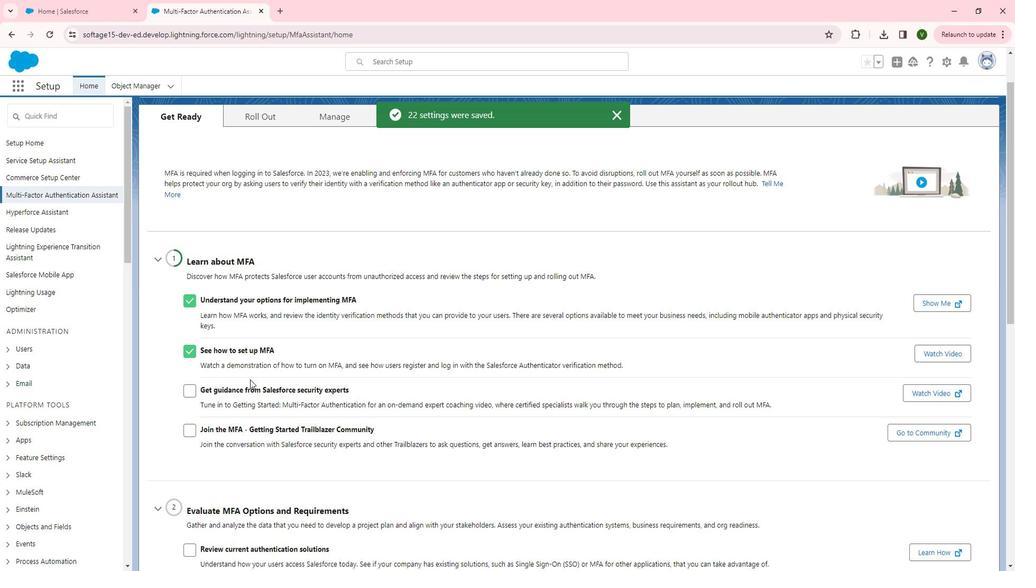 
Action: Mouse scrolled (261, 376) with delta (0, 0)
Screenshot: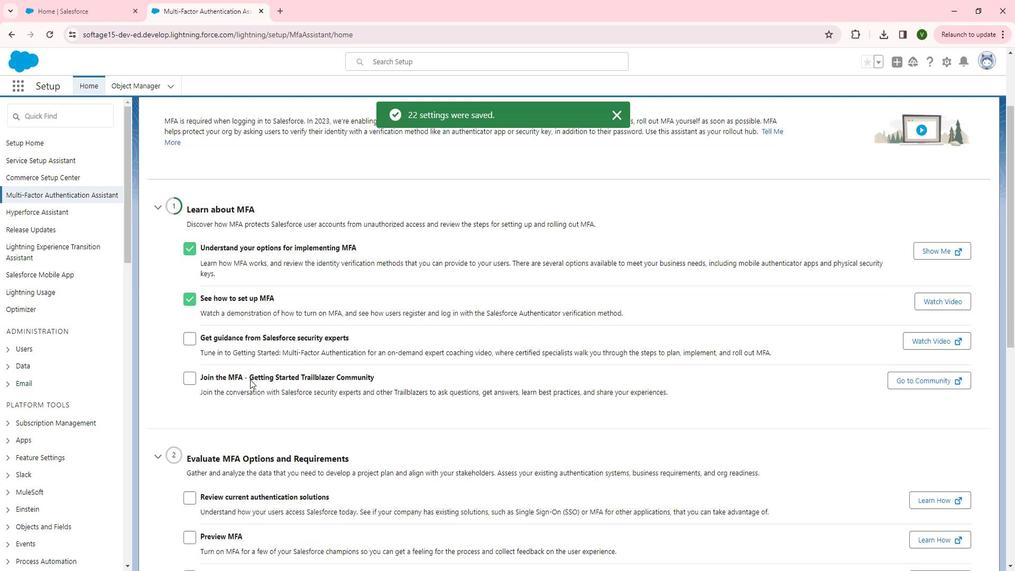 
Action: Mouse scrolled (261, 376) with delta (0, 0)
Screenshot: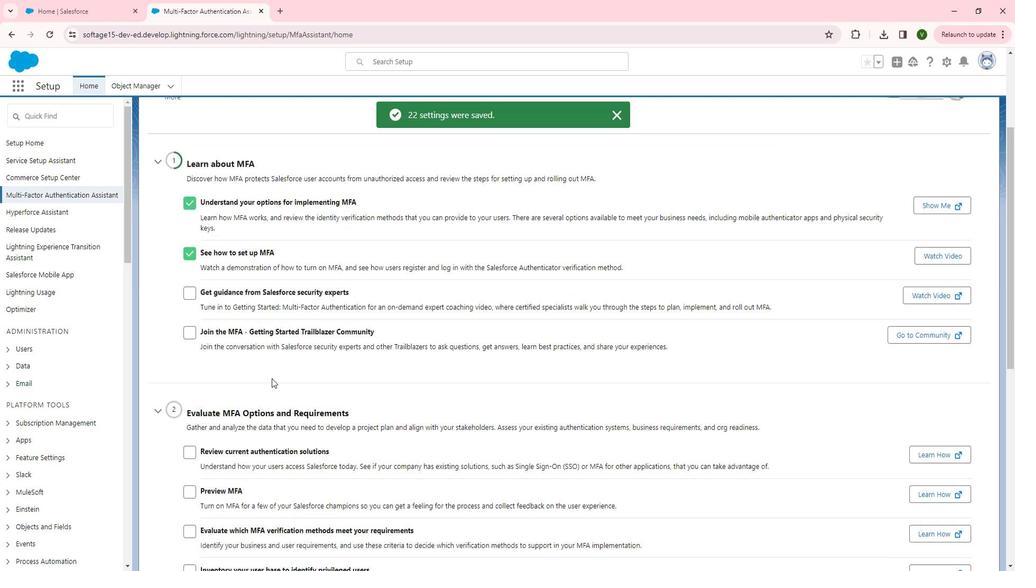 
Action: Mouse moved to (945, 250)
Screenshot: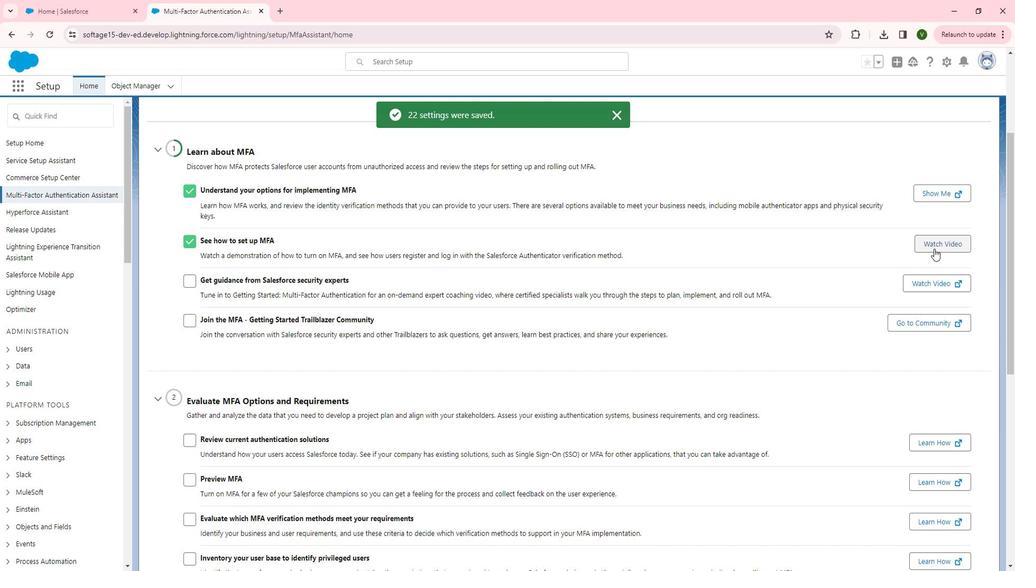 
Action: Mouse pressed left at (945, 250)
Screenshot: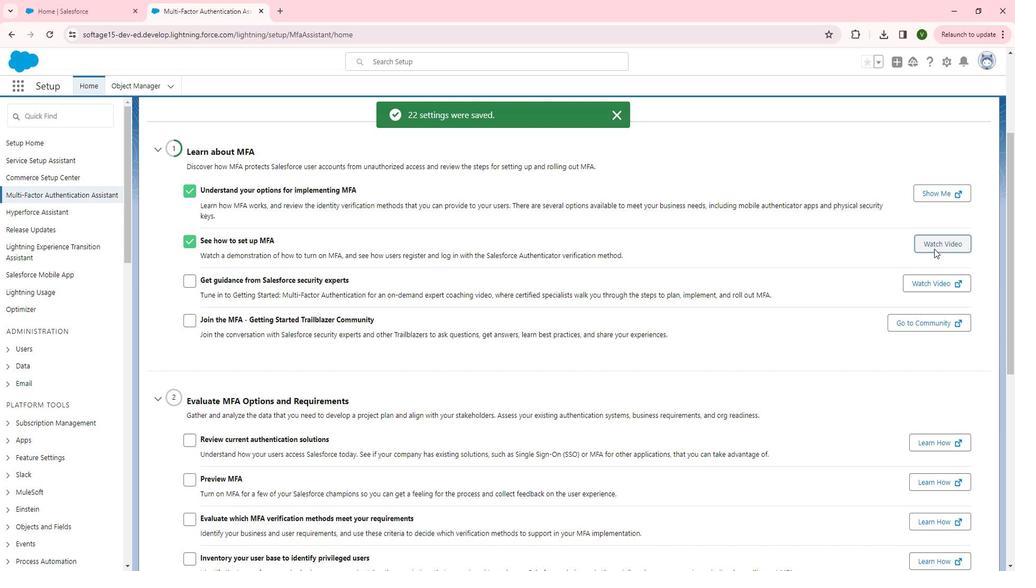
Action: Mouse moved to (770, 147)
Screenshot: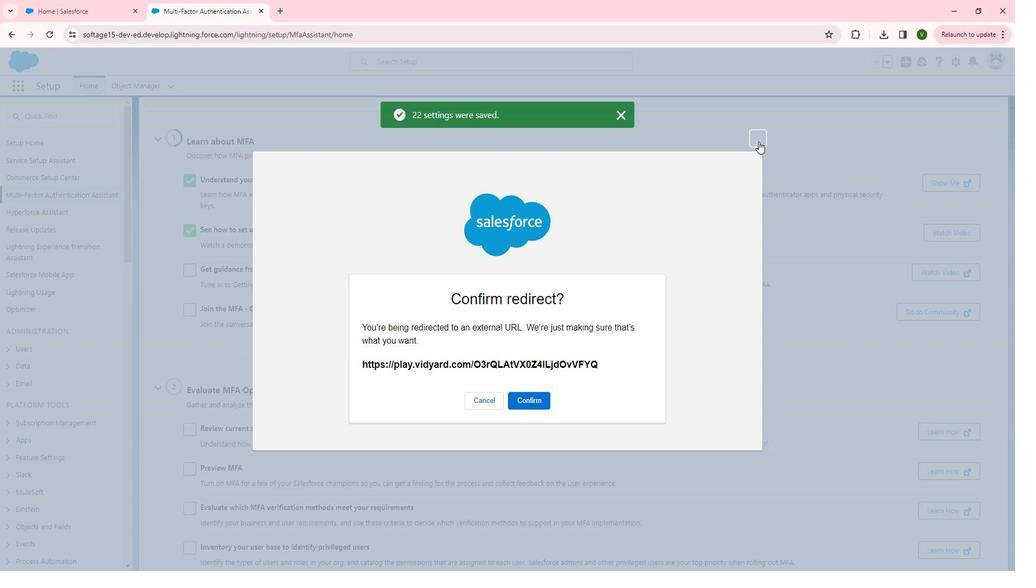 
Action: Mouse pressed left at (770, 147)
Screenshot: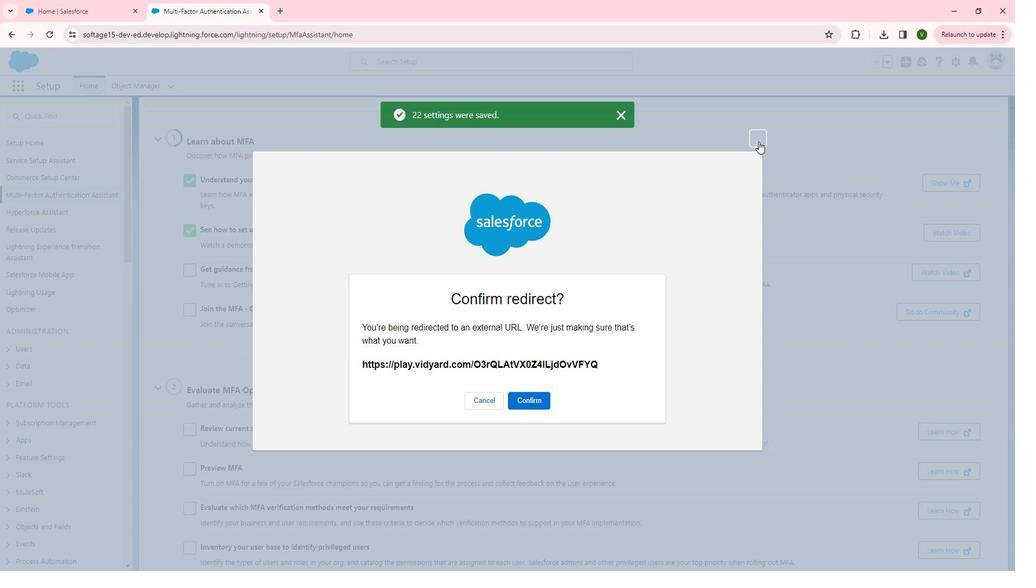 
Action: Mouse moved to (283, 281)
Screenshot: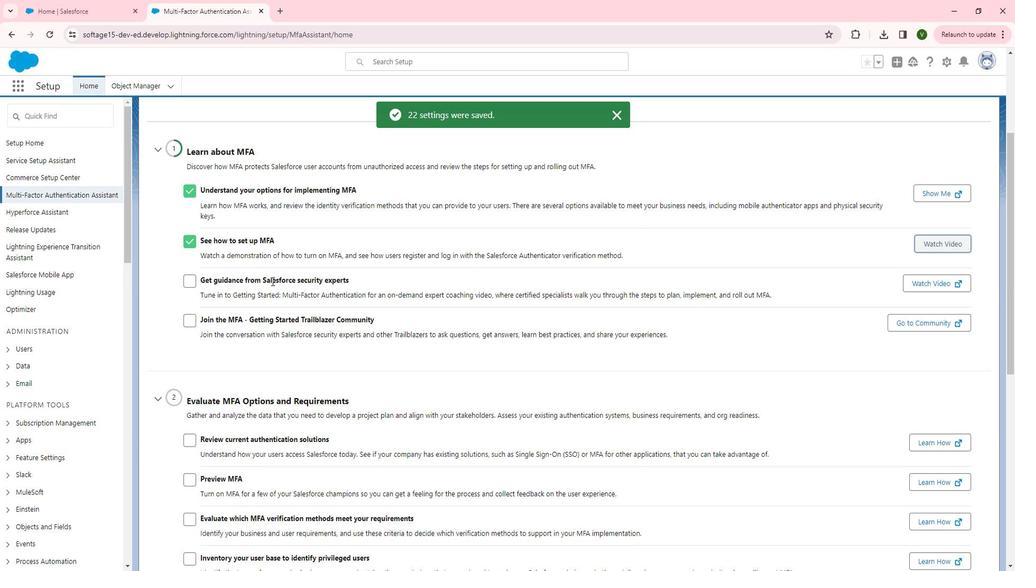 
Action: Mouse pressed left at (283, 281)
Screenshot: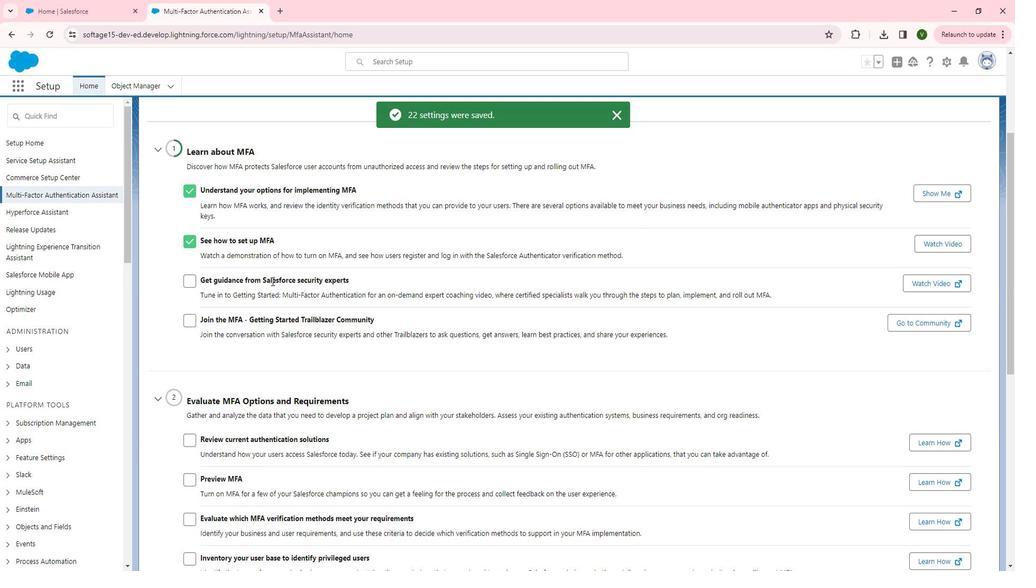 
Action: Mouse moved to (202, 280)
Screenshot: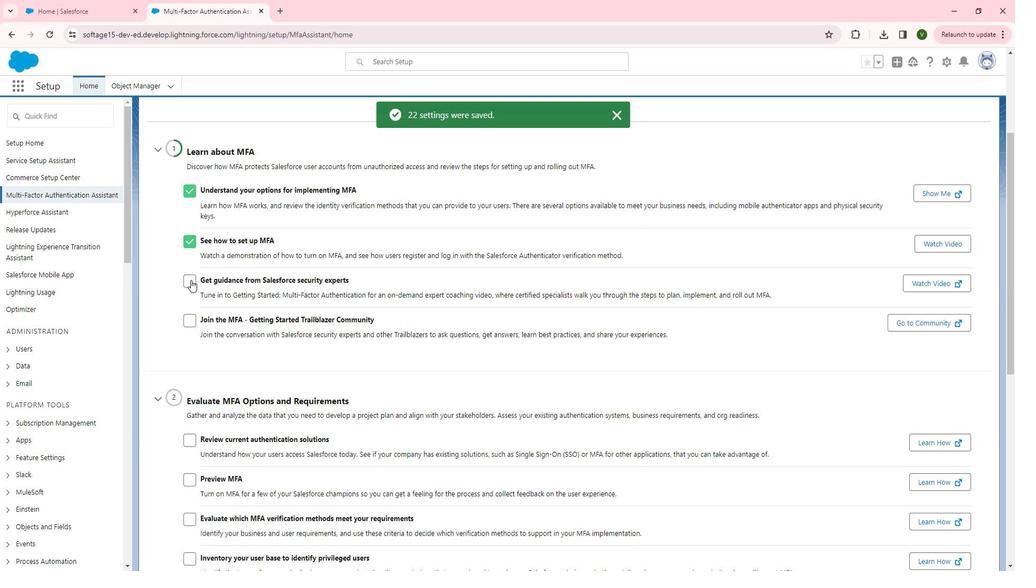 
Action: Mouse pressed left at (202, 280)
Screenshot: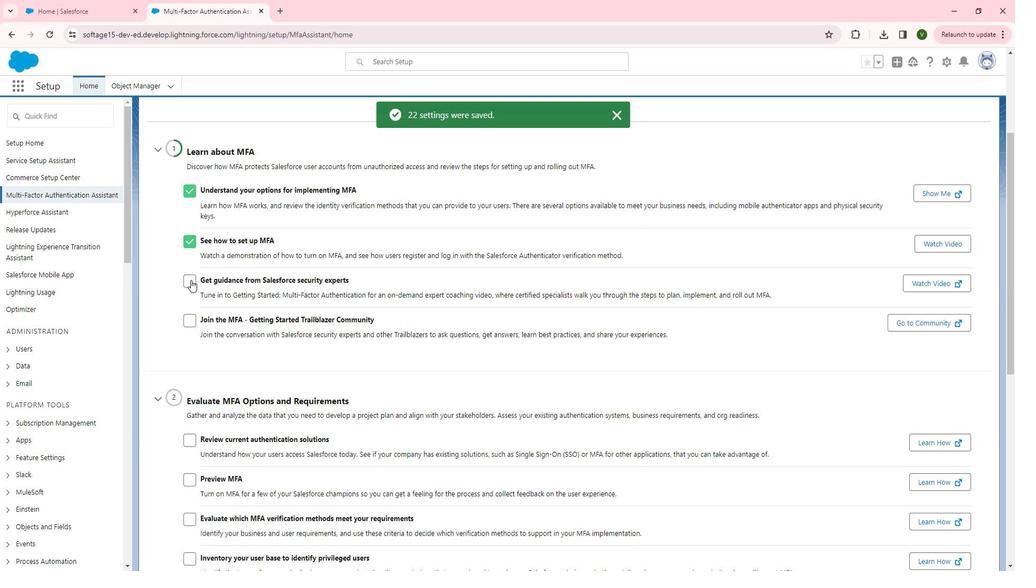 
Action: Mouse moved to (203, 322)
Screenshot: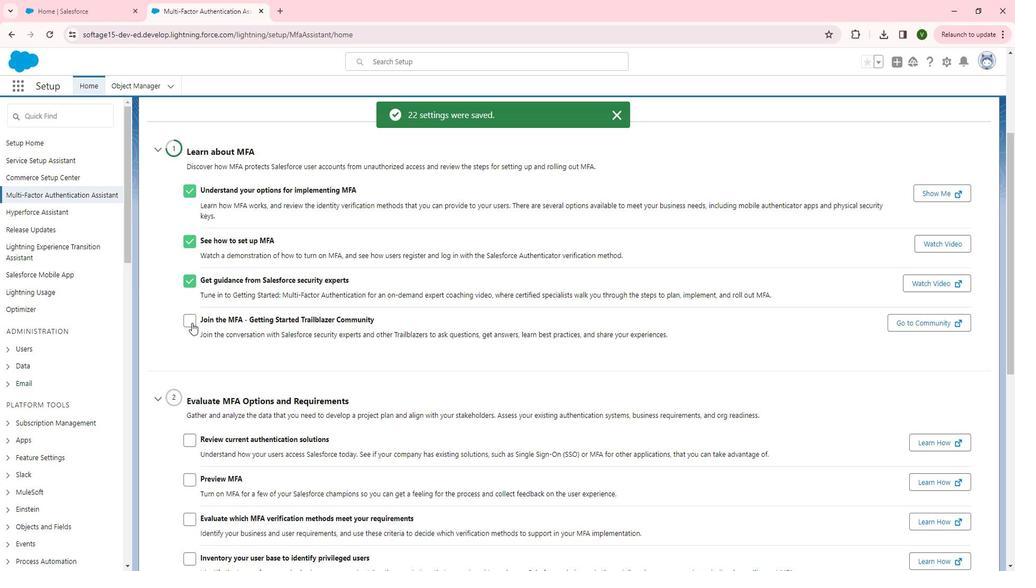 
Action: Mouse pressed left at (203, 322)
Screenshot: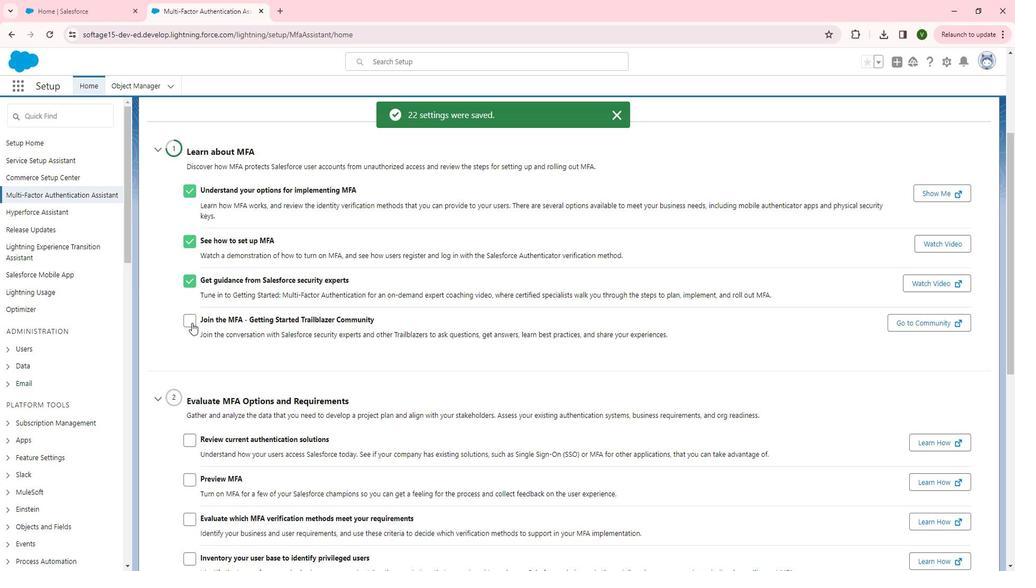 
Action: Mouse moved to (381, 333)
Screenshot: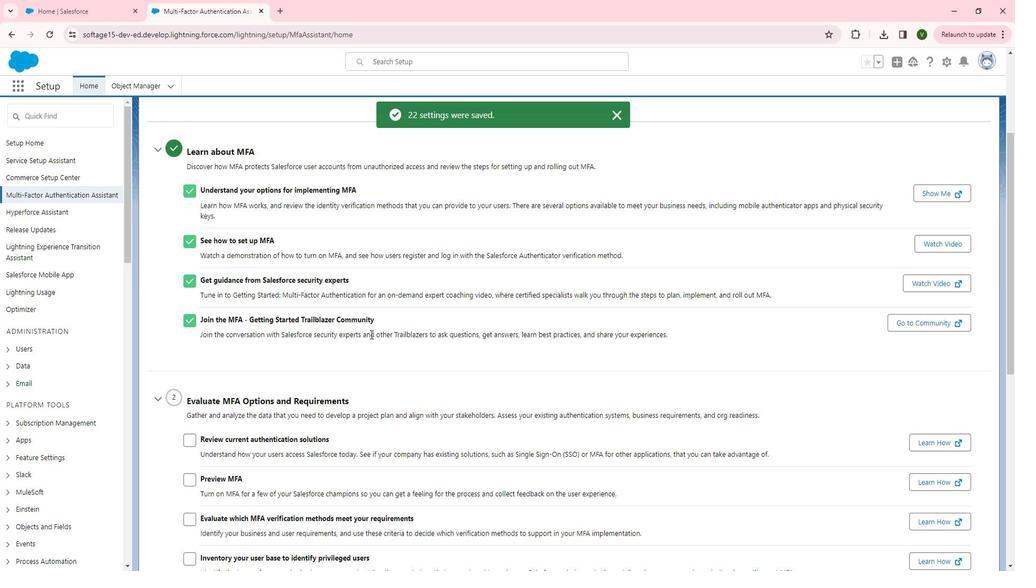 
Action: Mouse scrolled (381, 332) with delta (0, 0)
